 Task: Organize plant care information on Trello by creating cards for each plant, including descriptions, images, and care checklists.
Action: Mouse moved to (124, 358)
Screenshot: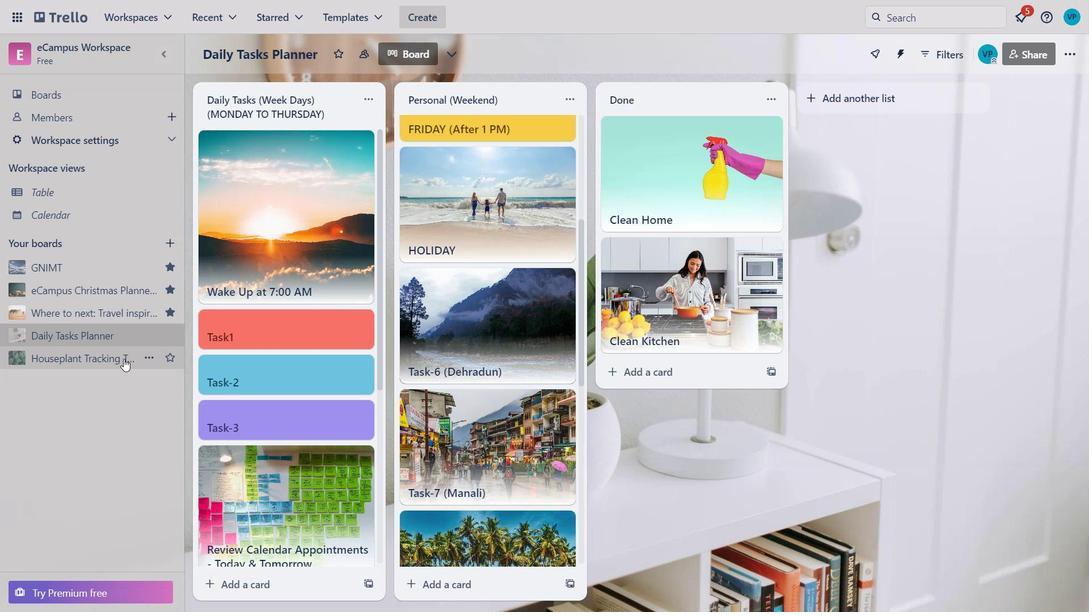 
Action: Mouse pressed left at (124, 358)
Screenshot: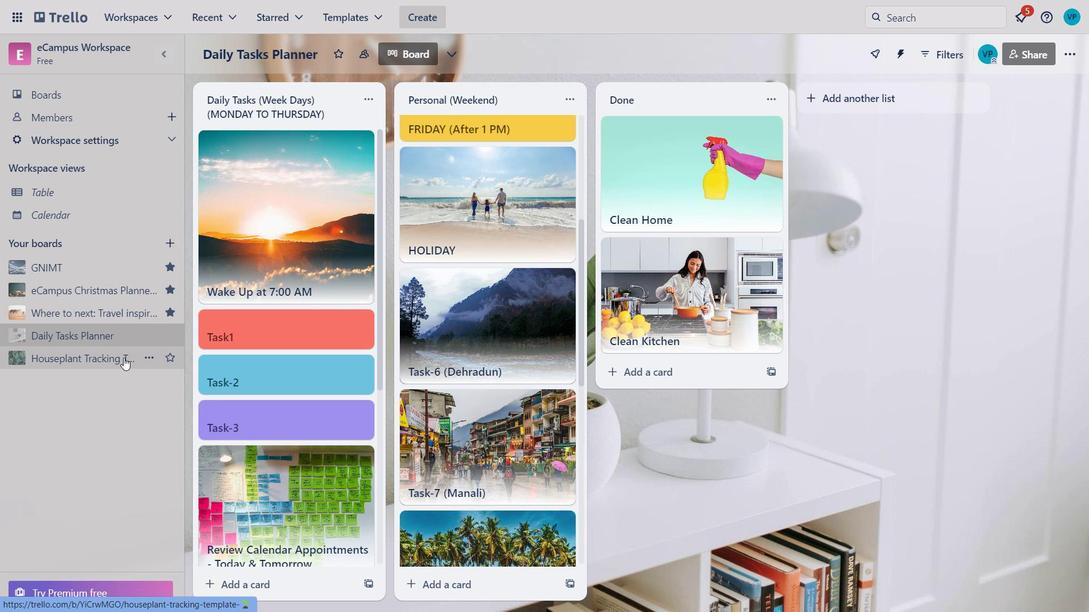 
Action: Mouse moved to (284, 603)
Screenshot: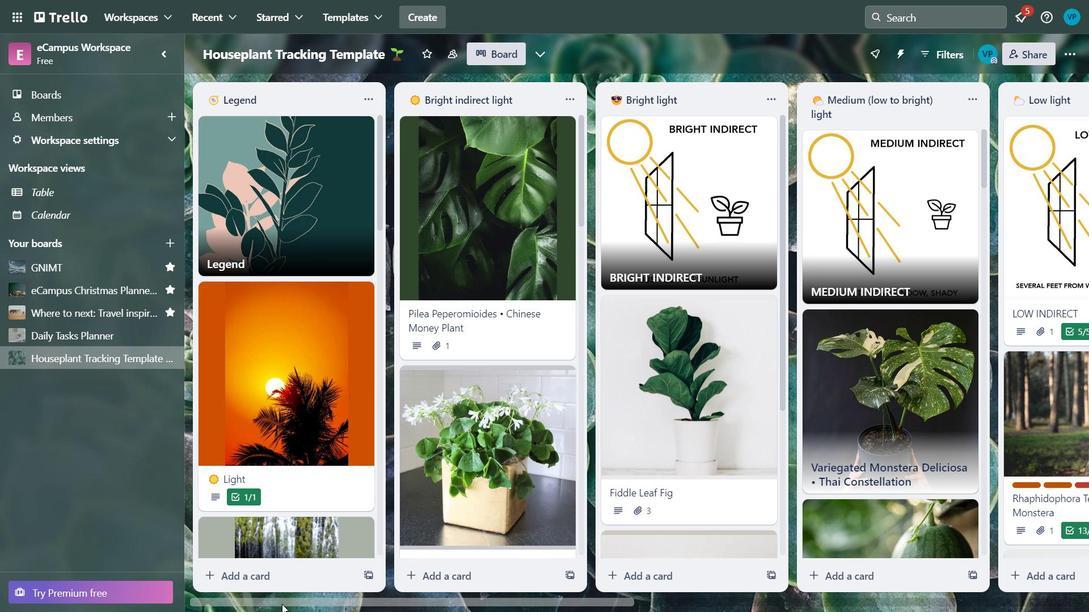 
Action: Mouse pressed left at (284, 603)
Screenshot: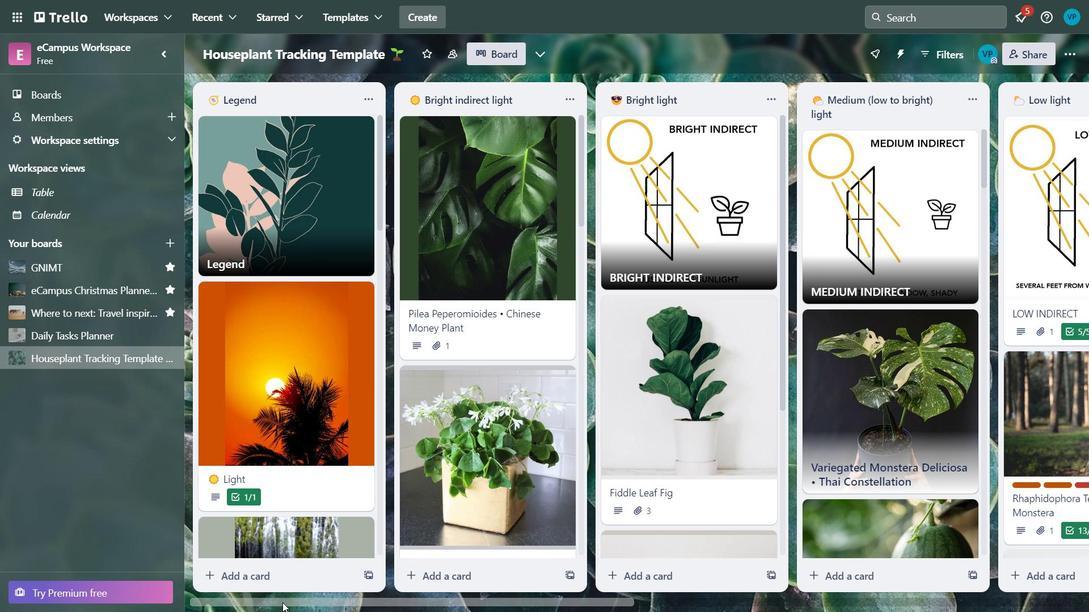
Action: Mouse moved to (682, 332)
Screenshot: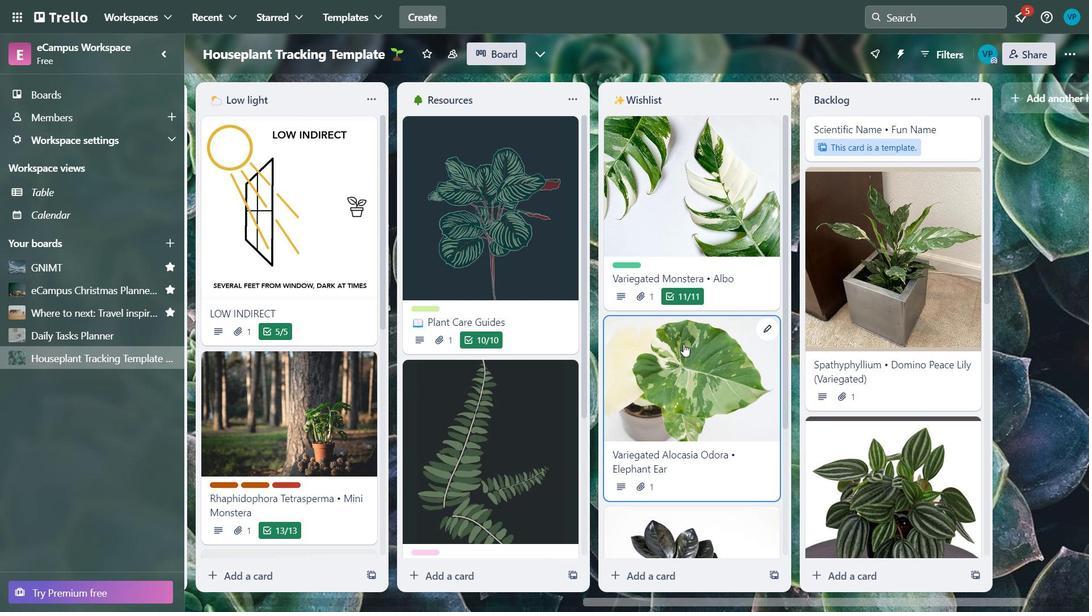 
Action: Mouse scrolled (682, 332) with delta (0, 0)
Screenshot: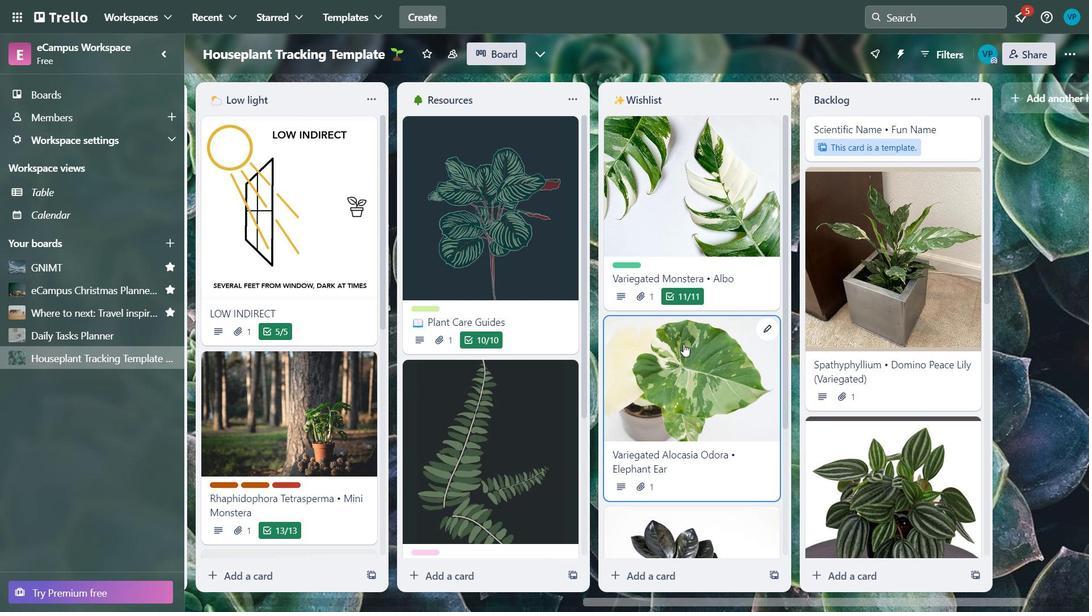 
Action: Mouse moved to (682, 326)
Screenshot: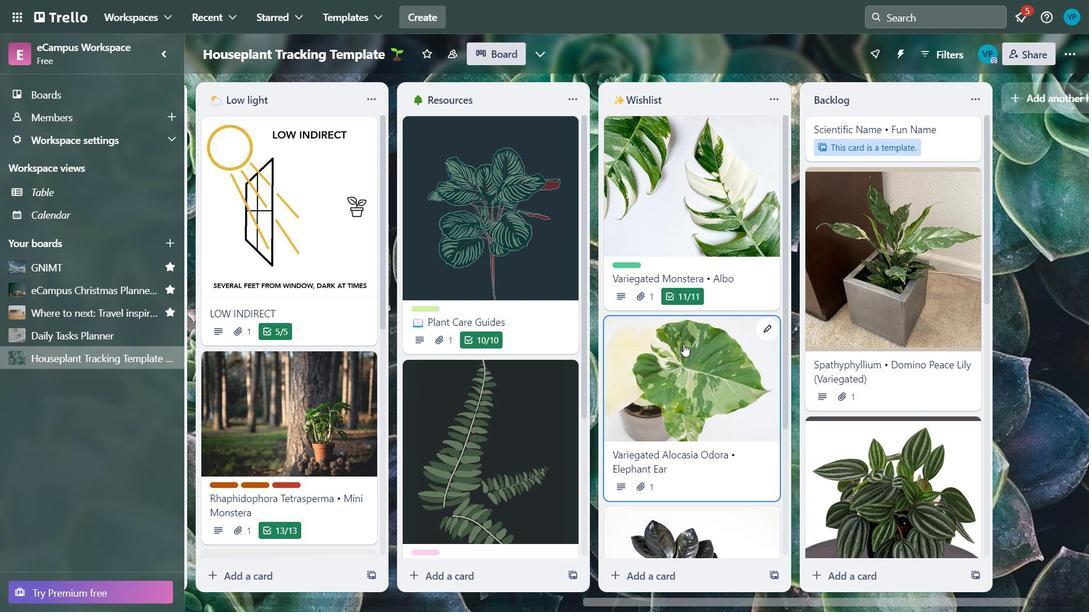 
Action: Mouse scrolled (682, 327) with delta (0, 0)
Screenshot: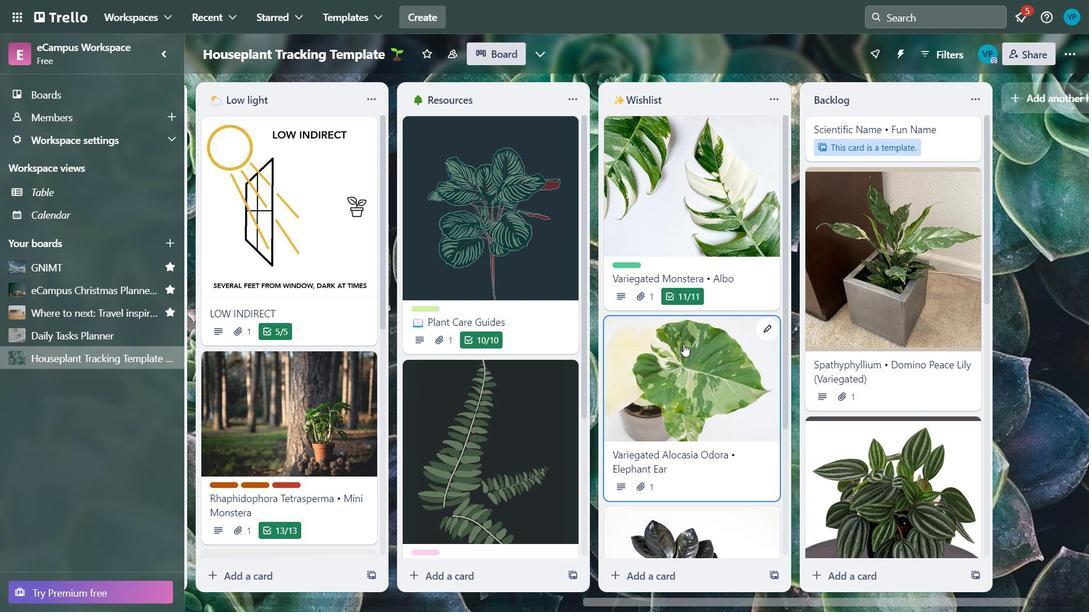 
Action: Mouse moved to (682, 320)
Screenshot: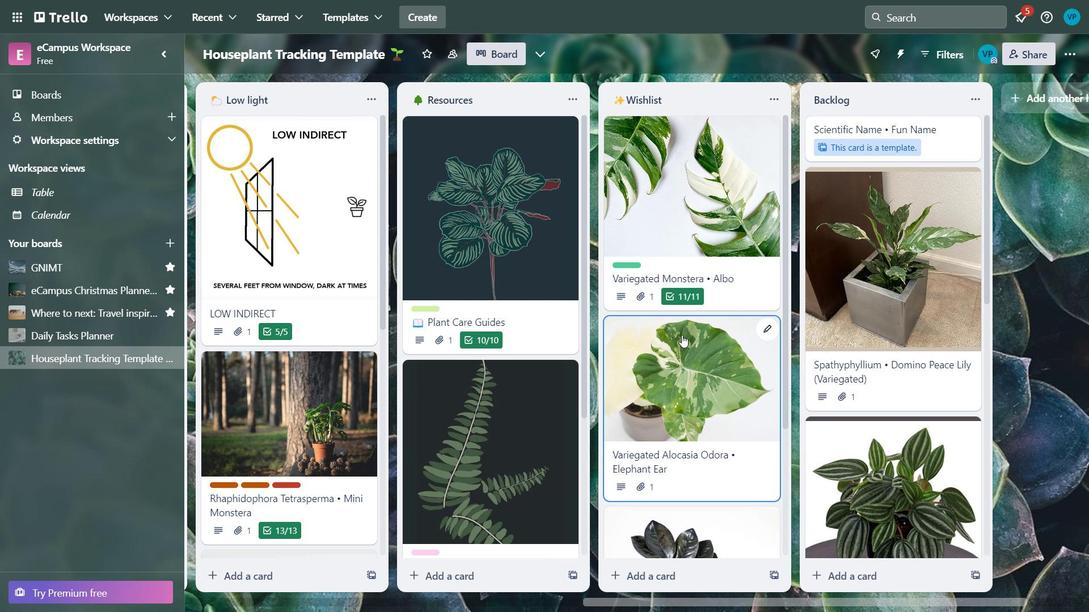 
Action: Mouse scrolled (682, 320) with delta (0, 0)
Screenshot: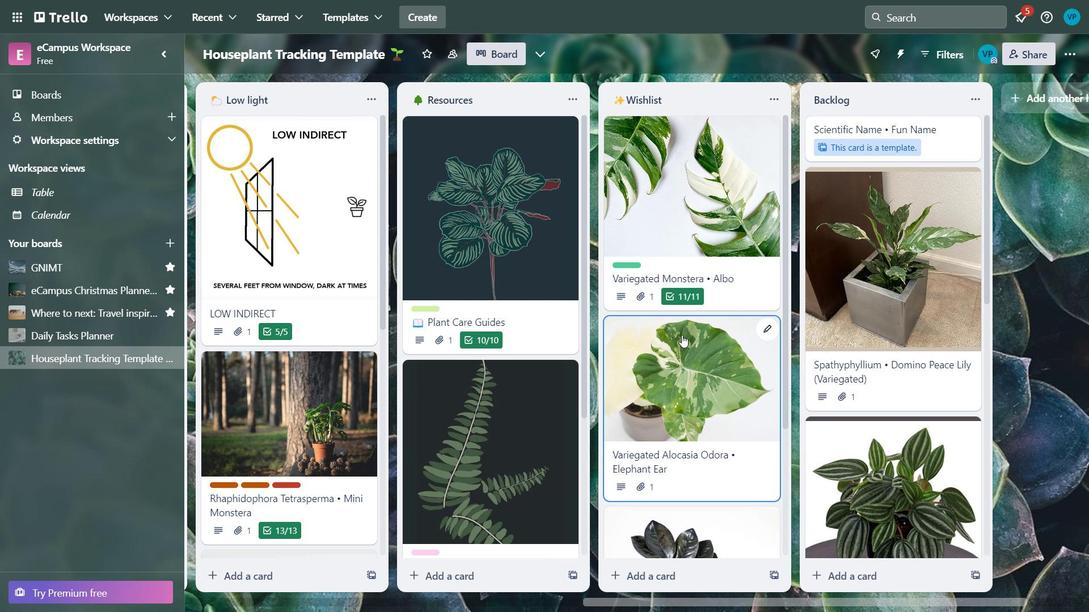 
Action: Mouse moved to (691, 185)
Screenshot: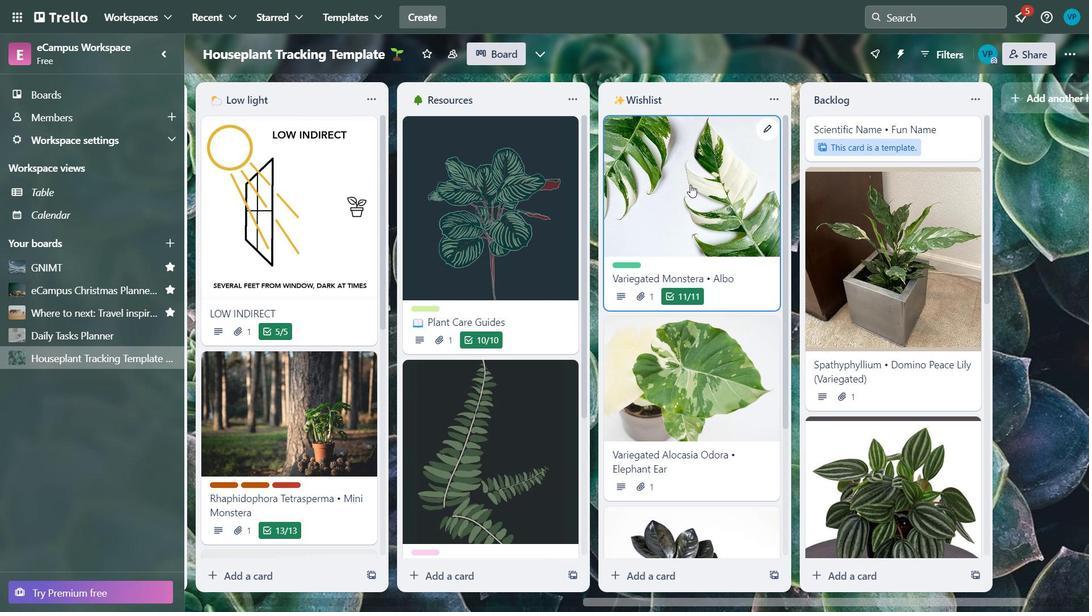 
Action: Mouse pressed left at (691, 185)
Screenshot: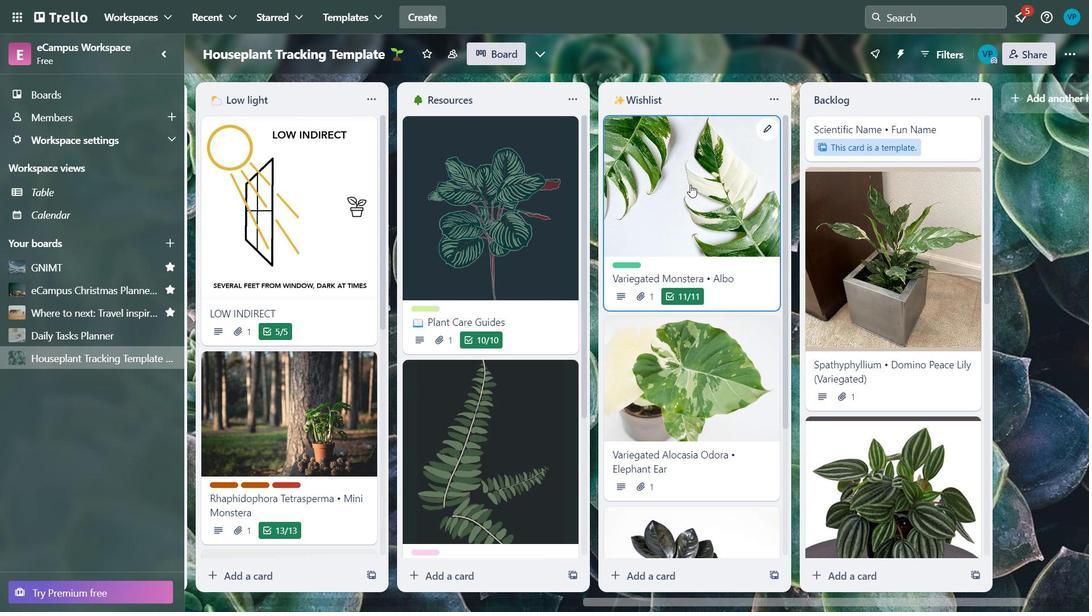 
Action: Mouse pressed left at (691, 185)
Screenshot: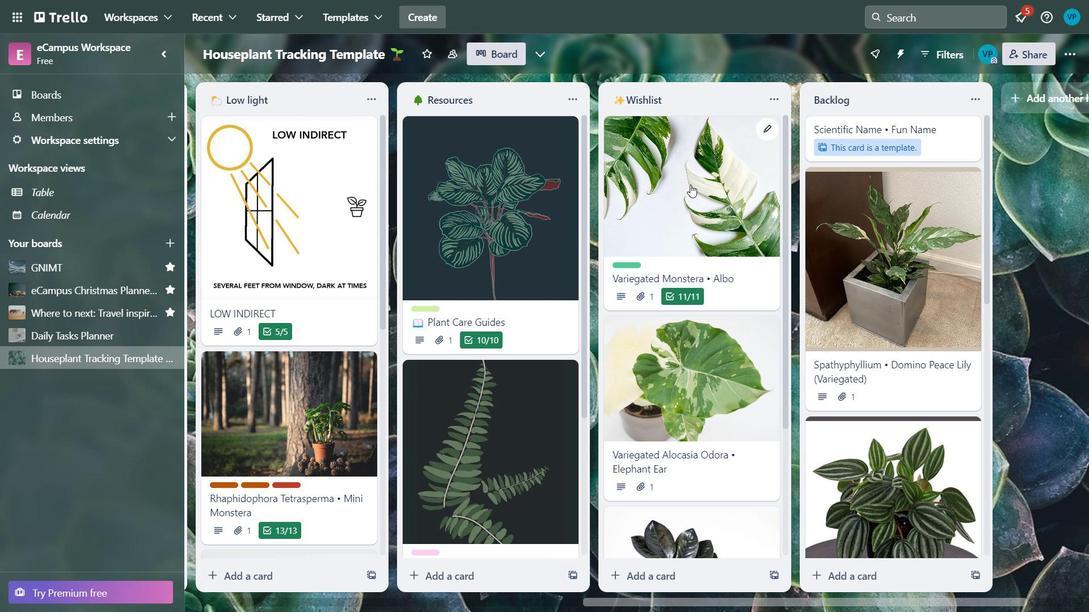 
Action: Mouse moved to (587, 244)
Screenshot: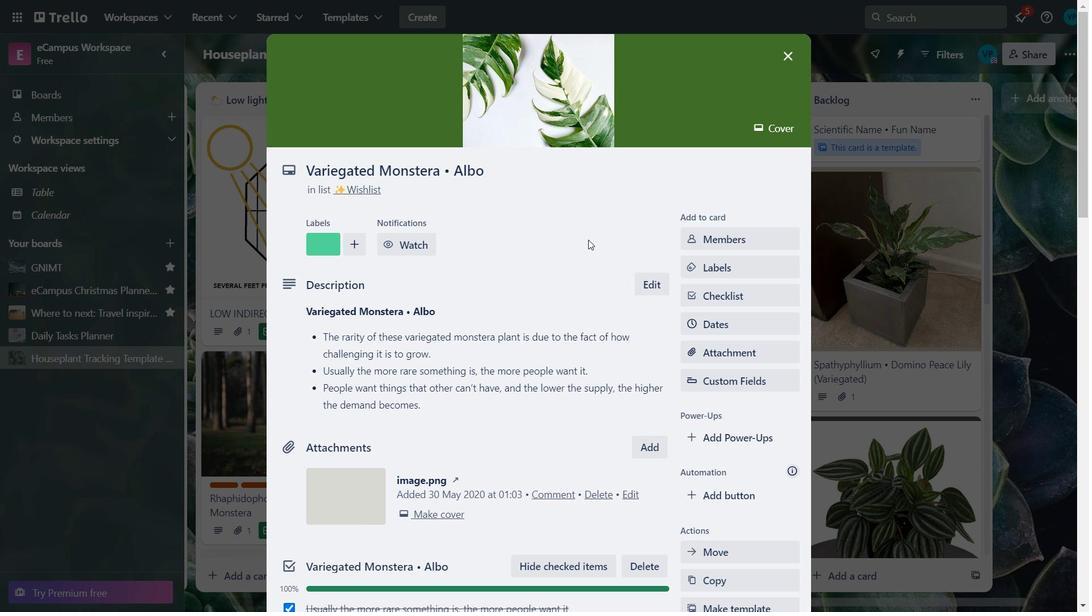 
Action: Mouse scrolled (587, 244) with delta (0, 0)
Screenshot: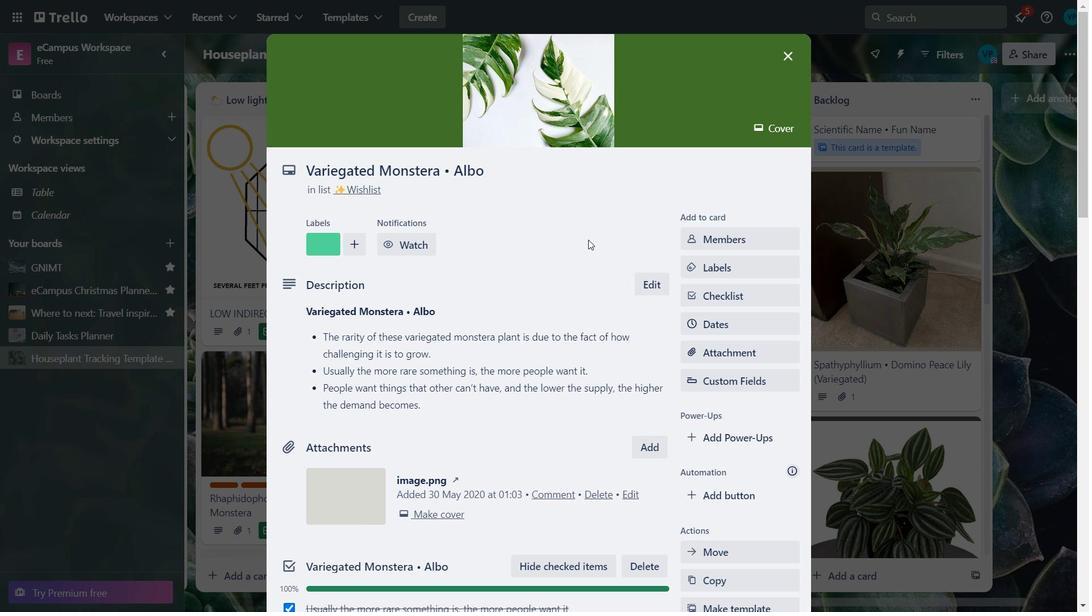 
Action: Mouse moved to (587, 261)
Screenshot: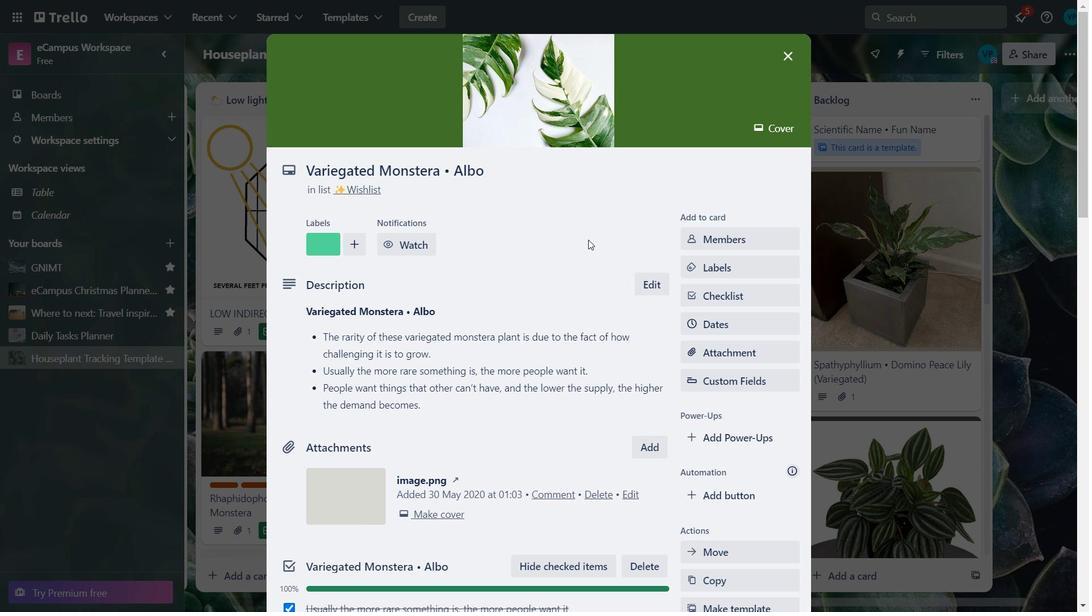 
Action: Mouse scrolled (587, 261) with delta (0, 0)
Screenshot: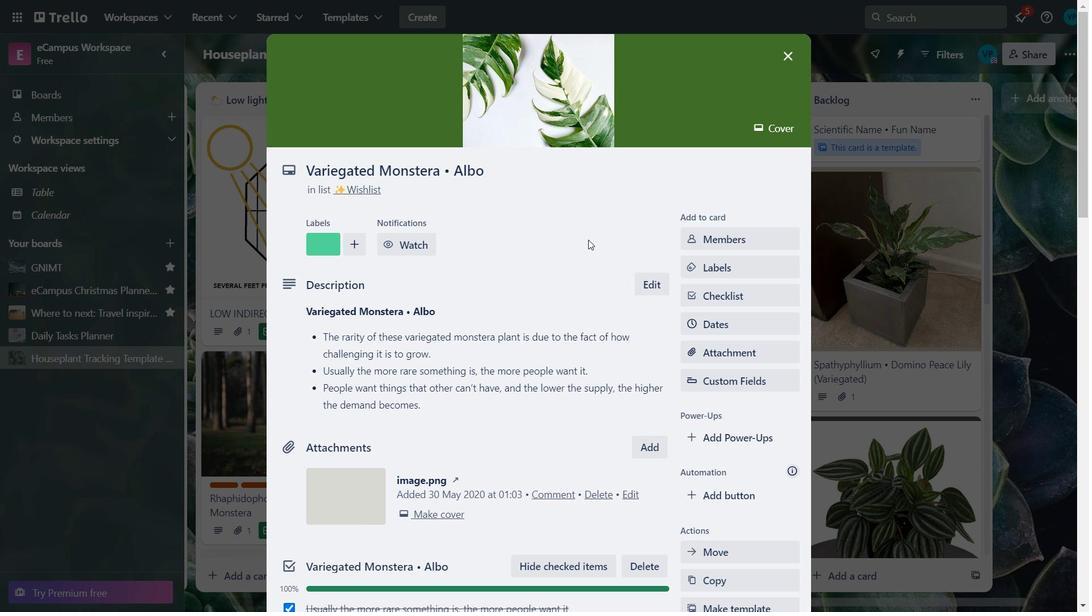 
Action: Mouse moved to (590, 267)
Screenshot: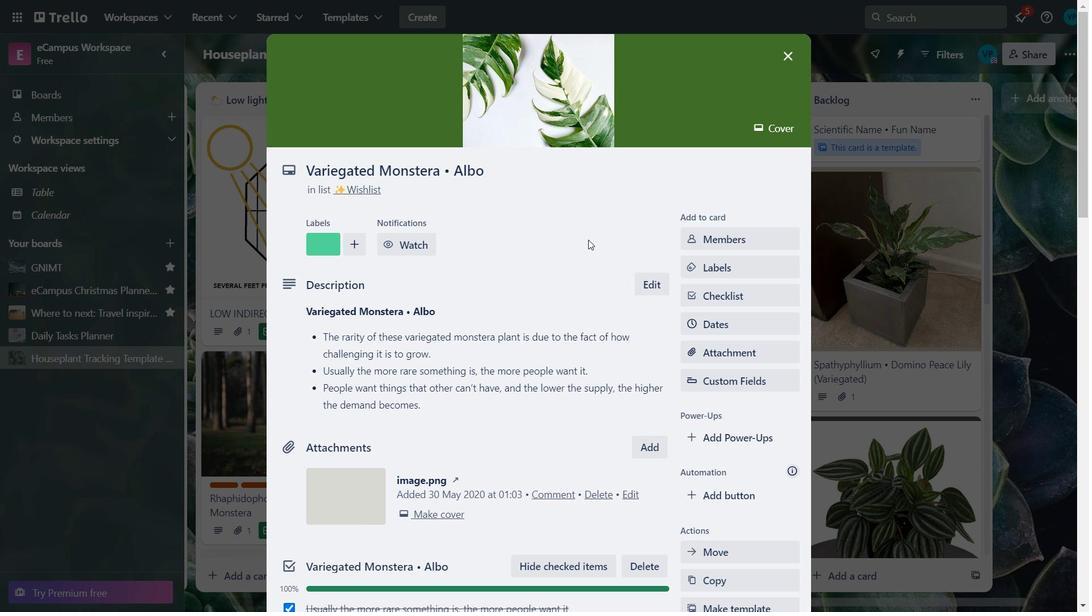 
Action: Mouse scrolled (590, 267) with delta (0, 0)
Screenshot: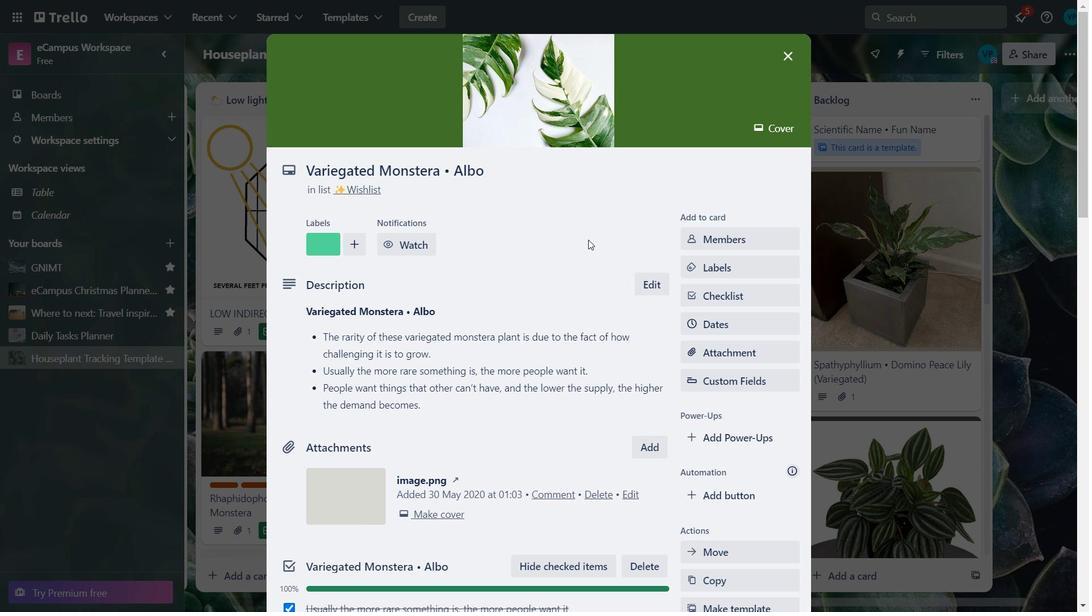 
Action: Mouse moved to (591, 276)
Screenshot: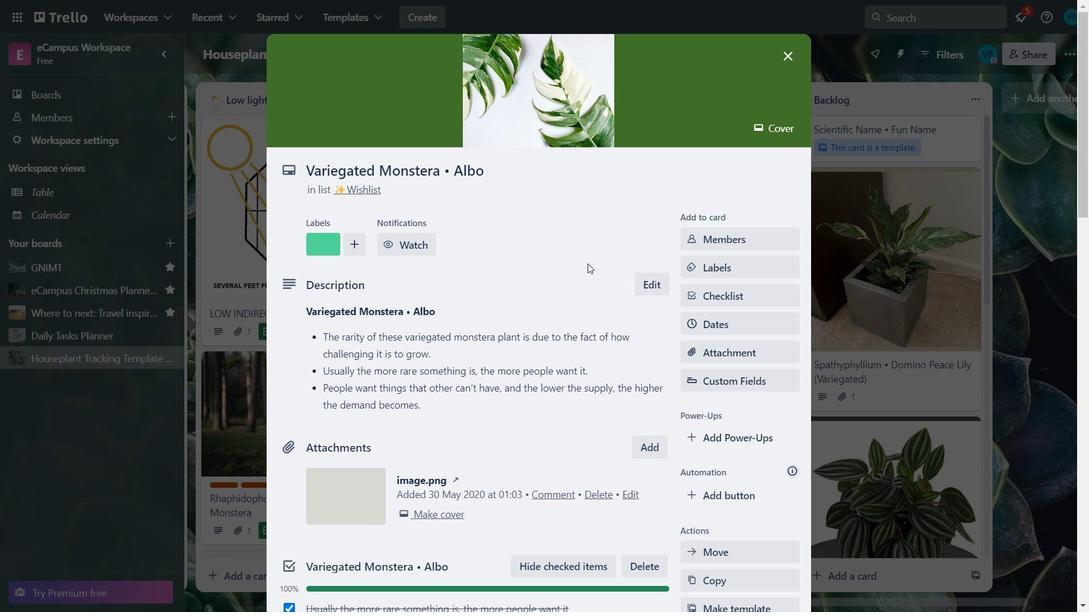 
Action: Mouse scrolled (591, 275) with delta (0, 0)
Screenshot: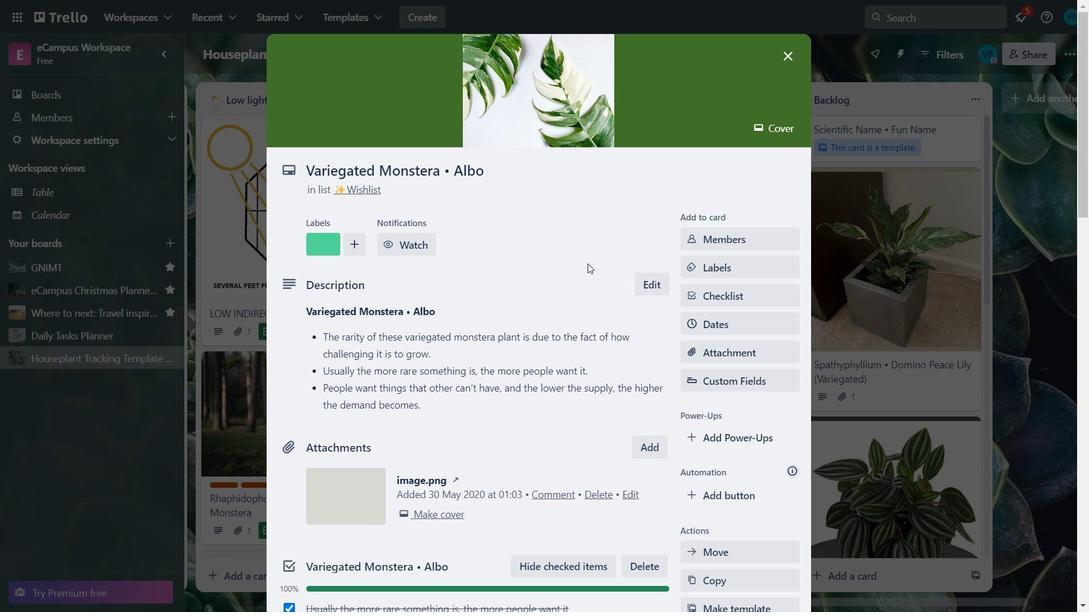 
Action: Mouse moved to (584, 325)
Screenshot: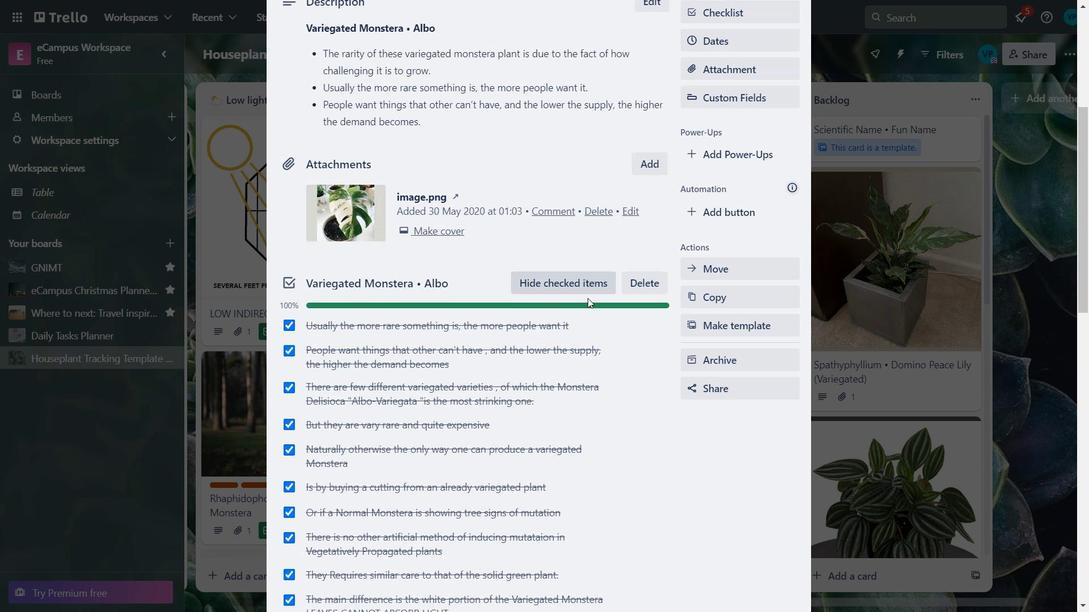 
Action: Mouse scrolled (584, 321) with delta (0, 0)
Screenshot: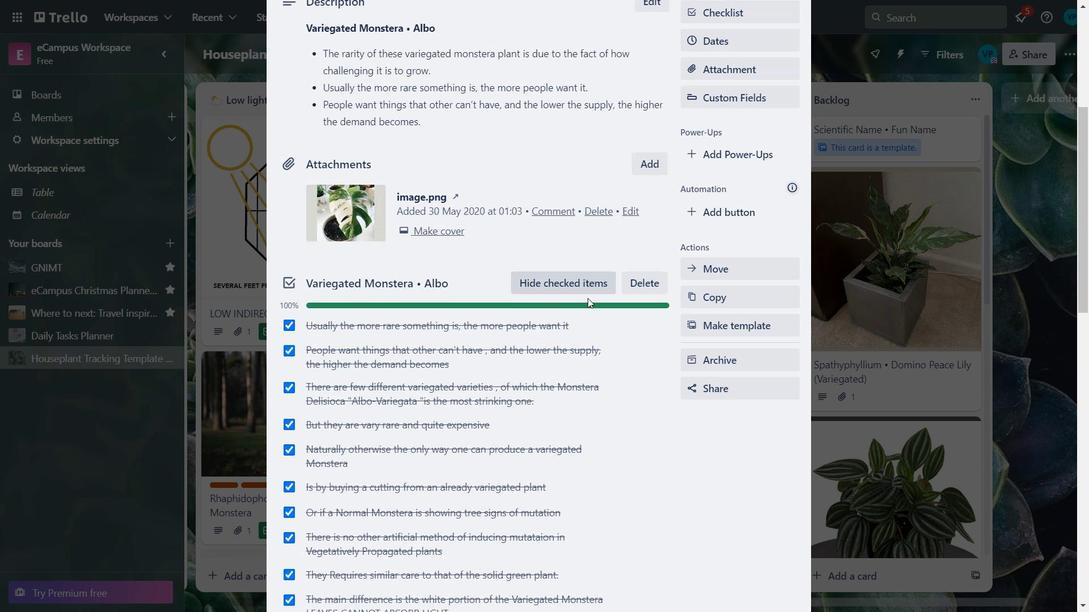 
Action: Mouse moved to (584, 329)
Screenshot: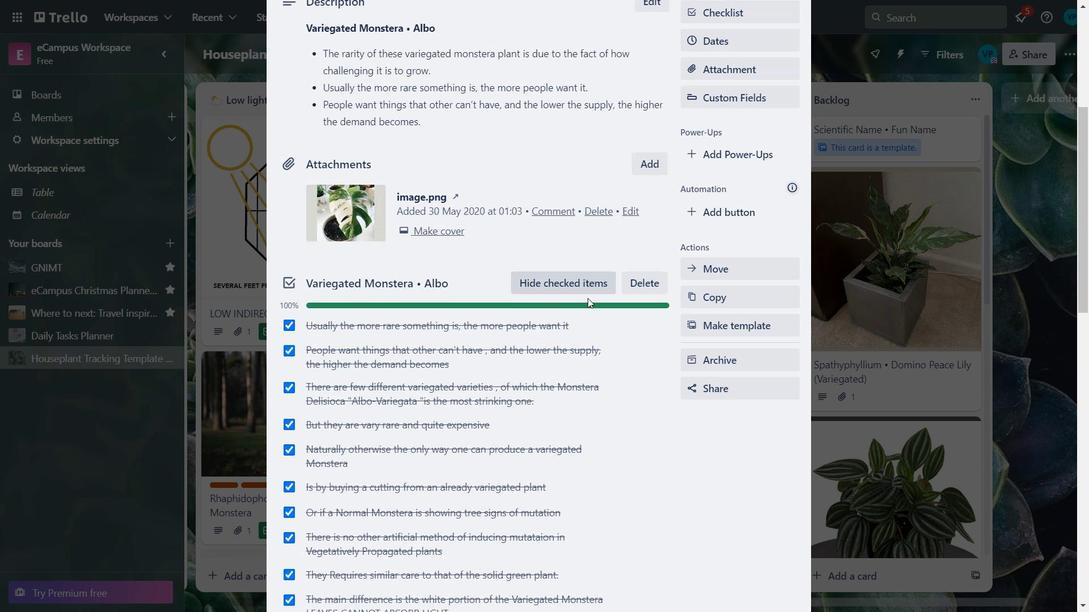 
Action: Mouse scrolled (584, 330) with delta (0, 0)
Screenshot: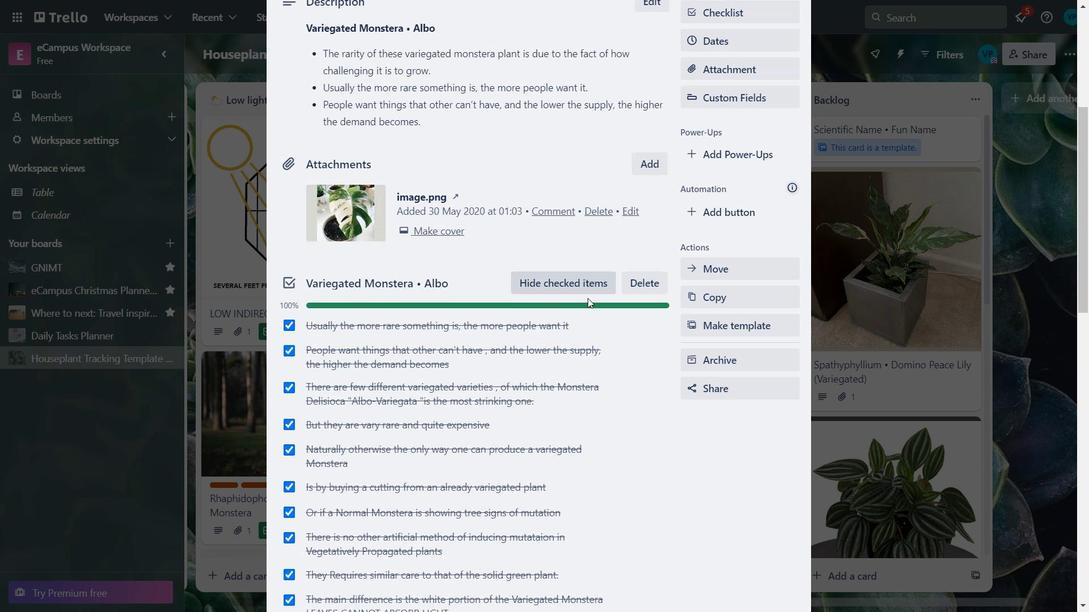 
Action: Mouse moved to (584, 337)
Screenshot: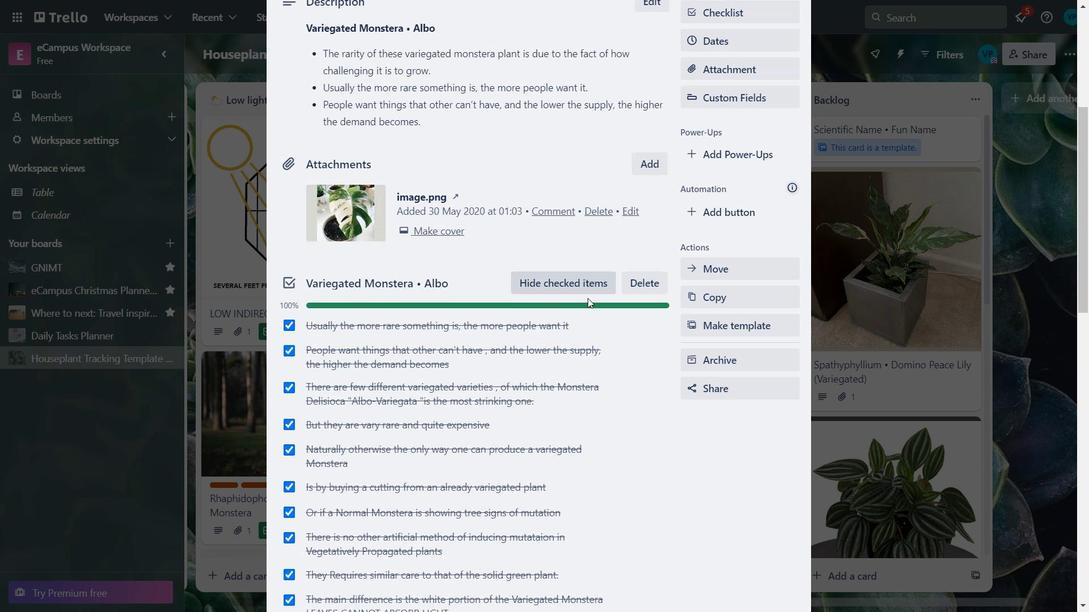 
Action: Mouse scrolled (584, 337) with delta (0, 0)
Screenshot: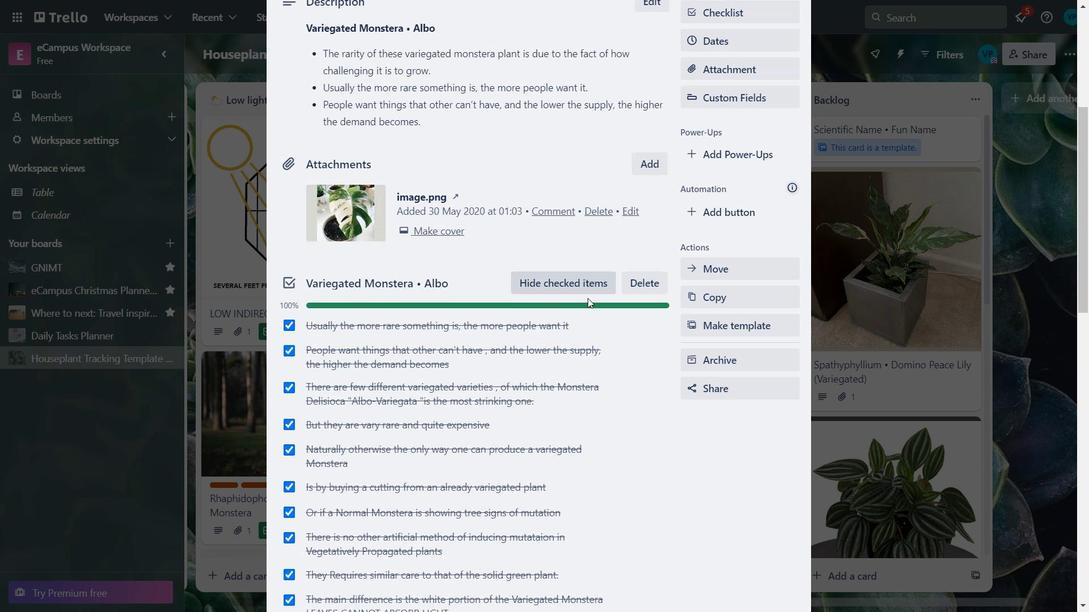 
Action: Mouse moved to (584, 342)
Screenshot: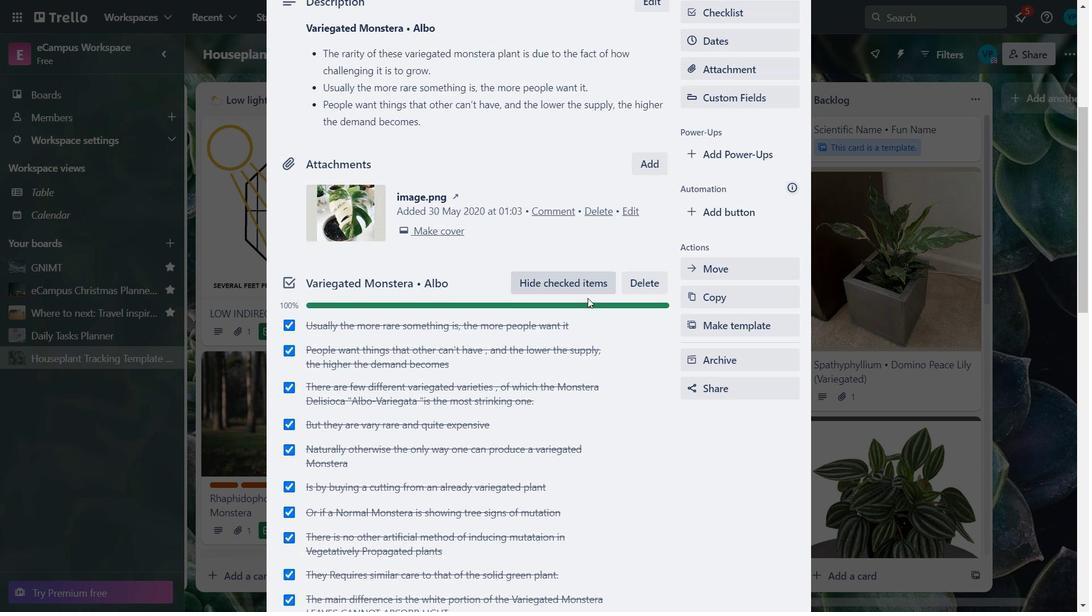 
Action: Mouse scrolled (584, 342) with delta (0, 0)
Screenshot: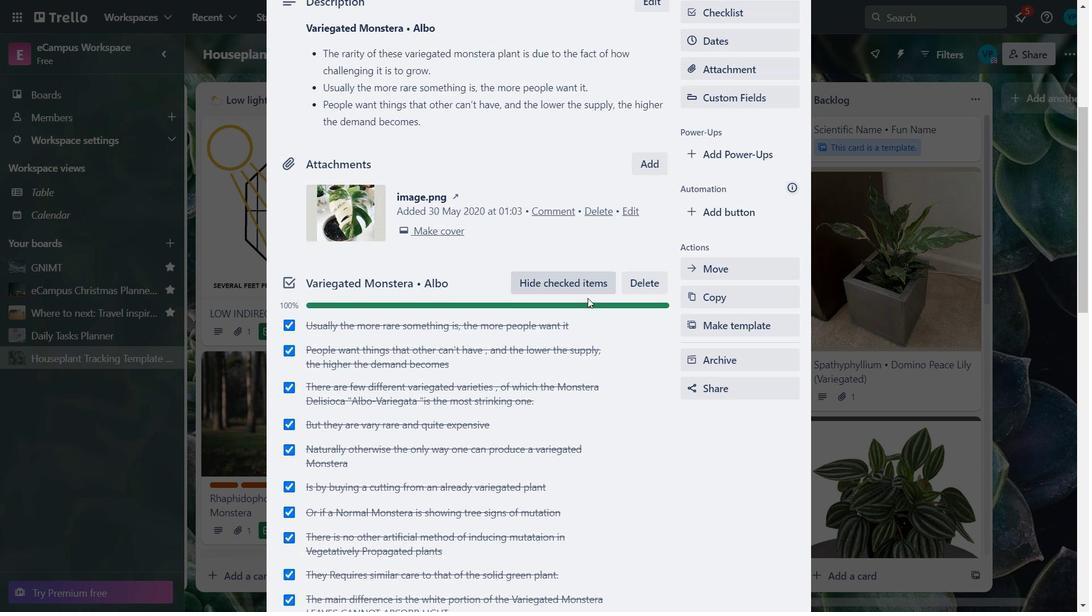 
Action: Mouse moved to (584, 353)
Screenshot: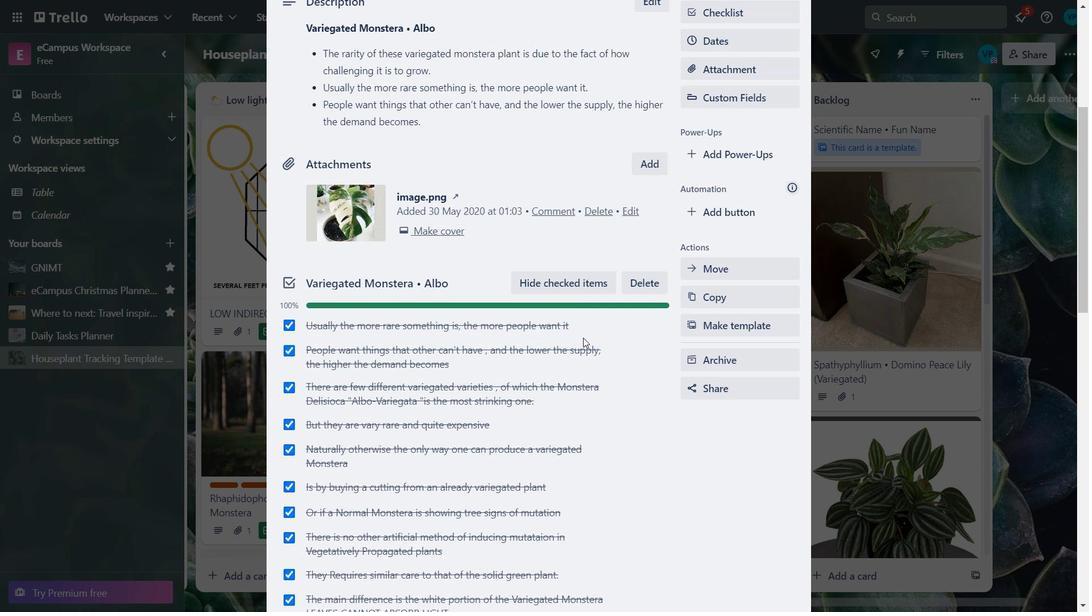 
Action: Mouse scrolled (584, 352) with delta (0, 0)
Screenshot: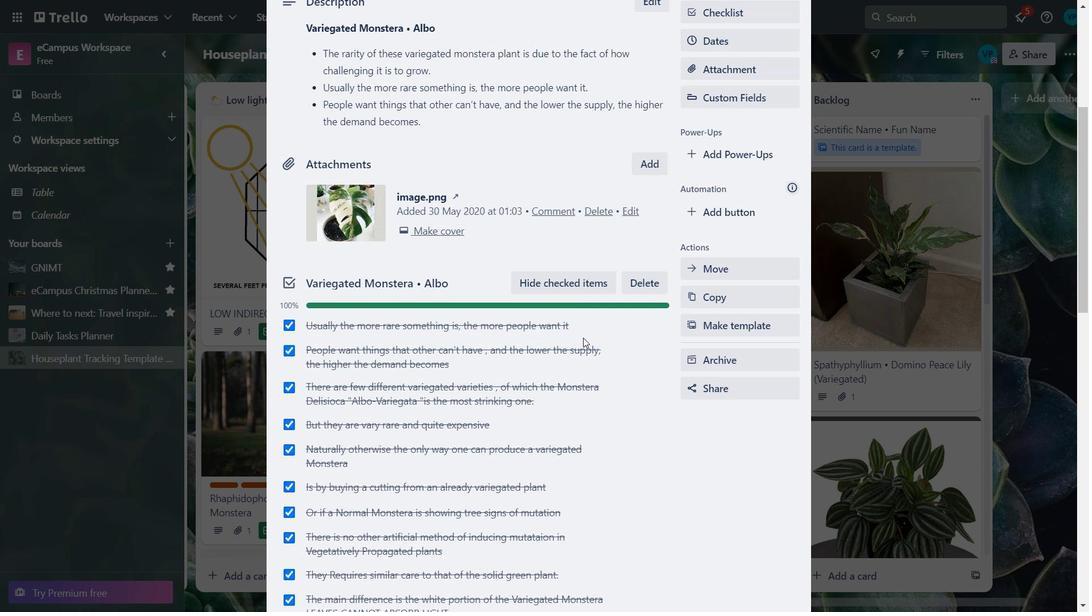 
Action: Mouse moved to (584, 354)
Screenshot: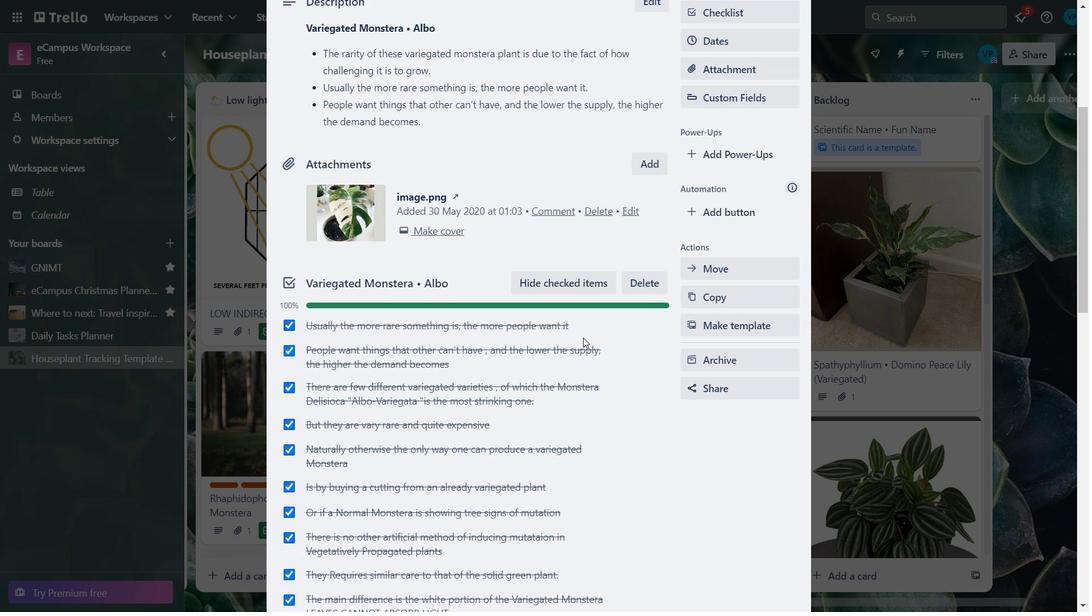 
Action: Mouse scrolled (584, 355) with delta (0, 0)
Screenshot: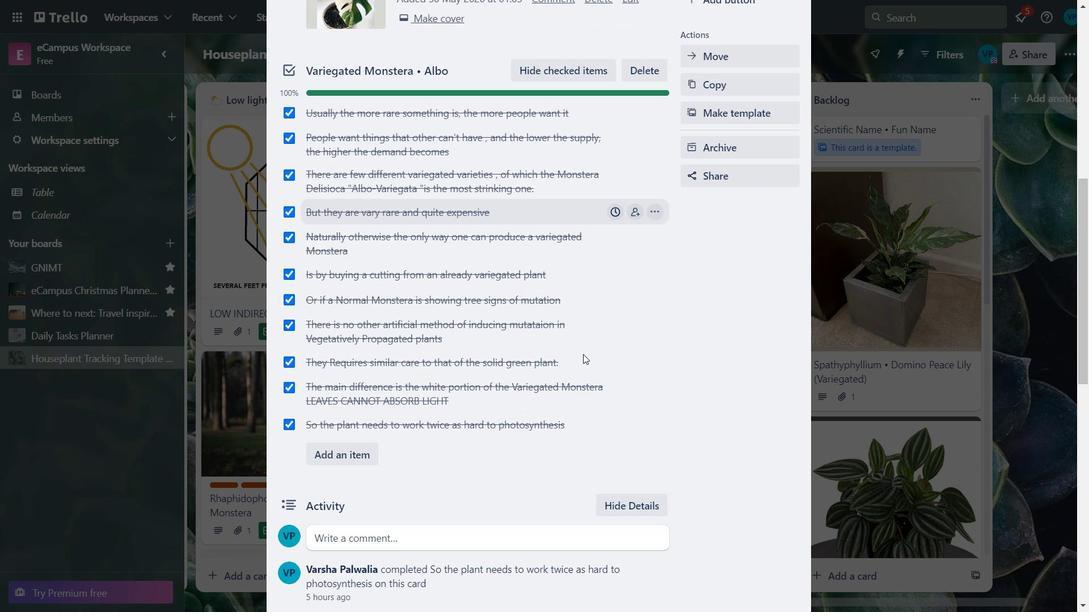 
Action: Mouse scrolled (584, 355) with delta (0, 0)
Screenshot: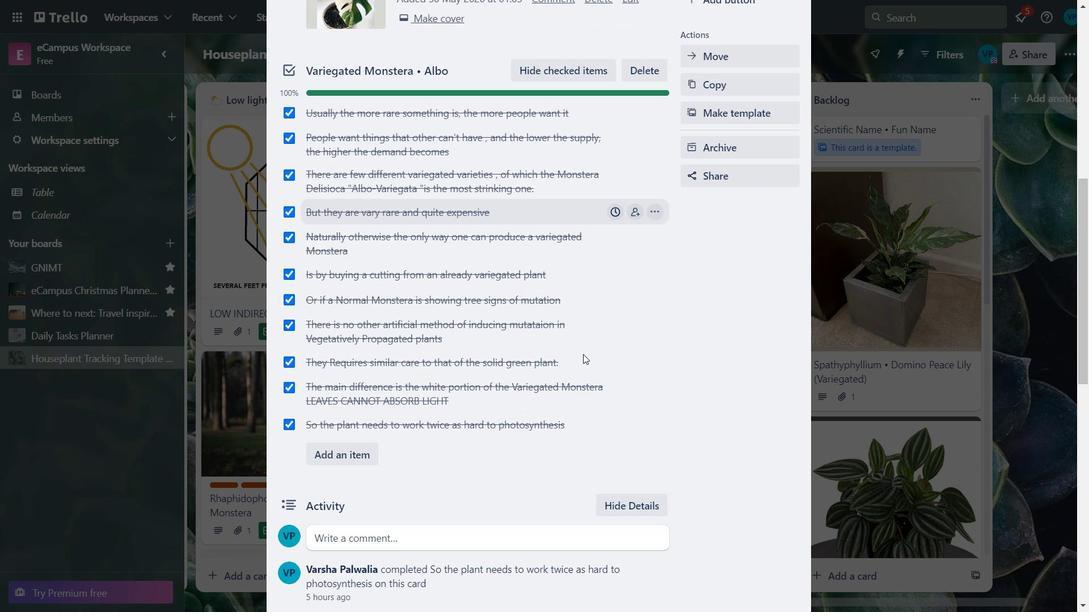 
Action: Mouse scrolled (584, 355) with delta (0, 0)
Screenshot: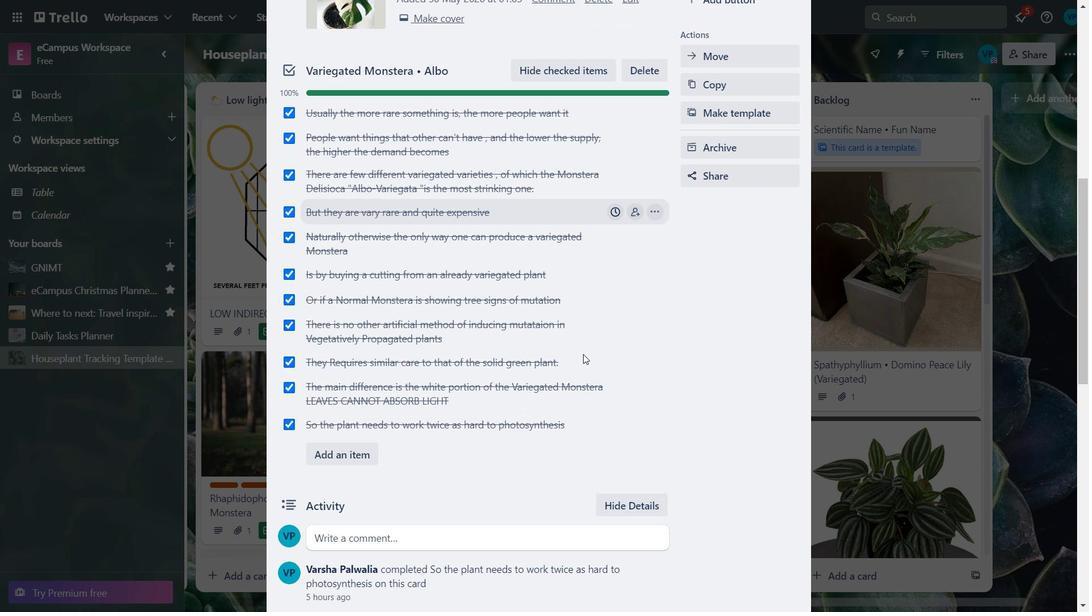 
Action: Mouse scrolled (584, 355) with delta (0, 0)
Screenshot: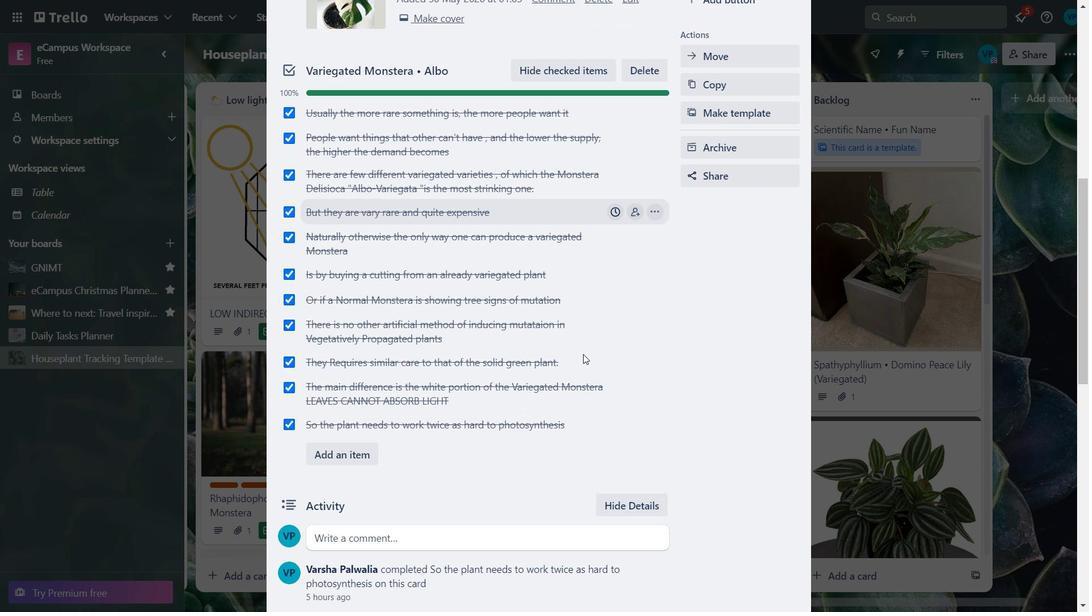 
Action: Mouse moved to (597, 323)
Screenshot: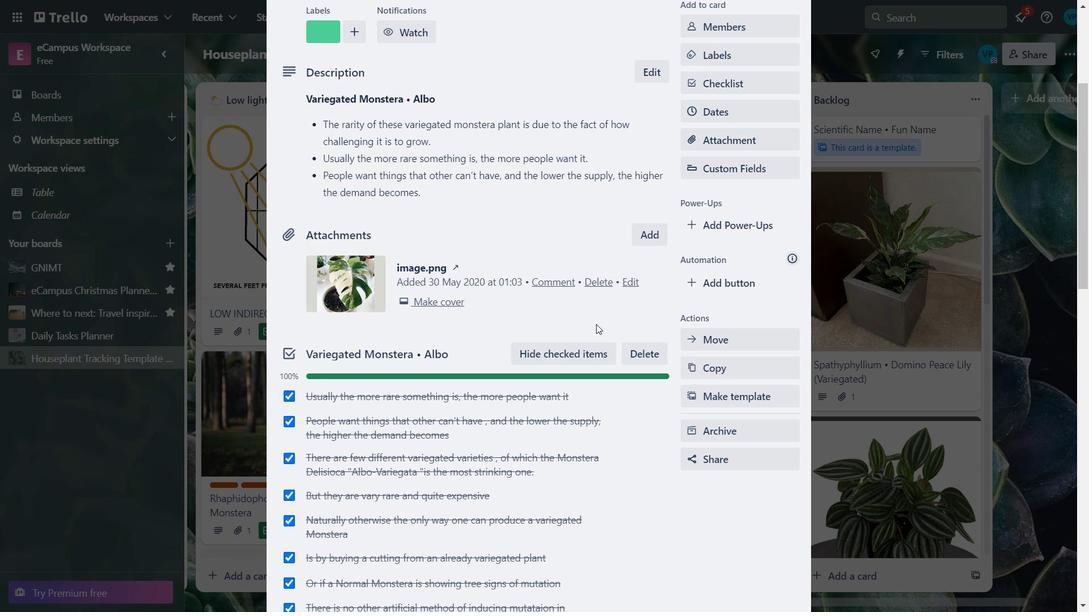 
Action: Mouse scrolled (597, 324) with delta (0, 0)
Screenshot: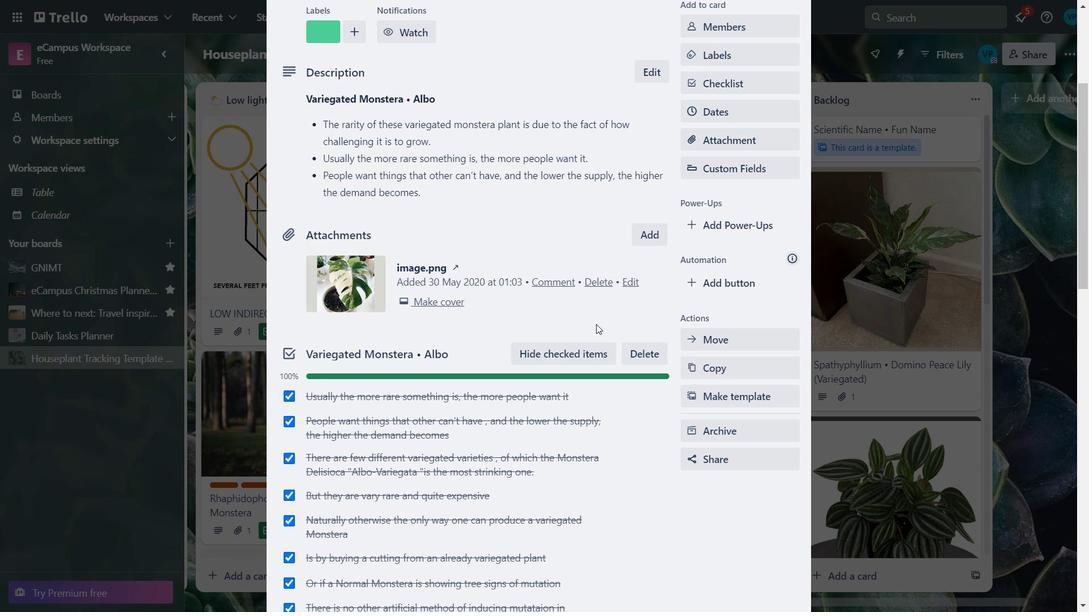 
Action: Mouse moved to (597, 322)
Screenshot: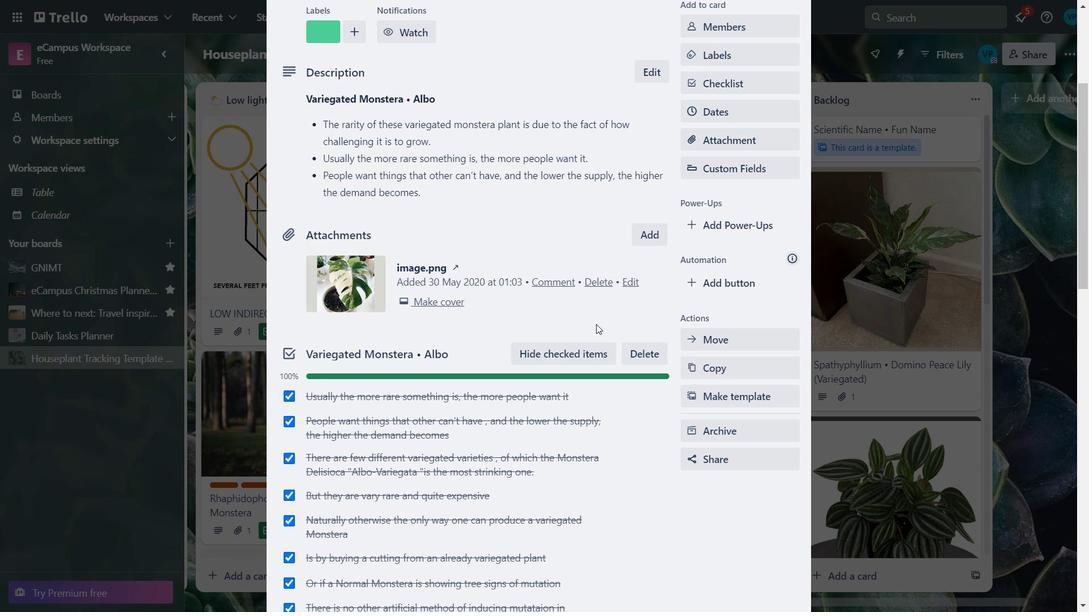 
Action: Mouse scrolled (597, 322) with delta (0, 0)
Screenshot: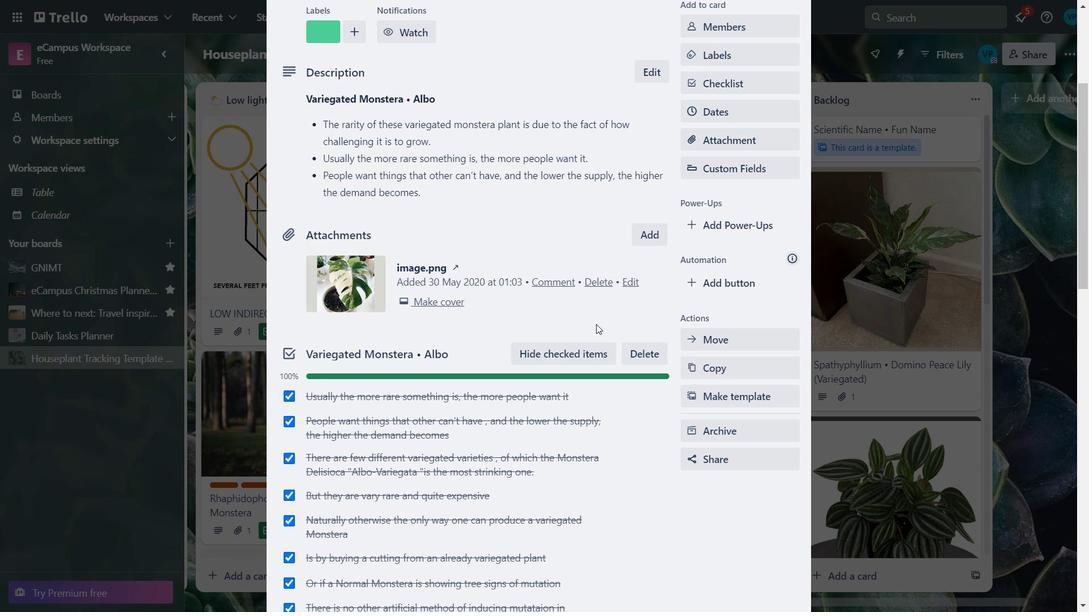 
Action: Mouse moved to (597, 321)
Screenshot: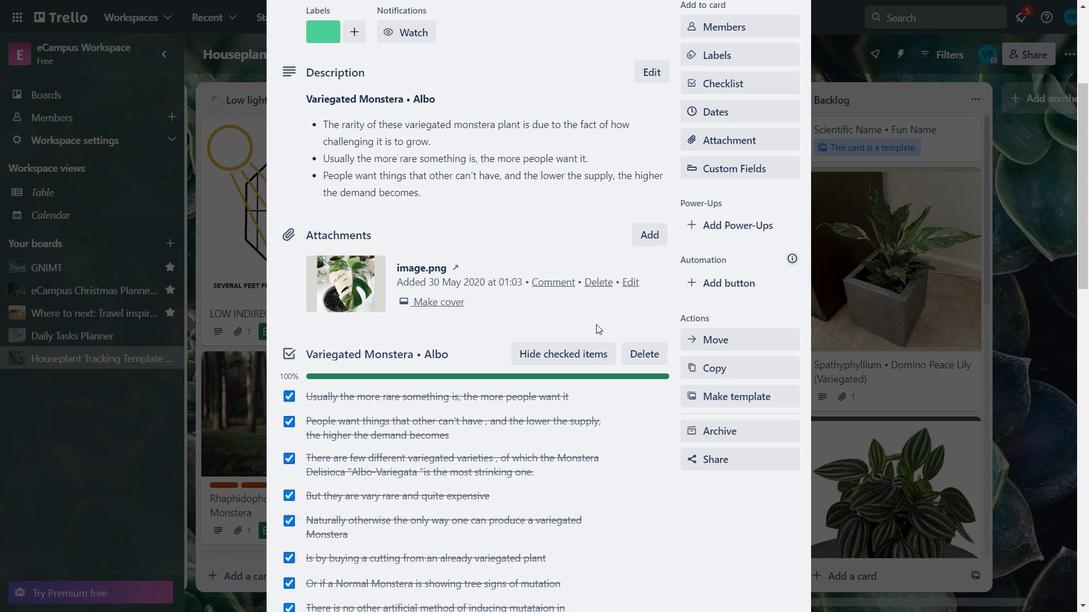 
Action: Mouse scrolled (597, 322) with delta (0, 0)
Screenshot: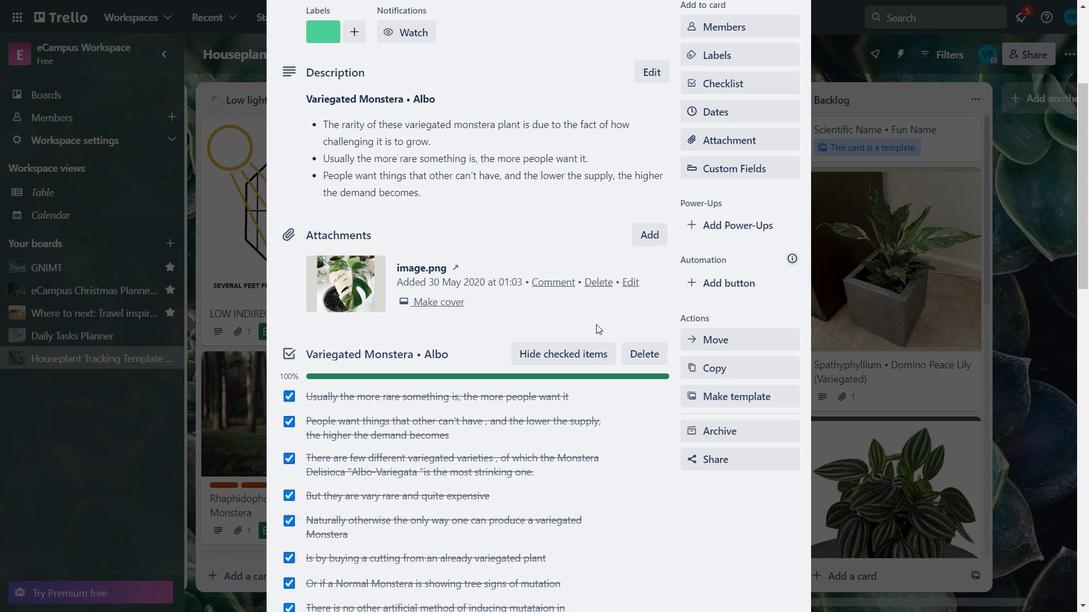 
Action: Mouse moved to (845, 60)
Screenshot: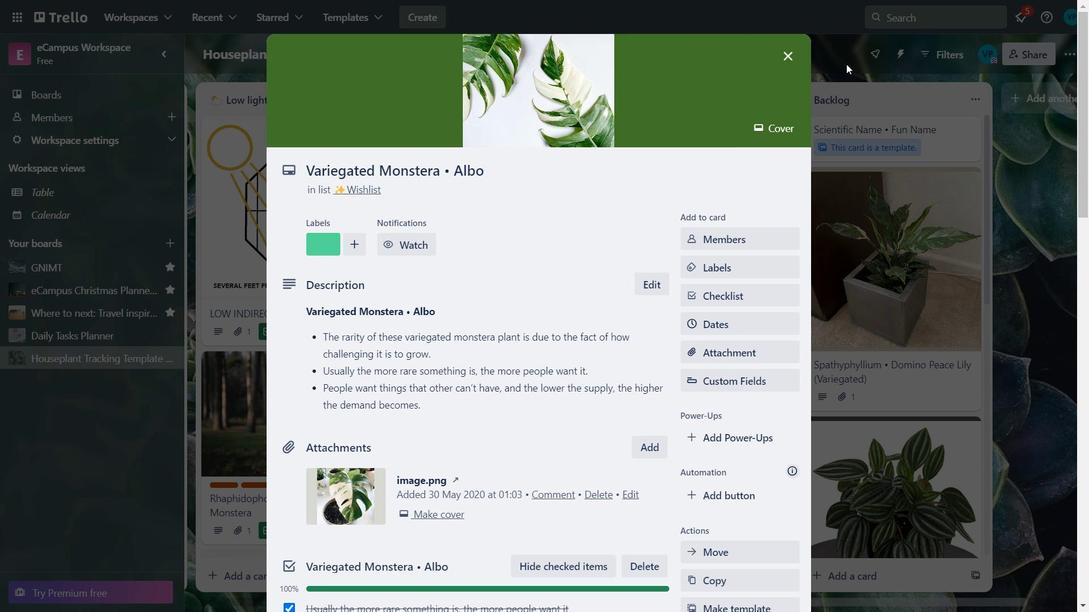 
Action: Mouse pressed left at (845, 60)
Screenshot: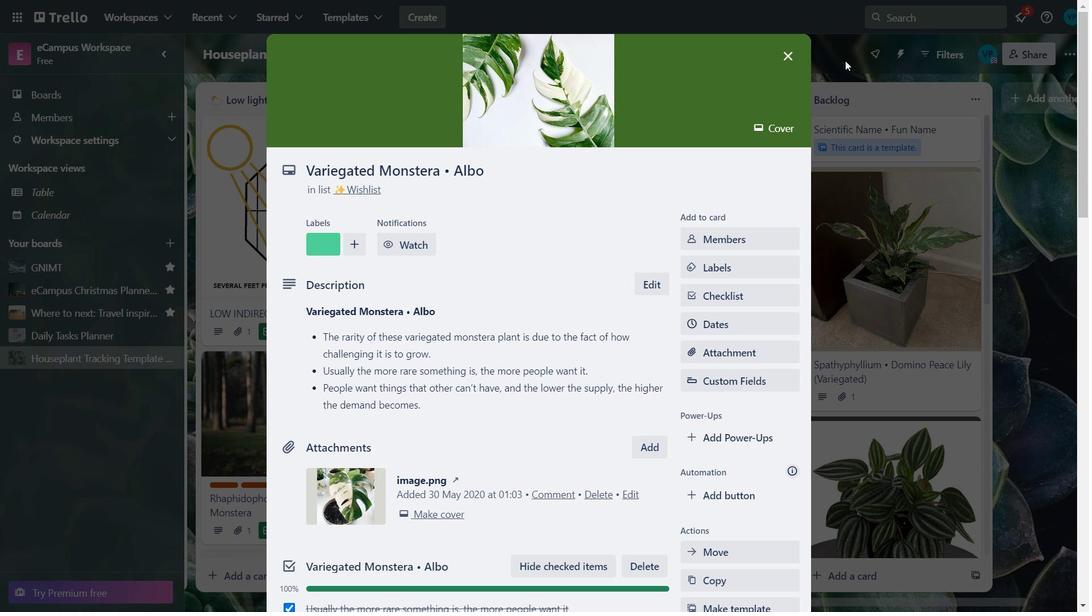 
Action: Mouse moved to (693, 224)
Screenshot: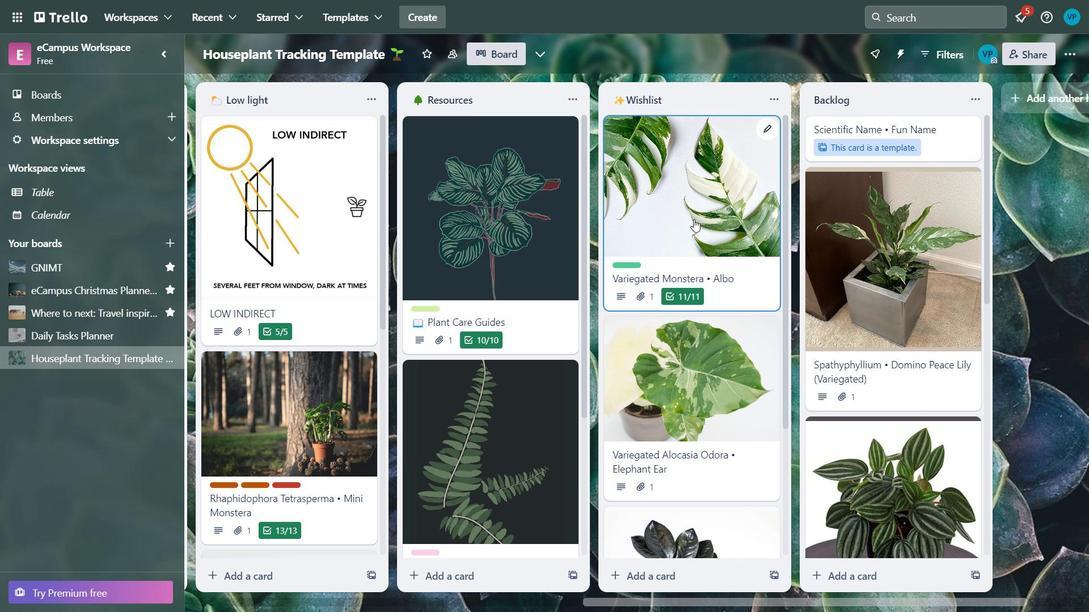 
Action: Mouse scrolled (693, 224) with delta (0, 0)
Screenshot: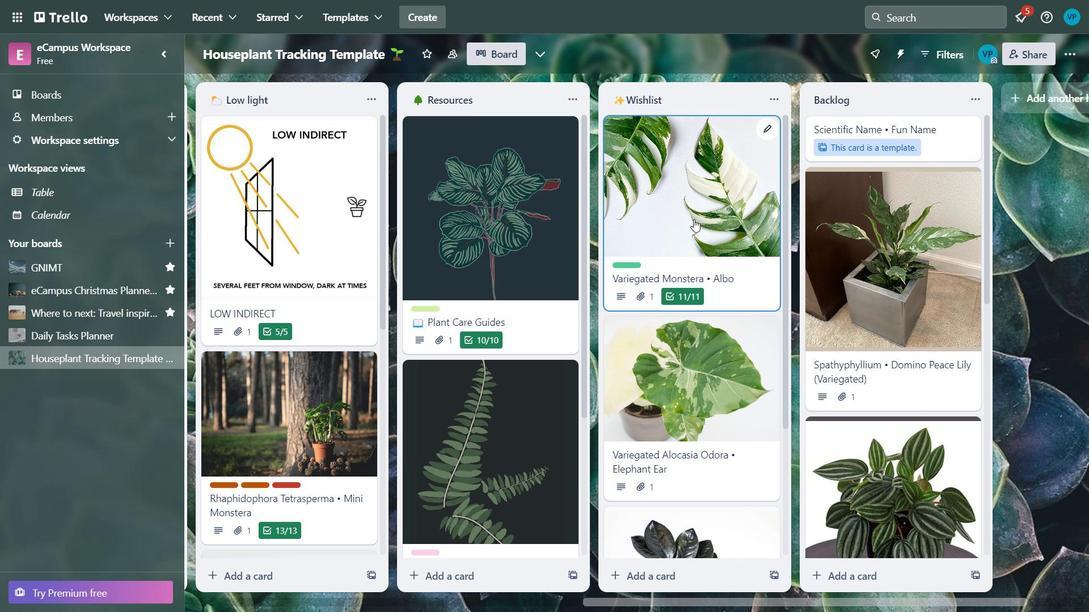 
Action: Mouse moved to (693, 225)
Screenshot: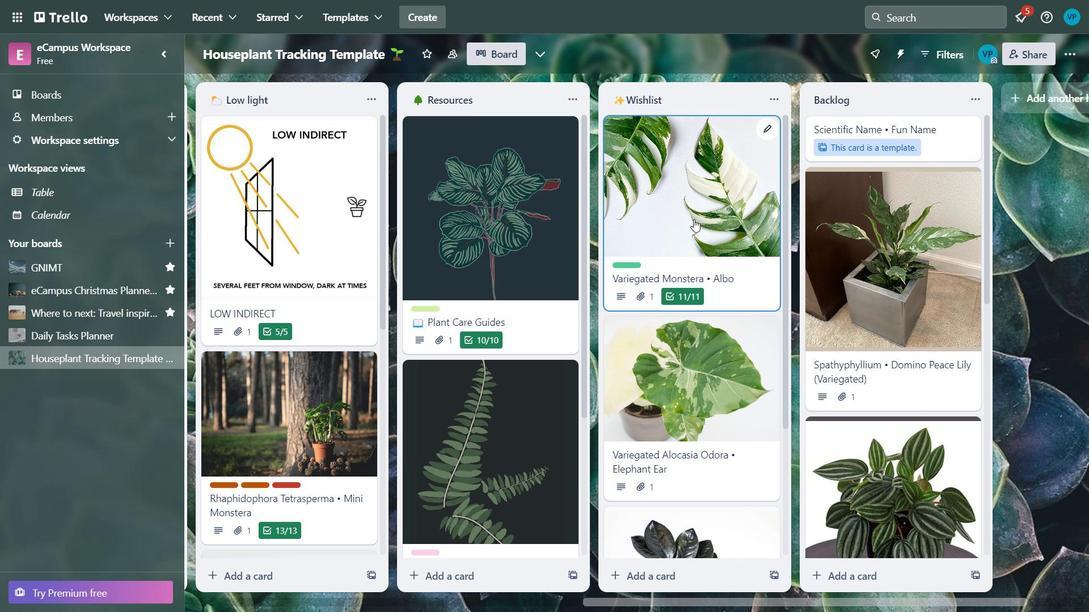 
Action: Mouse scrolled (693, 225) with delta (0, 0)
Screenshot: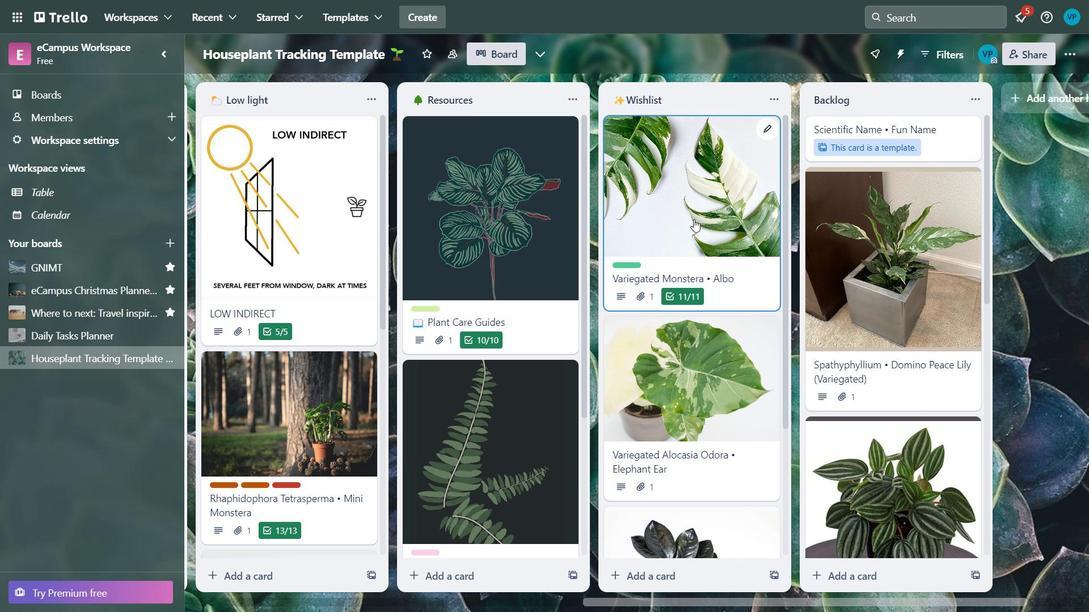 
Action: Mouse moved to (693, 227)
Screenshot: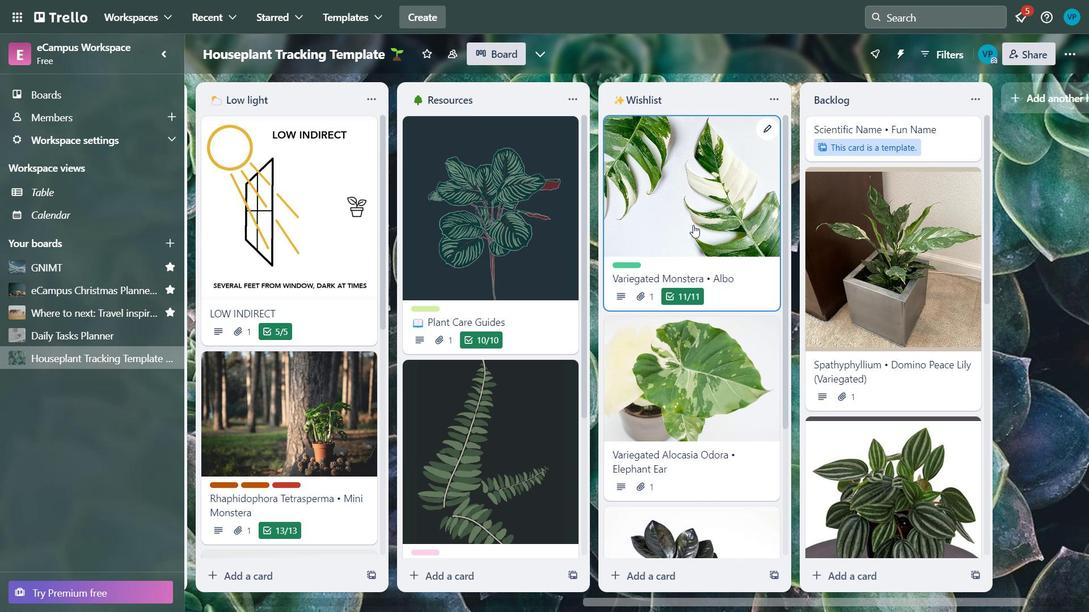 
Action: Mouse scrolled (693, 227) with delta (0, 0)
Screenshot: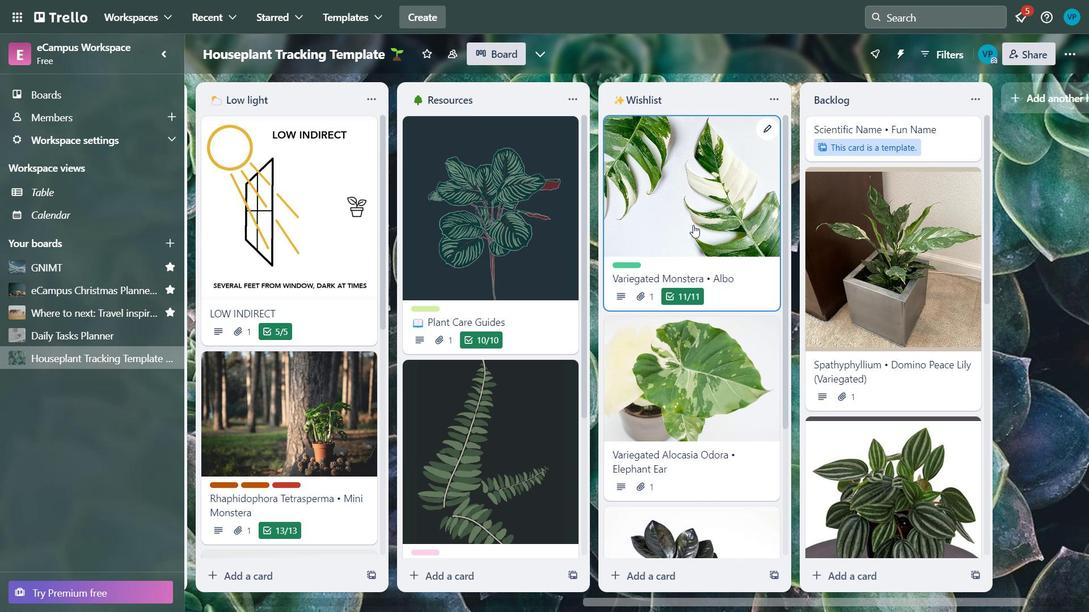 
Action: Mouse moved to (691, 203)
Screenshot: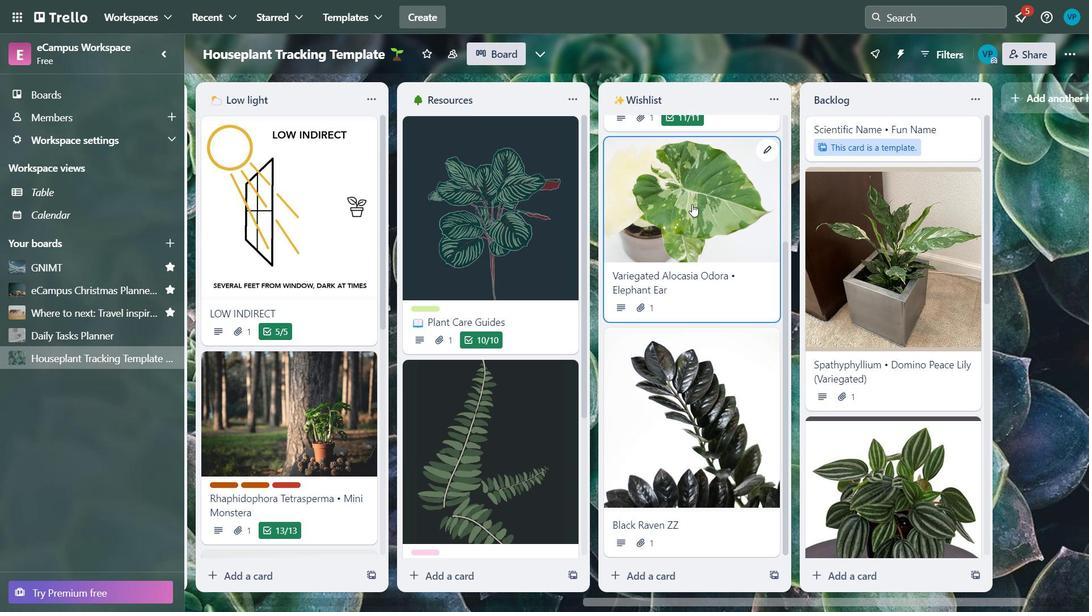 
Action: Mouse pressed left at (691, 203)
Screenshot: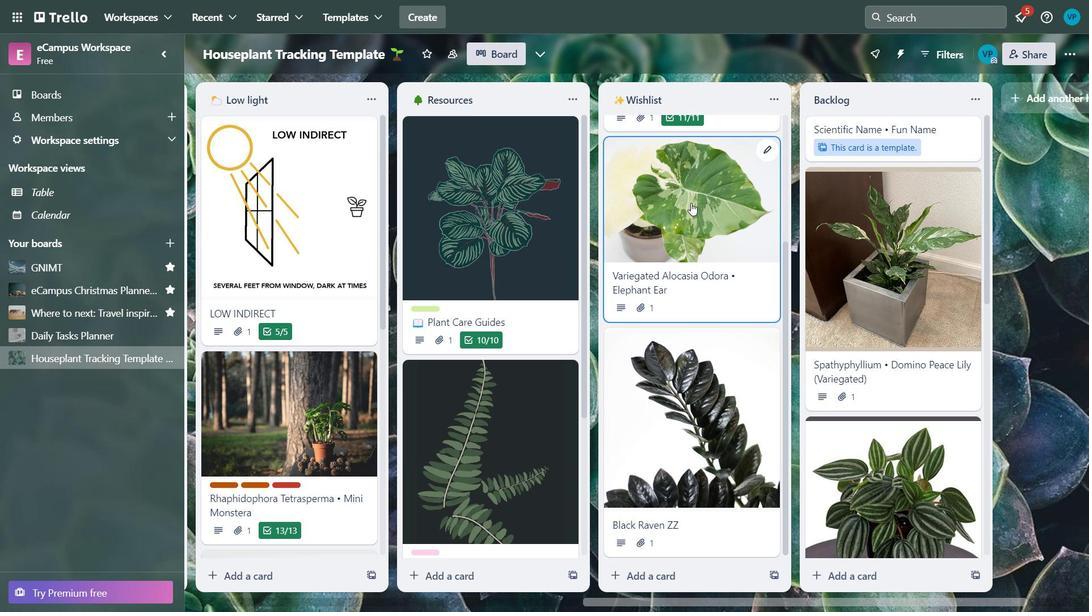 
Action: Mouse moved to (509, 338)
Screenshot: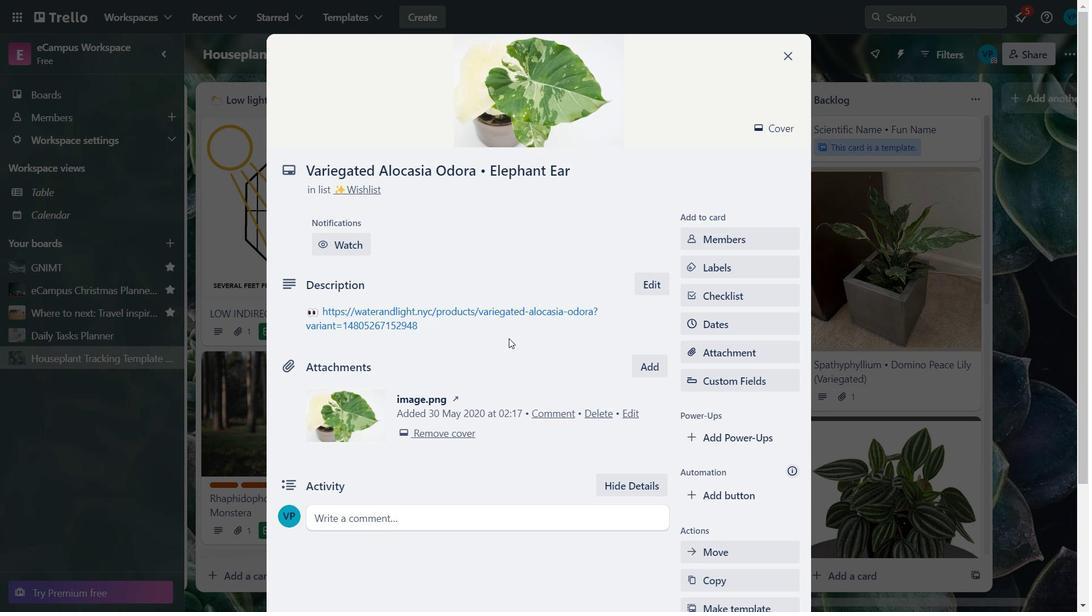 
Action: Mouse pressed left at (509, 338)
Screenshot: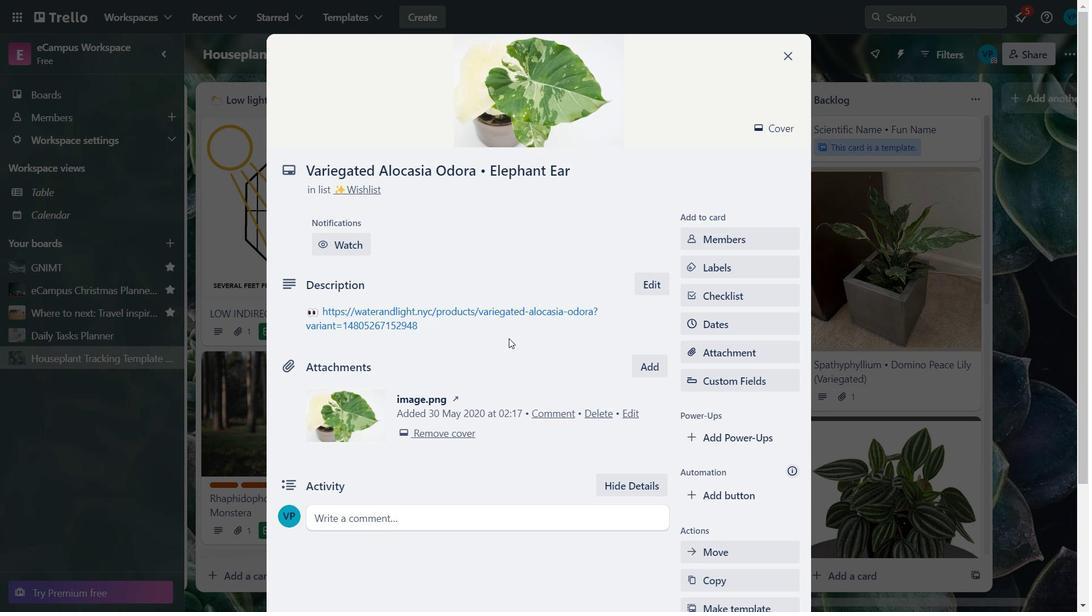 
Action: Mouse moved to (460, 336)
Screenshot: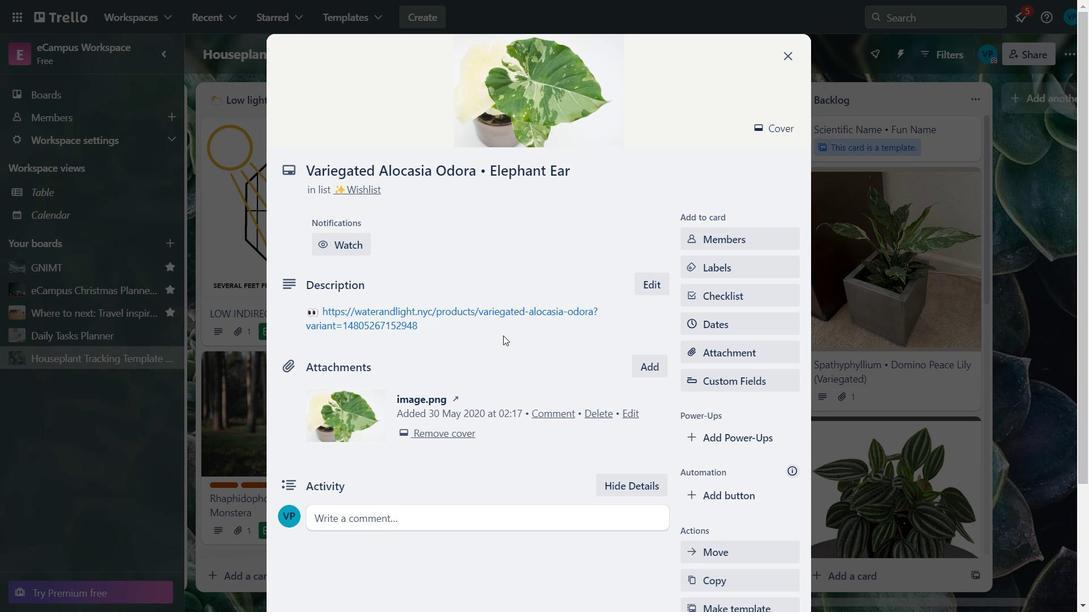 
Action: Mouse pressed left at (460, 336)
Screenshot: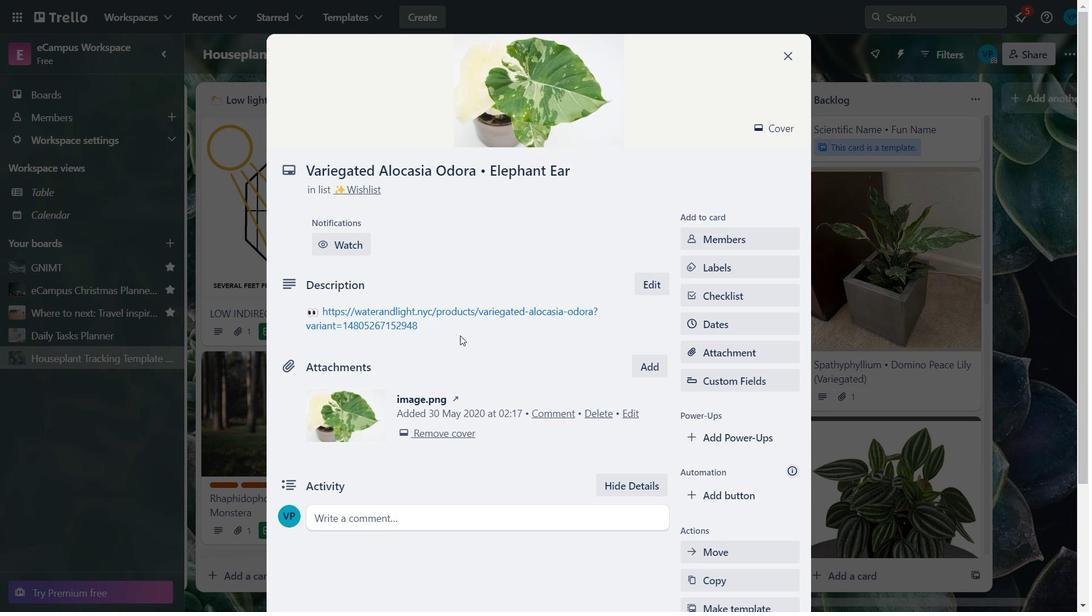 
Action: Mouse moved to (549, 253)
Screenshot: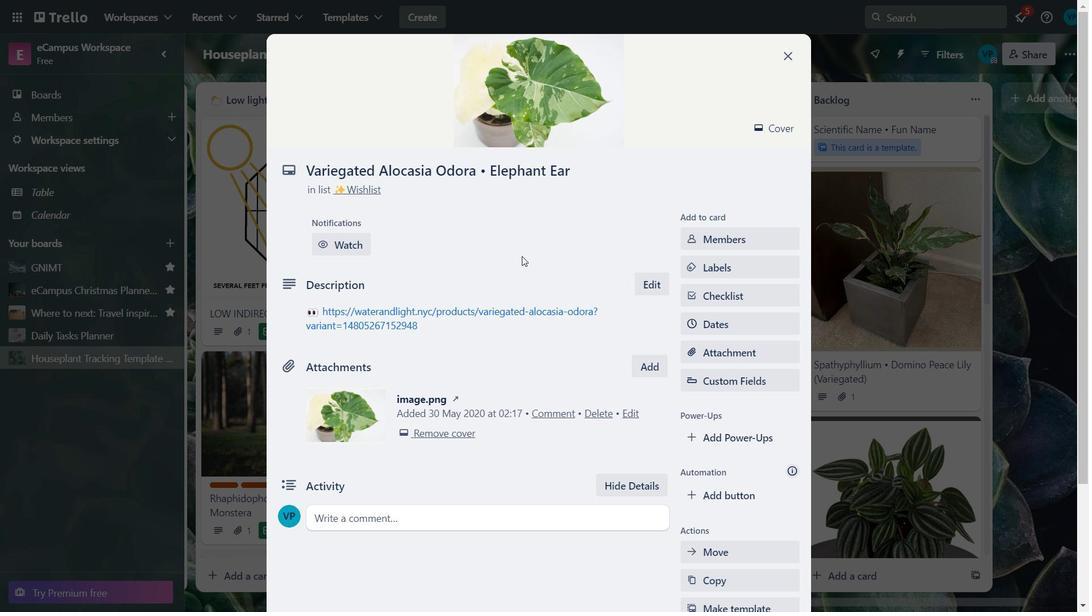 
Action: Mouse scrolled (549, 253) with delta (0, 0)
Screenshot: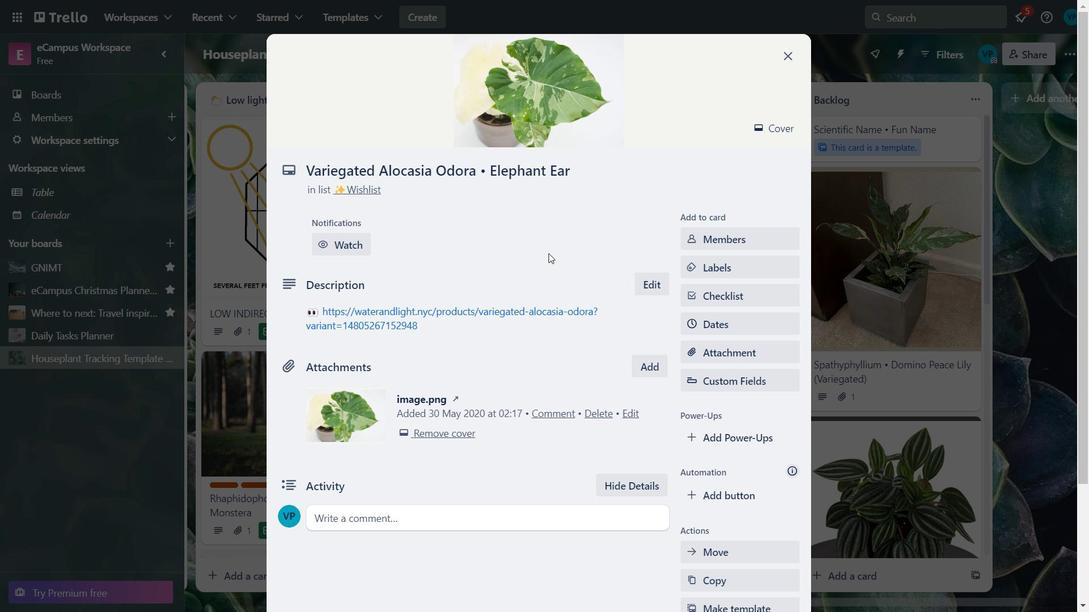 
Action: Mouse moved to (425, 256)
Screenshot: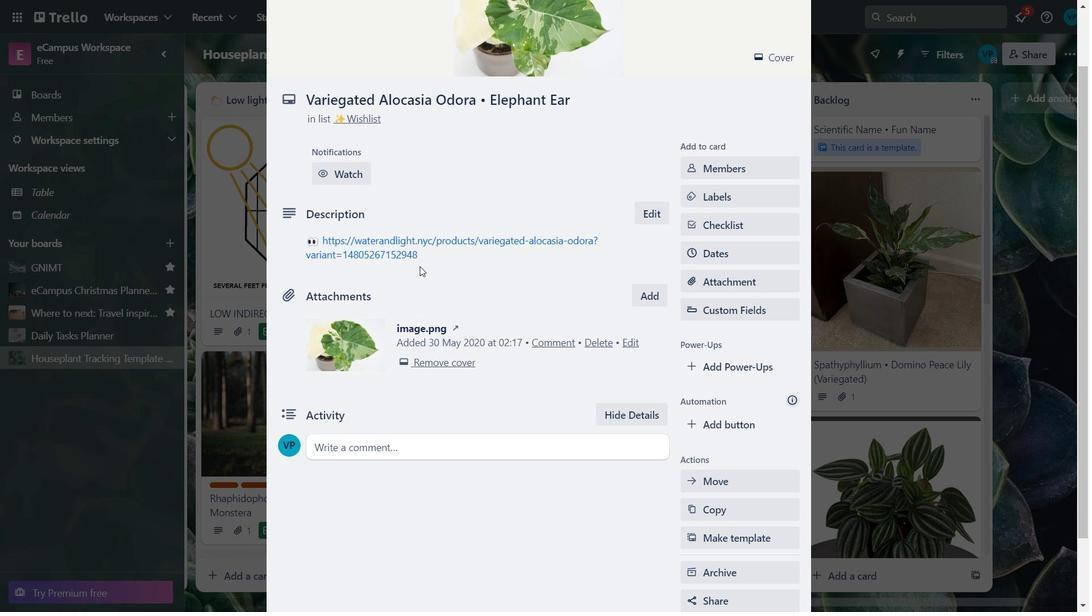 
Action: Mouse pressed left at (425, 256)
Screenshot: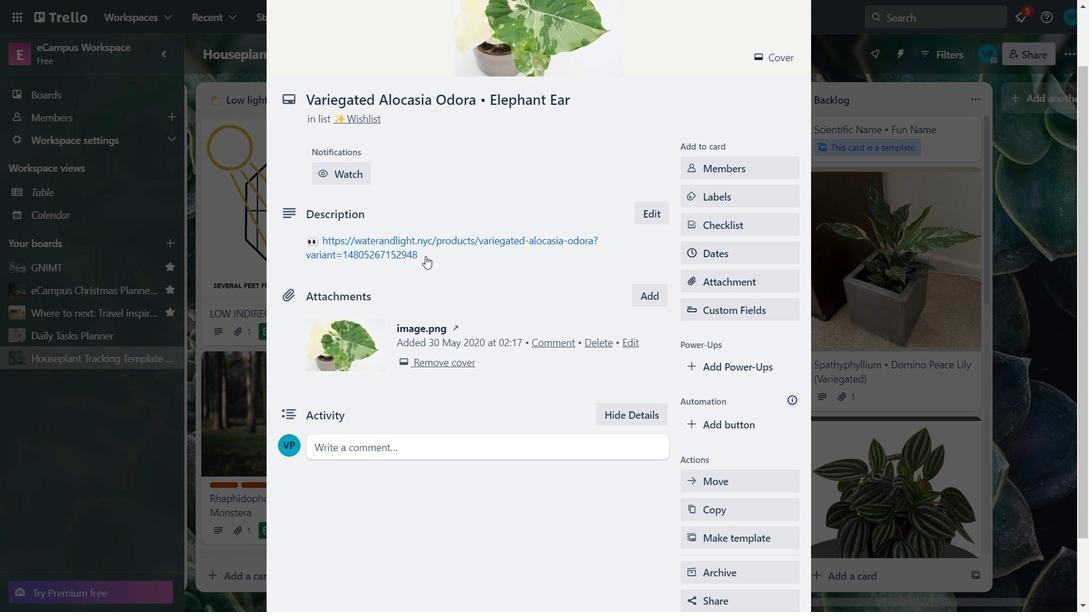 
Action: Mouse moved to (480, 318)
Screenshot: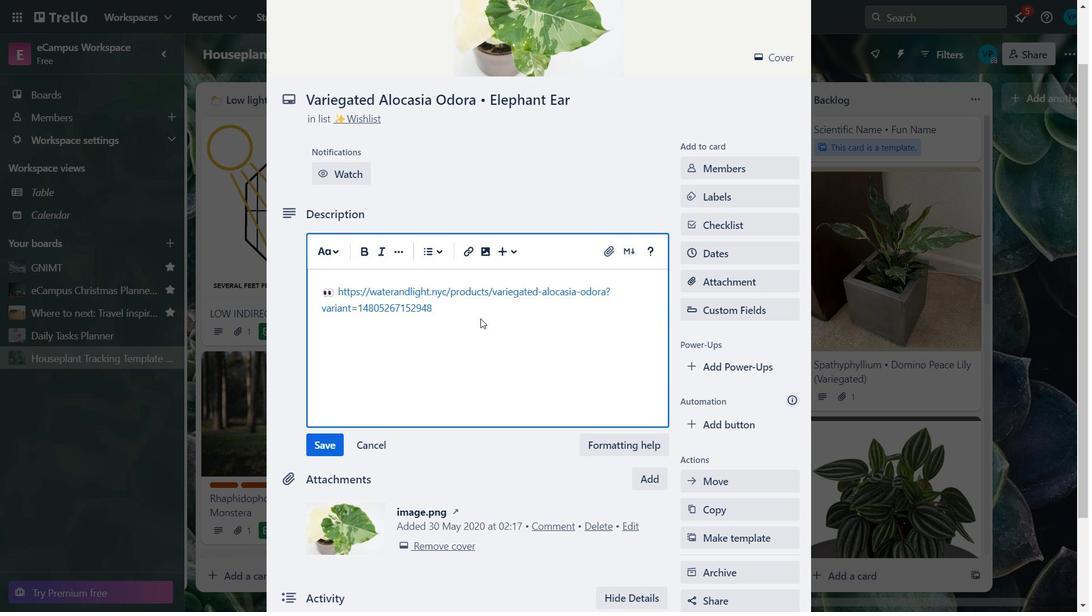 
Action: Key pressed <Key.enter><Key.enter>
Screenshot: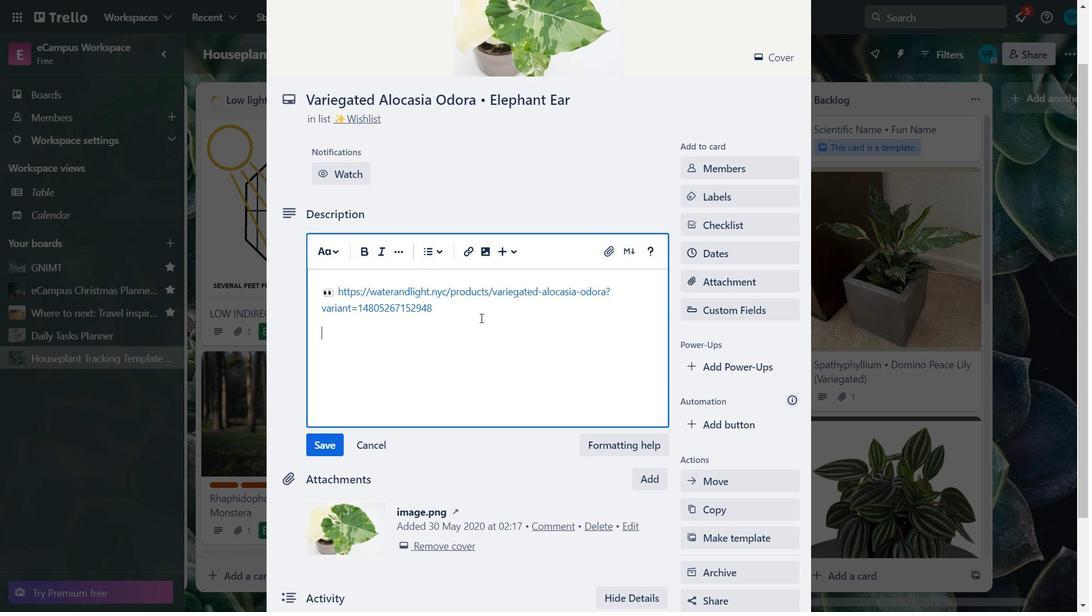 
Action: Mouse moved to (305, 94)
Screenshot: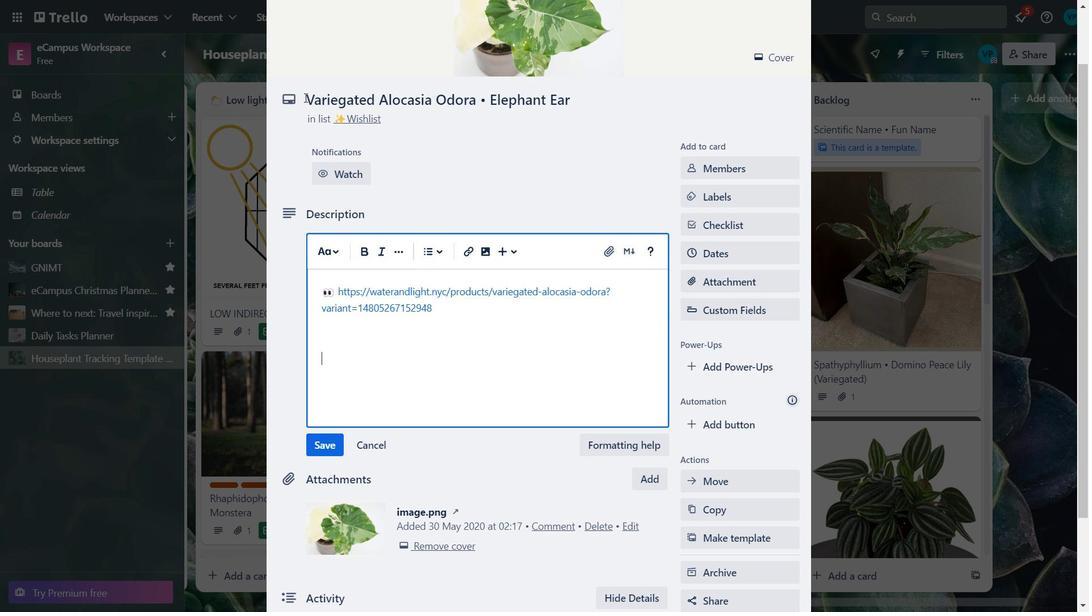 
Action: Mouse pressed left at (305, 94)
Screenshot: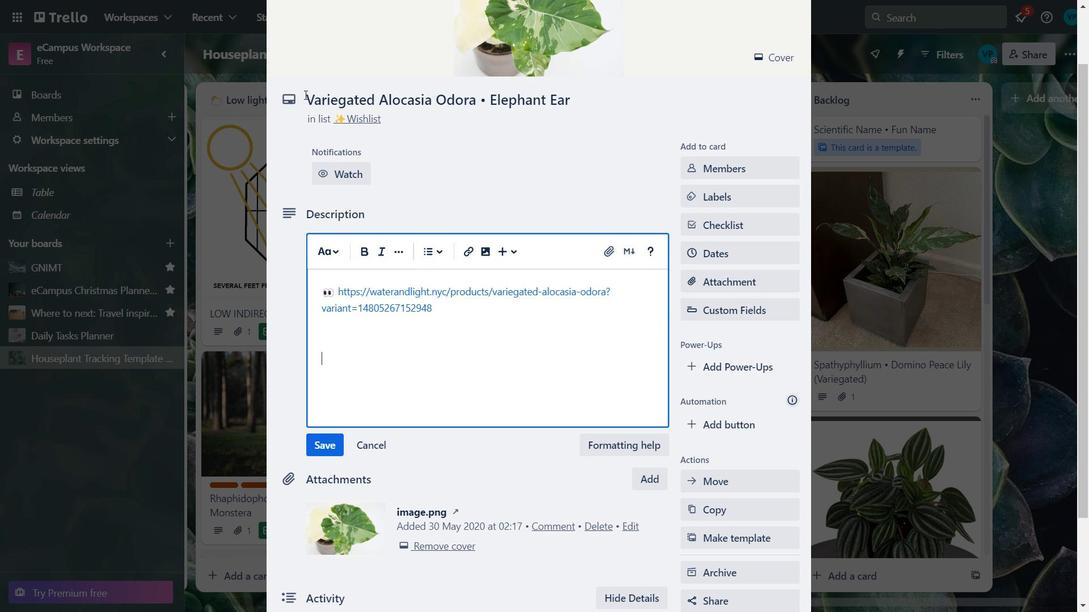 
Action: Mouse moved to (635, 93)
Screenshot: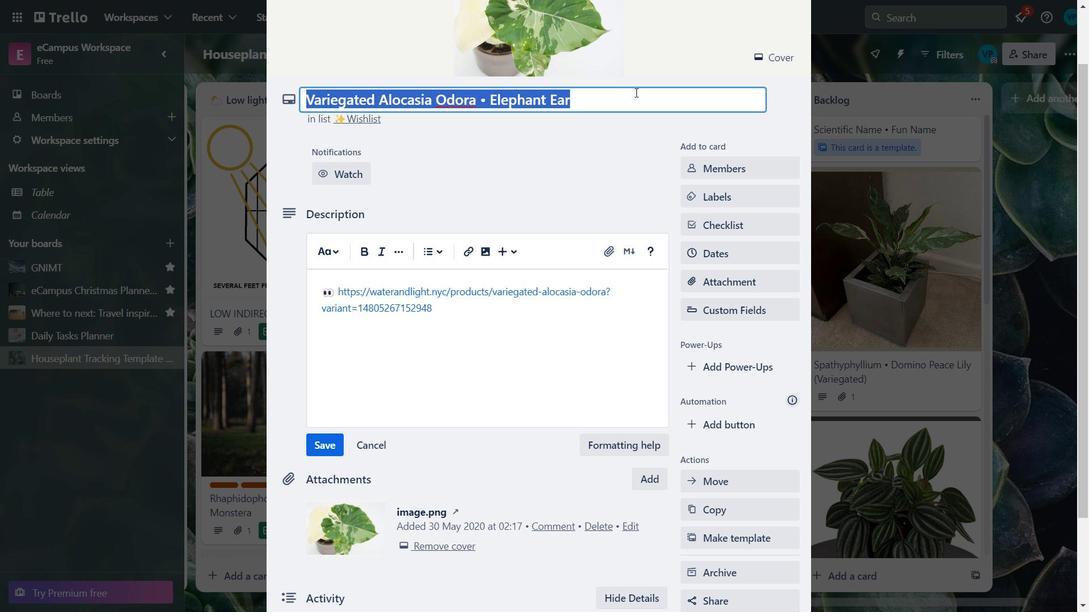 
Action: Key pressed ctrl+C
Screenshot: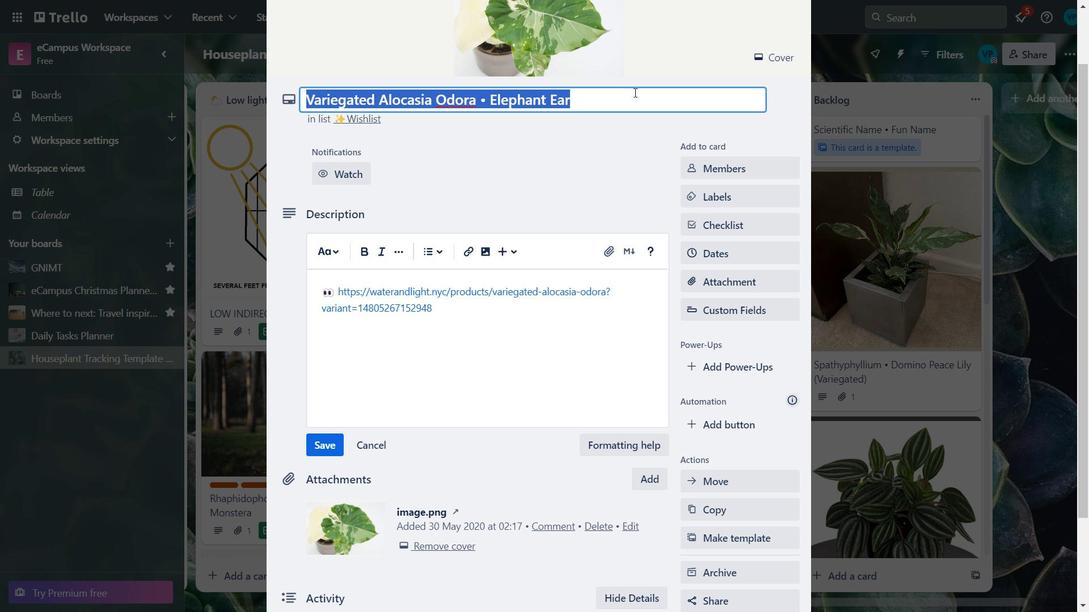 
Action: Mouse moved to (368, 356)
Screenshot: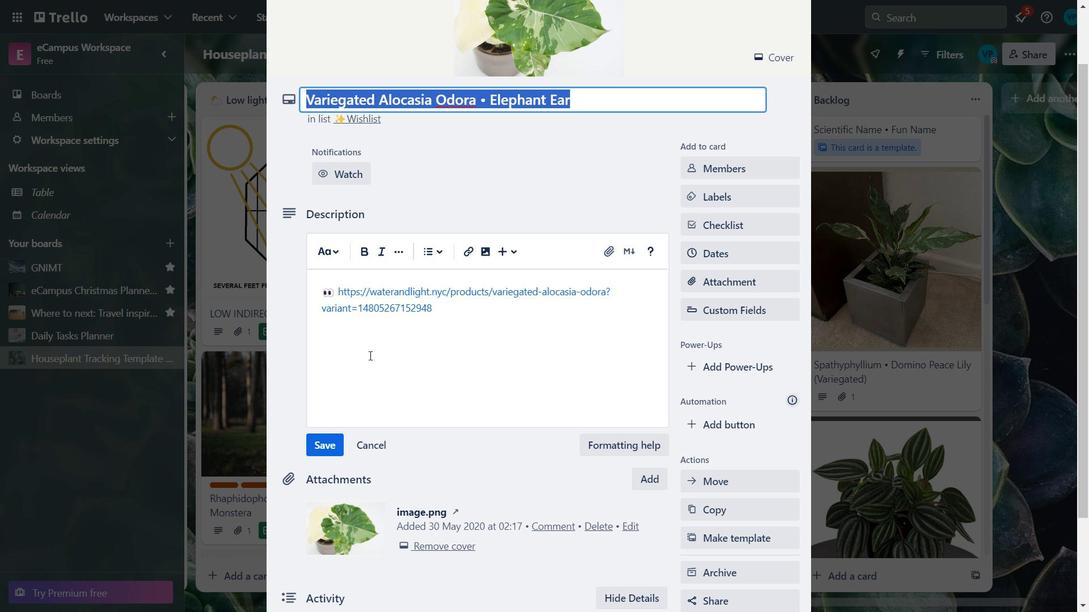 
Action: Mouse pressed left at (368, 356)
Screenshot: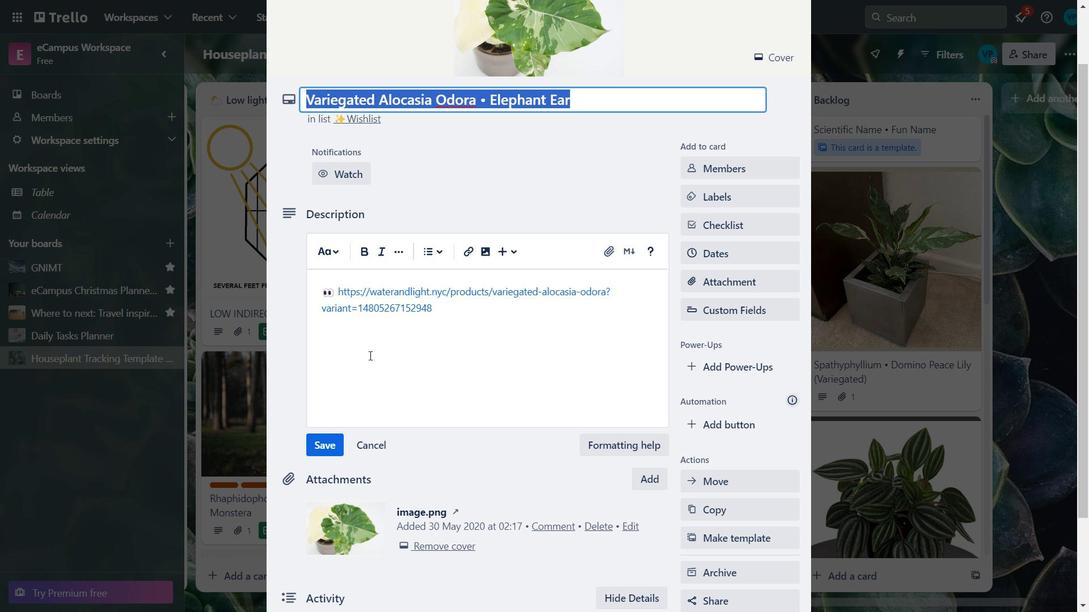 
Action: Mouse moved to (368, 342)
Screenshot: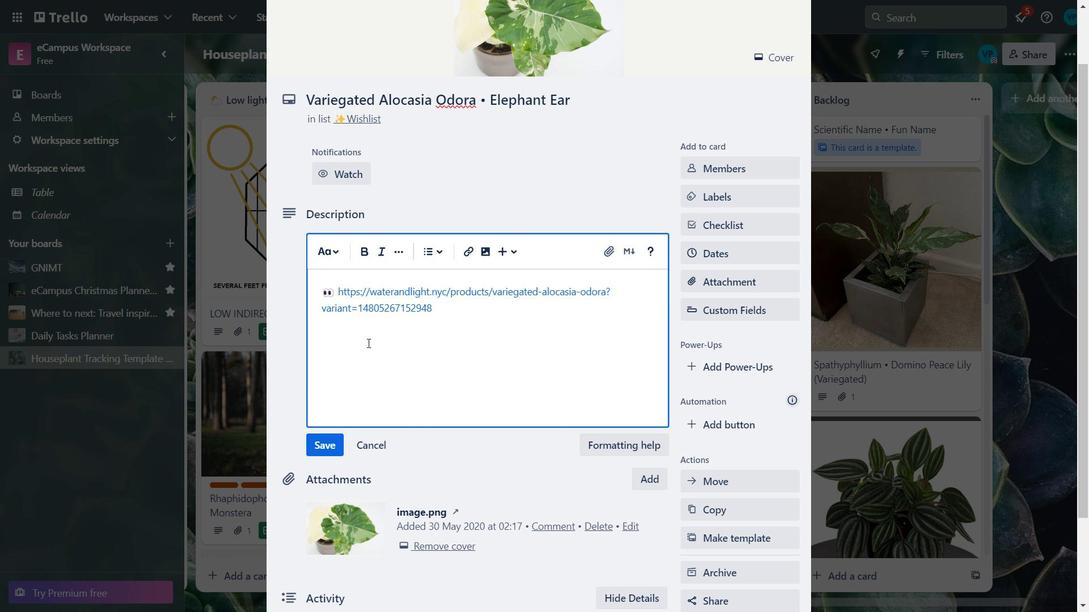 
Action: Key pressed ctrl+V
Screenshot: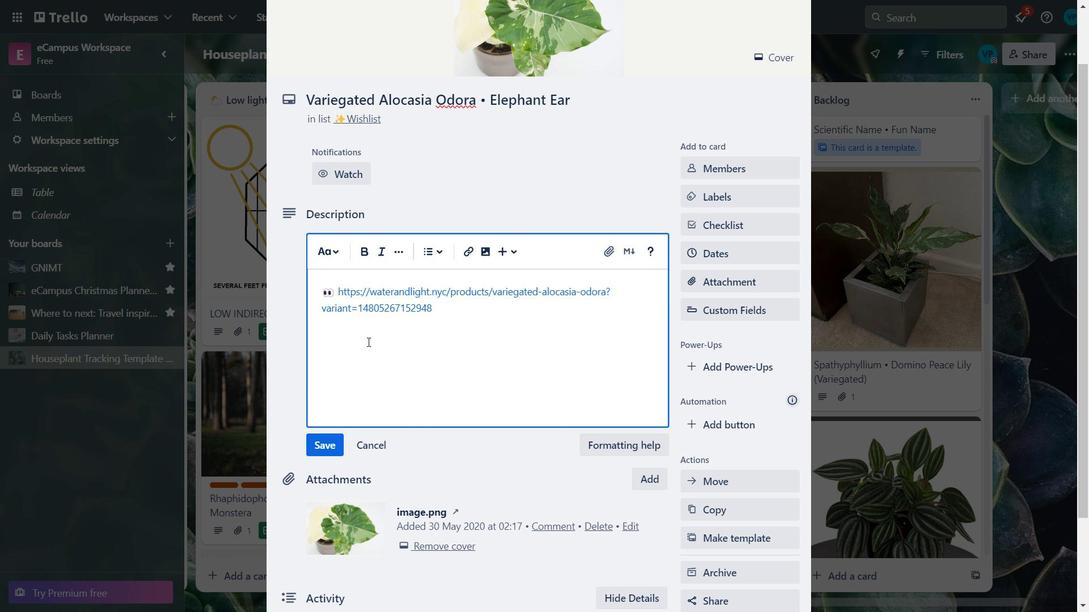 
Action: Mouse moved to (316, 353)
Screenshot: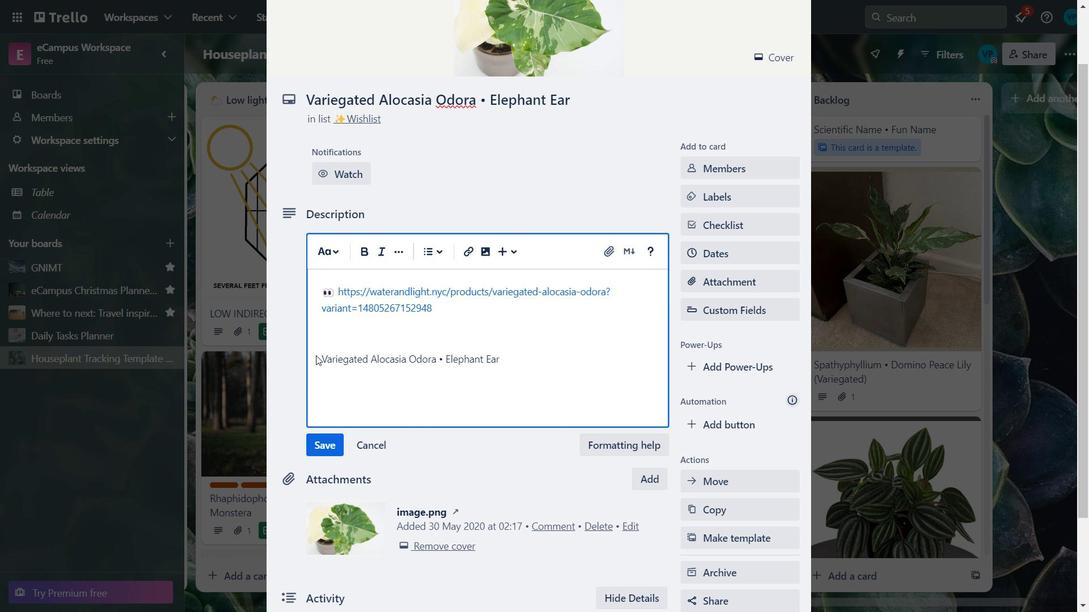 
Action: Mouse pressed left at (316, 353)
Screenshot: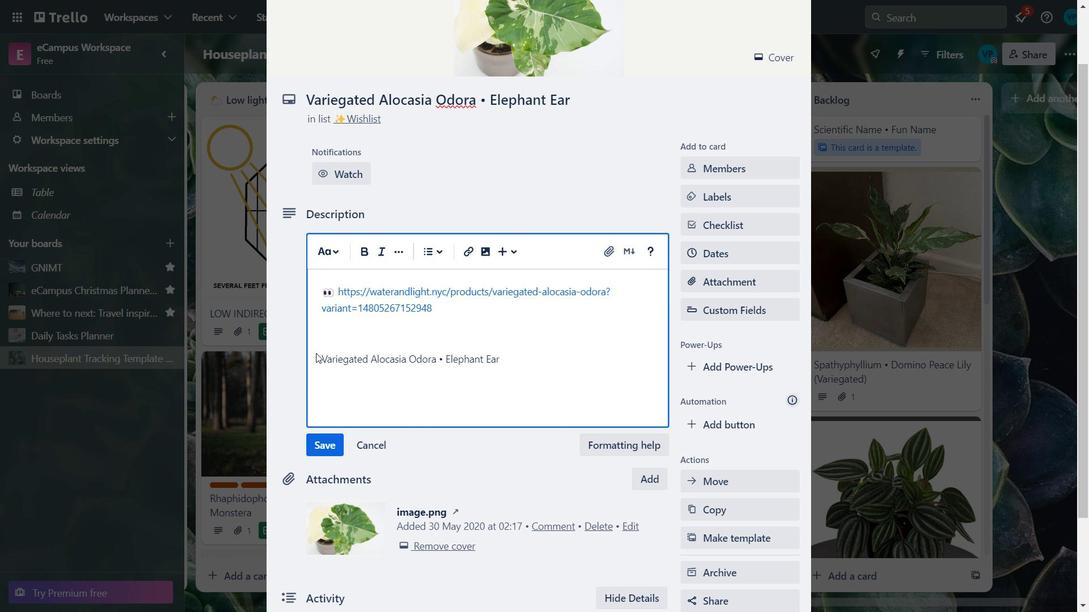 
Action: Mouse moved to (322, 354)
Screenshot: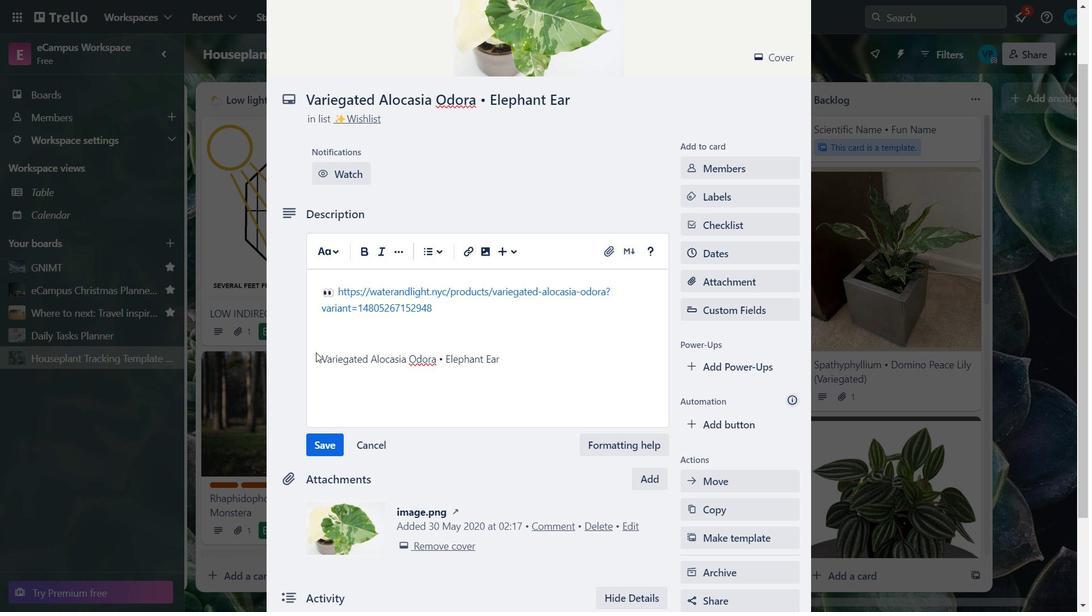 
Action: Mouse pressed left at (322, 354)
Screenshot: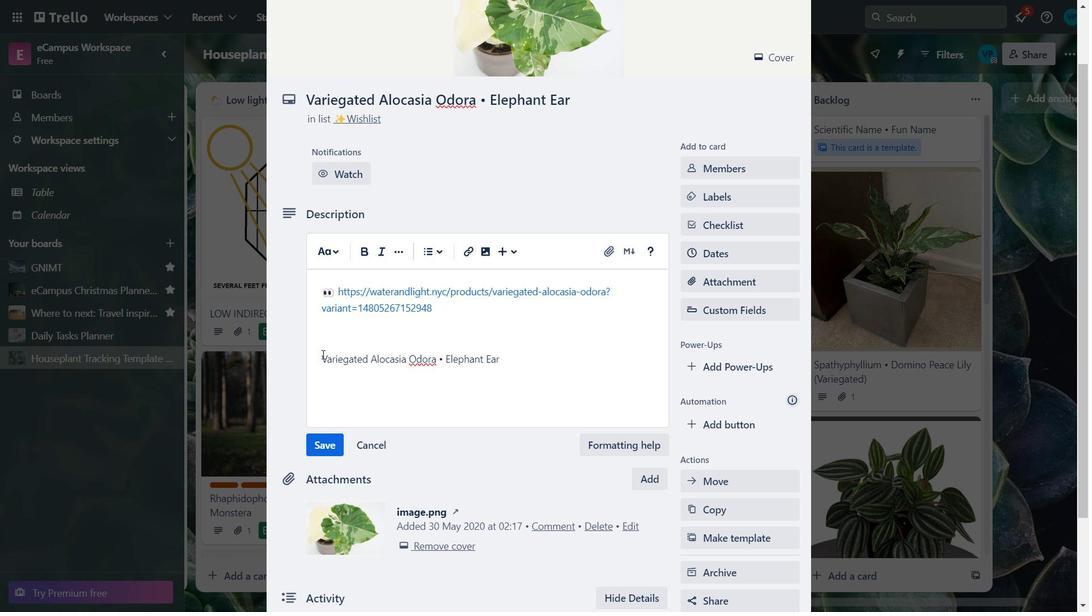
Action: Mouse moved to (418, 347)
Screenshot: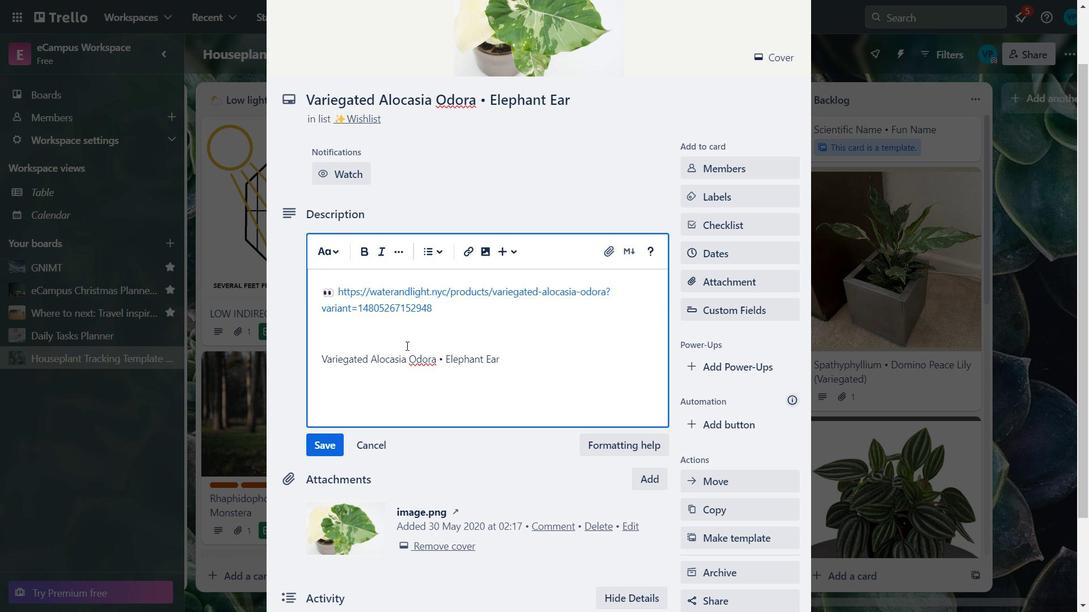 
Action: Key pressed <Key.backspace>
Screenshot: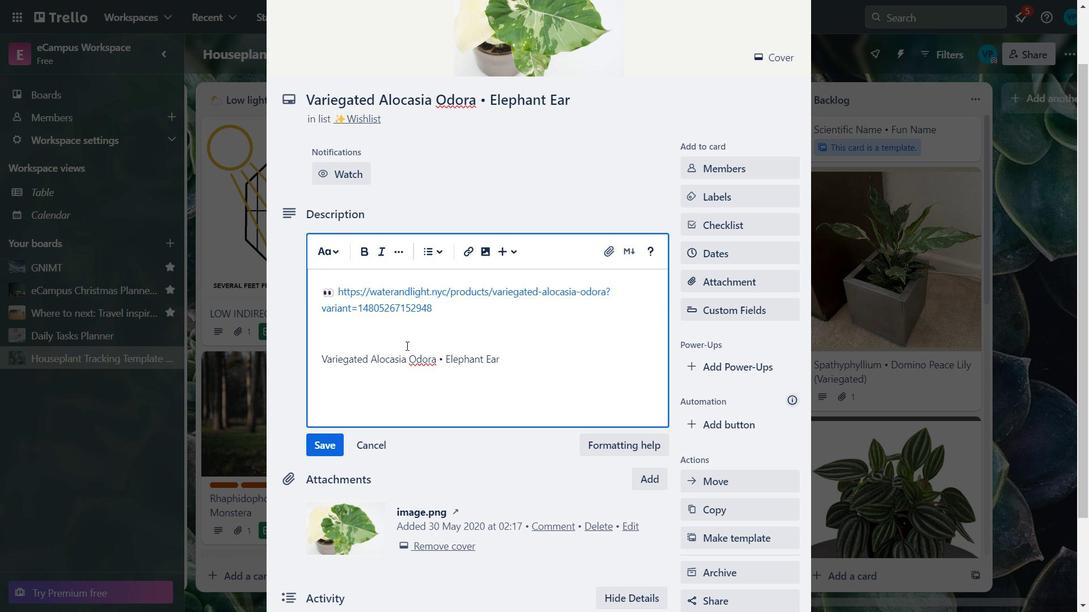 
Action: Mouse moved to (535, 339)
Screenshot: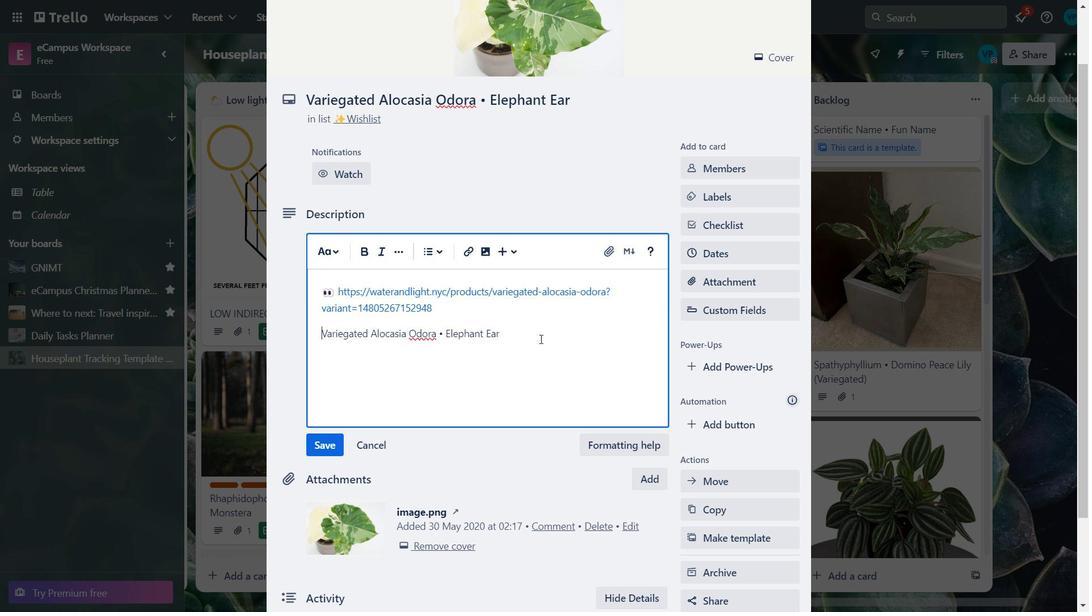 
Action: Mouse pressed left at (535, 339)
Screenshot: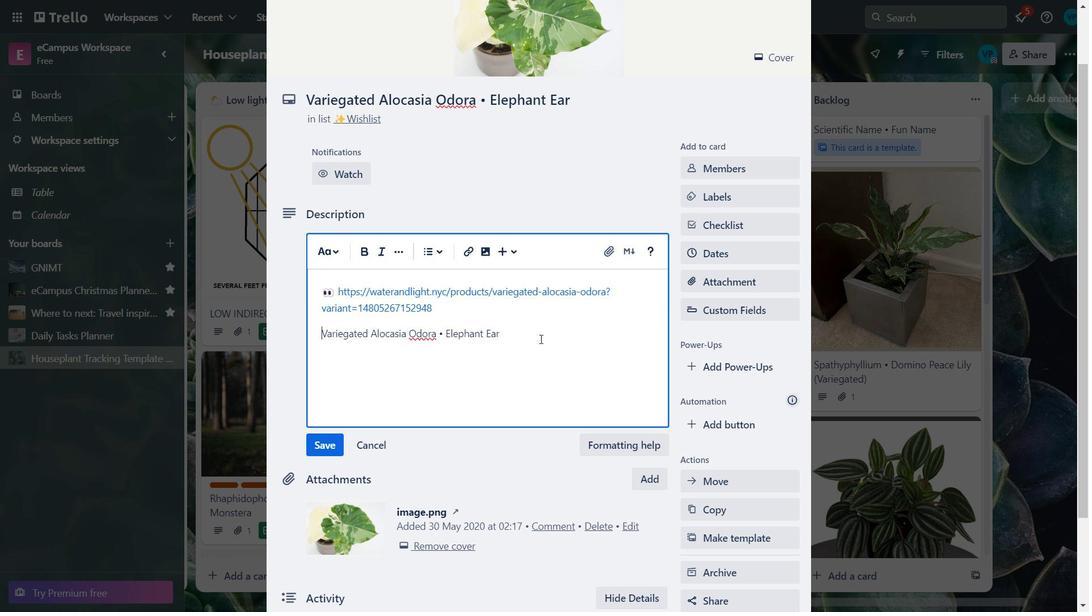 
Action: Mouse moved to (359, 257)
Screenshot: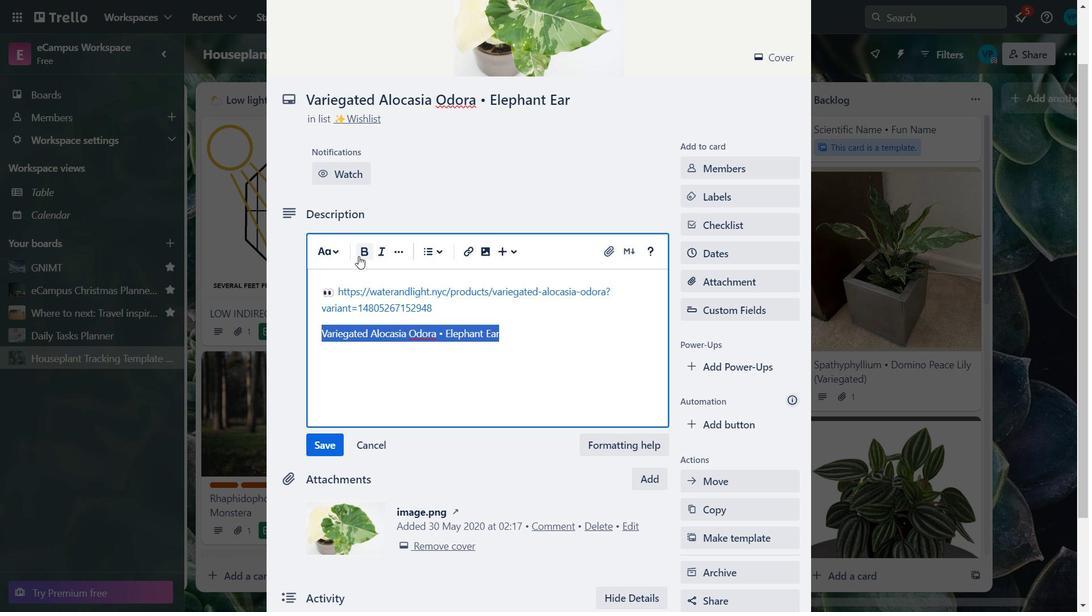 
Action: Mouse pressed left at (359, 257)
Screenshot: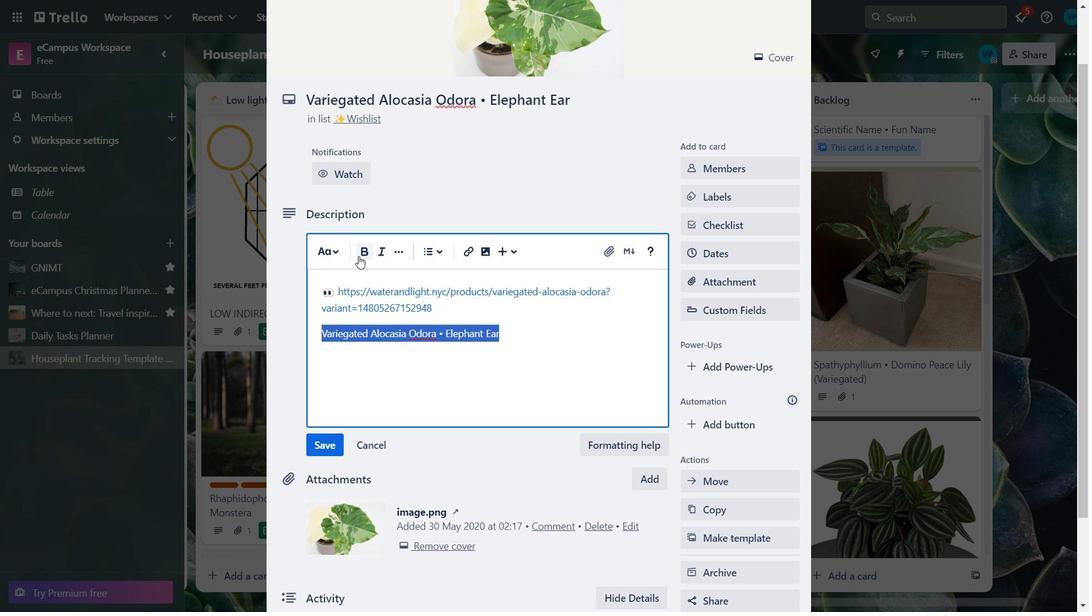 
Action: Mouse moved to (535, 326)
Screenshot: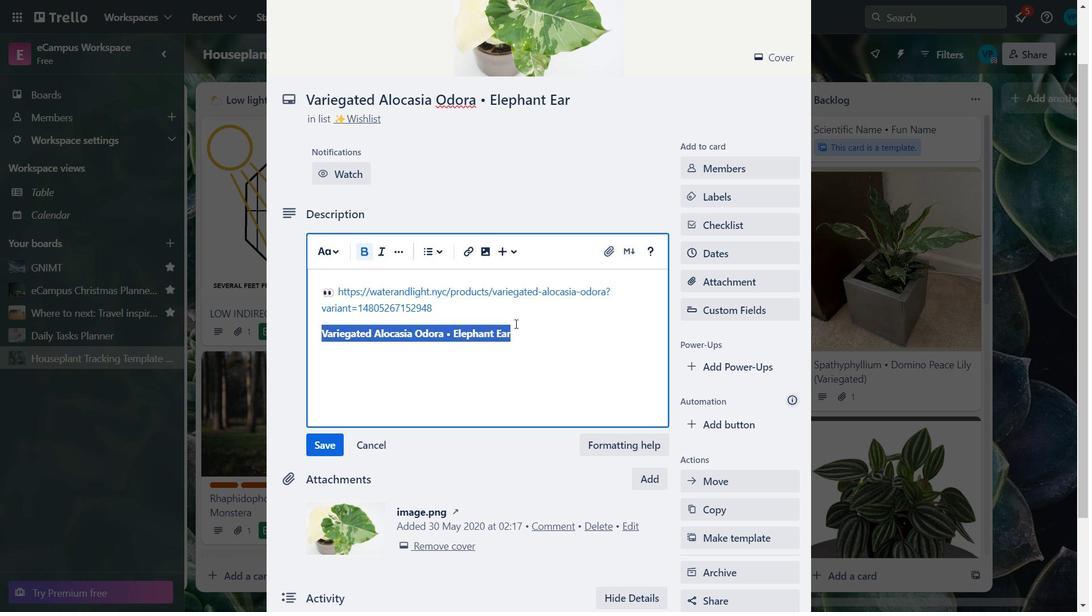 
Action: Mouse pressed left at (535, 326)
Screenshot: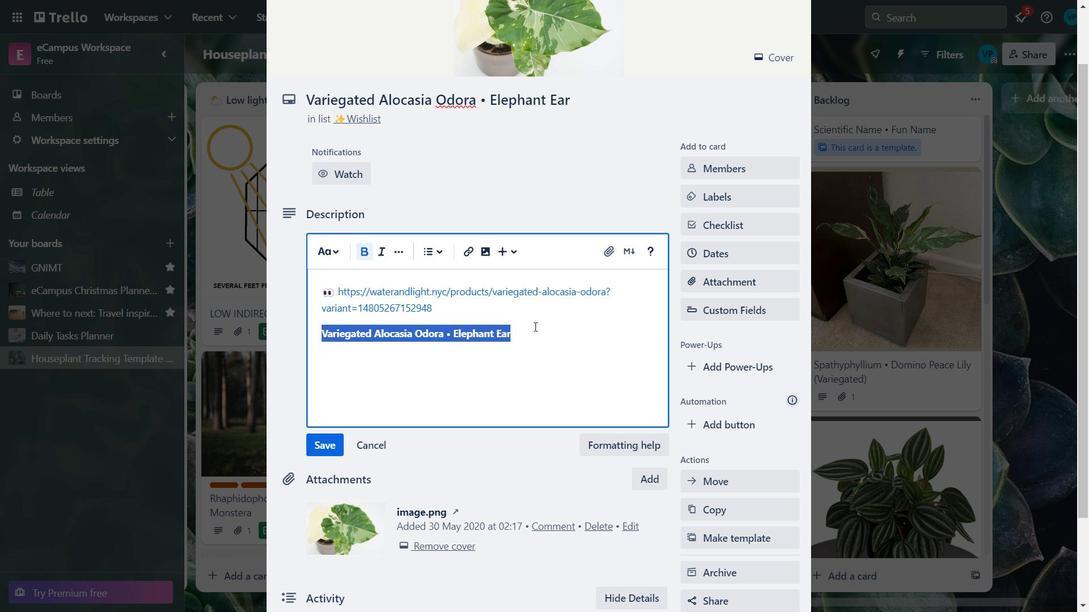 
Action: Mouse moved to (534, 316)
Screenshot: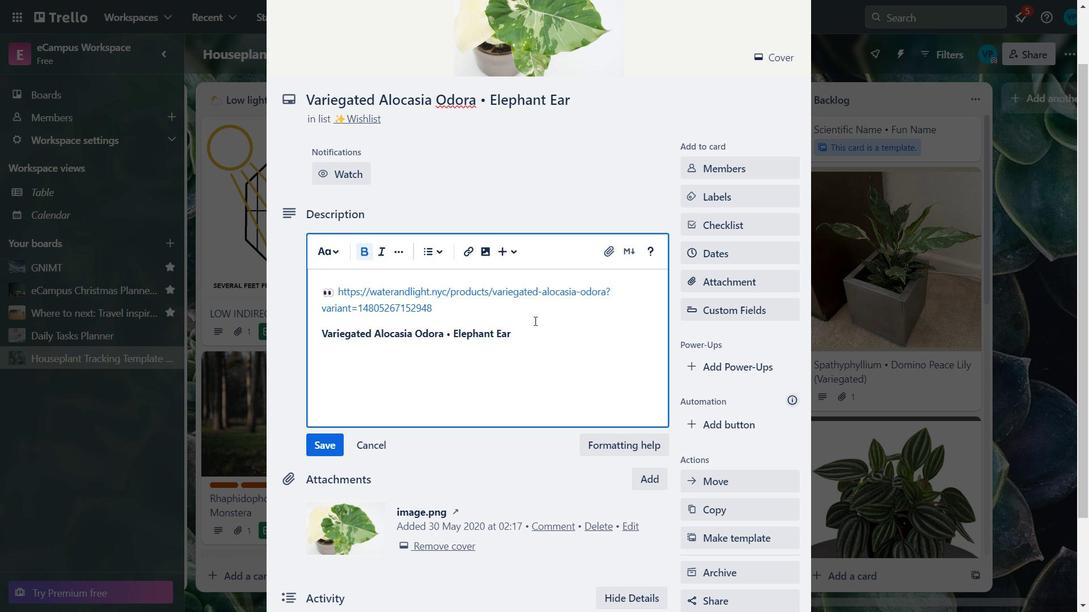 
Action: Key pressed <Key.enter>
Screenshot: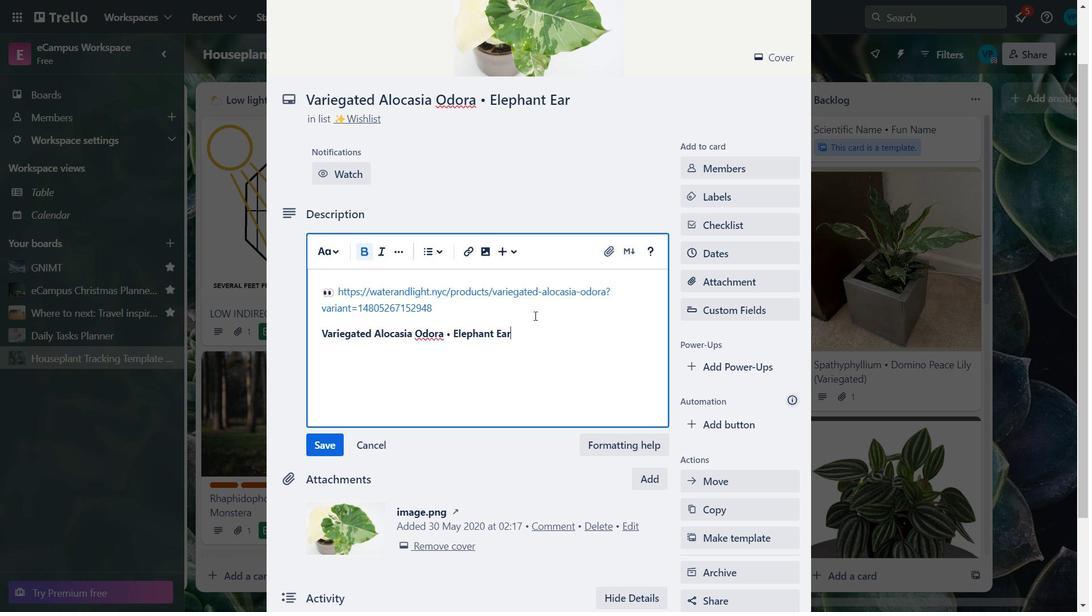 
Action: Mouse moved to (431, 257)
Screenshot: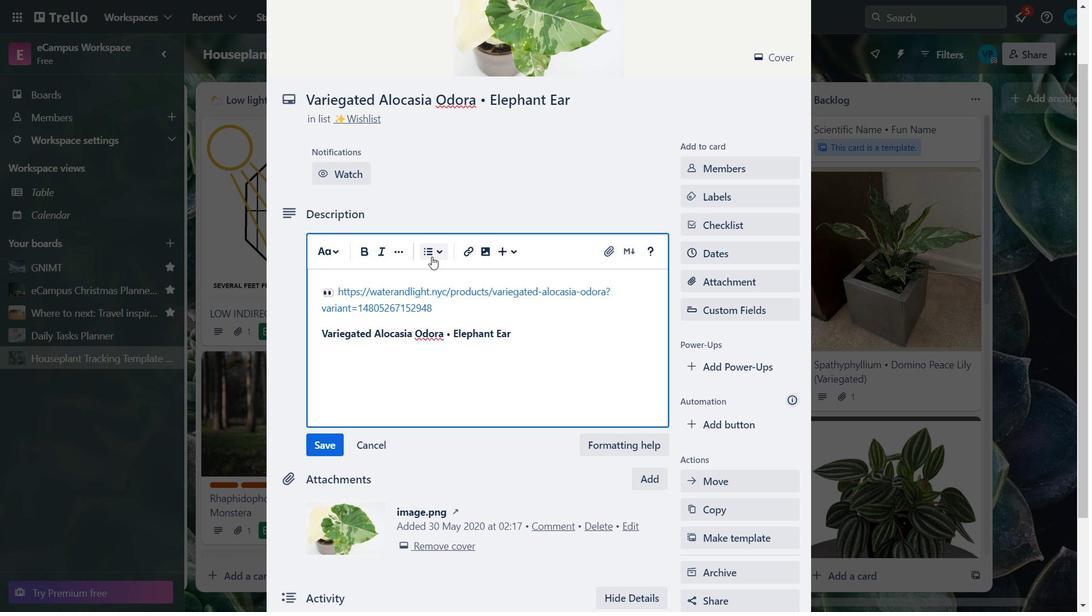 
Action: Mouse pressed left at (431, 257)
Screenshot: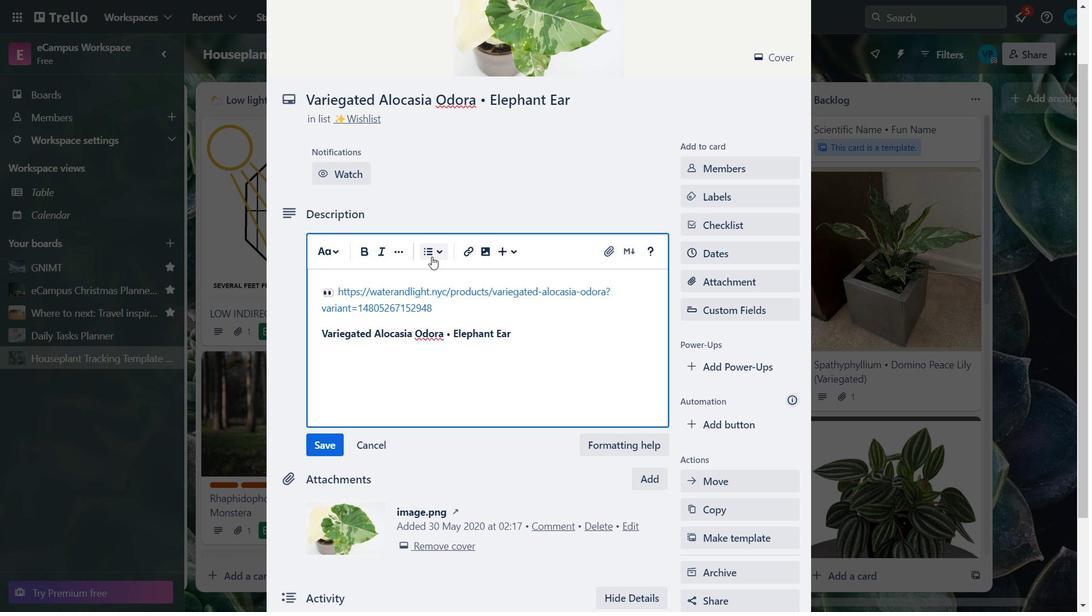 
Action: Mouse moved to (450, 290)
Screenshot: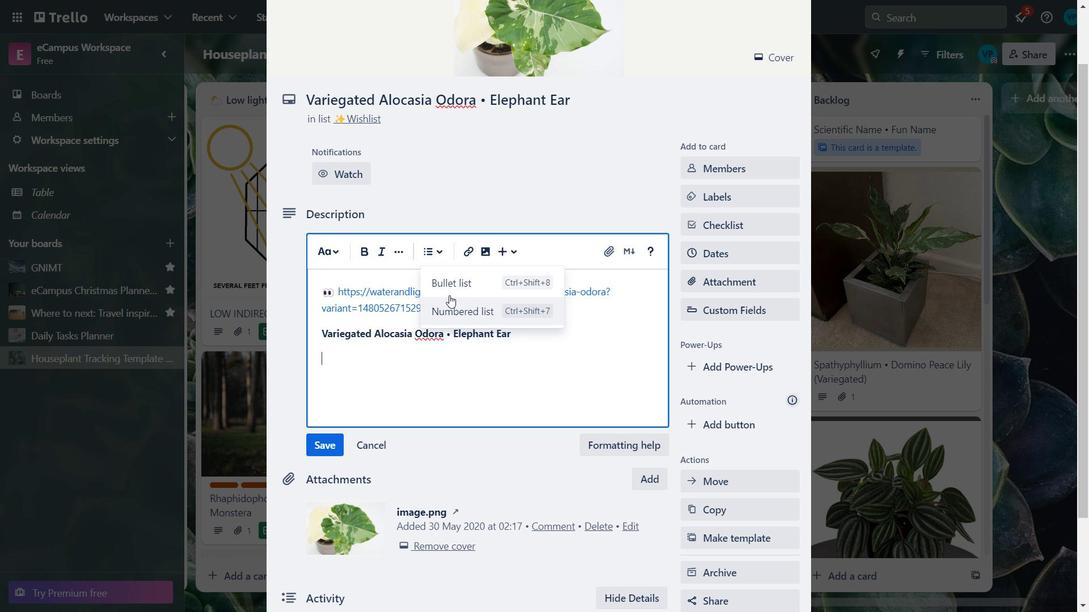 
Action: Mouse pressed left at (450, 290)
Screenshot: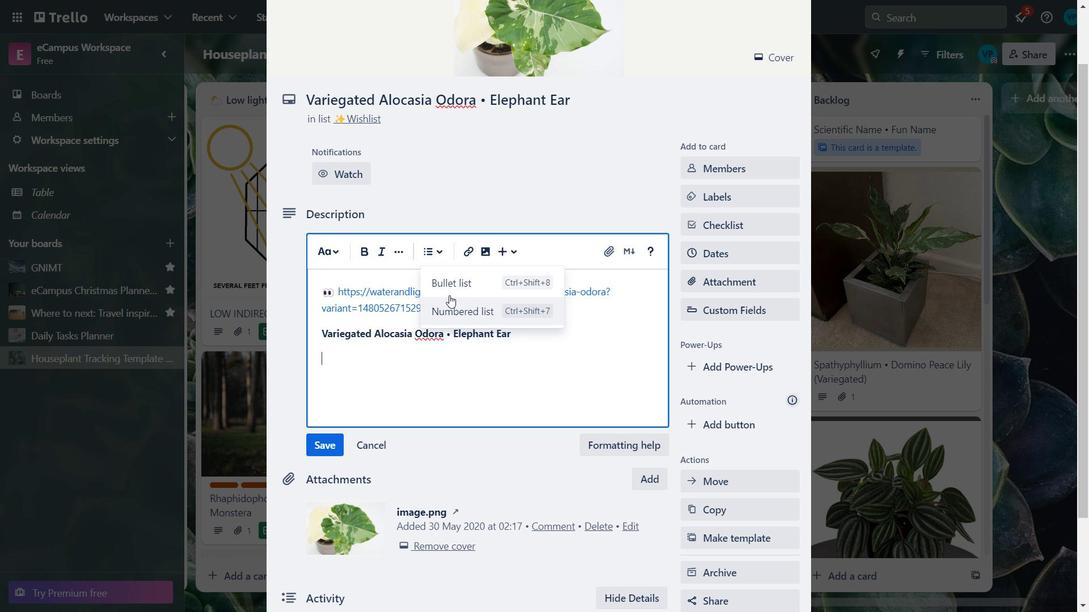 
Action: Mouse moved to (566, 342)
Screenshot: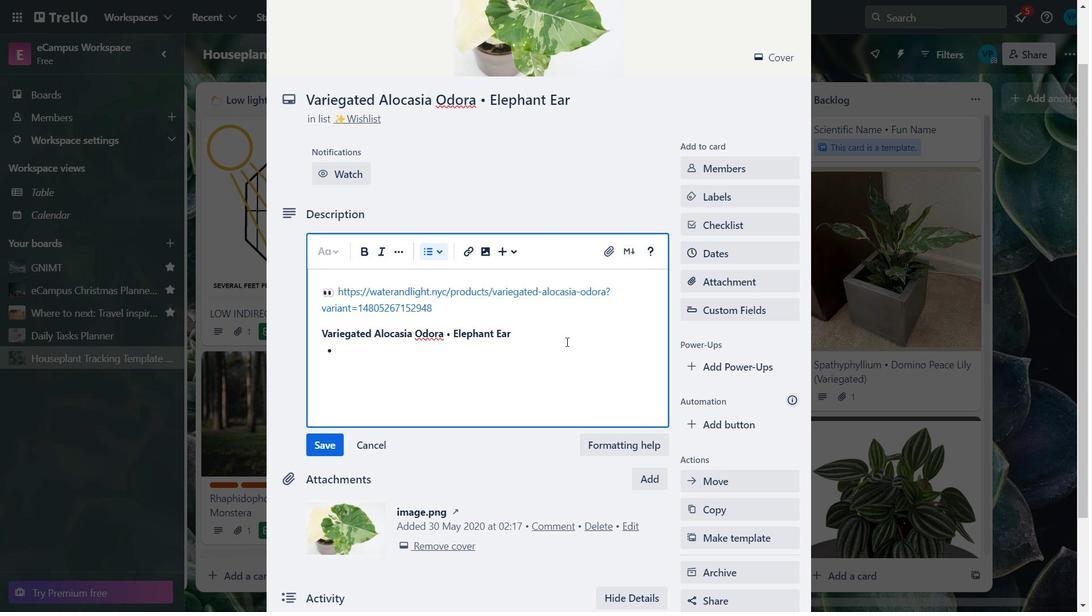 
Action: Key pressed <Key.shift><Key.caps_lock>ctrl+T<Key.caps_lock>he<Key.space>plants<Key.space>enjoys<Key.space>extended<Key.space>periods<Key.space>of<Key.space>bright<Key.space>but<Key.space>indirect<Key.space>sunlight.<Key.enter><Key.caps_lock>I<Key.caps_lock>t<Key.space>is<Key.space>particularly<Key.space>essential<Key.space>for<Key.space>their<Key.space>growth<Key.space>as<Key.space>photosyntg<Key.backspace>hesis<Key.space>soely<Key.space>relies<Key.space>on<Key.space>the<Key.space>green<Key.space>
Screenshot: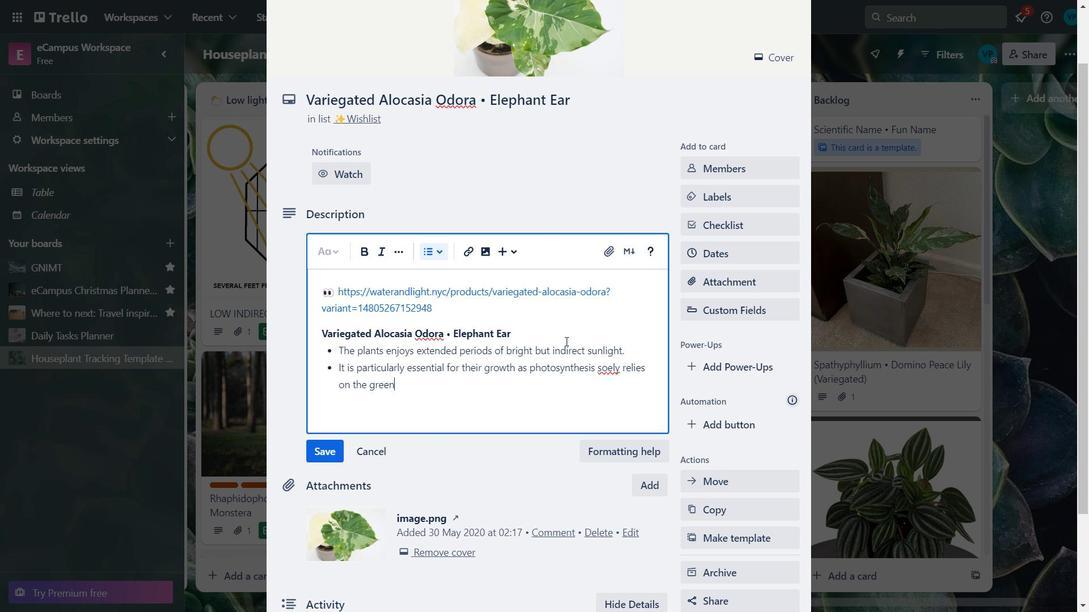 
Action: Mouse moved to (544, 343)
Screenshot: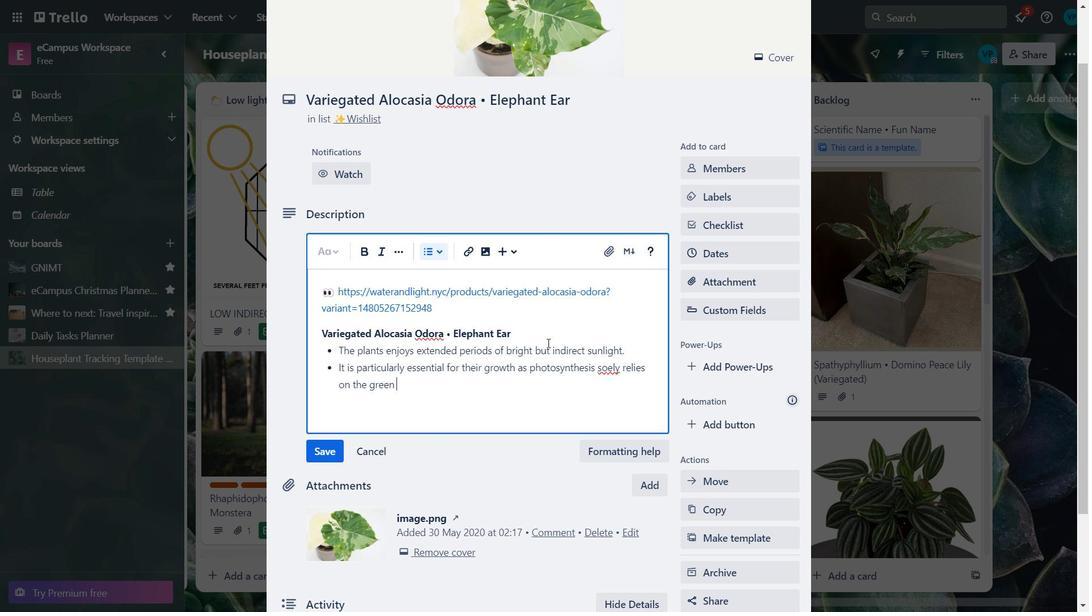 
Action: Key pressed sections<Key.space>of<Key.space>the<Key.space>leaves<Key.enter>
Screenshot: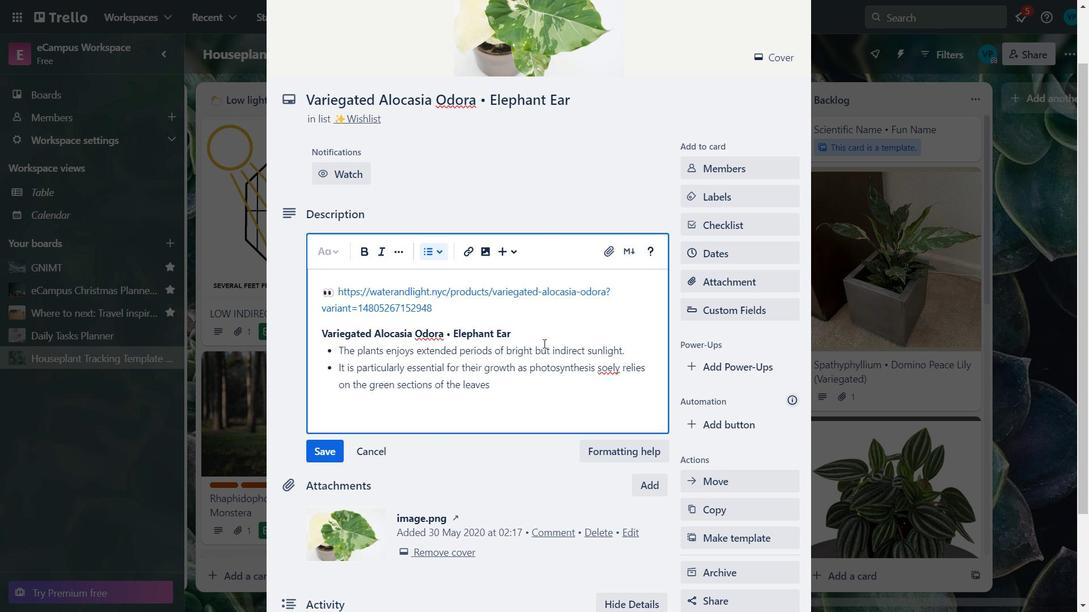 
Action: Mouse moved to (593, 332)
Screenshot: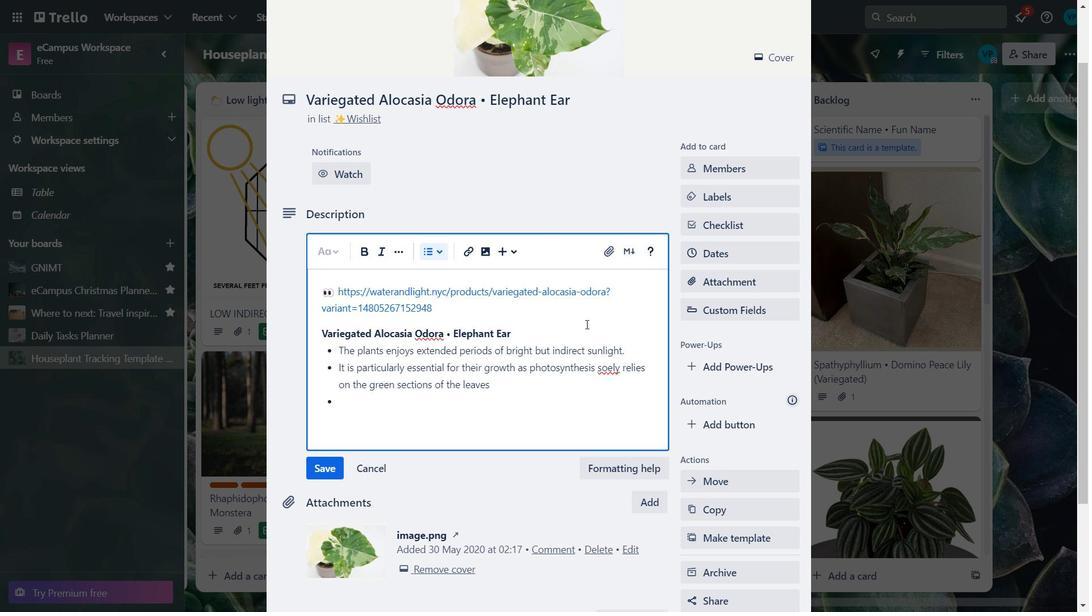 
Action: Mouse scrolled (593, 331) with delta (0, 0)
Screenshot: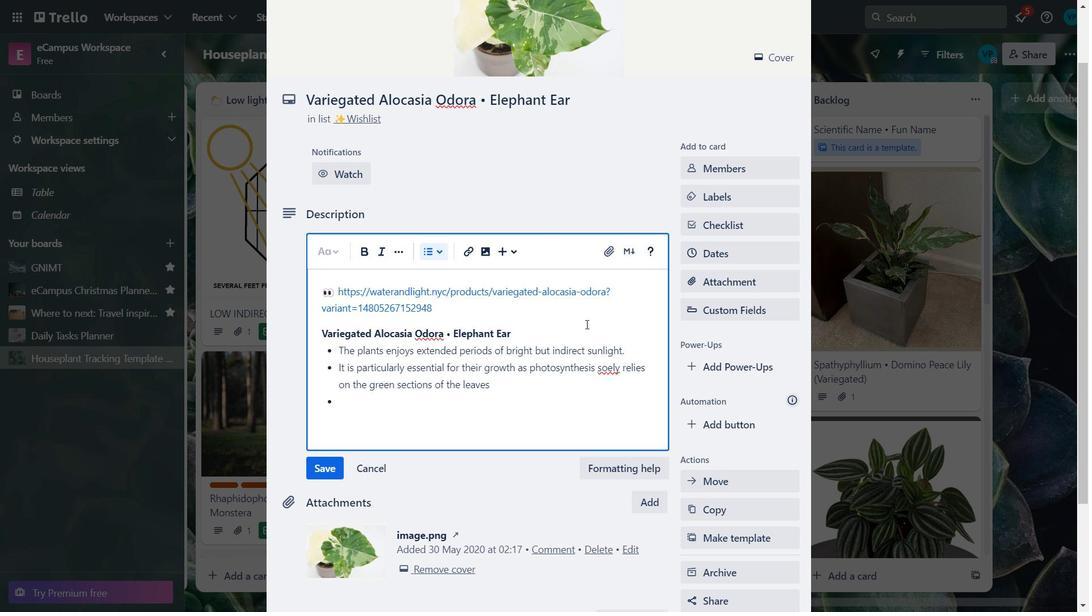 
Action: Mouse scrolled (593, 331) with delta (0, 0)
Screenshot: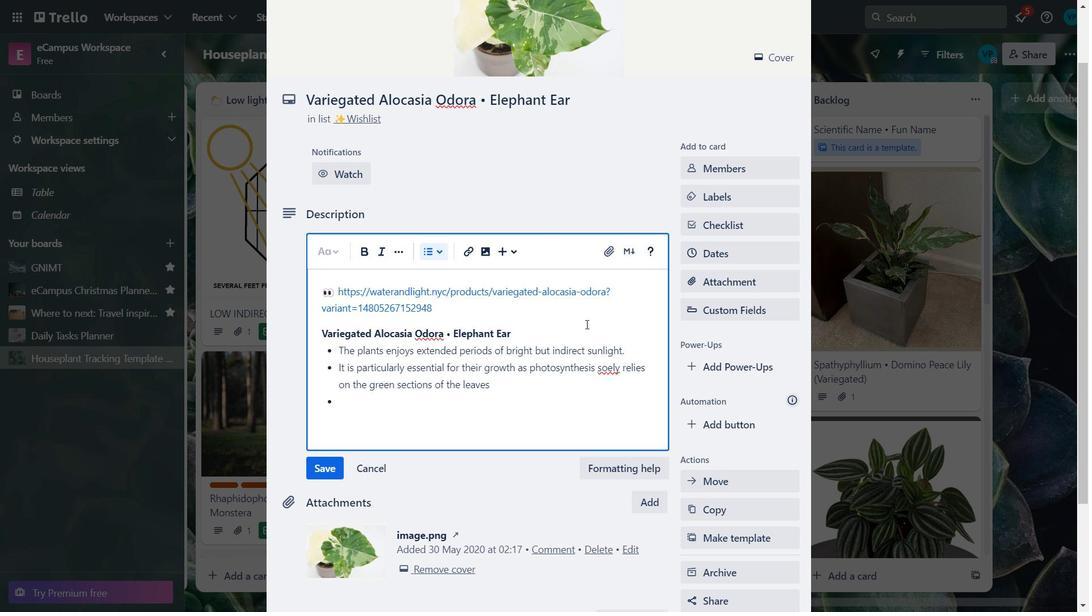 
Action: Mouse scrolled (593, 331) with delta (0, 0)
Screenshot: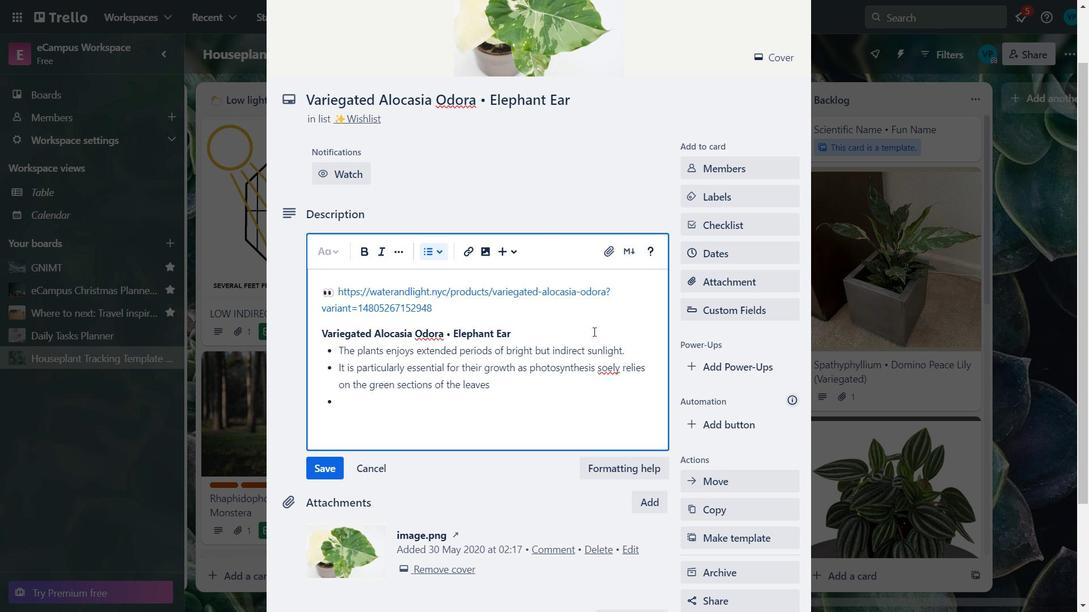 
Action: Mouse moved to (611, 333)
Screenshot: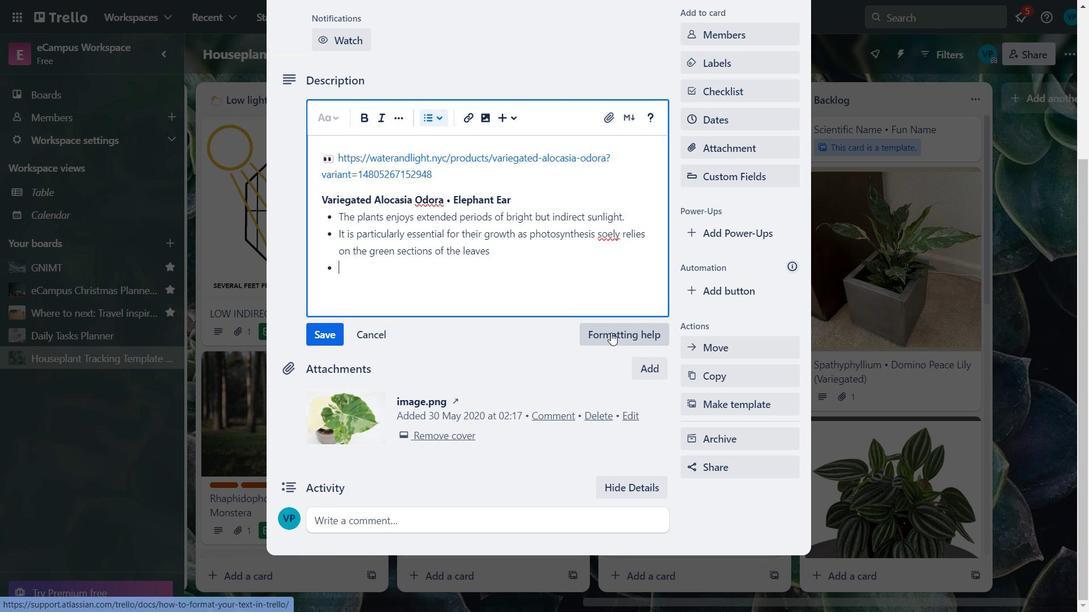 
Action: Key pressed <Key.caps_lock>T<Key.caps_lock>he<Key.space>white<Key.space>
Screenshot: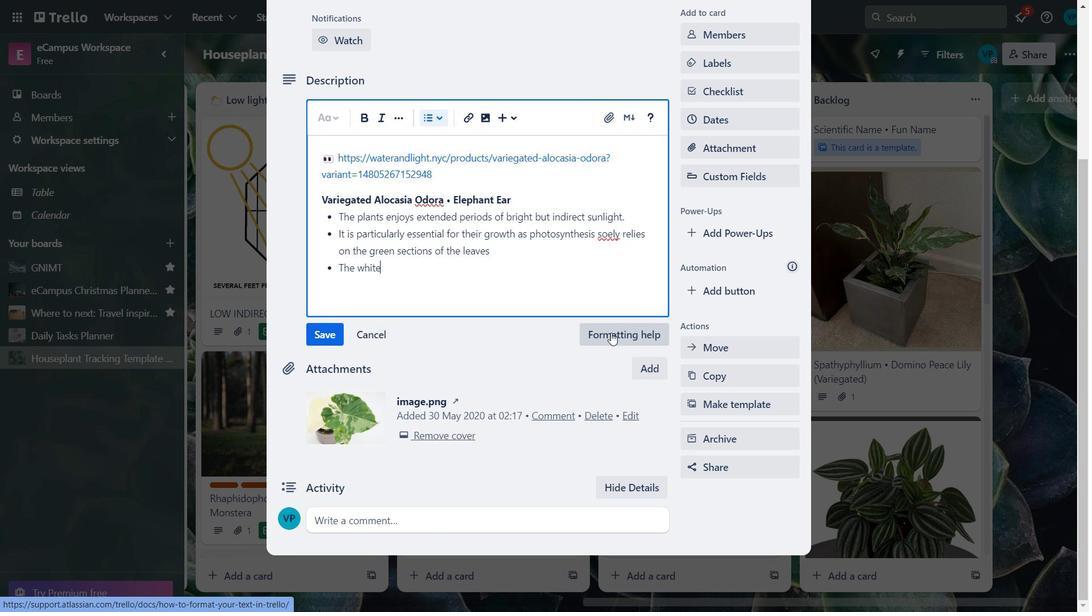 
Action: Mouse moved to (611, 333)
Screenshot: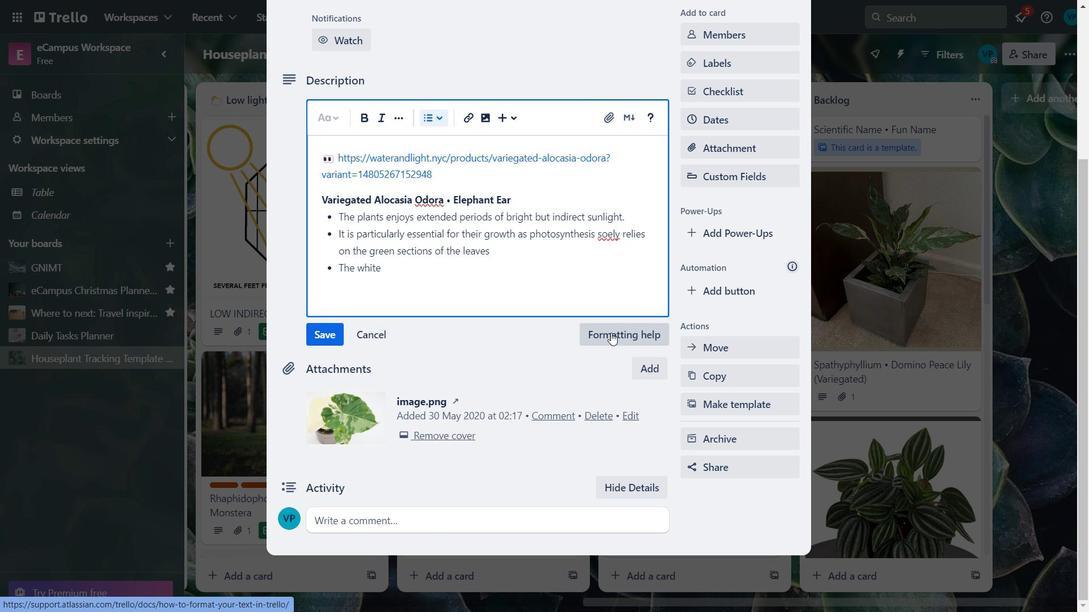
Action: Key pressed areas<Key.space>lack<Key.space>chlorophyll<Key.space>to<Key.space>carry<Key.space>out<Key.space>this<Key.space>process<Key.enter><Key.caps_lock>K<Key.caps_lock>eep<Key.space><Key.caps_lock>S<Key.caps_lock>oil<Key.space><Key.left><Key.left><Key.left><Key.left><Key.left>the<Key.space>
Screenshot: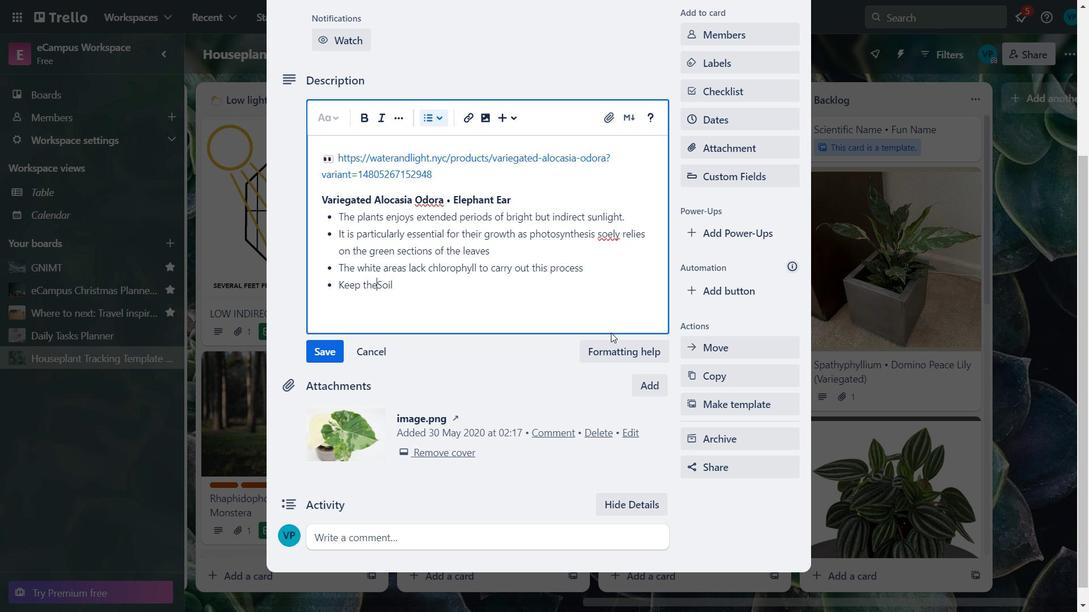 
Action: Mouse moved to (383, 282)
Screenshot: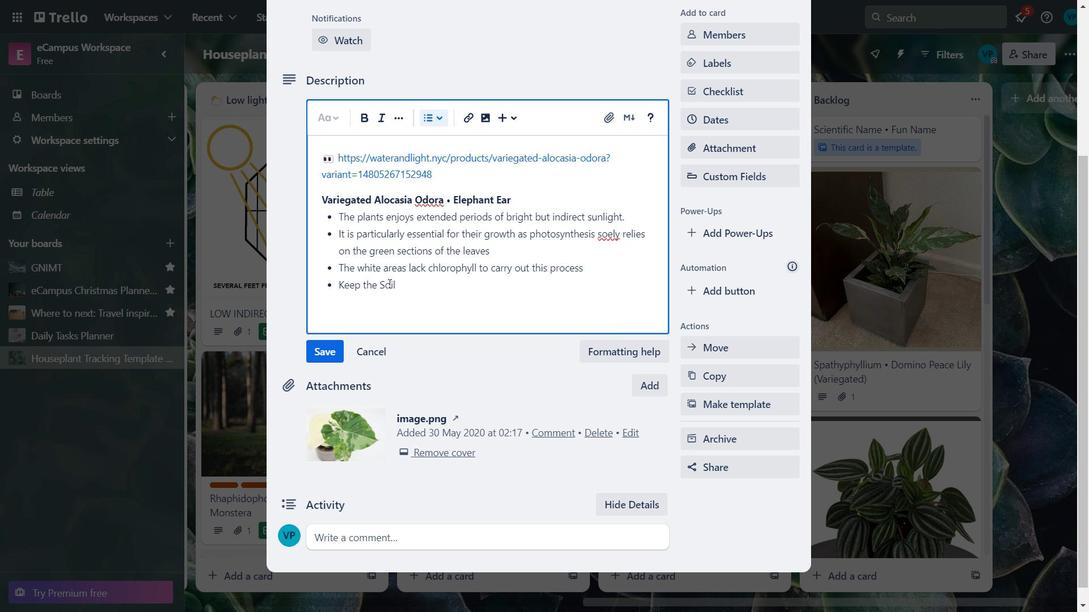 
Action: Mouse pressed left at (383, 282)
Screenshot: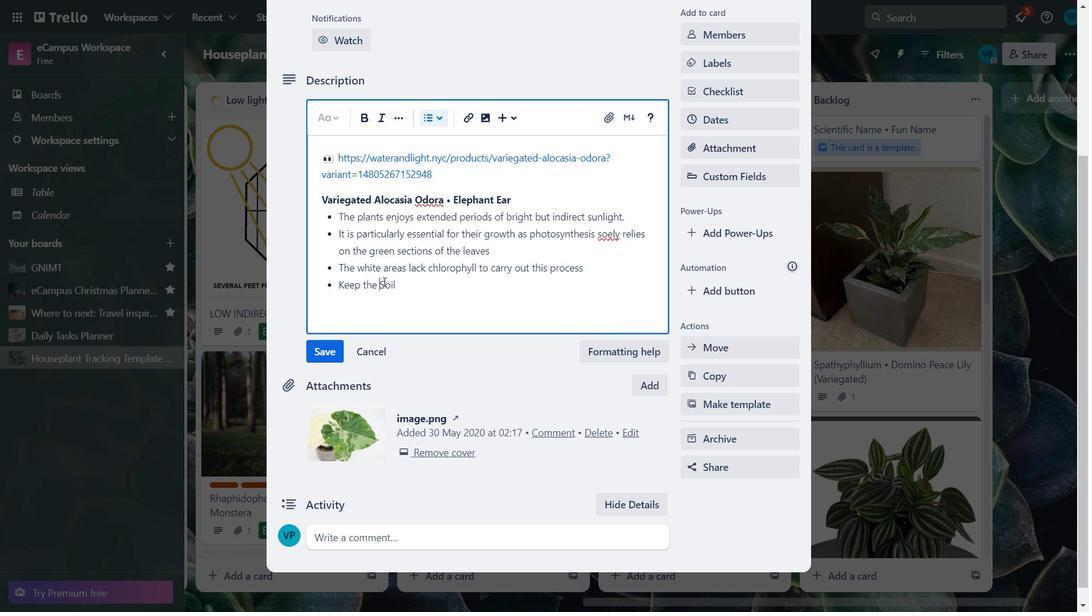 
Action: Key pressed <Key.backspace><Key.caps_lock><Key.caps_lock>s
Screenshot: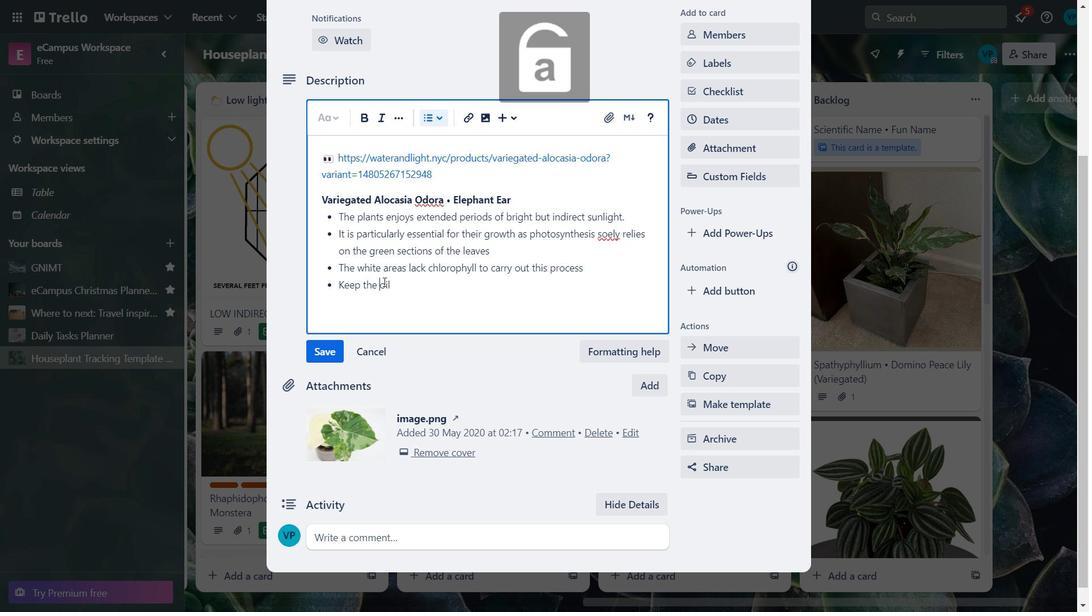
Action: Mouse moved to (410, 286)
Screenshot: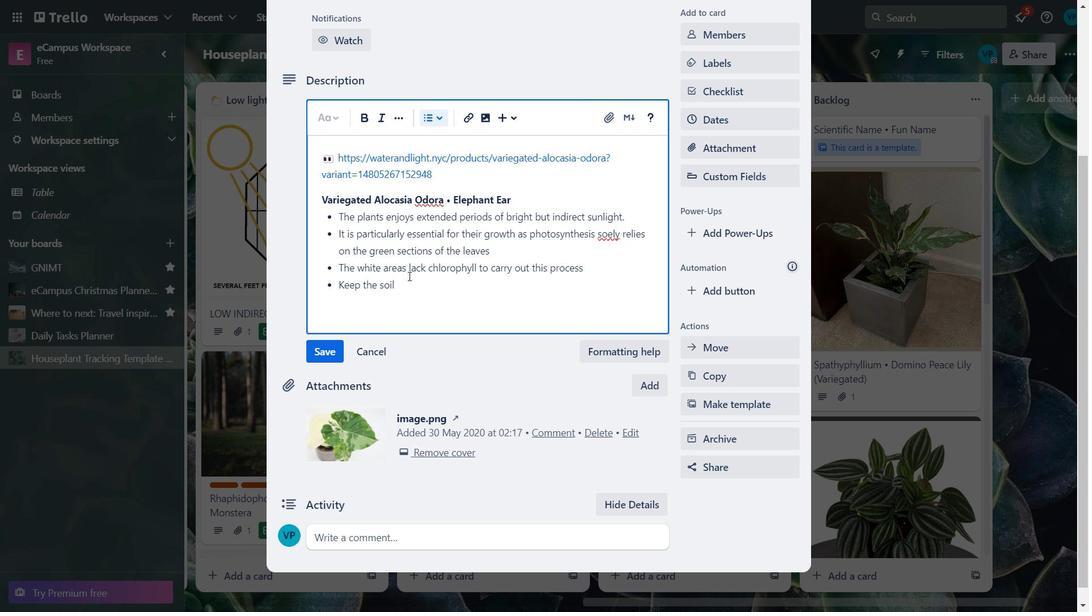 
Action: Mouse pressed left at (410, 286)
Screenshot: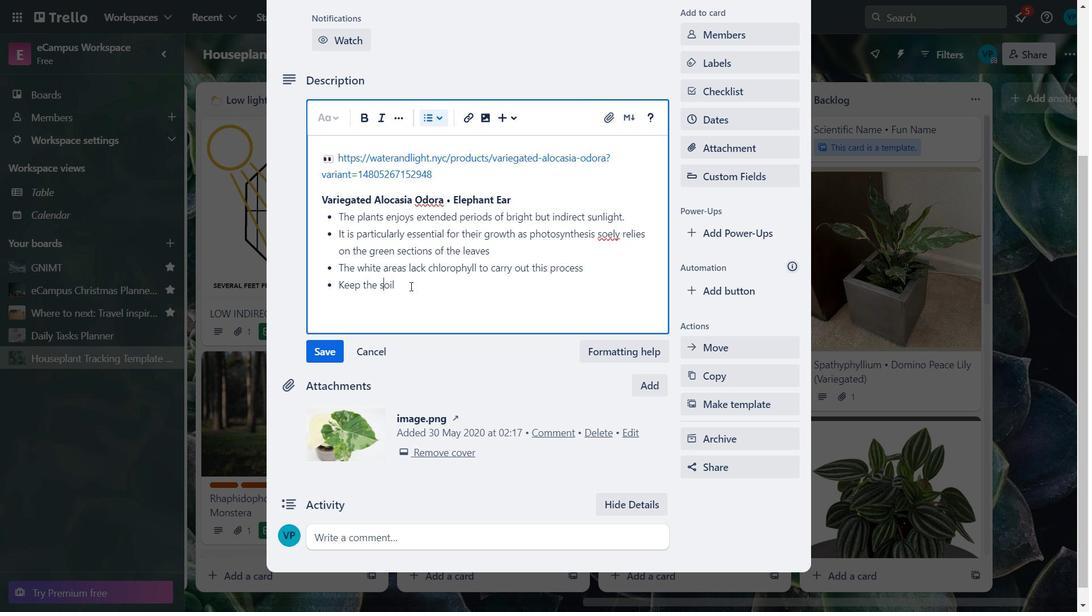 
Action: Key pressed of<Key.space>the<Key.space>plant<Key.space>moist<Key.space>but<Key.space>not<Key.space>soggy
Screenshot: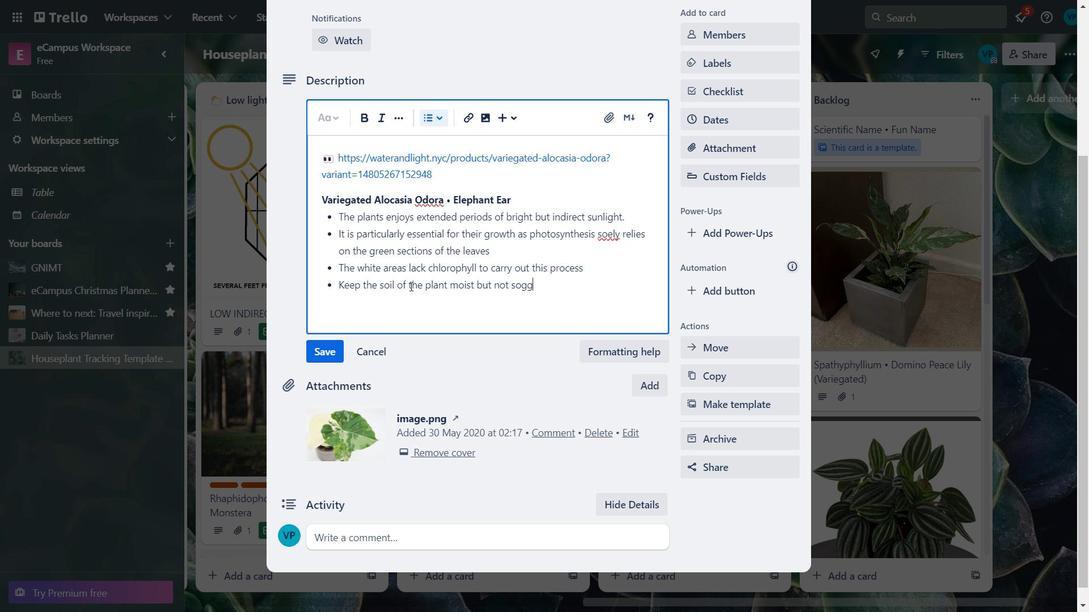 
Action: Mouse moved to (325, 346)
Screenshot: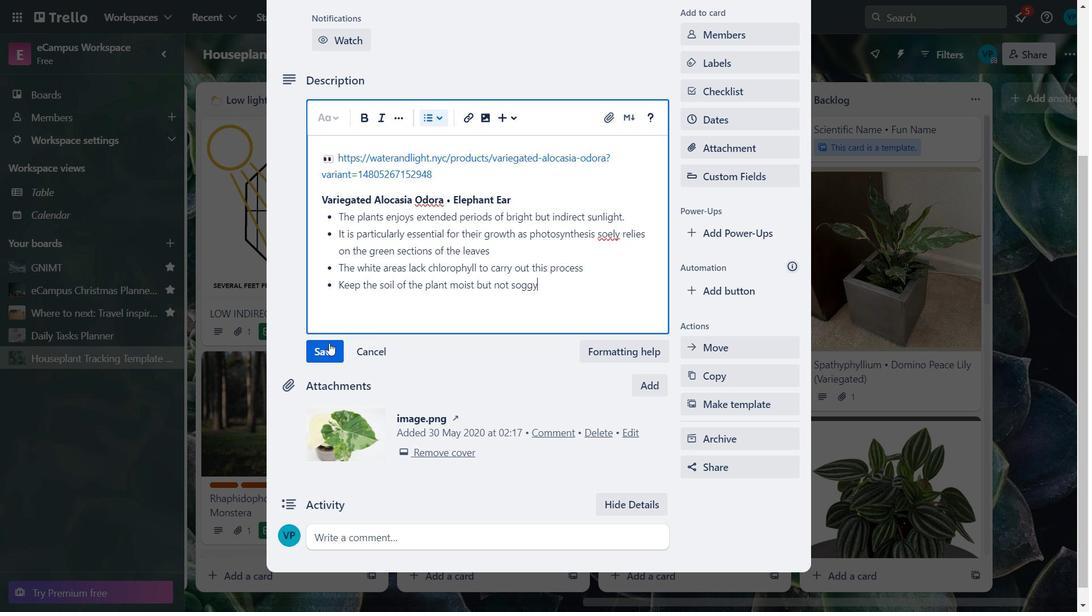 
Action: Mouse pressed left at (325, 346)
Screenshot: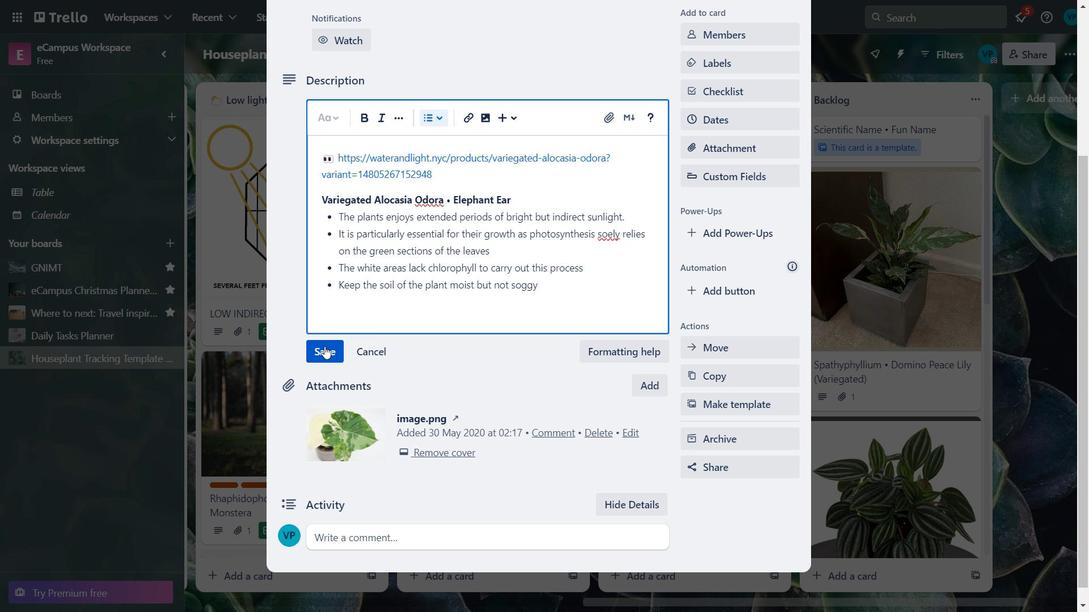 
Action: Mouse moved to (731, 148)
Screenshot: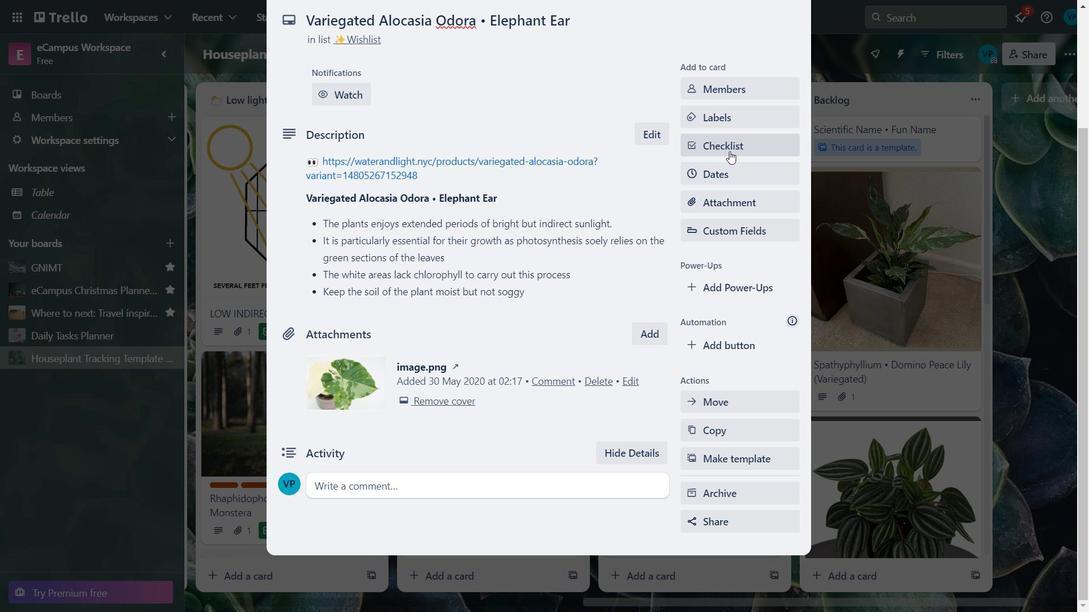 
Action: Mouse pressed left at (731, 148)
Screenshot: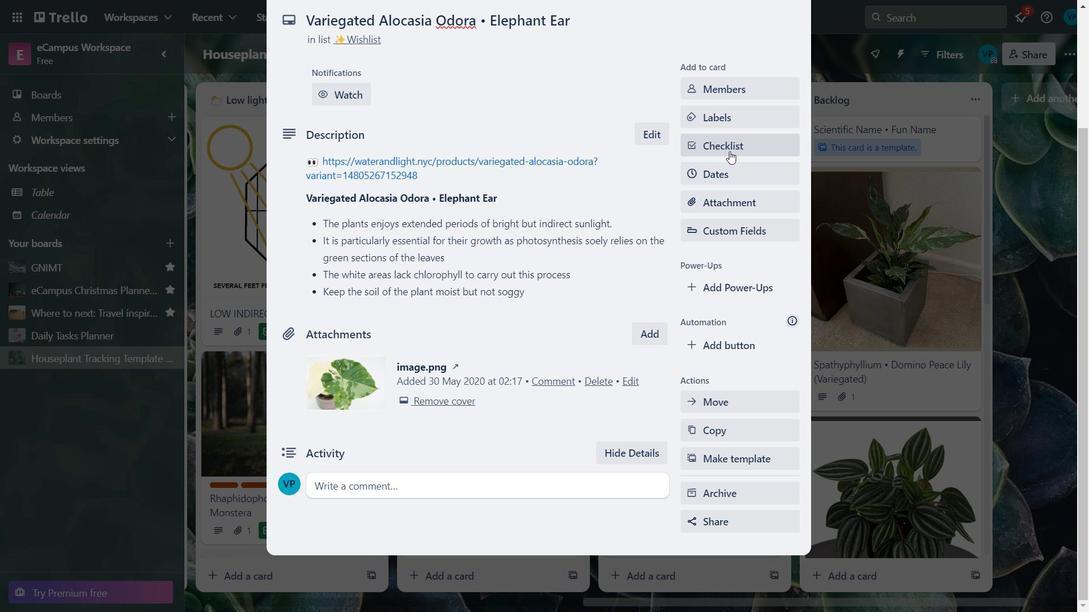 
Action: Mouse moved to (817, 236)
Screenshot: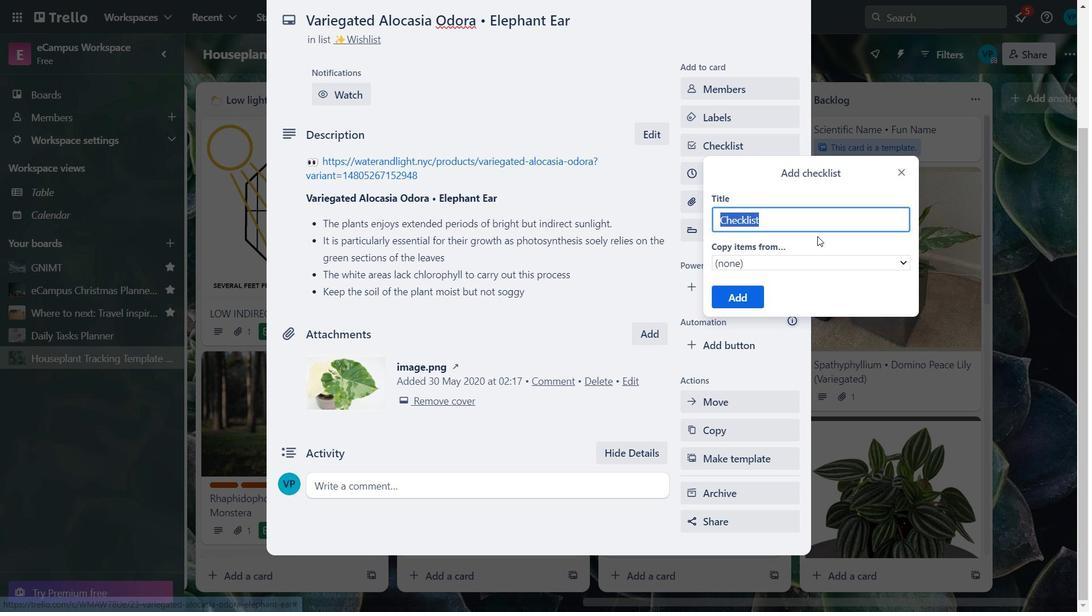 
Action: Key pressed <Key.backspace>ctrl+V<Key.enter>
Screenshot: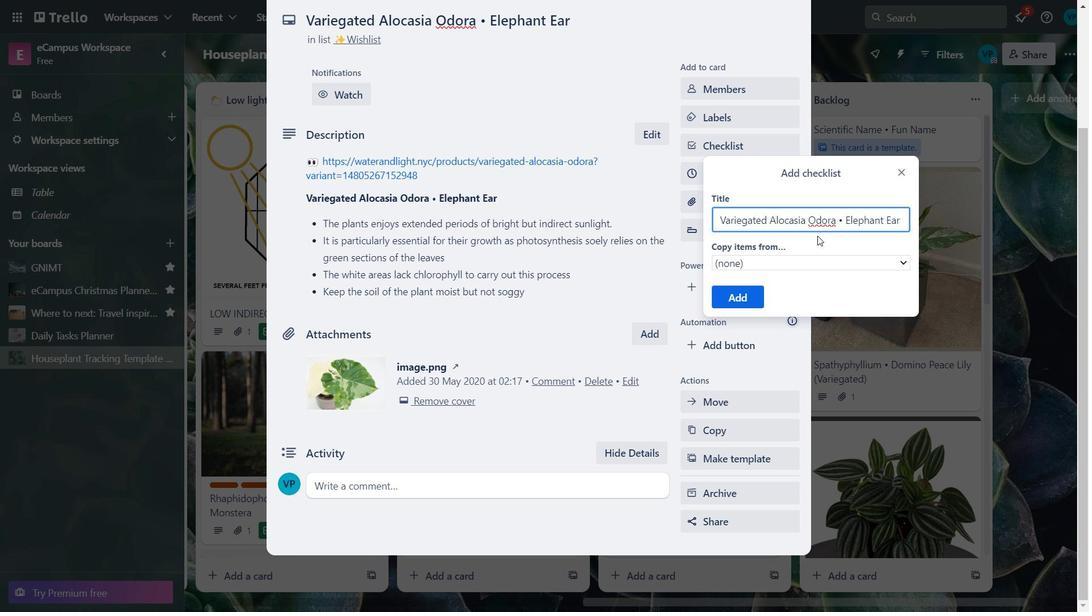 
Action: Mouse moved to (717, 449)
Screenshot: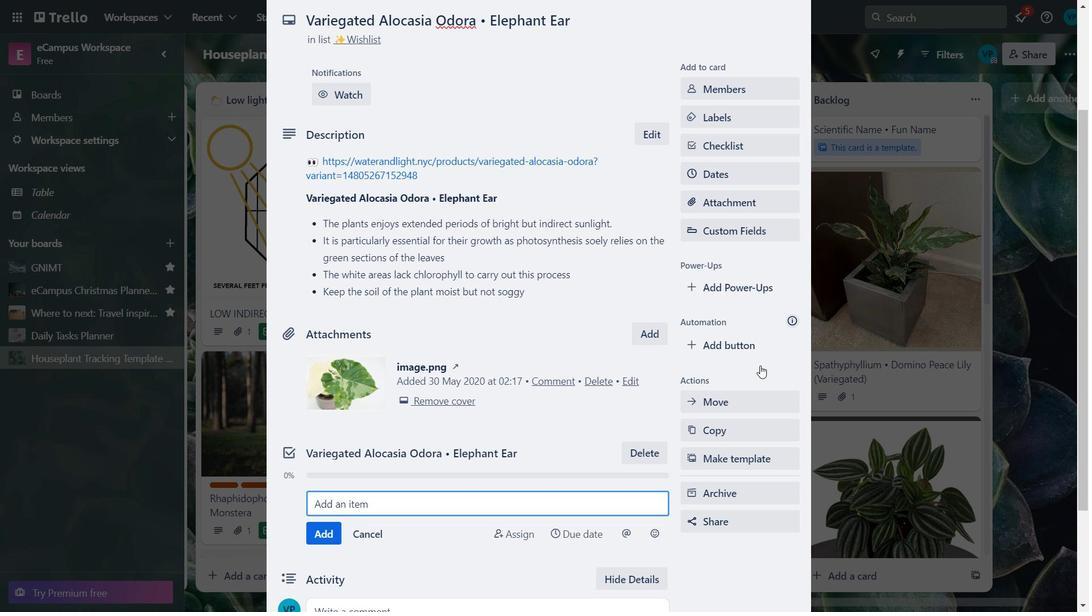 
Action: Mouse scrolled (717, 448) with delta (0, 0)
Screenshot: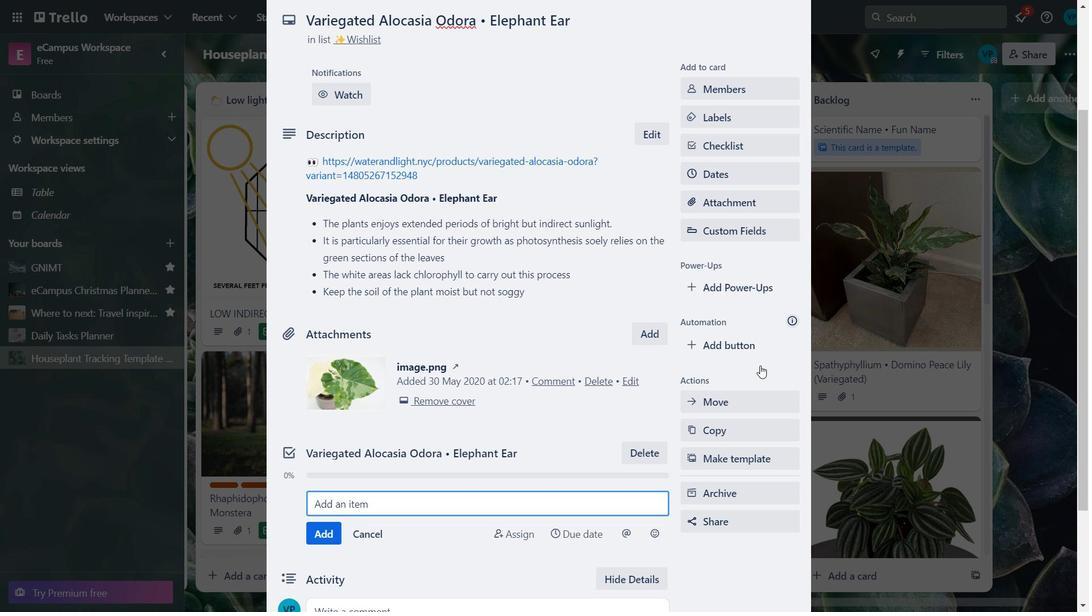 
Action: Mouse moved to (717, 449)
Screenshot: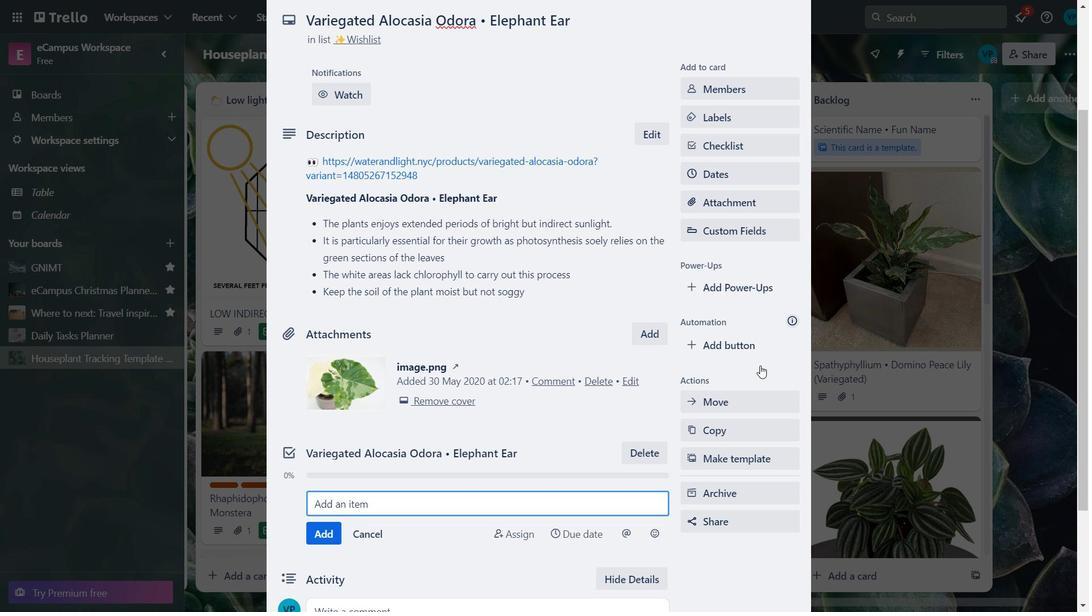 
Action: Mouse scrolled (717, 448) with delta (0, 0)
Screenshot: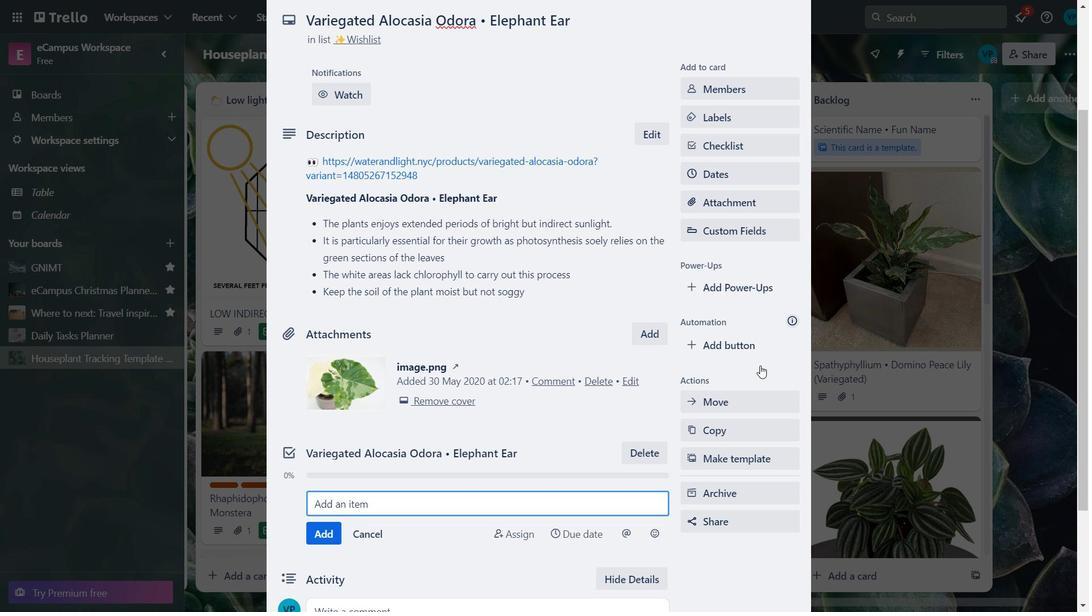 
Action: Mouse moved to (716, 450)
Screenshot: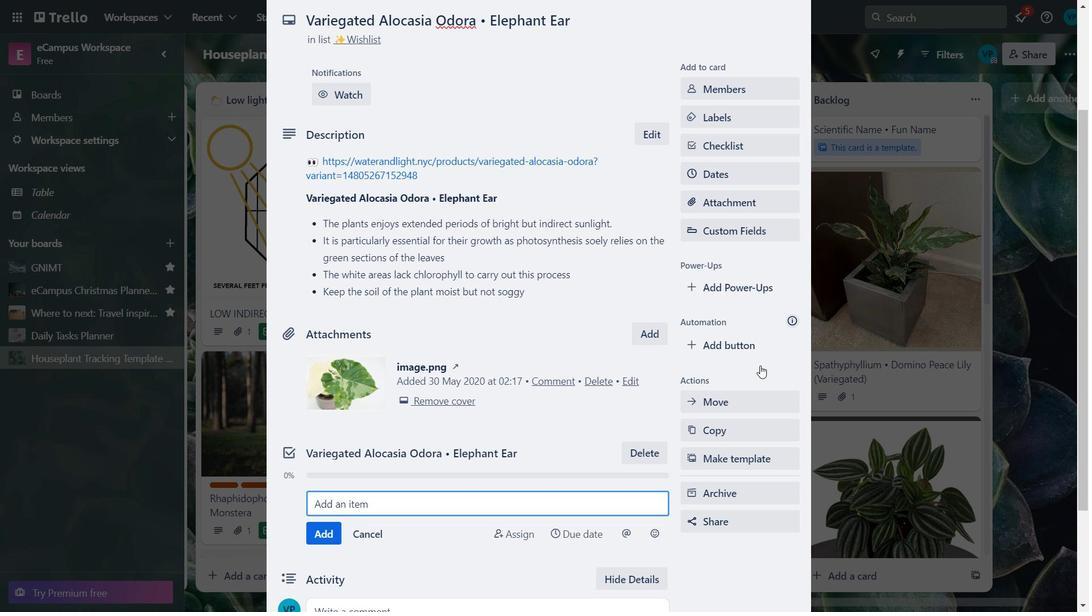 
Action: Mouse scrolled (716, 450) with delta (0, 0)
Screenshot: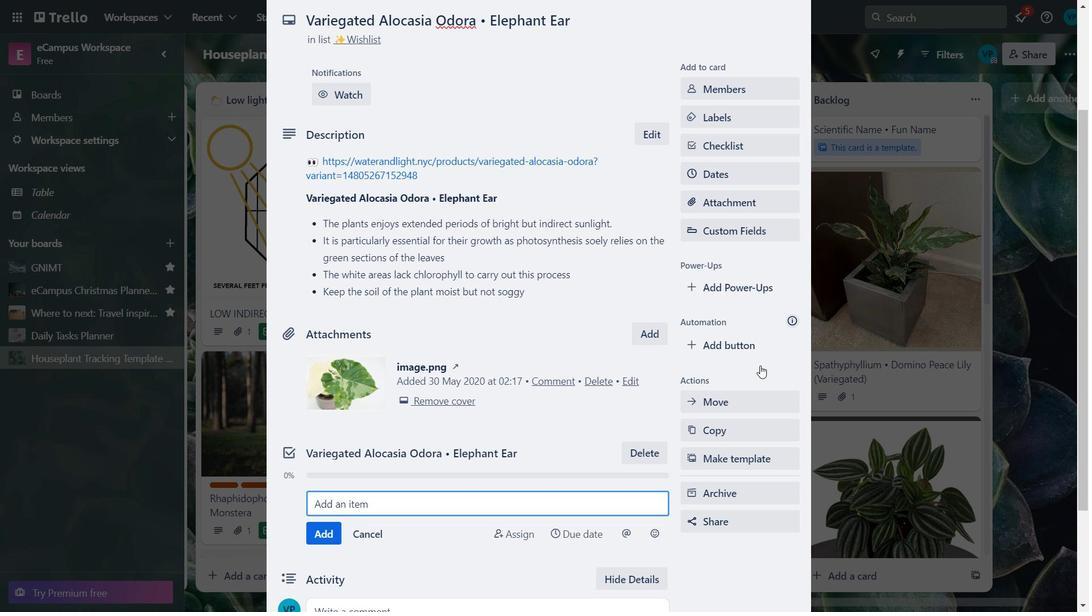 
Action: Mouse moved to (712, 404)
Screenshot: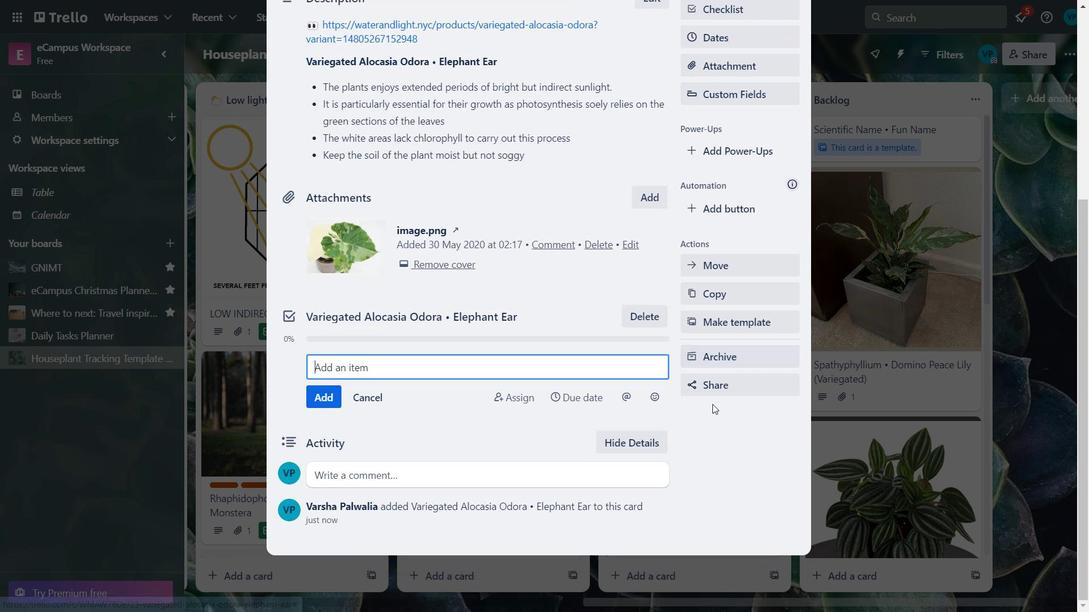 
Action: Mouse scrolled (712, 404) with delta (0, 0)
Screenshot: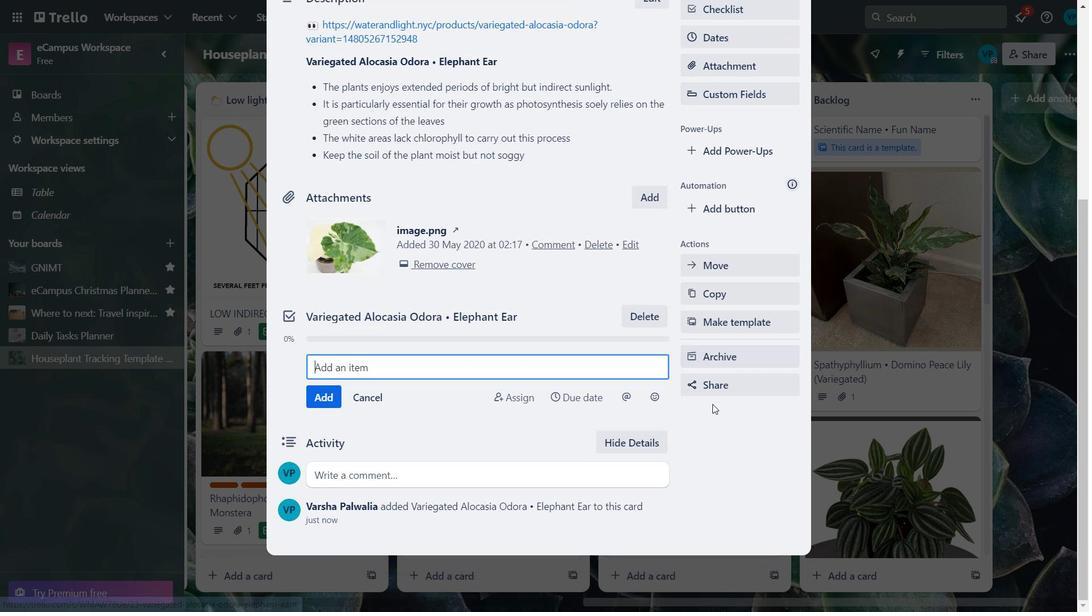 
Action: Mouse moved to (711, 405)
Screenshot: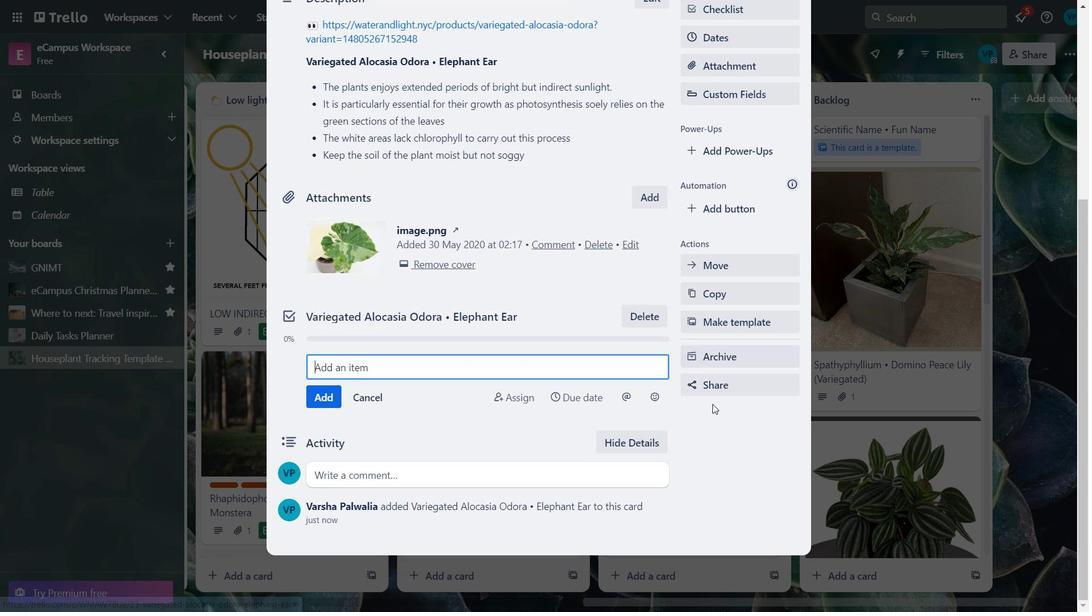 
Action: Mouse scrolled (711, 404) with delta (0, 0)
Screenshot: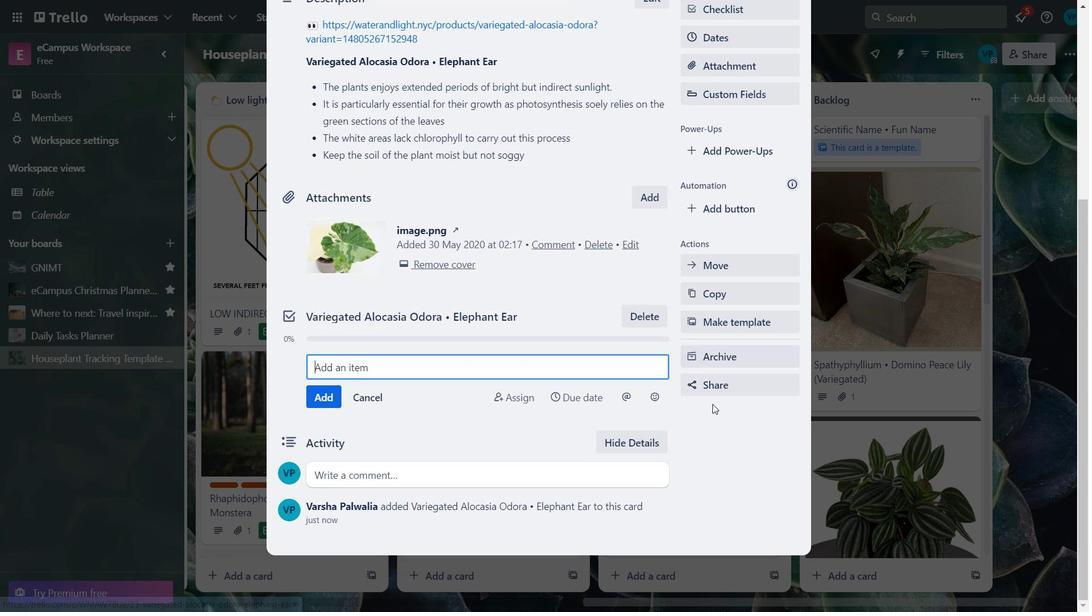 
Action: Mouse scrolled (711, 404) with delta (0, 0)
Screenshot: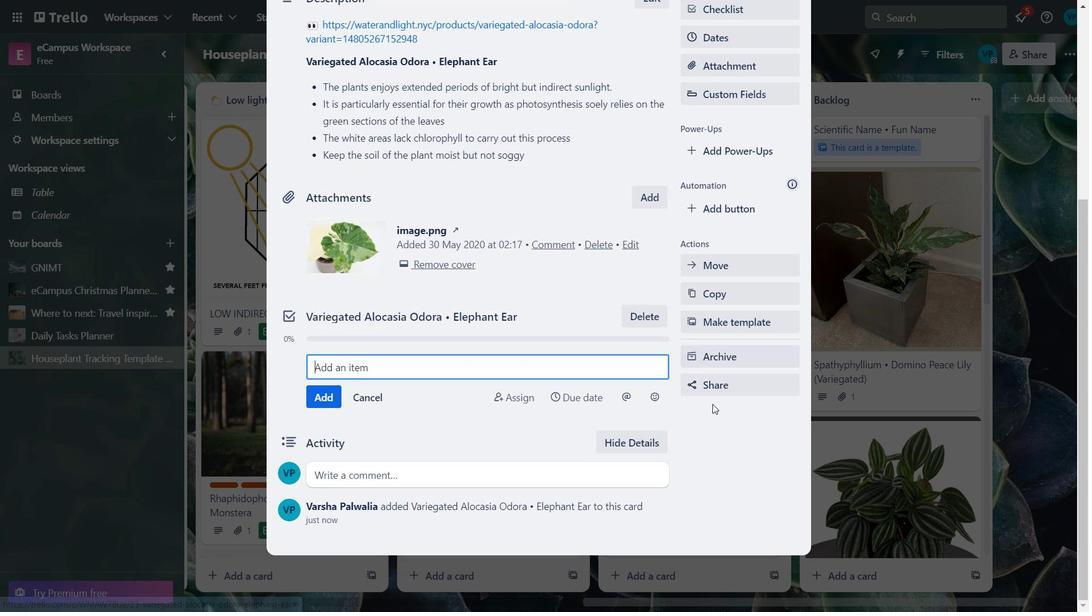 
Action: Mouse scrolled (711, 404) with delta (0, 0)
Screenshot: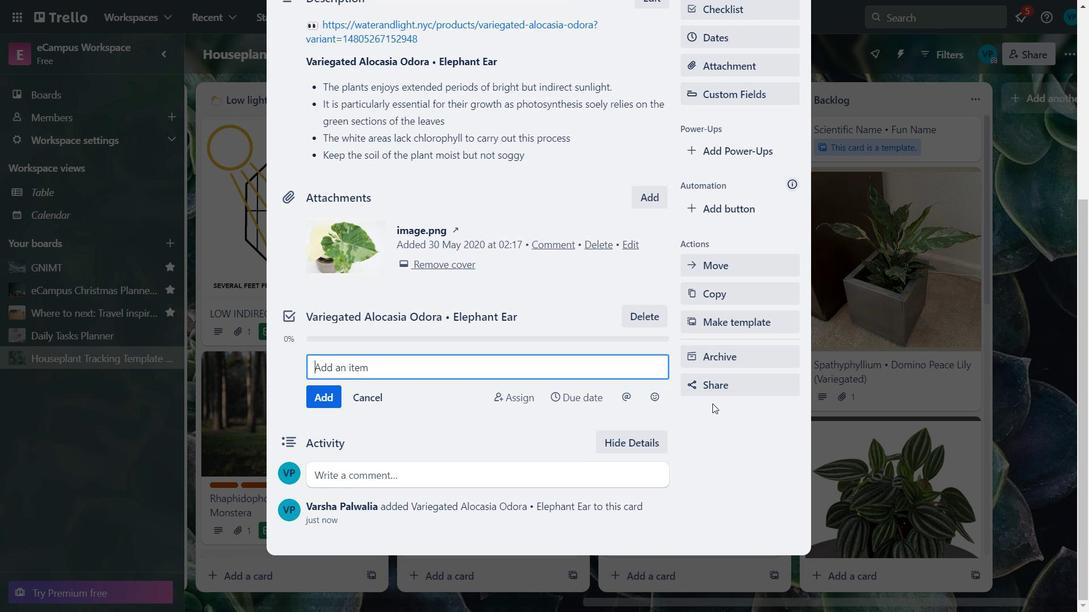 
Action: Mouse scrolled (711, 404) with delta (0, 0)
Screenshot: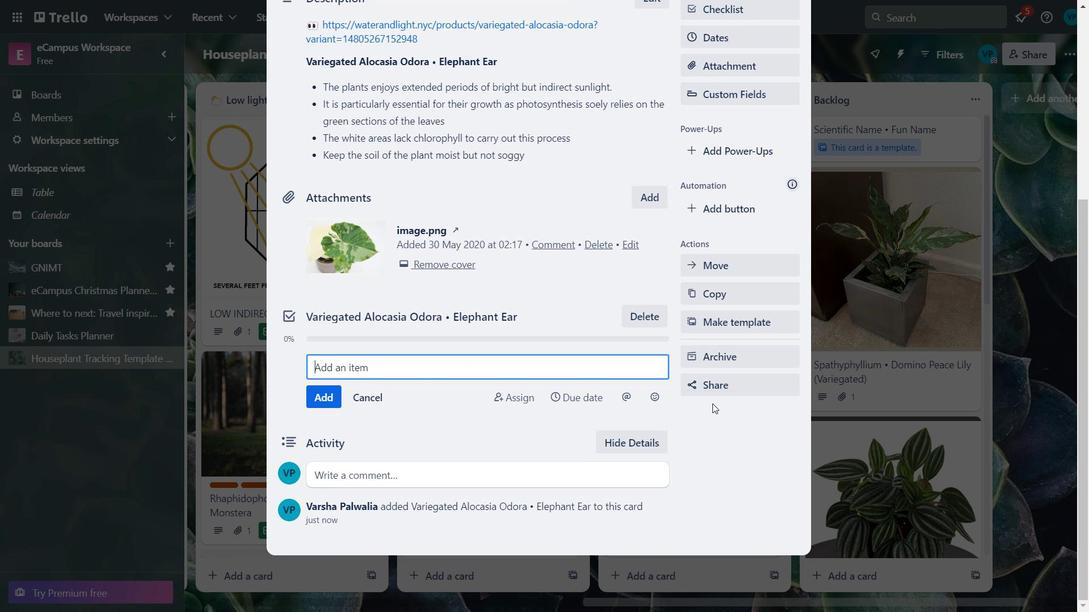 
Action: Mouse moved to (707, 405)
Screenshot: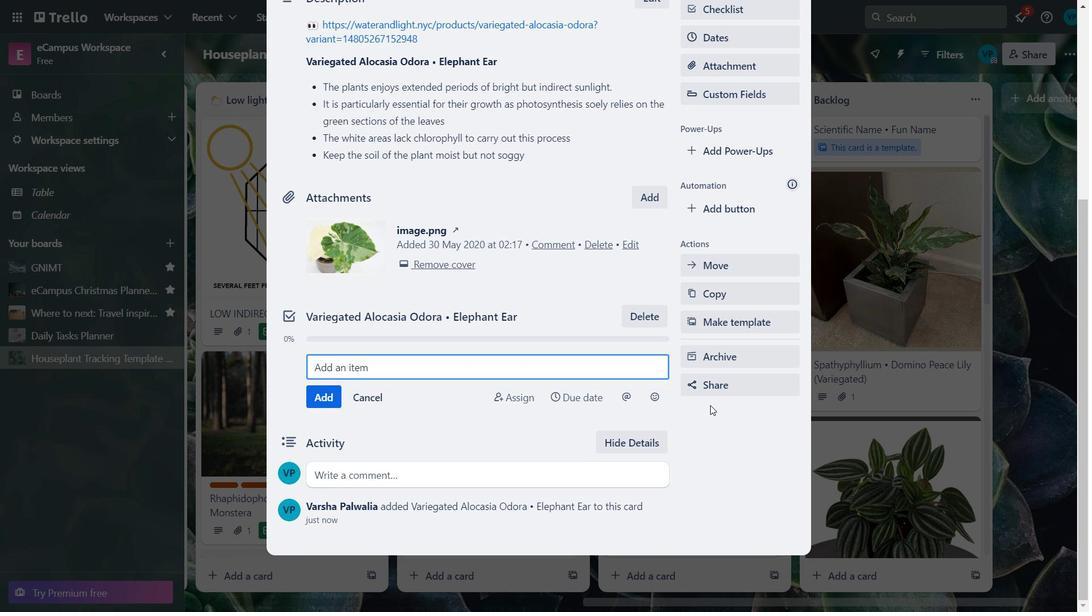
Action: Mouse scrolled (707, 405) with delta (0, 0)
Screenshot: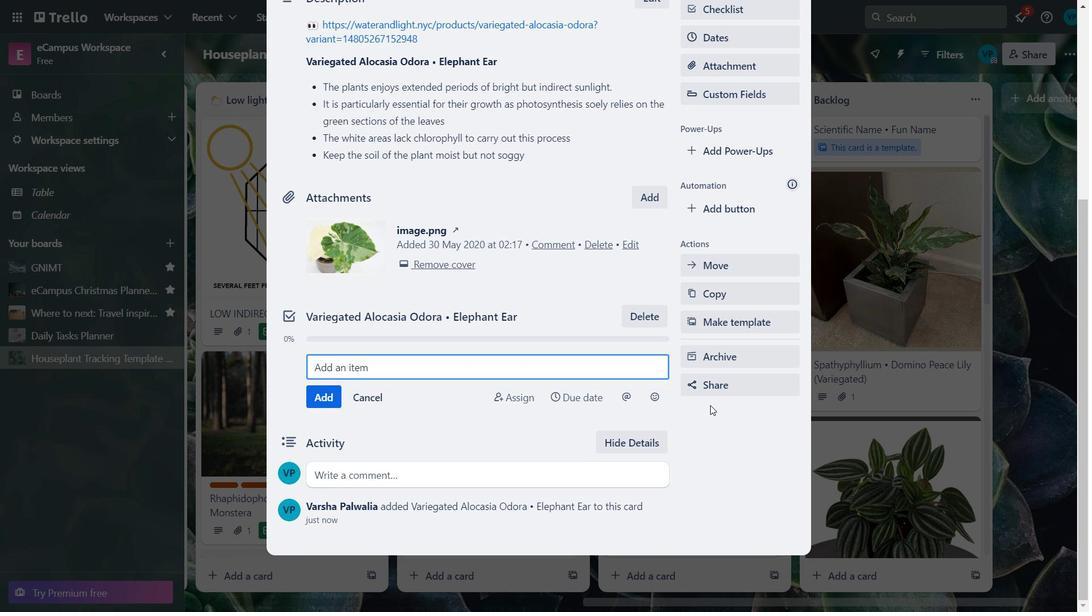 
Action: Mouse scrolled (707, 405) with delta (0, 0)
Screenshot: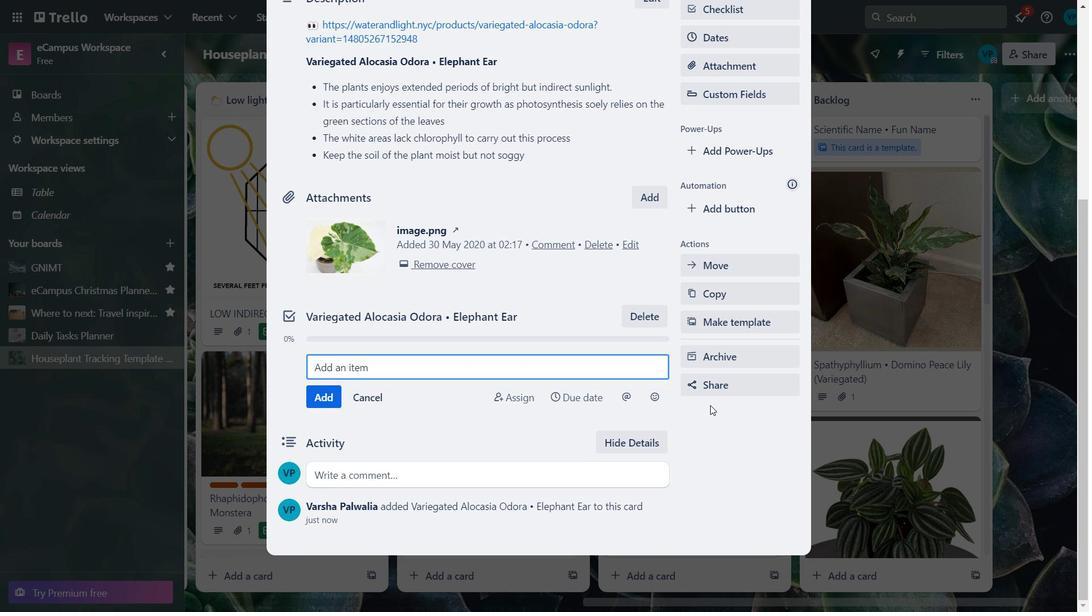 
Action: Mouse moved to (704, 405)
Screenshot: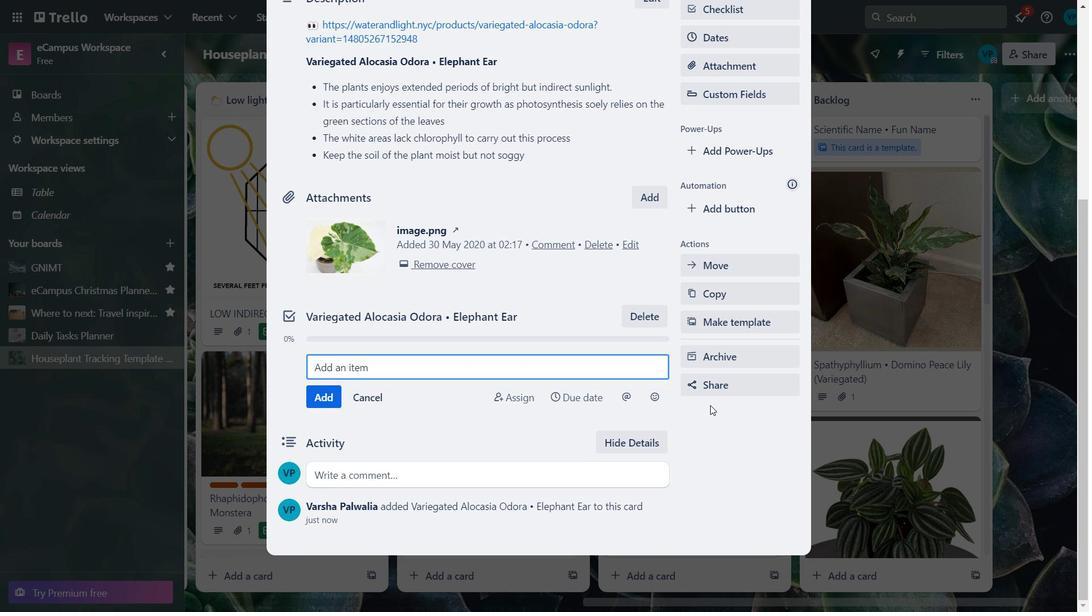 
Action: Mouse scrolled (704, 405) with delta (0, 0)
Screenshot: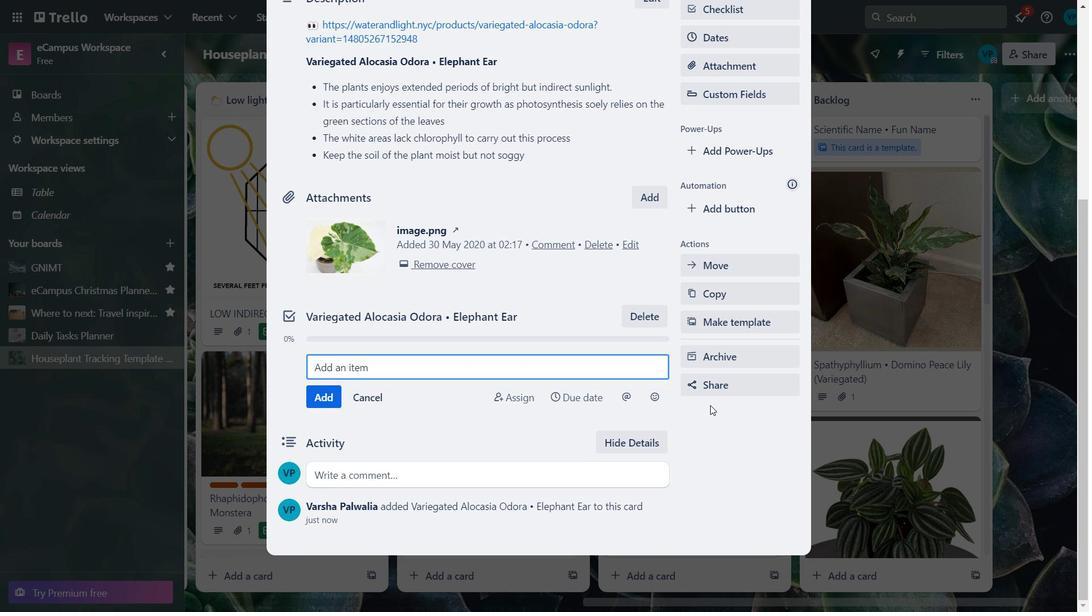 
Action: Mouse scrolled (704, 405) with delta (0, 0)
Screenshot: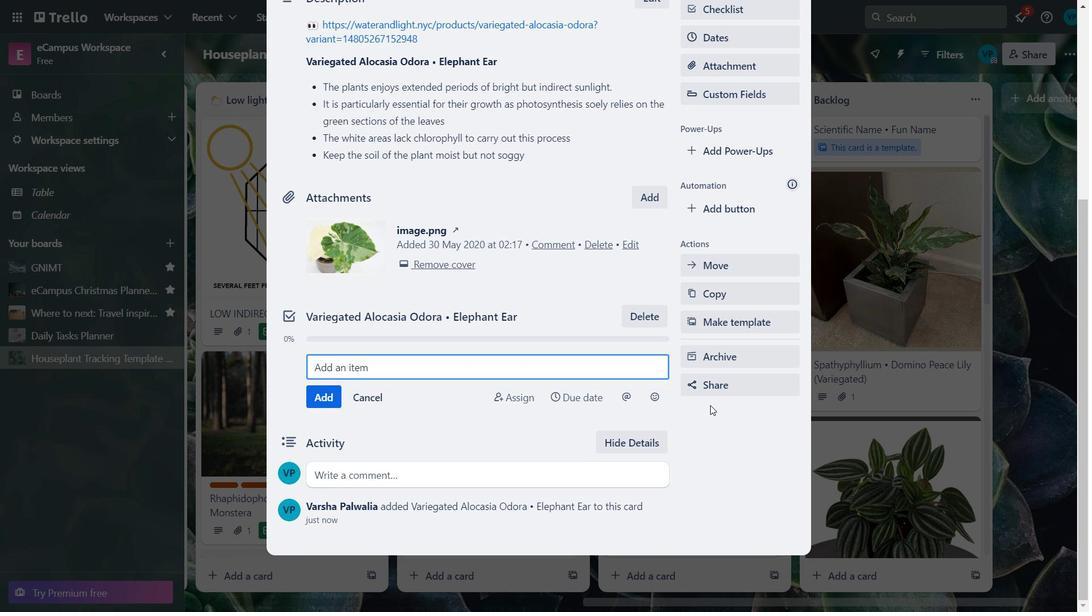 
Action: Mouse moved to (619, 380)
Screenshot: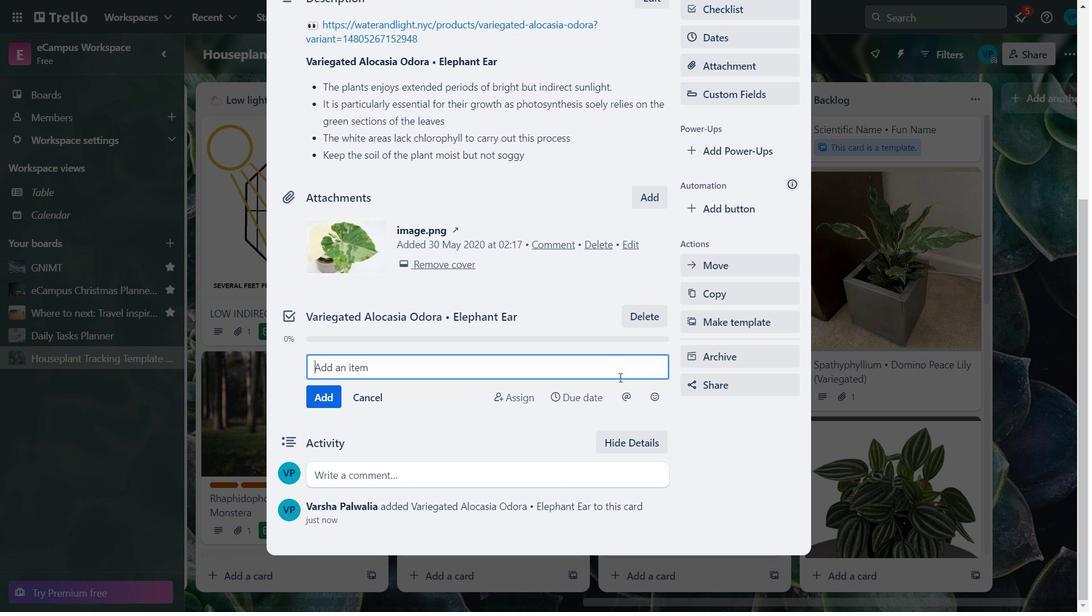 
Action: Key pressed ctrl+V
Screenshot: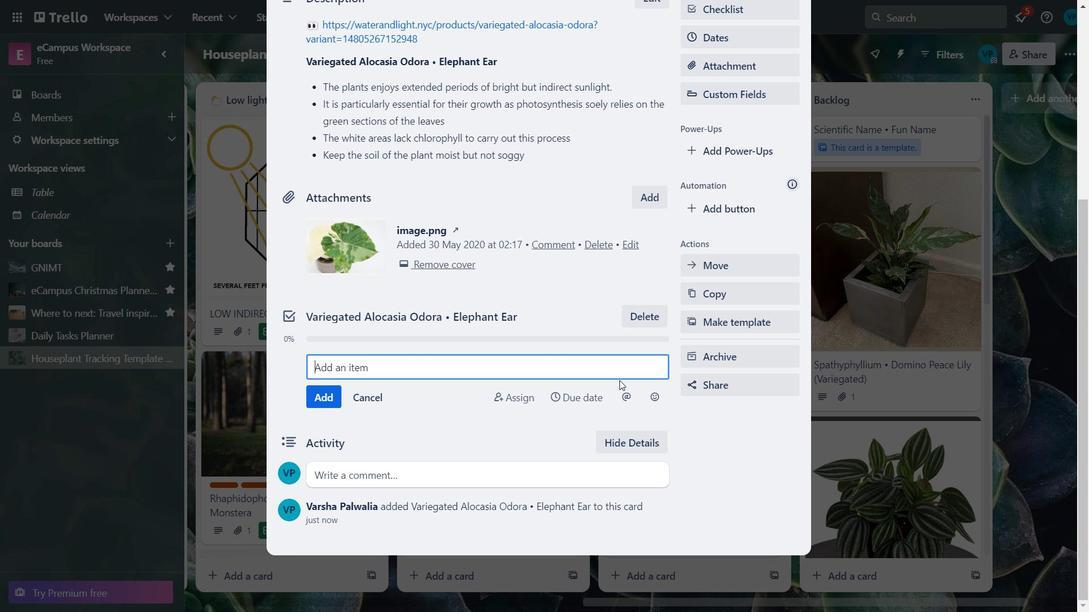 
Action: Mouse moved to (437, 368)
Screenshot: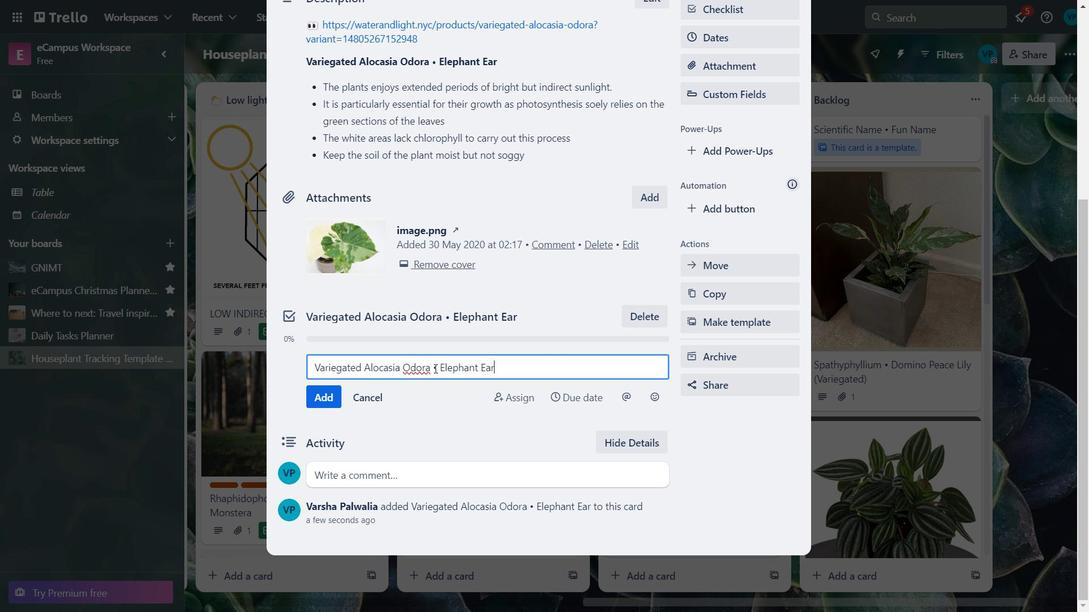 
Action: Mouse pressed left at (437, 368)
Screenshot: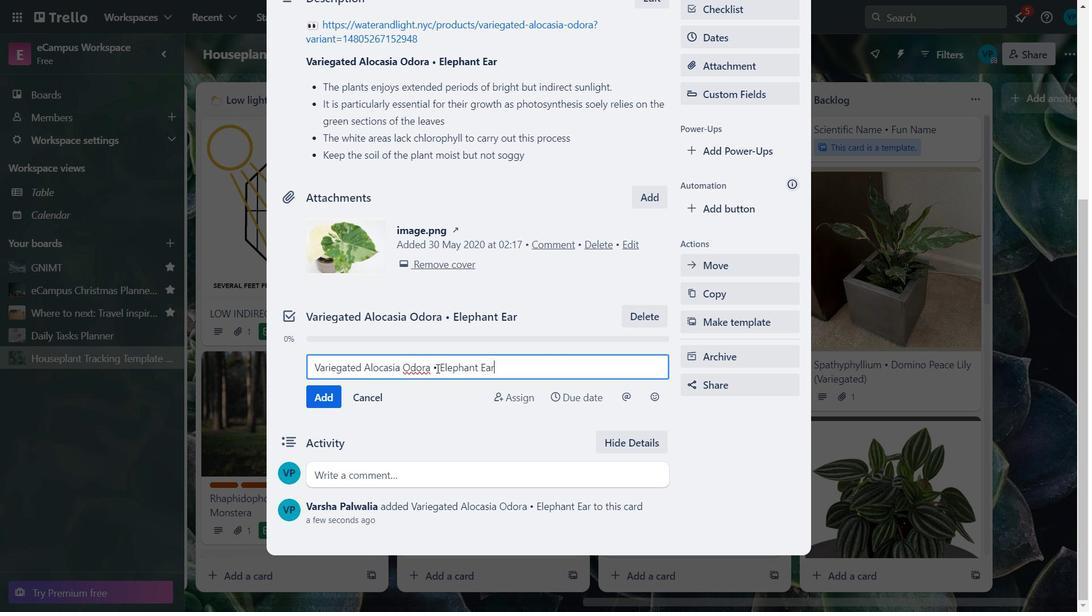 
Action: Mouse moved to (553, 367)
Screenshot: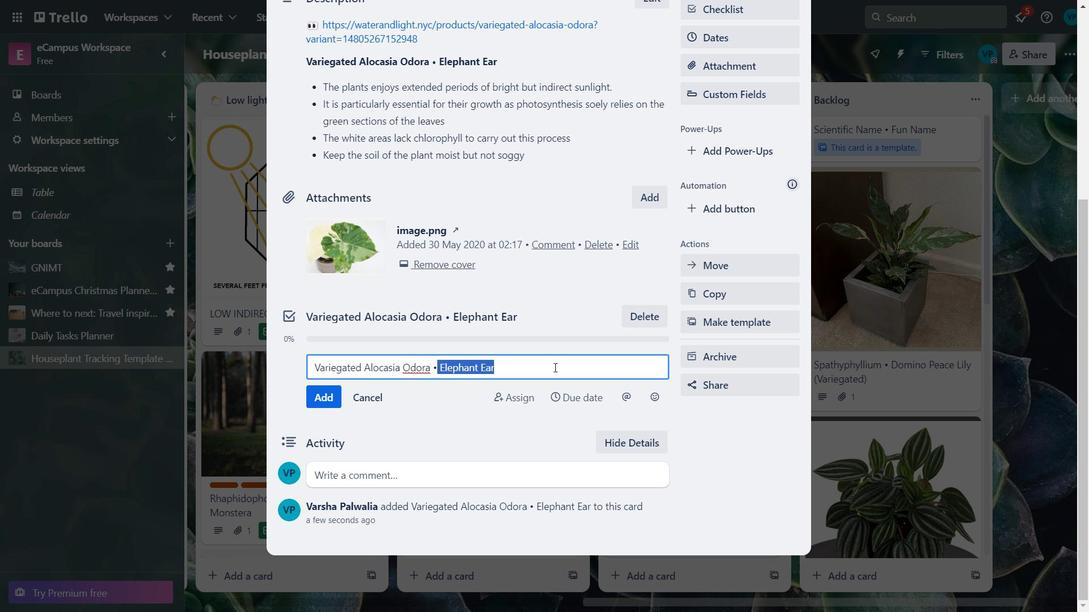 
Action: Key pressed <Key.backspace>
Screenshot: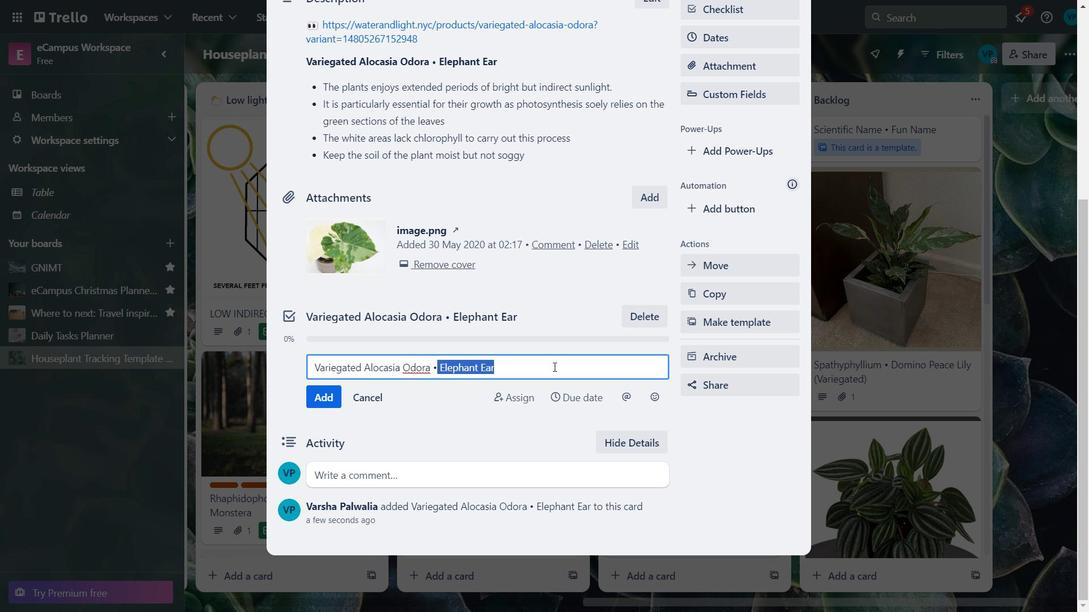 
Action: Mouse moved to (550, 367)
Screenshot: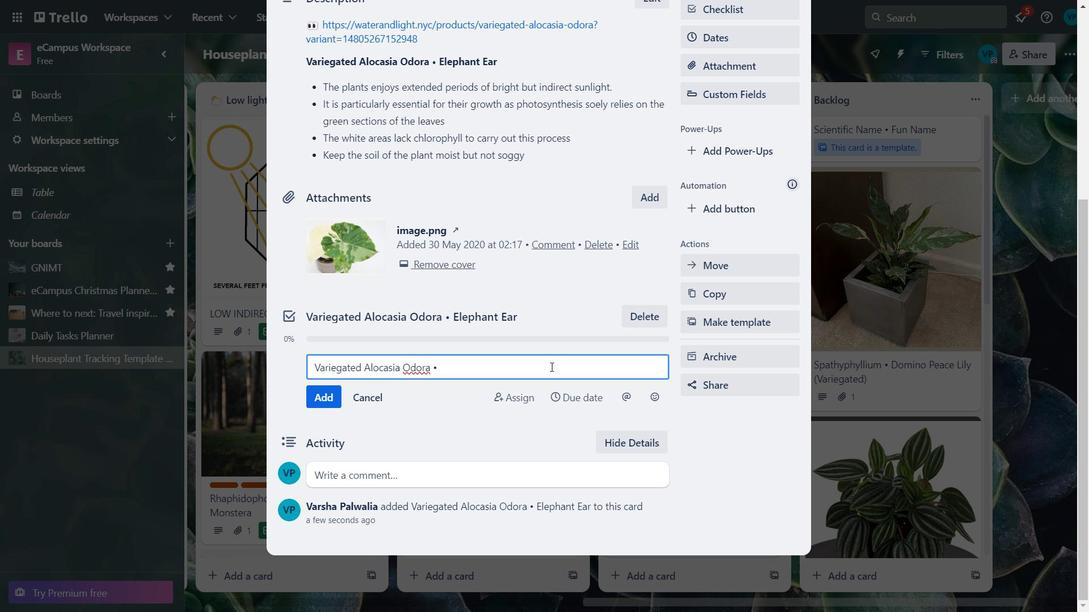
Action: Key pressed <Key.space>ctrl+Also<Key.space>known<Key.space>as<Key.space>ctrl+V
Screenshot: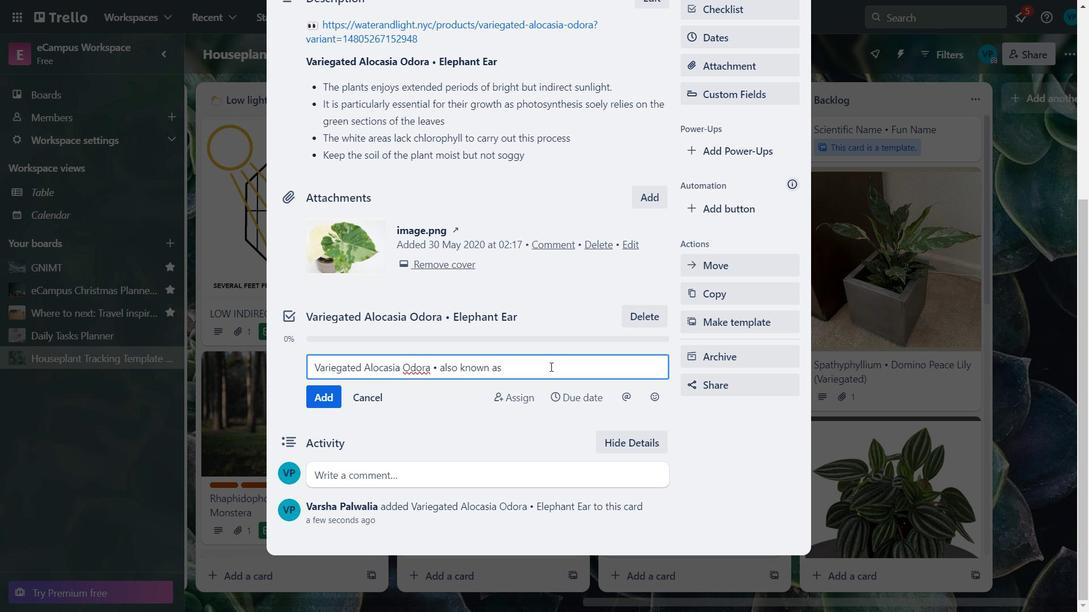 
Action: Mouse moved to (361, 364)
Screenshot: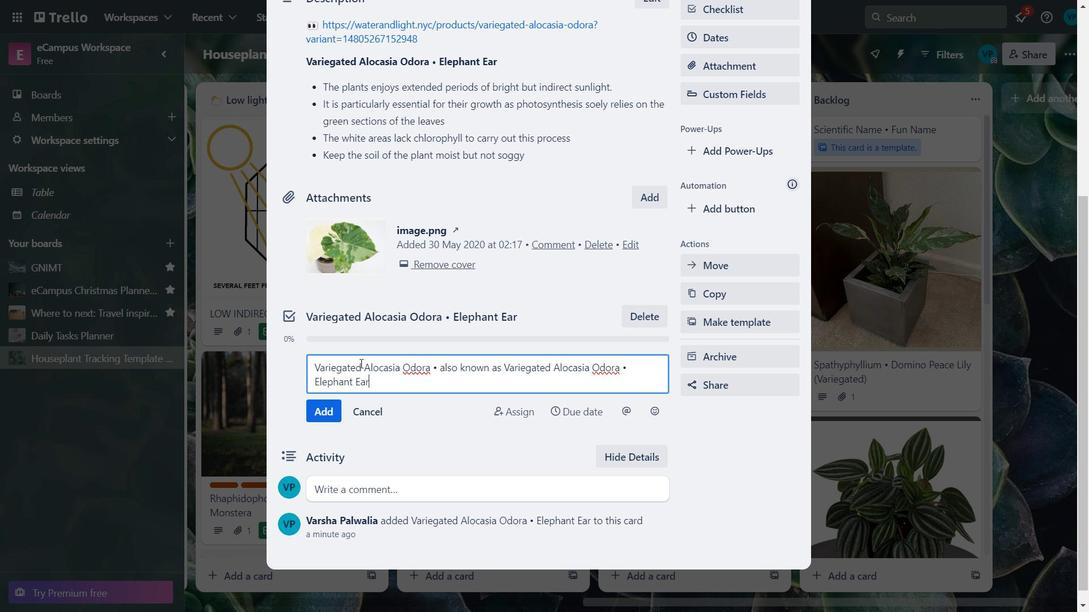 
Action: Mouse pressed left at (361, 364)
Screenshot: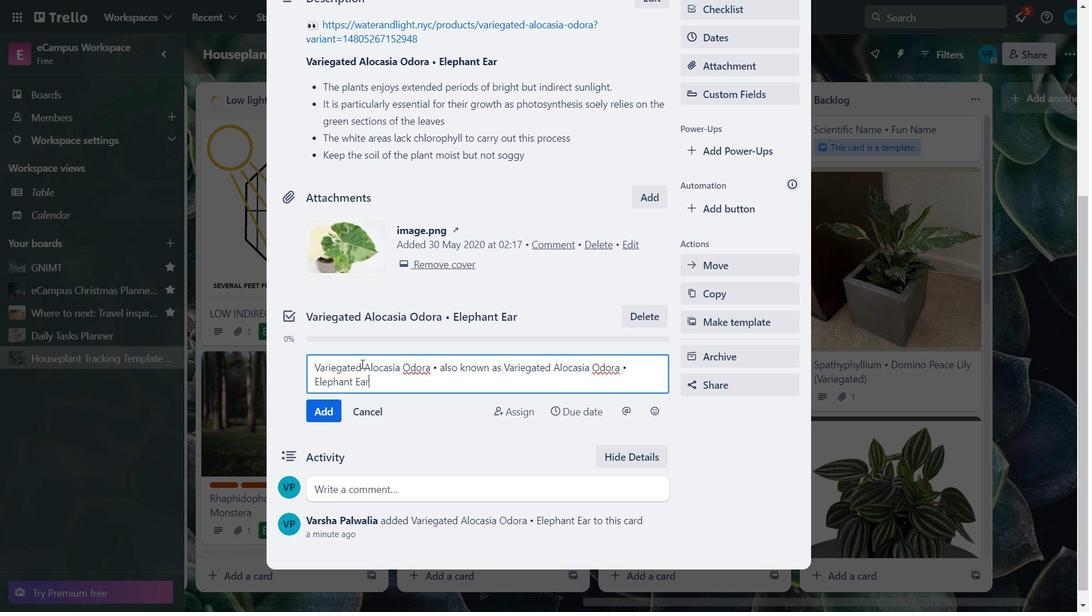 
Action: Mouse moved to (477, 376)
Screenshot: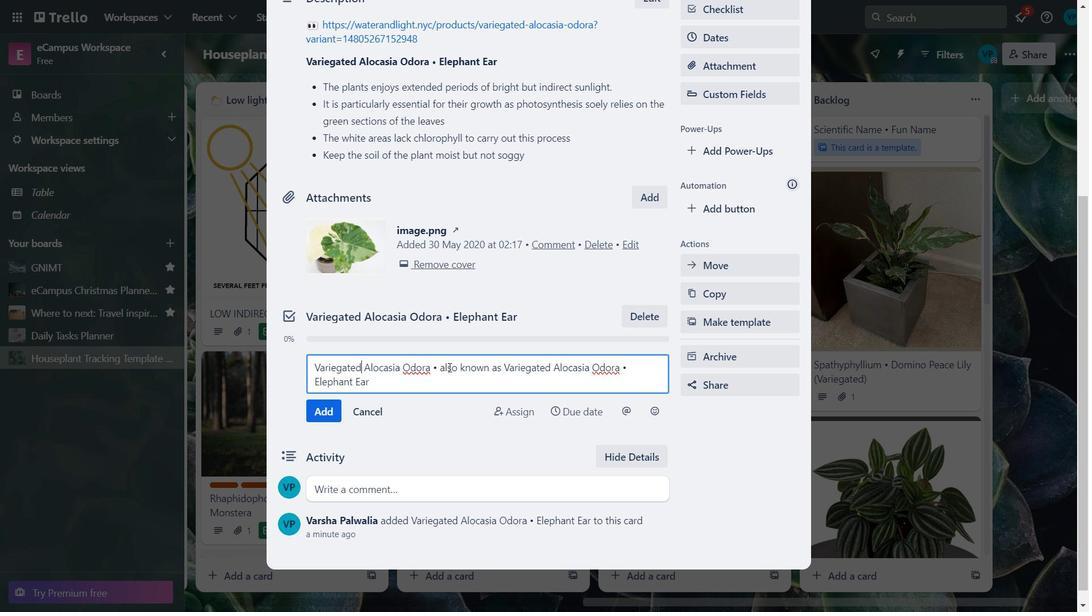 
Action: Key pressed <Key.backspace><Key.backspace>ctrl+A
Screenshot: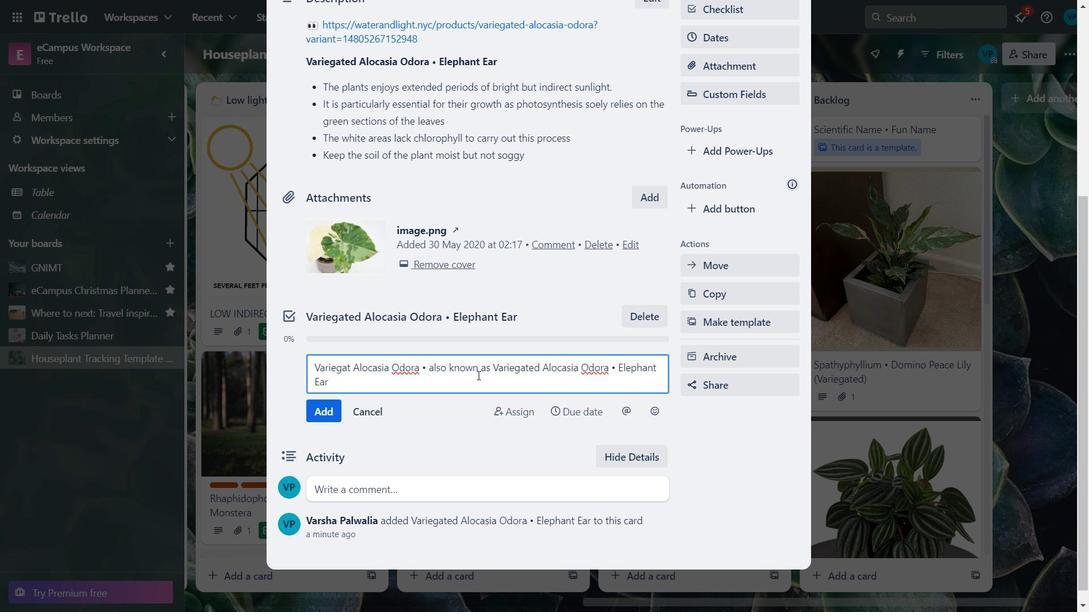 
Action: Mouse moved to (378, 384)
Screenshot: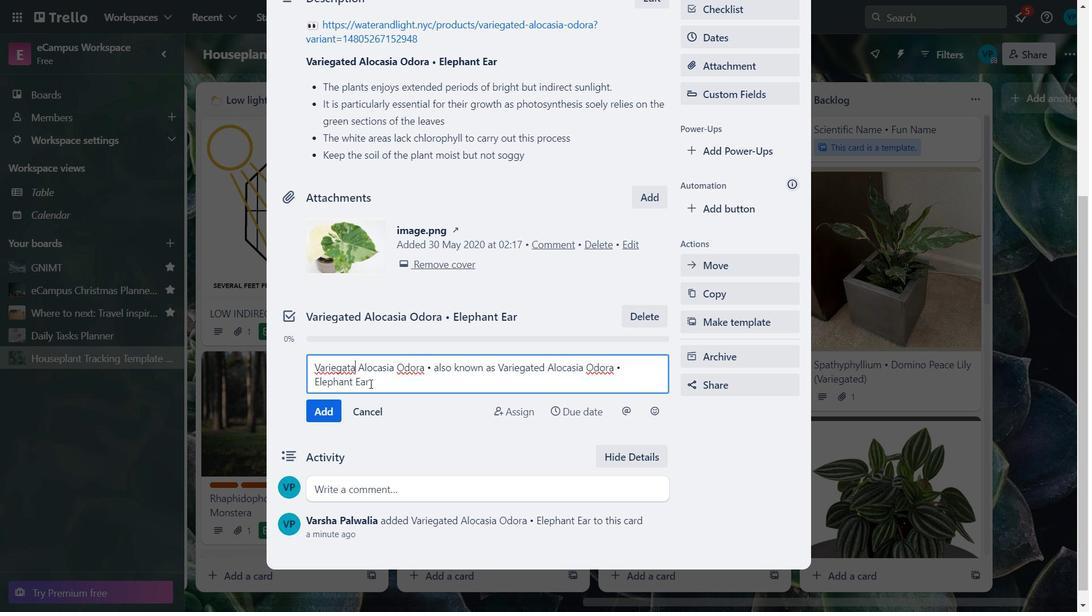 
Action: Mouse pressed left at (378, 384)
Screenshot: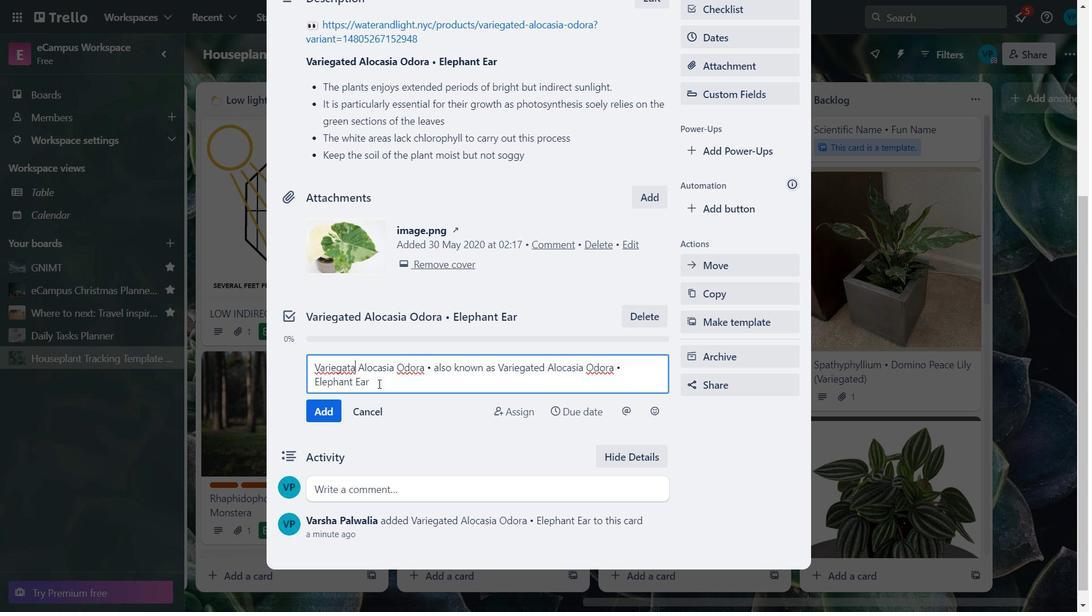 
Action: Key pressed <Key.backspace><Key.backspace><Key.backspace><Key.backspace><Key.backspace><Key.backspace><Key.backspace><Key.backspace><Key.backspace><Key.backspace><Key.backspace><Key.backspace><Key.backspace><Key.backspace>
Screenshot: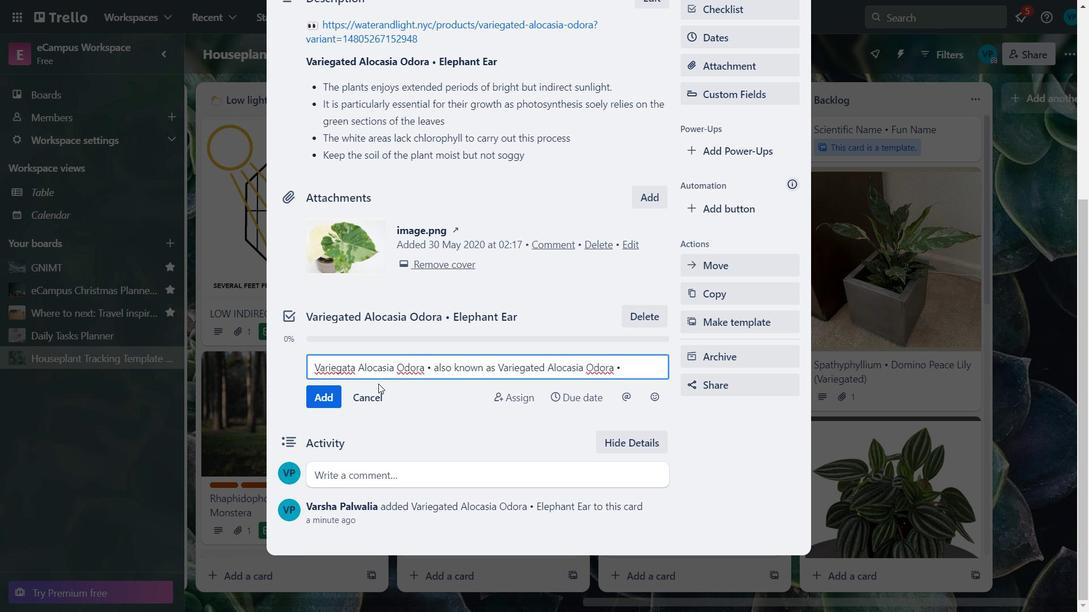 
Action: Mouse moved to (379, 381)
Screenshot: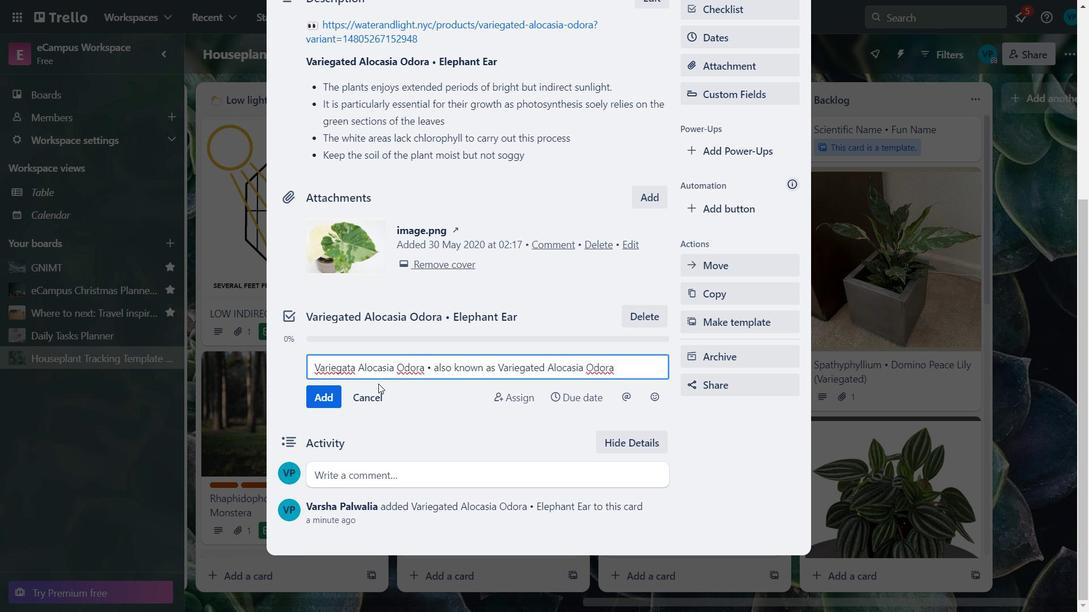 
Action: Key pressed ,<Key.space>is<Key.space>very<Key.space>rare<Key.space>and<Key.space>exotic<Key.space>ctrl+V
Screenshot: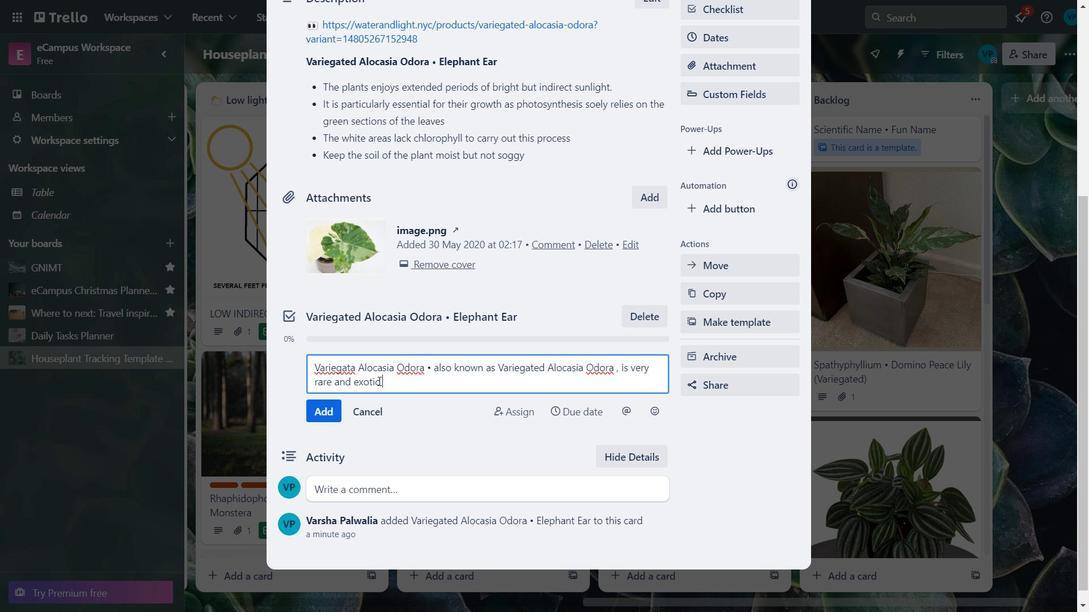 
Action: Mouse moved to (428, 380)
Screenshot: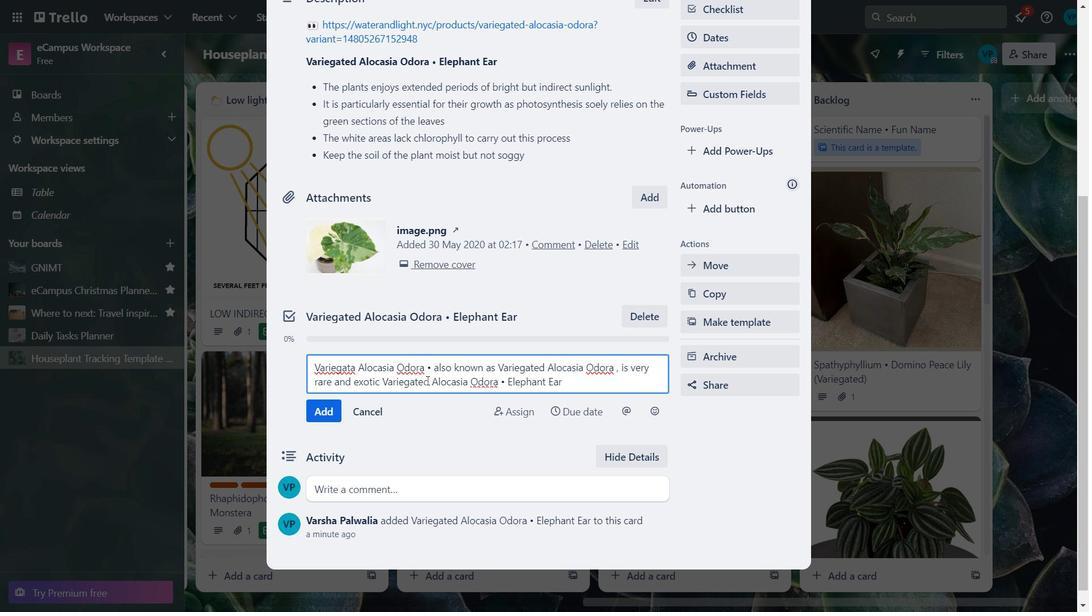 
Action: Mouse pressed left at (428, 380)
Screenshot: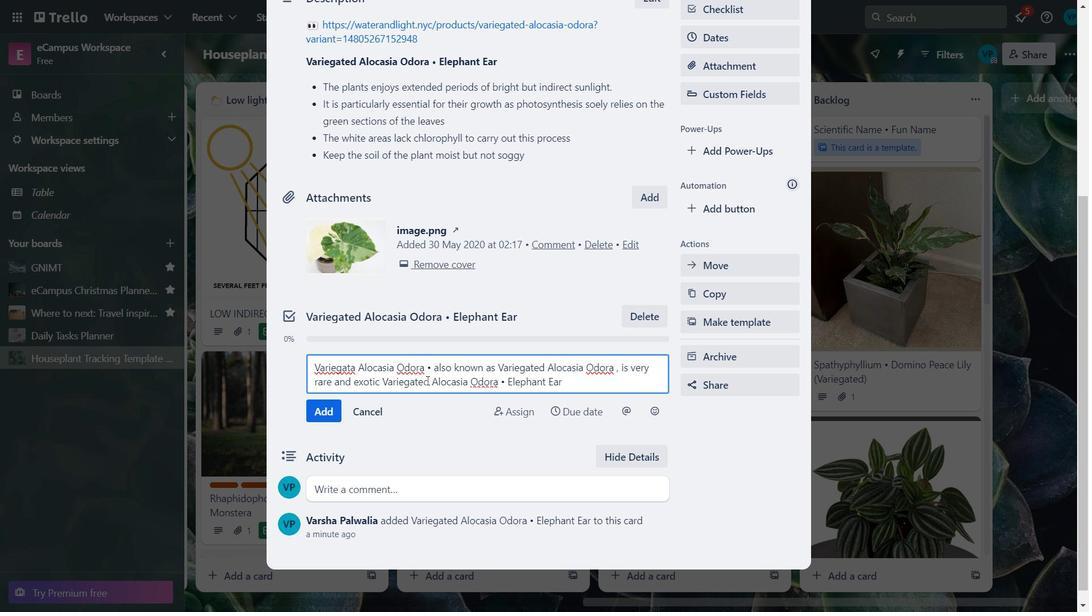 
Action: Mouse moved to (410, 387)
Screenshot: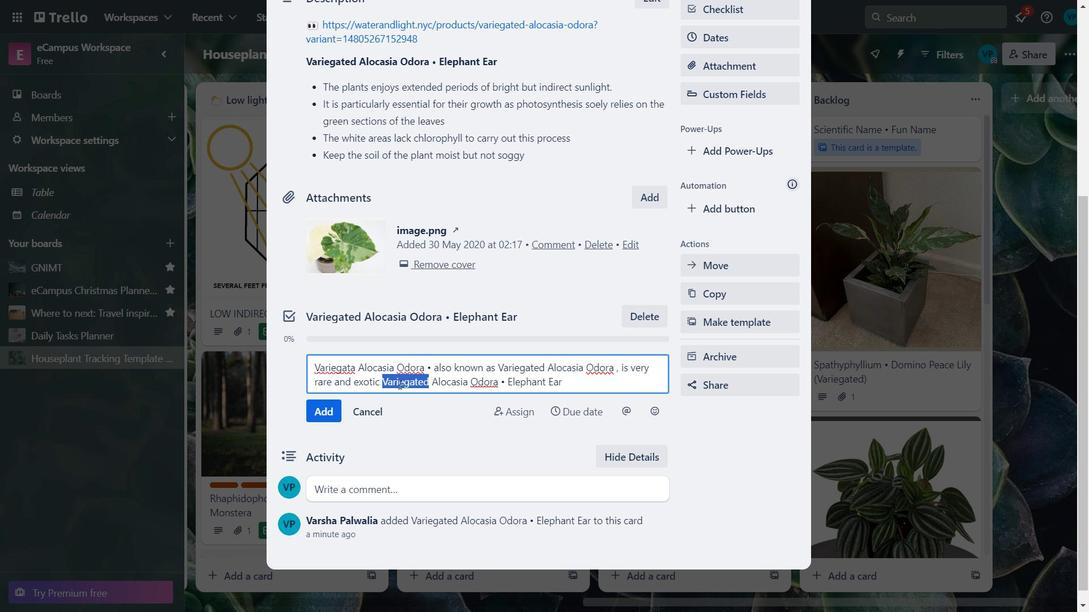 
Action: Key pressed <Key.delete>
Screenshot: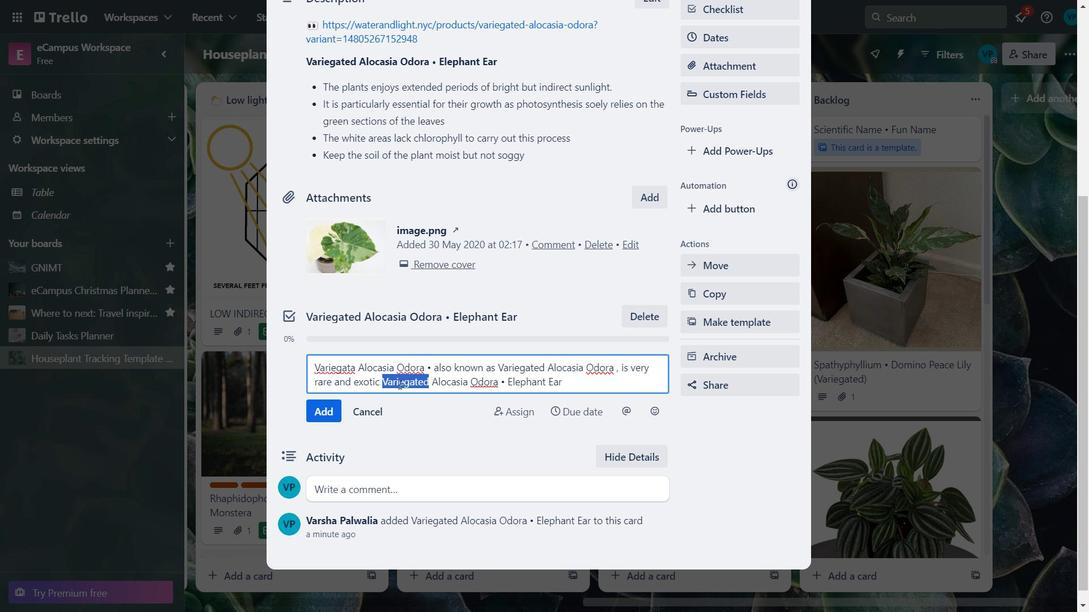 
Action: Mouse moved to (422, 383)
Screenshot: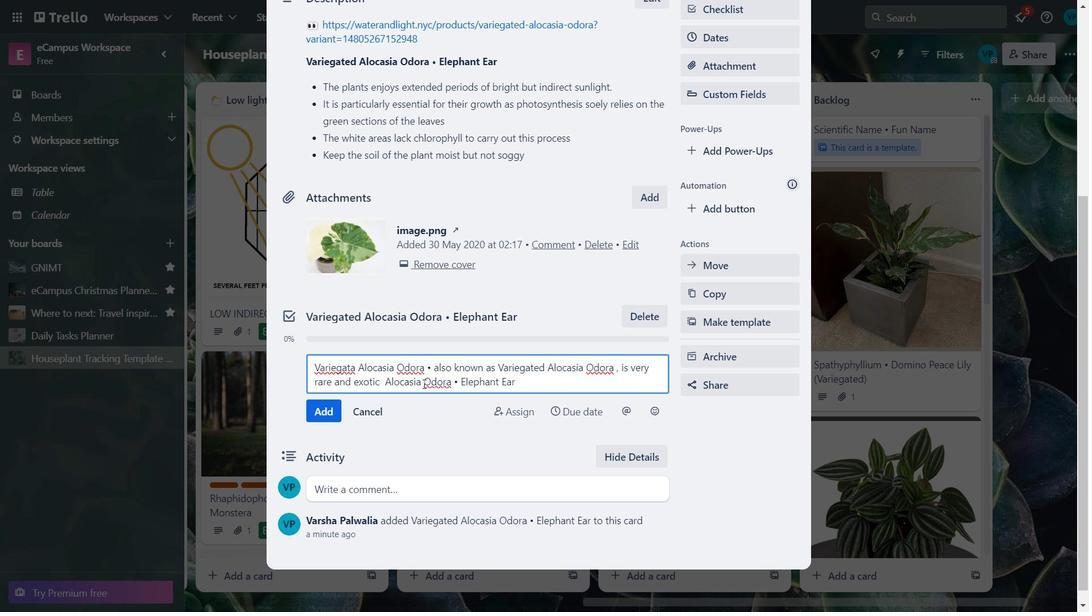 
Action: Mouse pressed left at (422, 383)
Screenshot: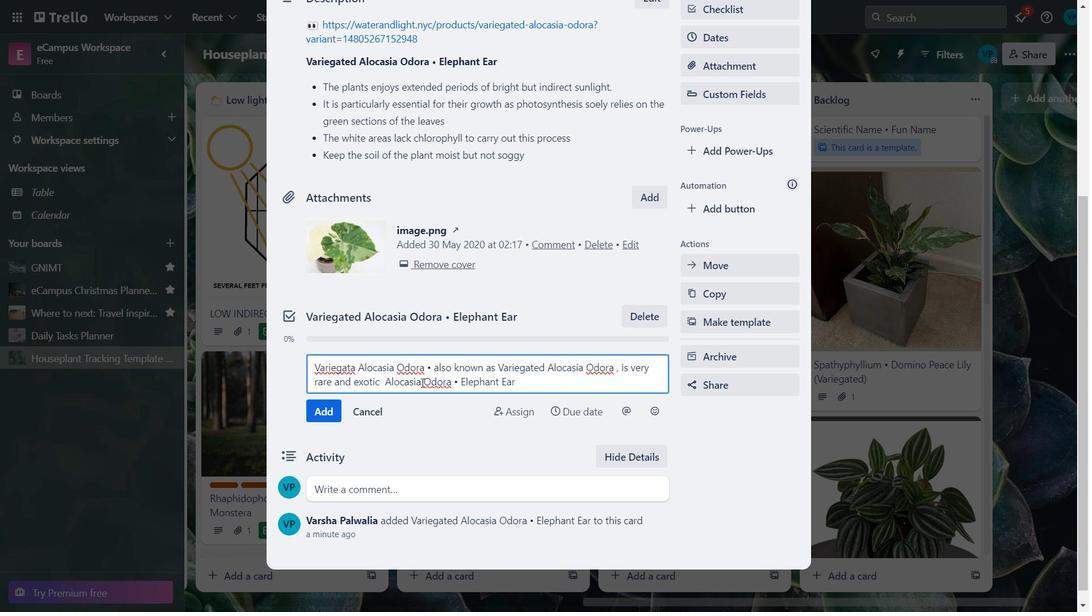 
Action: Mouse moved to (517, 388)
Screenshot: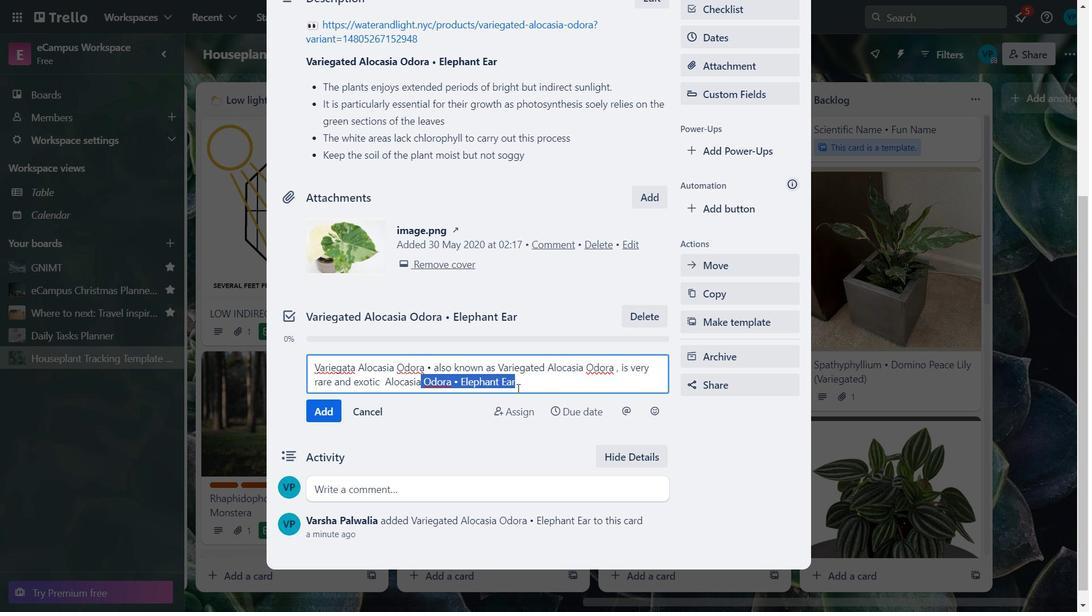 
Action: Key pressed <Key.delete>
Screenshot: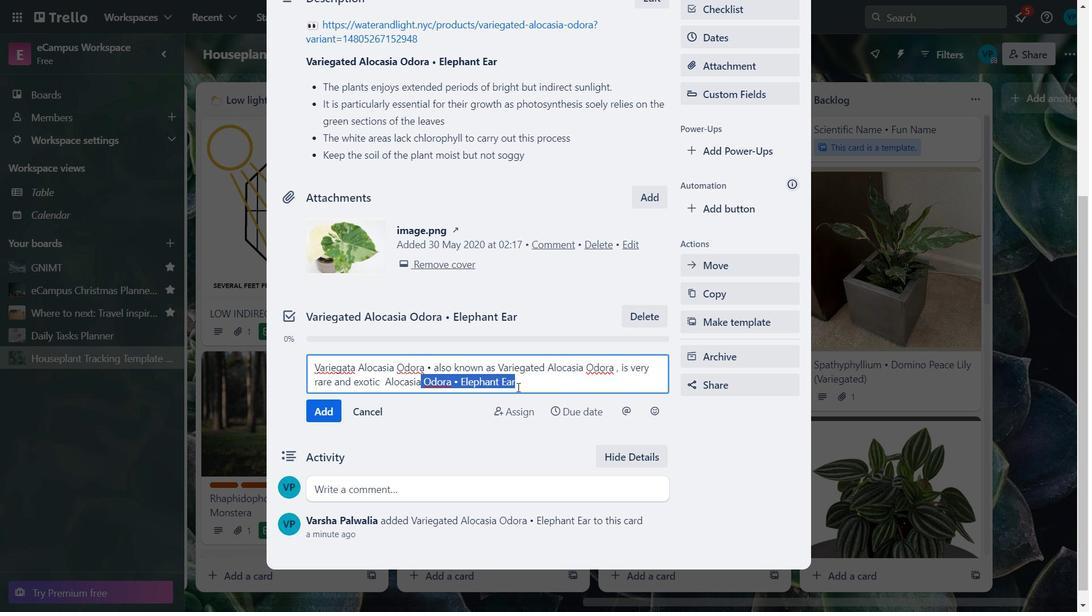 
Action: Mouse moved to (517, 388)
Screenshot: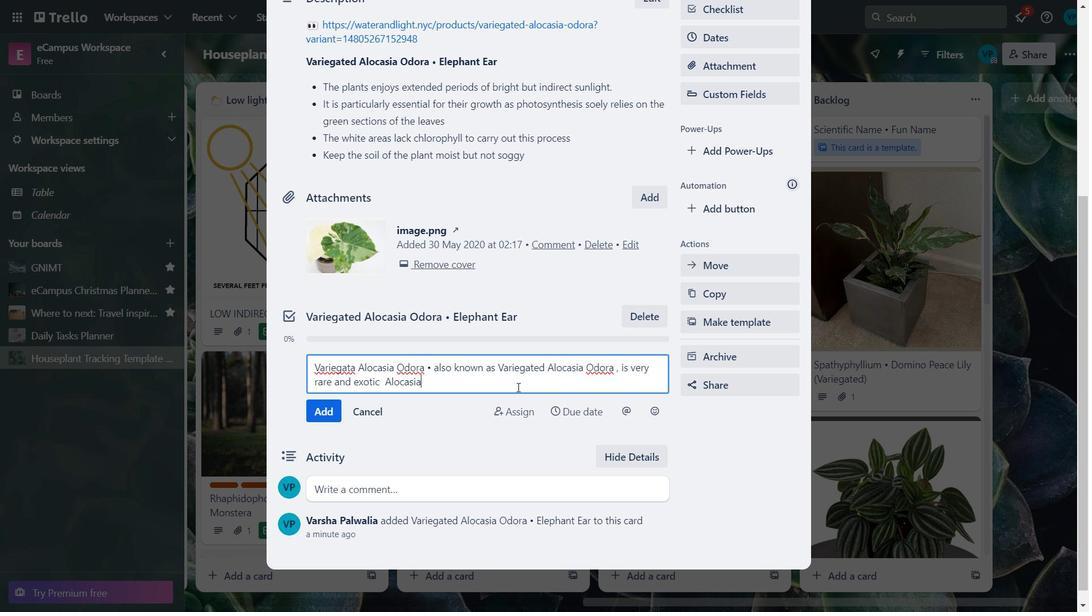 
Action: Key pressed <Key.space>ctrl+Plant<Key.space>prized<Key.space><Key.backspace>.<Key.enter><Key.caps_lock>F<Key.caps_lock>or<Key.space>its<Key.space>beautiful<Key.space>cream<Key.space>green<Key.space>leaf<Key.space><Key.caps_lock>V<Key.caps_lock>ariegation
Screenshot: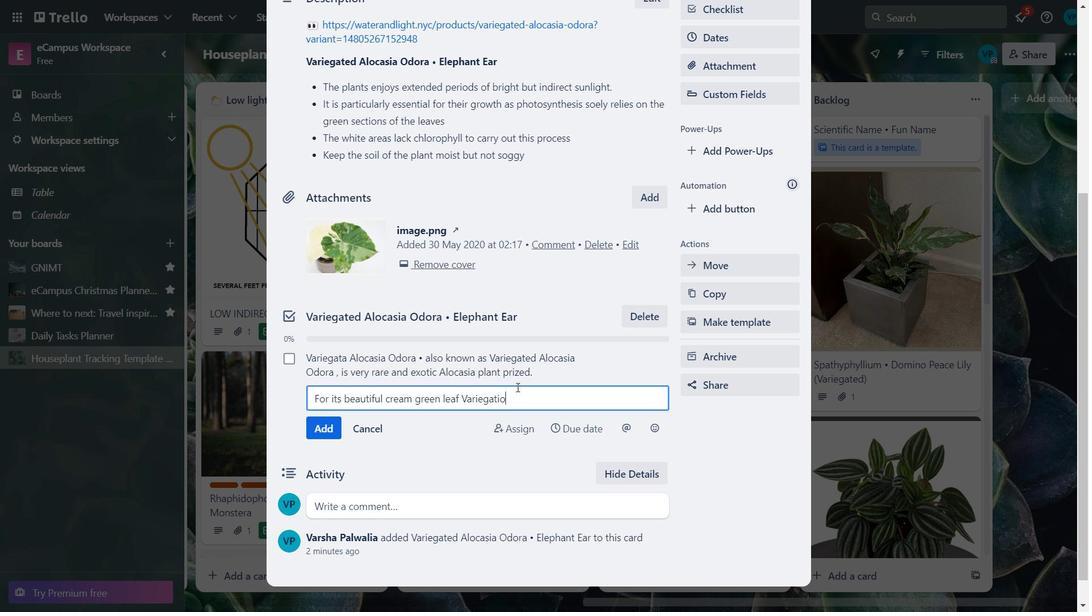 
Action: Mouse moved to (330, 427)
Screenshot: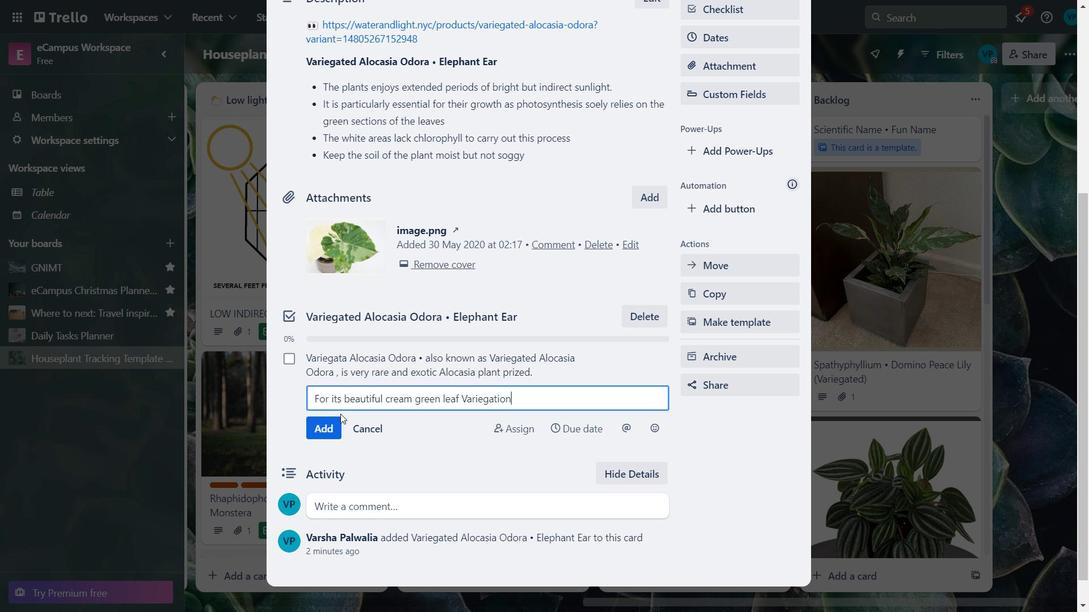 
Action: Mouse pressed left at (330, 427)
Screenshot: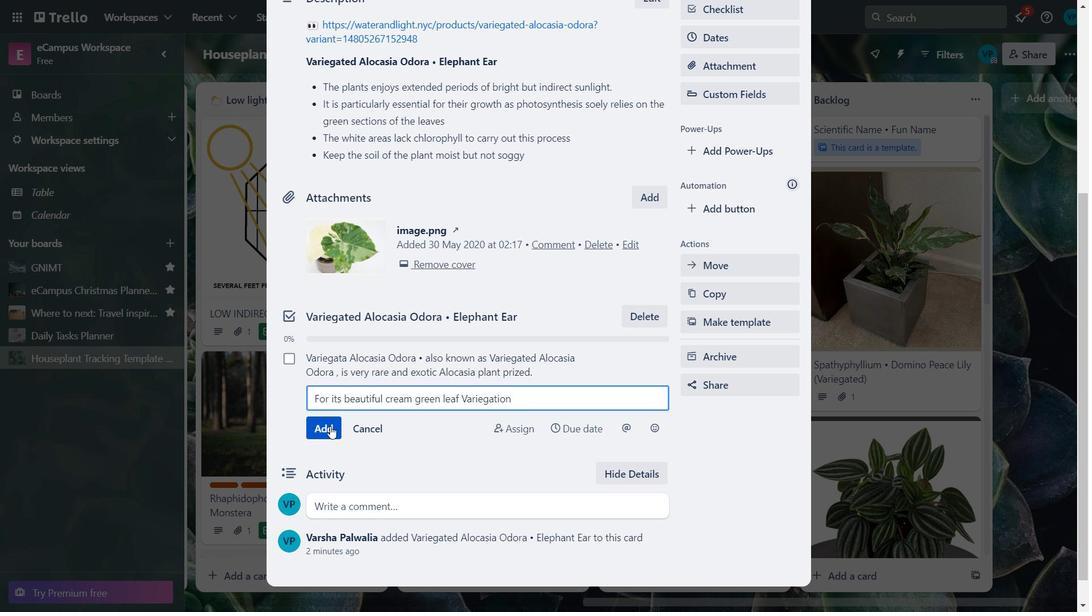 
Action: Key pressed <Key.caps_lock>T<Key.caps_lock>he<Key.space><Key.caps_lock>O<Key.caps_lock>dora<Key.space>is<Key.space>a<Key.space>dwarf<Key.space>variety<Key.space>that<Key.space>will<Key.space>grow<Key.space>to<Key.space>approximately<Key.space>3<Key.space>feet<Key.space>high<Key.enter>
Screenshot: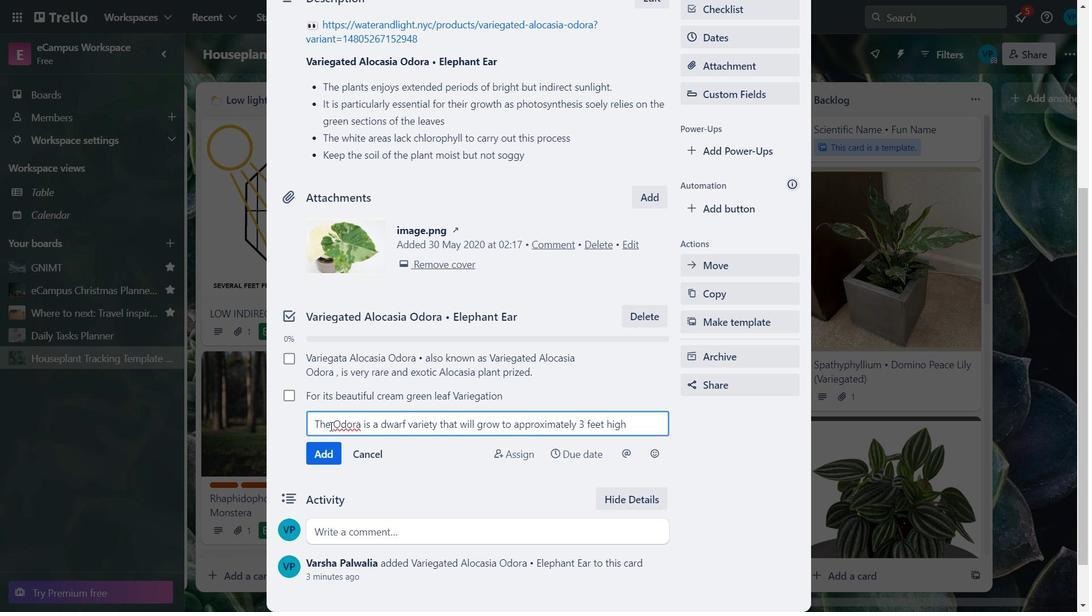 
Action: Mouse moved to (330, 427)
Screenshot: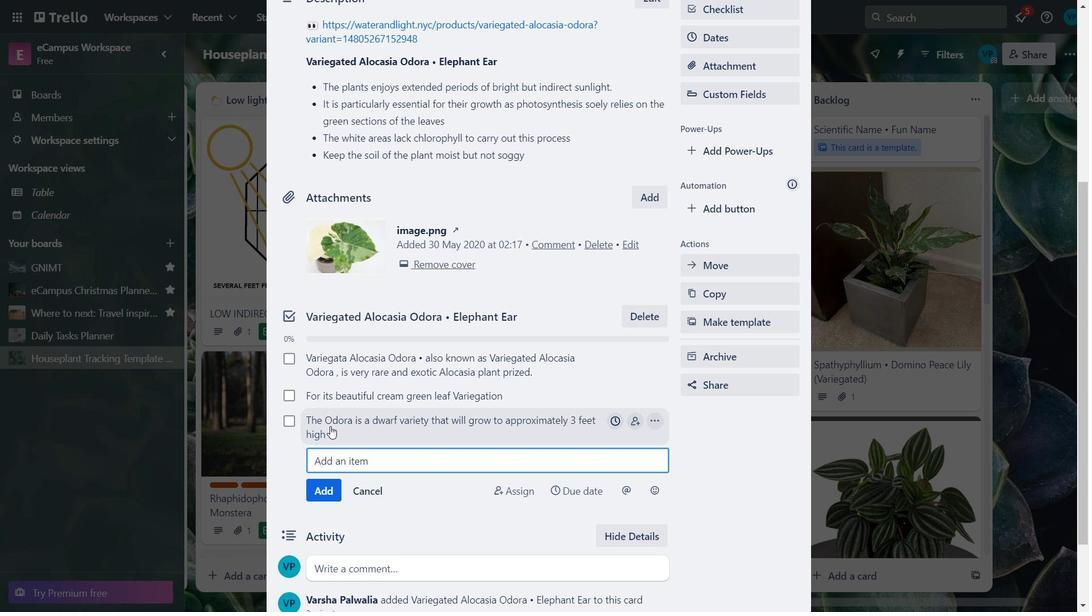 
Action: Mouse scrolled (330, 427) with delta (0, 0)
Screenshot: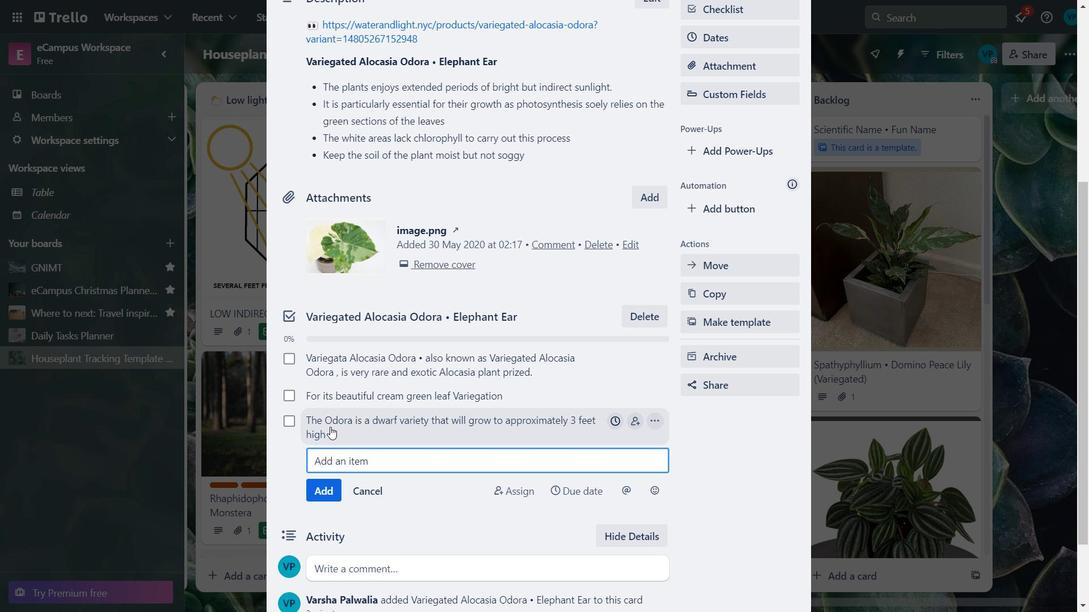
Action: Mouse scrolled (330, 427) with delta (0, 0)
Screenshot: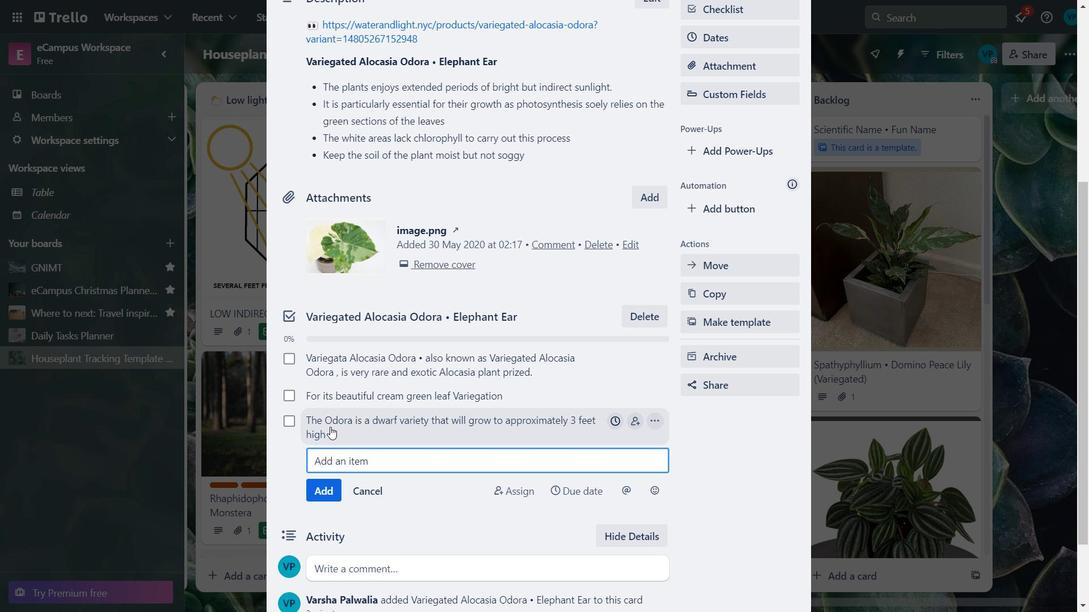 
Action: Mouse moved to (330, 368)
Screenshot: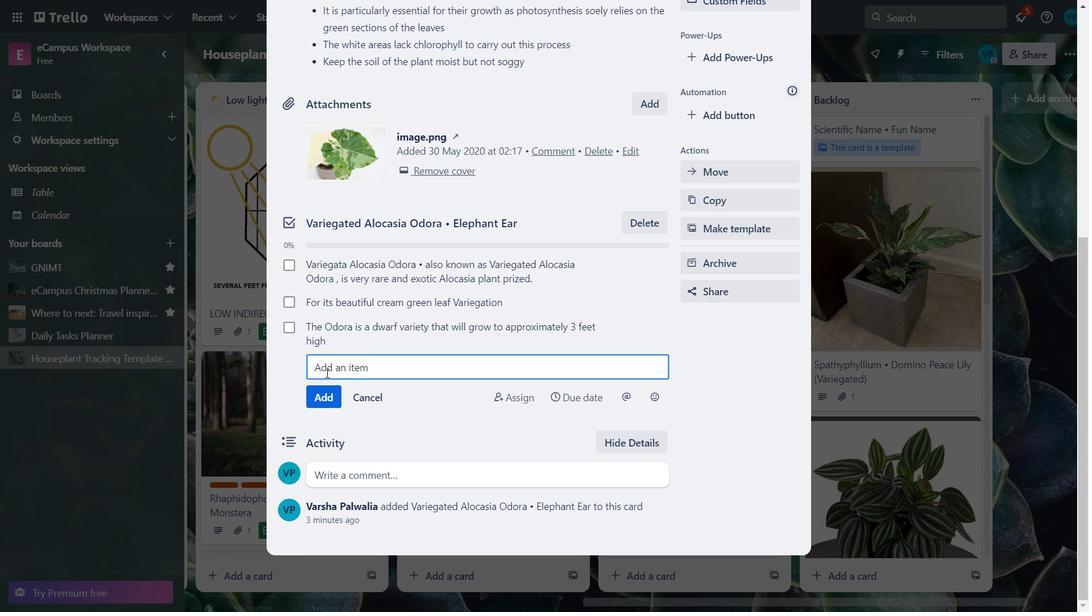 
Action: Key pressed <Key.caps_lock>T<Key.caps_lock>hey<Key.space>can<Key.space>
Screenshot: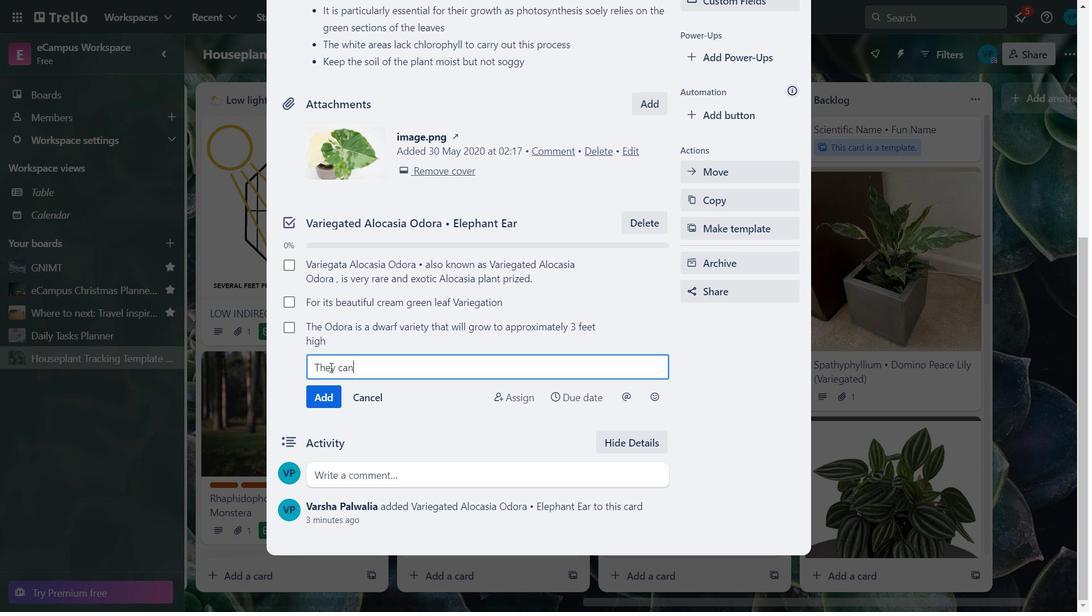 
Action: Mouse moved to (341, 367)
Screenshot: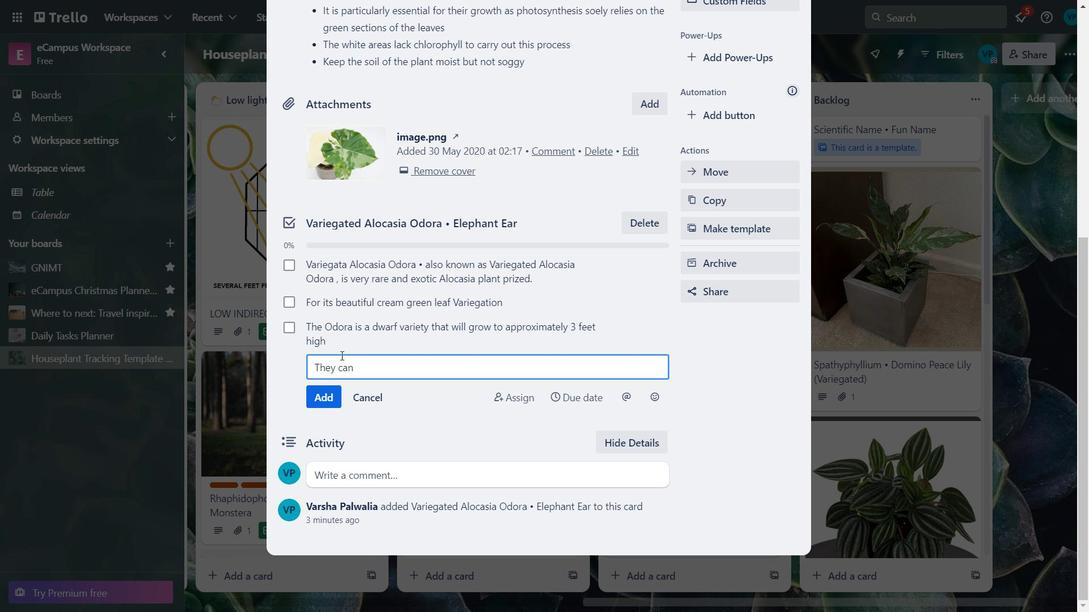 
Action: Key pressed <Key.backspace><Key.caps_lock>C
Screenshot: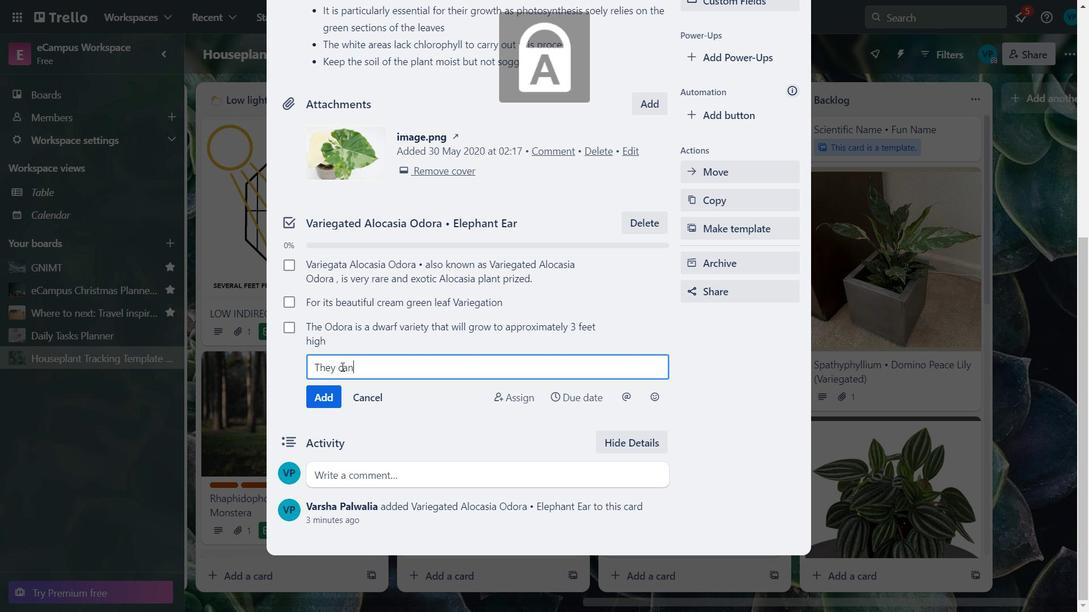 
Action: Mouse moved to (368, 371)
Screenshot: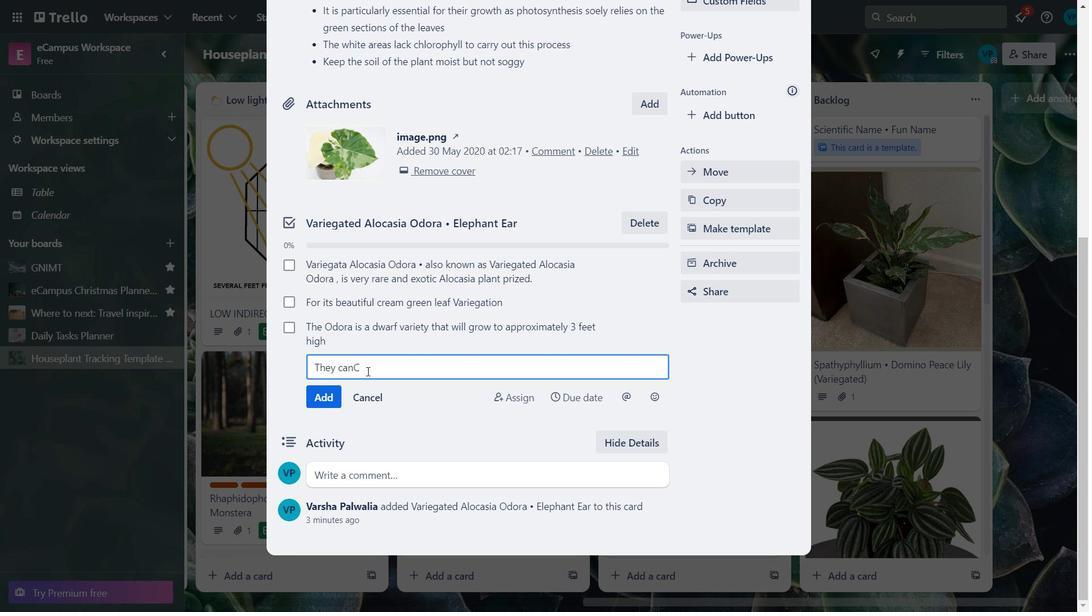 
Action: Key pressed <Key.backspace><Key.backspace><Key.backspace><Key.backspace><Key.caps_lock><Key.caps_lock>C<Key.caps_lock>an<Key.space>thrives<Key.space>u<Key.backspace>in<Key.space>bright<Key.space>light<Key.space>but<Key.space>always<Key.space>under<Key.space>shade<Key.enter><Key.caps_lock>D<Key.caps_lock>irect<Key.space>sunlight<Key.space>will<Key.backspace><Key.backspace><Key.backspace><Key.backspace><Key.backspace><Key.backspace><Key.backspace><Key.backspace><Key.backspace><Key.backspace><Key.backspace><Key.backspace><Key.backspace><Key.backspace><Key.backspace><Key.backspace><Key.backspace><Key.backspace><Key.backspace><Key.backspace><Key.backspace><Key.backspace><Key.caps_lock>I<Key.caps_lock>t<Key.space>takes<Key.space>sun<Key.space>or<Key.space>shaf<Key.backspace>de<Key.space>but<Key.space>seems<Key.space>to<Key.space><Key.space><Key.backspace>do<Key.space>best<Key.space>in<Key.space>part<Key.space>shade<Key.space><Key.enter><Key.caps_lock>W<Key.caps_lock>here<Key.space>it<Key.space>might<Key.space>get<Key.space>early<Key.space>morning<Key.space>or<Key.space>late<Key.space>dau<Key.backspace>y<Key.space>sun<Key.space>,<Key.space>mixes<Key.space>with<Key.space>deepled<Key.space>
Screenshot: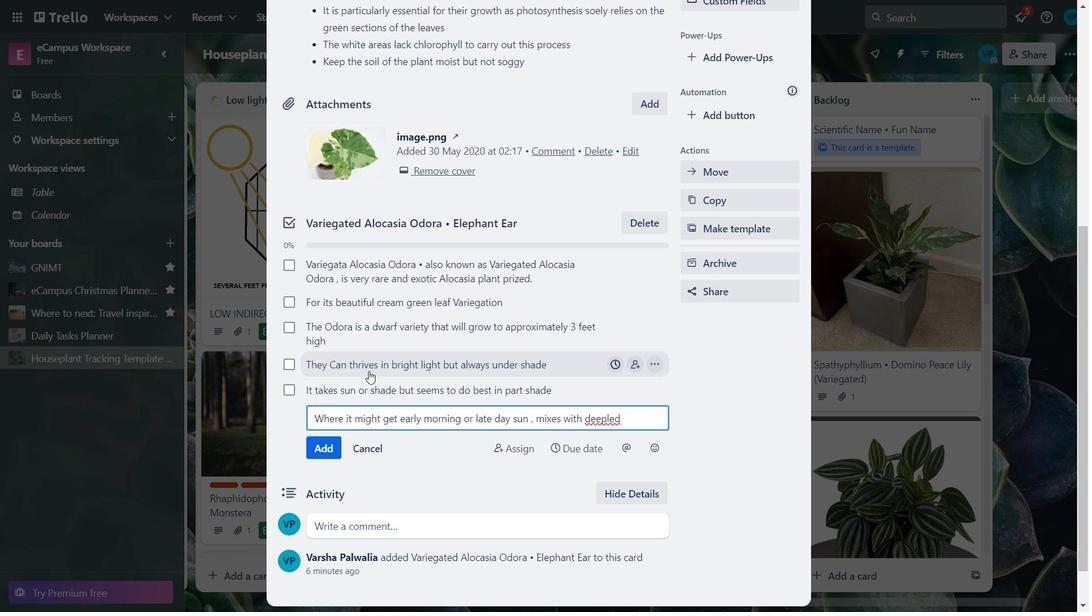
Action: Mouse moved to (602, 420)
Screenshot: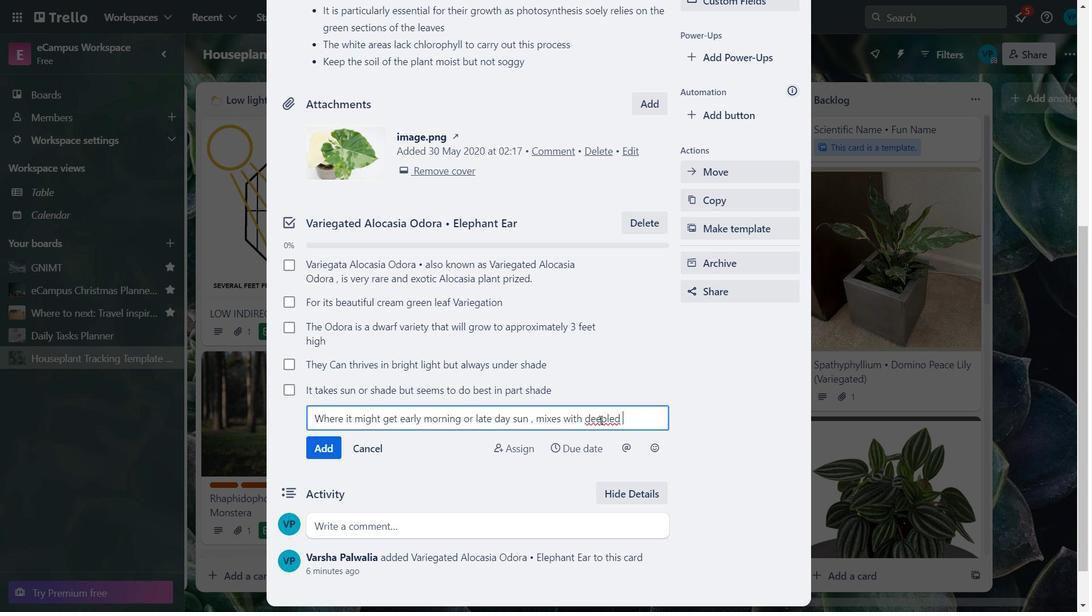 
Action: Mouse pressed left at (602, 420)
Screenshot: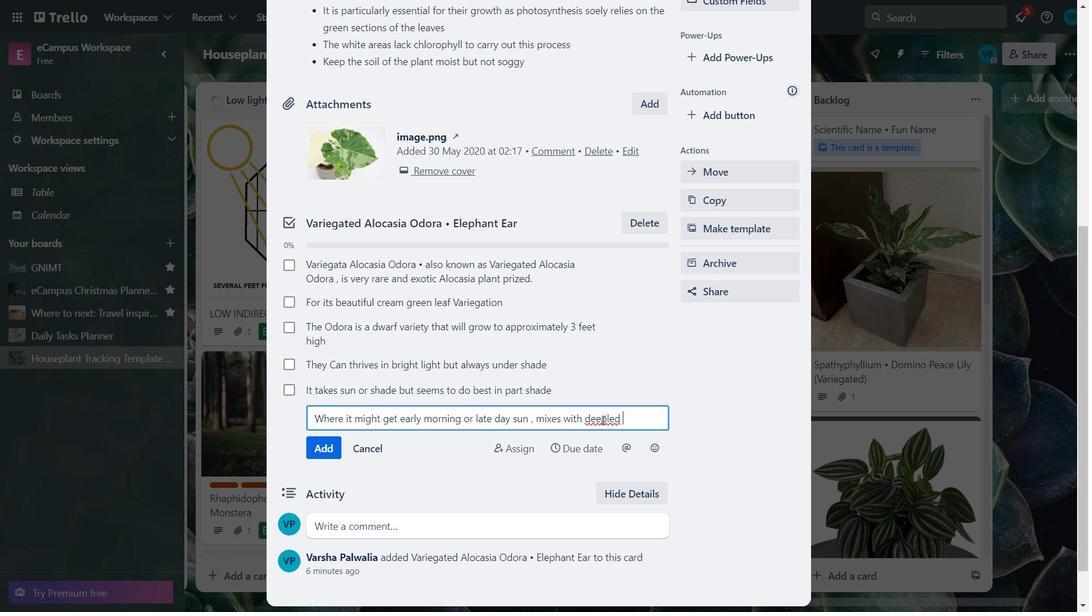
Action: Key pressed <Key.backspace><Key.backspace><Key.backspace>dap
Screenshot: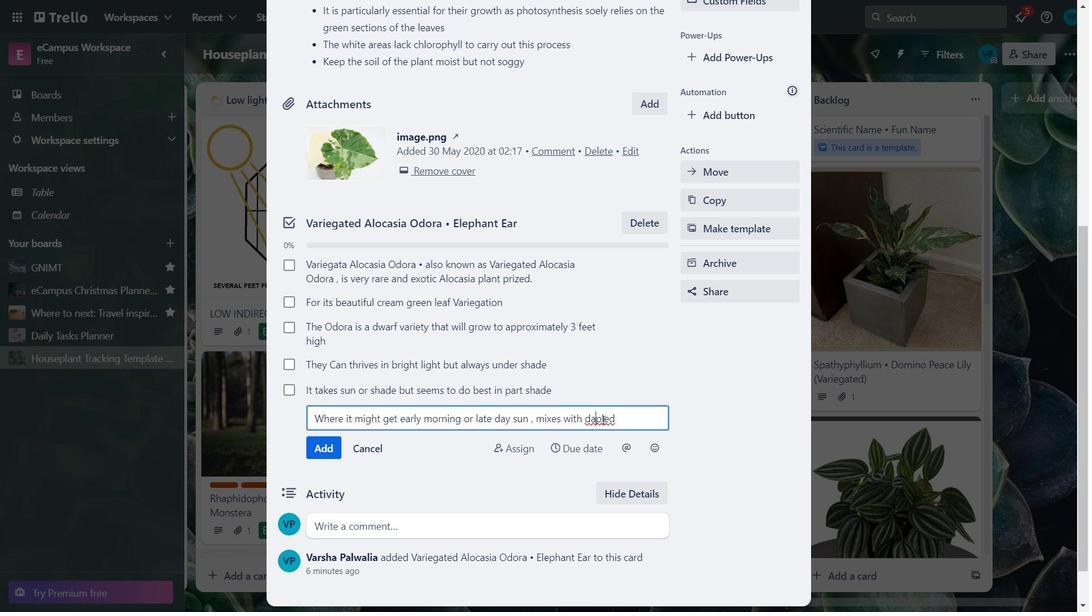 
Action: Mouse moved to (632, 421)
Screenshot: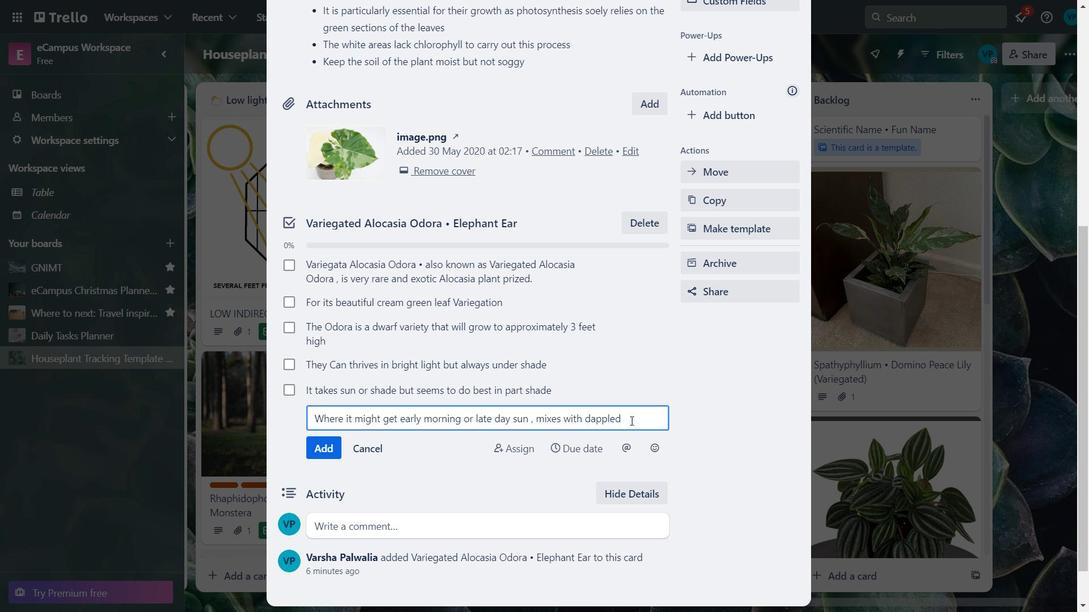 
Action: Mouse pressed left at (632, 421)
Screenshot: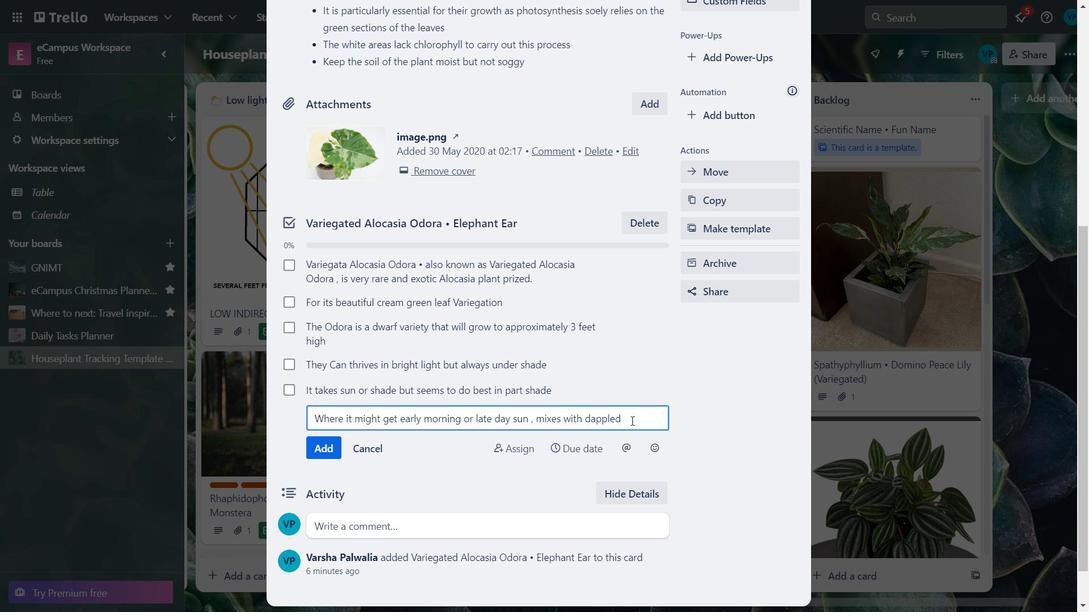 
Action: Key pressed light<Key.space>thri<Key.backspace>ough<Key.space>the<Key.space>afternoon<Key.enter>
Screenshot: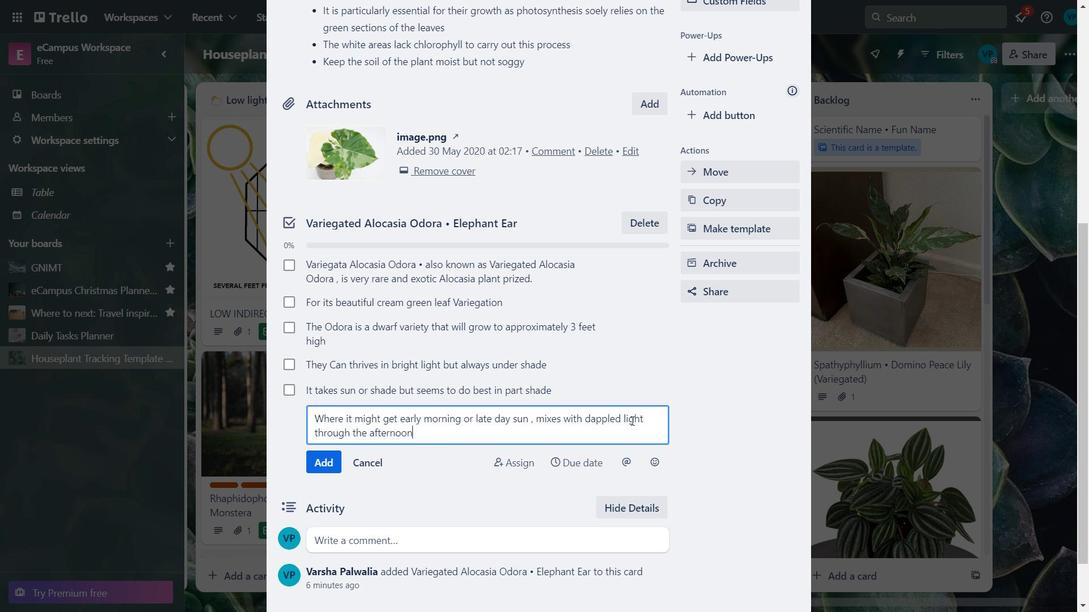 
Action: Mouse moved to (831, 329)
Screenshot: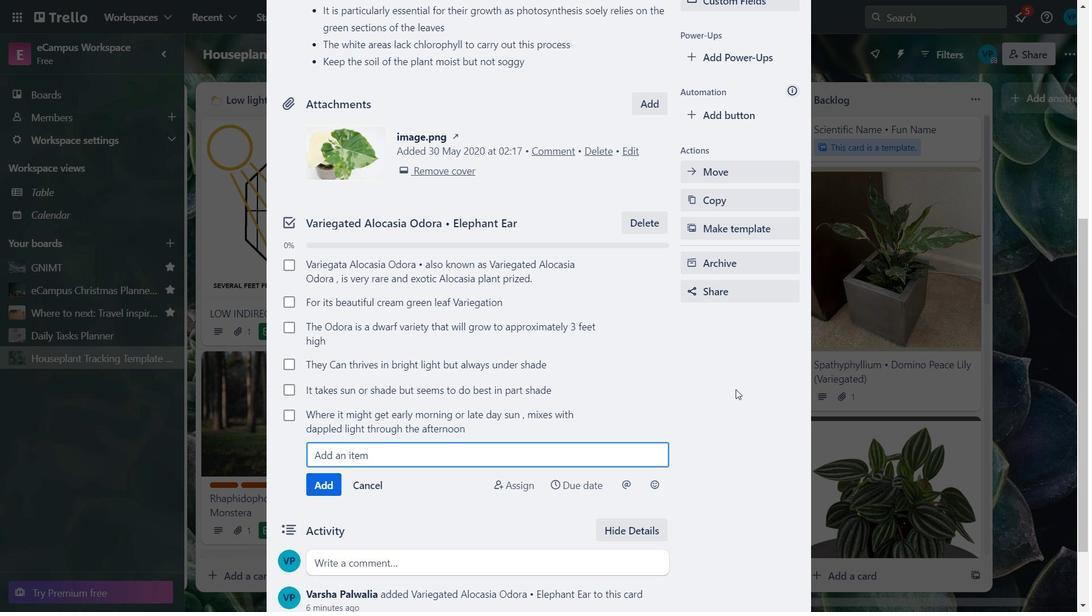 
Action: Mouse scrolled (831, 329) with delta (0, 0)
Screenshot: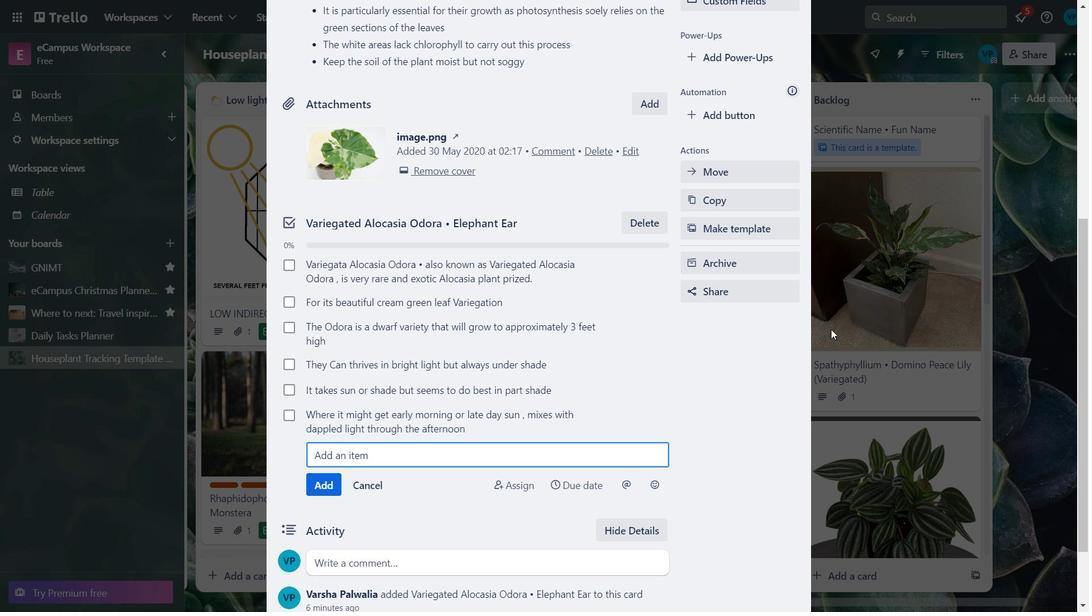 
Action: Mouse moved to (827, 329)
Screenshot: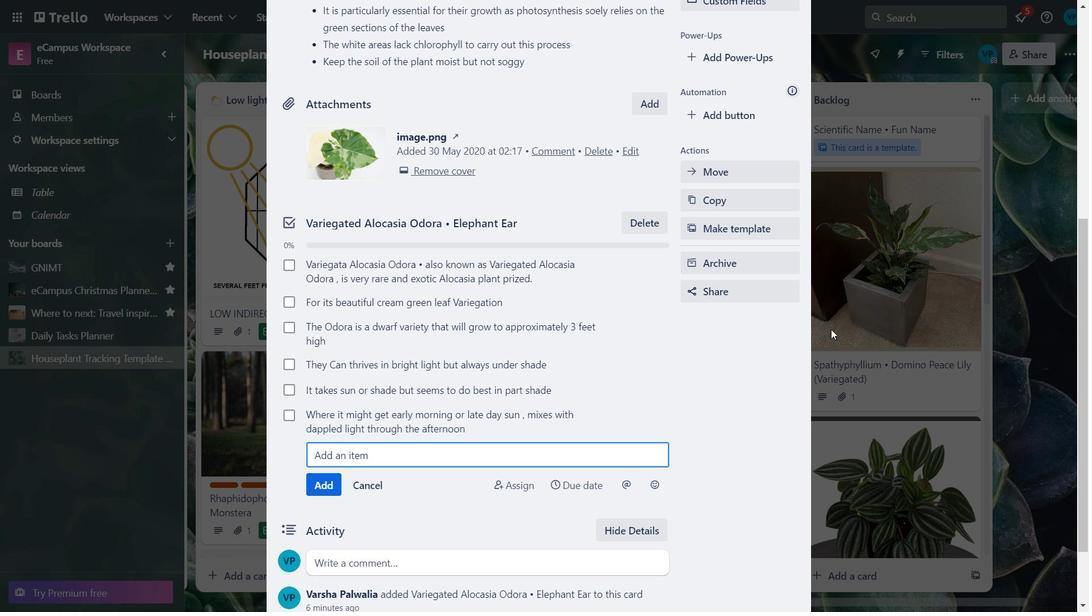 
Action: Mouse scrolled (827, 328) with delta (0, 0)
Screenshot: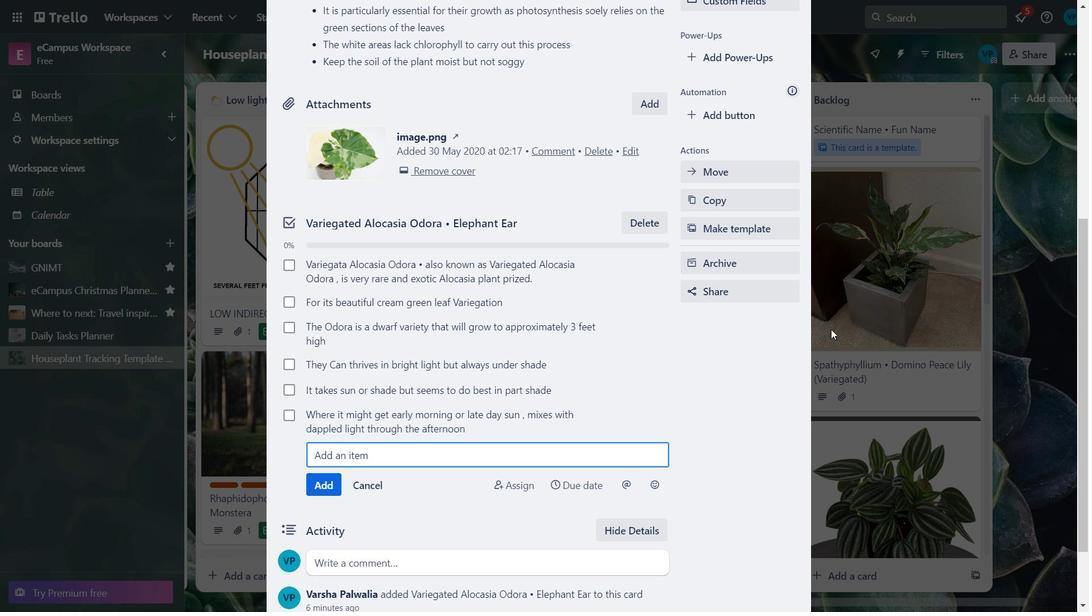 
Action: Mouse moved to (811, 334)
Screenshot: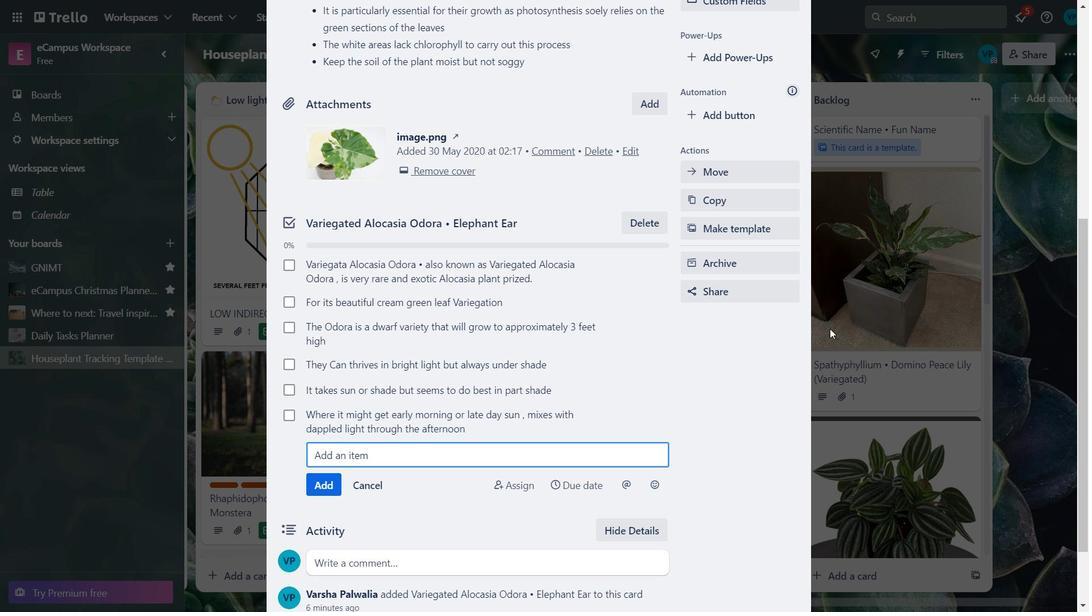 
Action: Mouse scrolled (816, 328) with delta (0, 0)
Screenshot: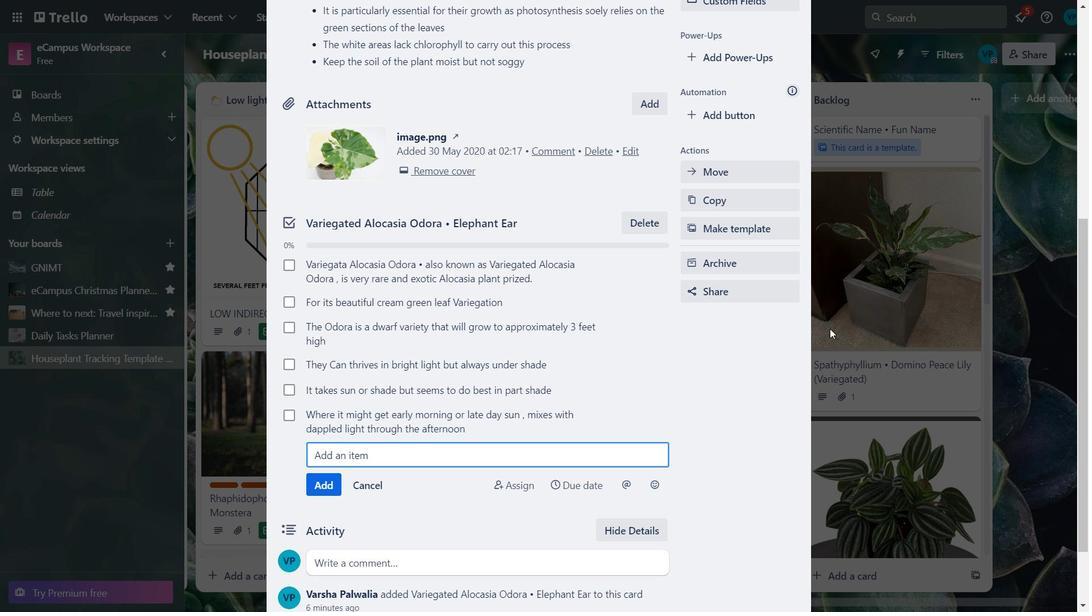 
Action: Mouse moved to (809, 335)
Screenshot: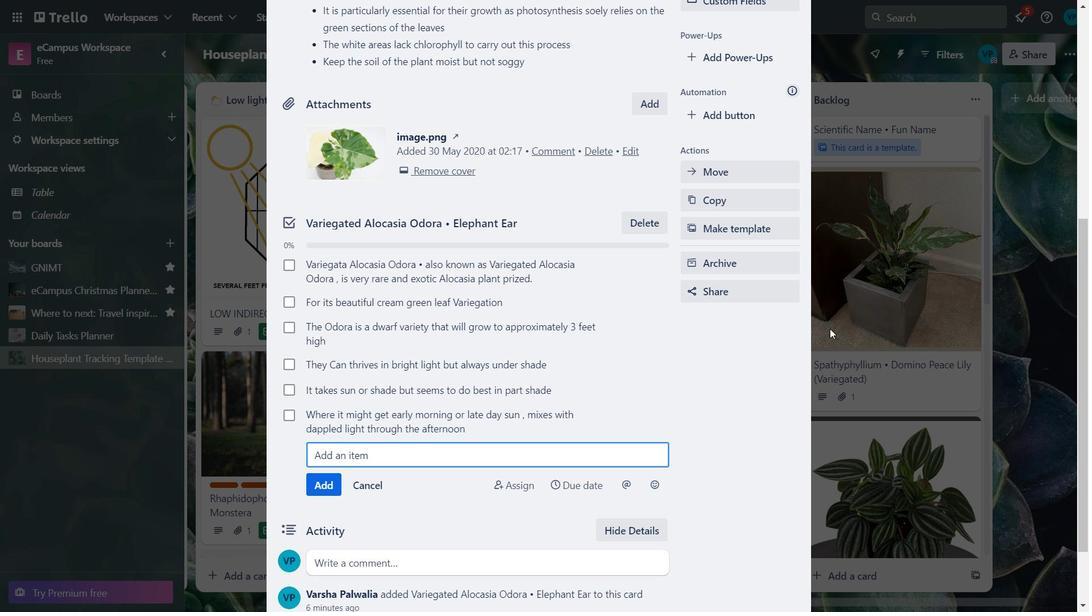 
Action: Mouse scrolled (809, 335) with delta (0, 0)
Screenshot: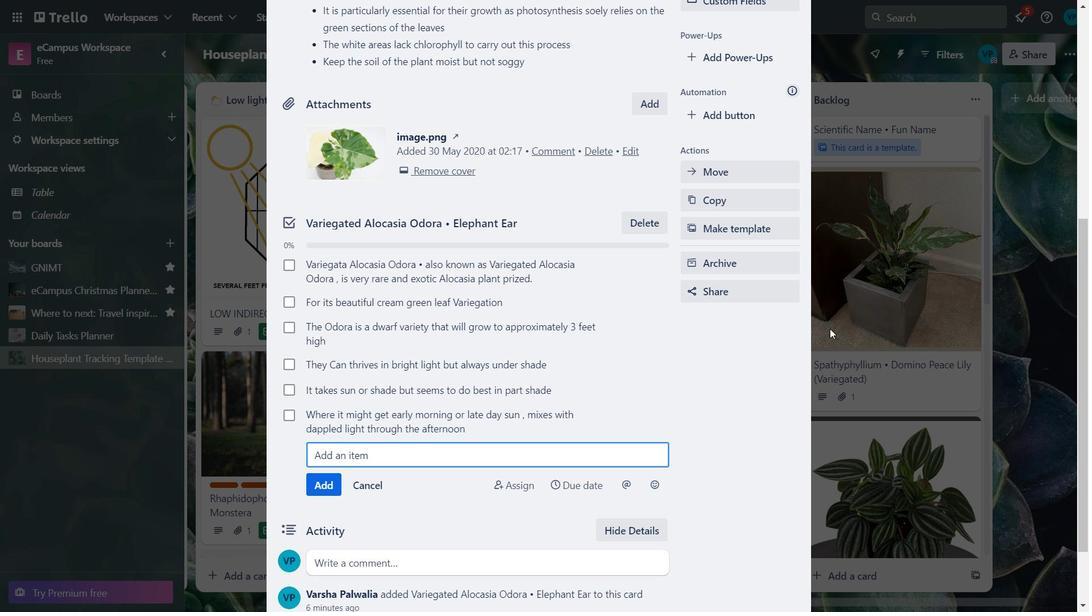 
Action: Mouse moved to (779, 350)
Screenshot: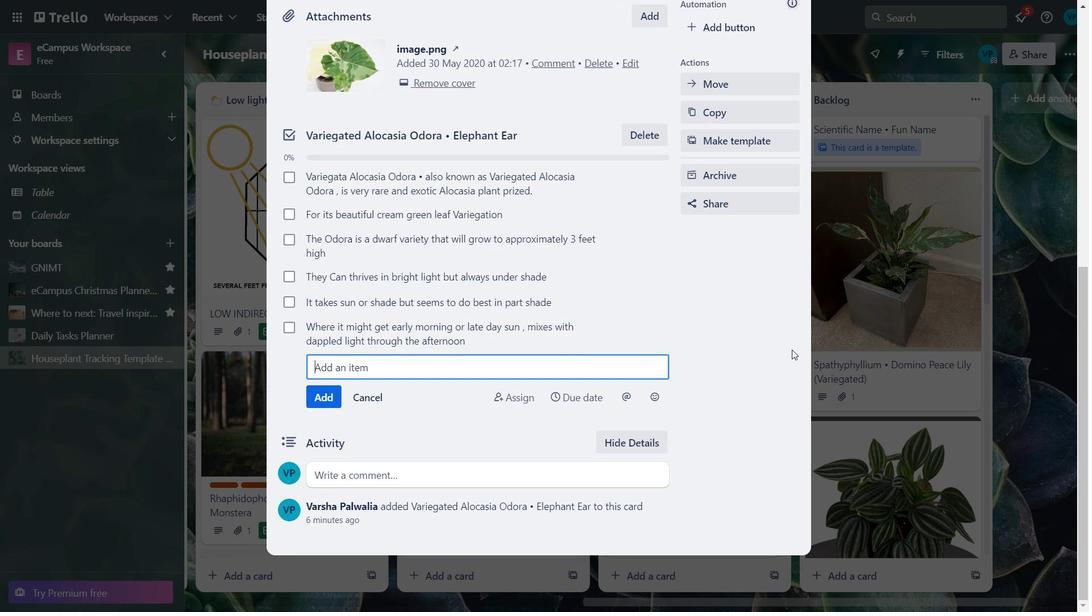 
Action: Mouse scrolled (779, 349) with delta (0, 0)
Screenshot: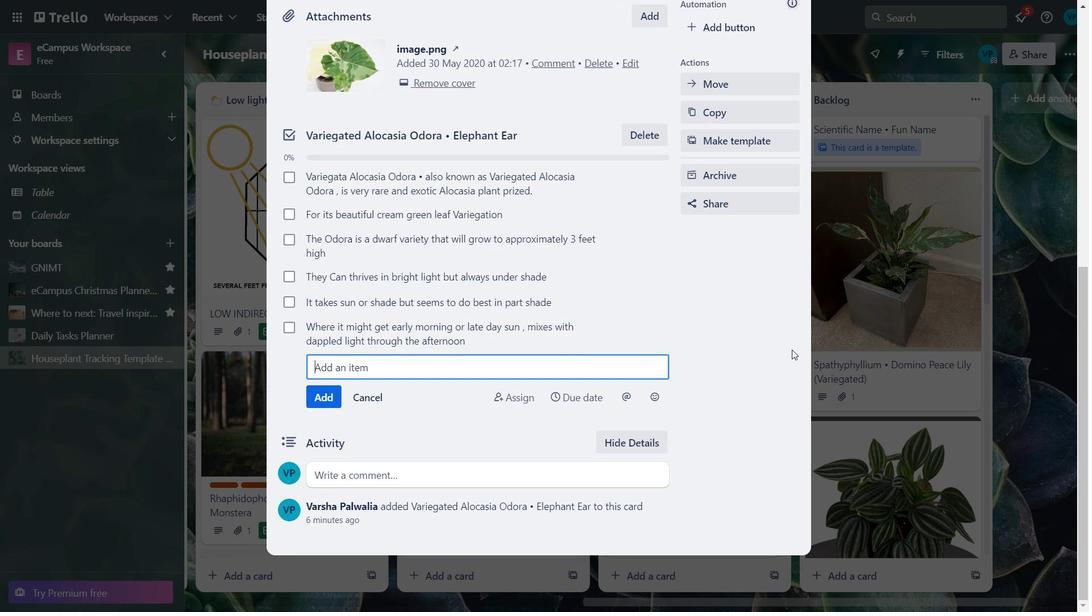 
Action: Mouse moved to (779, 350)
Screenshot: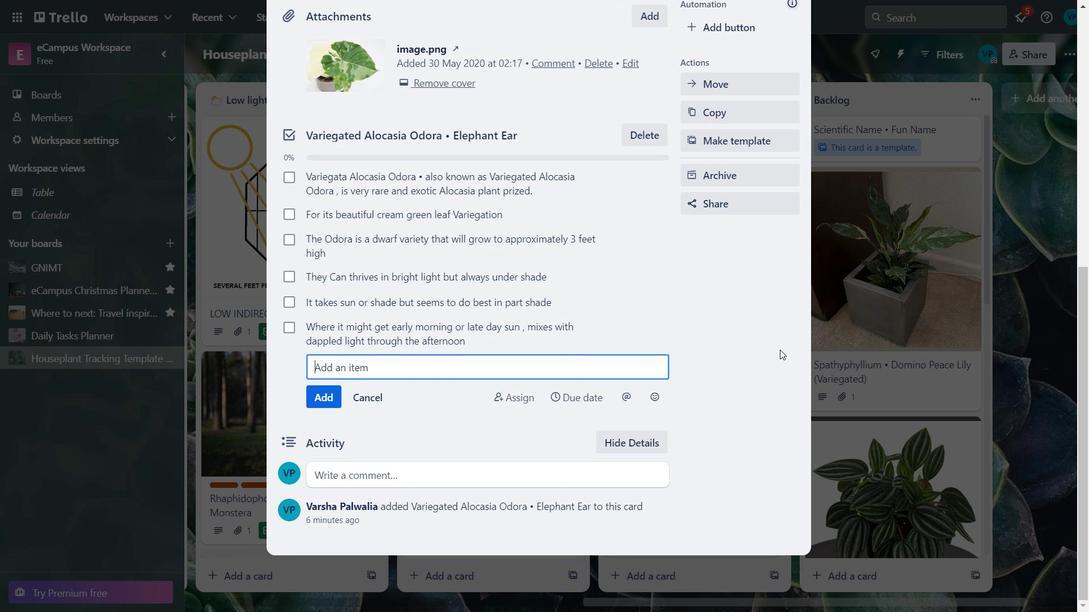 
Action: Mouse scrolled (779, 350) with delta (0, 0)
Screenshot: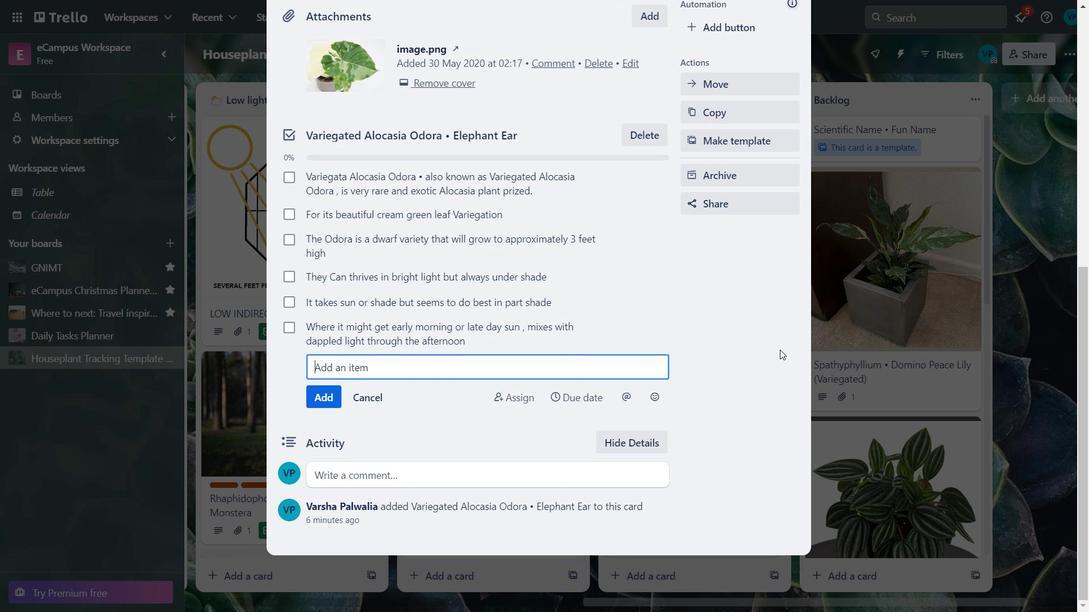 
Action: Mouse scrolled (779, 351) with delta (0, 0)
Screenshot: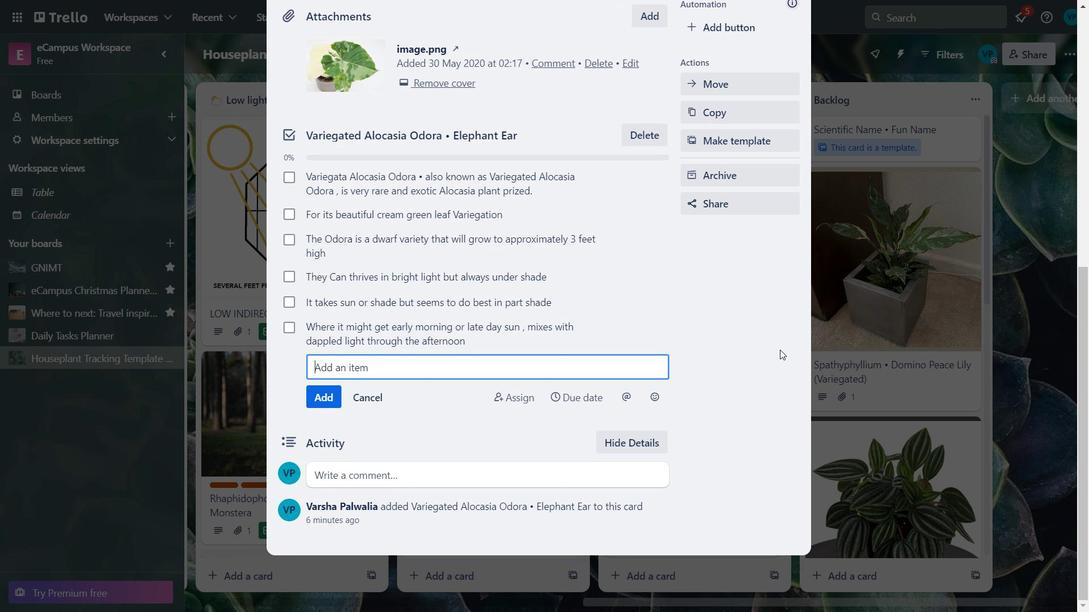 
Action: Mouse scrolled (779, 350) with delta (0, 0)
Screenshot: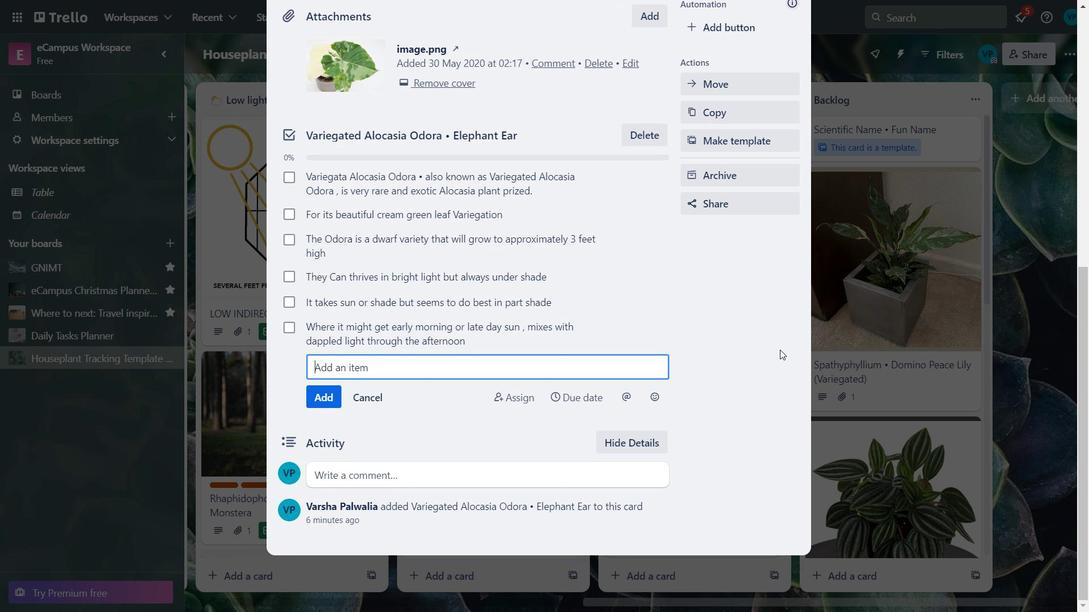 
Action: Mouse moved to (761, 350)
Screenshot: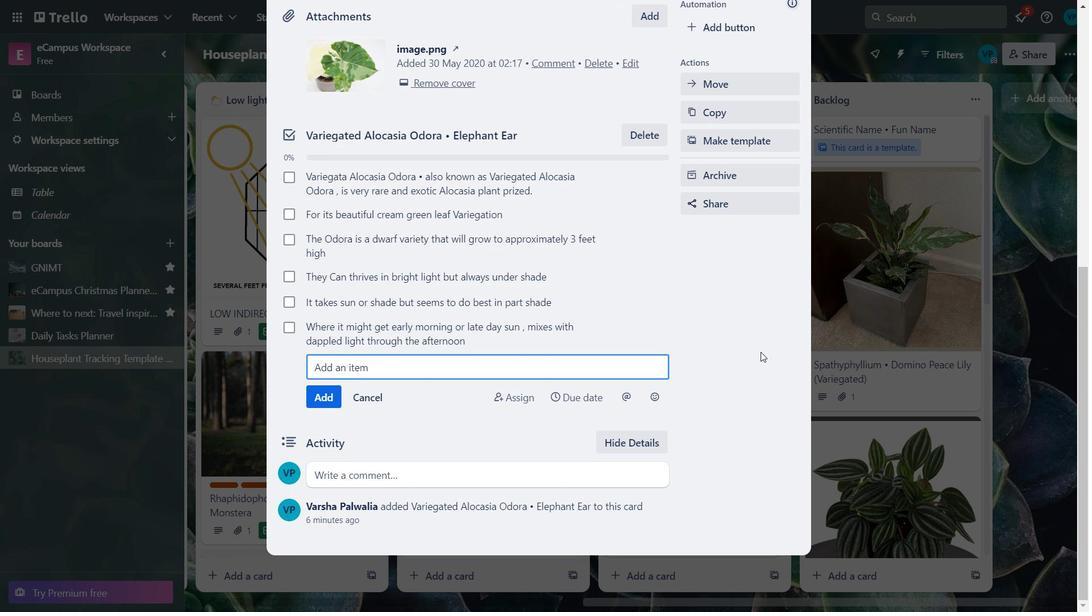 
Action: Key pressed <Key.caps_lock>T<Key.caps_lock>hese<Key.space>plants<Key.space>do<Key.space>spread<Key.space>but<Key.space>not<Key.space>in<Key.space>a<Key.space>way<Key.space>that<Key.space>will<Key.space>get<Key.space>out<Key.space>of<Key.space>hand<Key.enter><Key.caps_lock>A<Key.caps_lock>locasias<Key.space>need<Key.space>bright<Key.space>,<Key.space>but<Key.space>indirect<Key.space>light.<Key.enter><Key.caps_lock>T<Key.caps_lock>his<Key.space>is<Key.space>due<Key.space>to<Key.space>the<Key.space>plant'd<Key.backspace>s<Key.space>na<Key.caps_lock>TU<Key.backspace><Key.backspace><Key.caps_lock>tural<Key.space>habitat.<Key.enter>
Screenshot: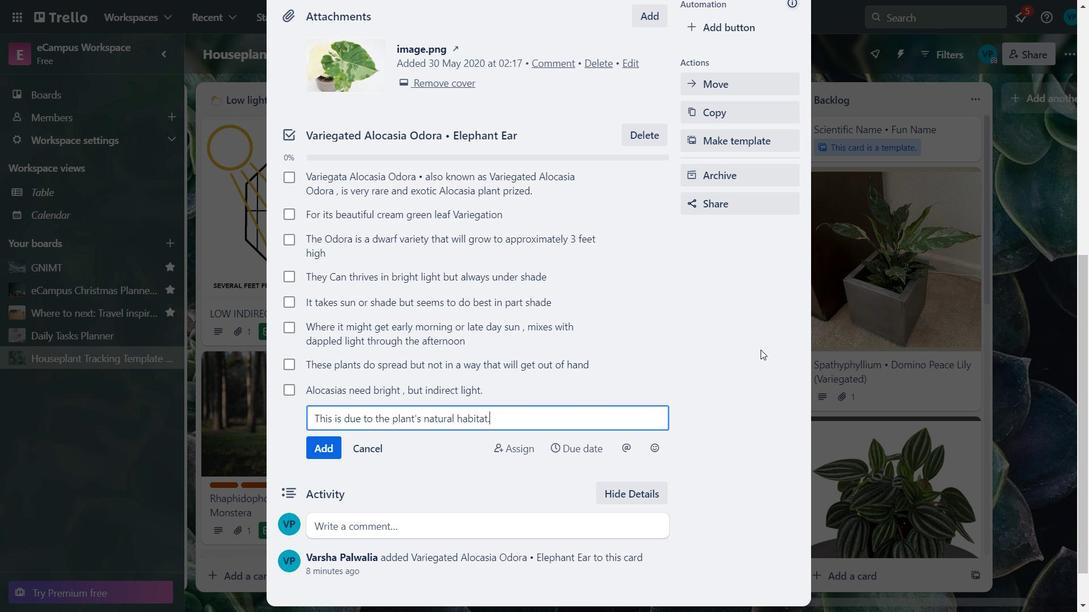 
Action: Mouse moved to (494, 416)
Screenshot: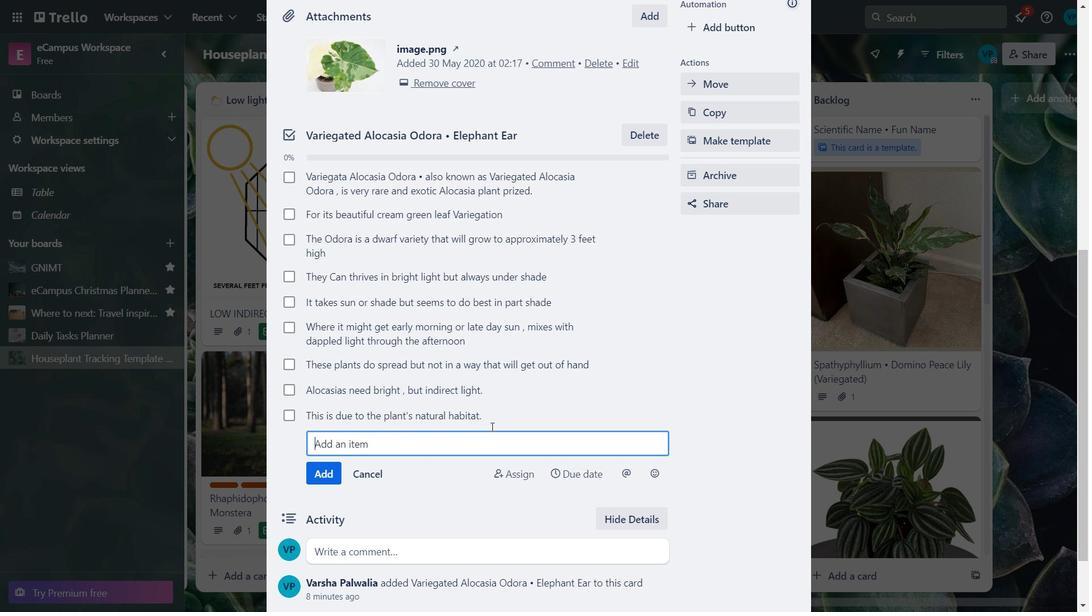 
Action: Mouse pressed left at (494, 416)
Screenshot: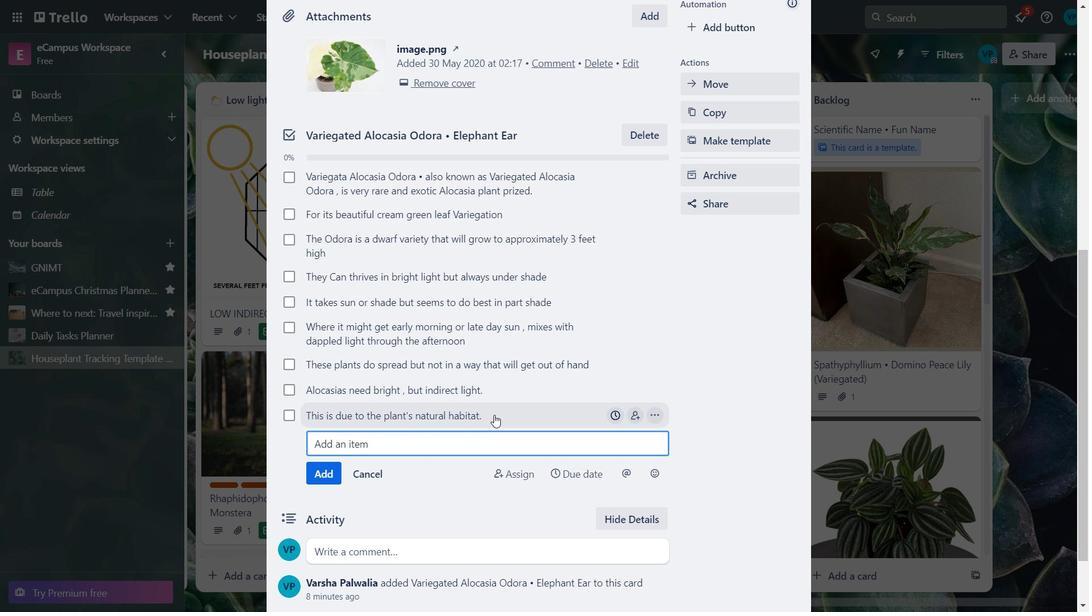 
Action: Mouse moved to (559, 428)
Screenshot: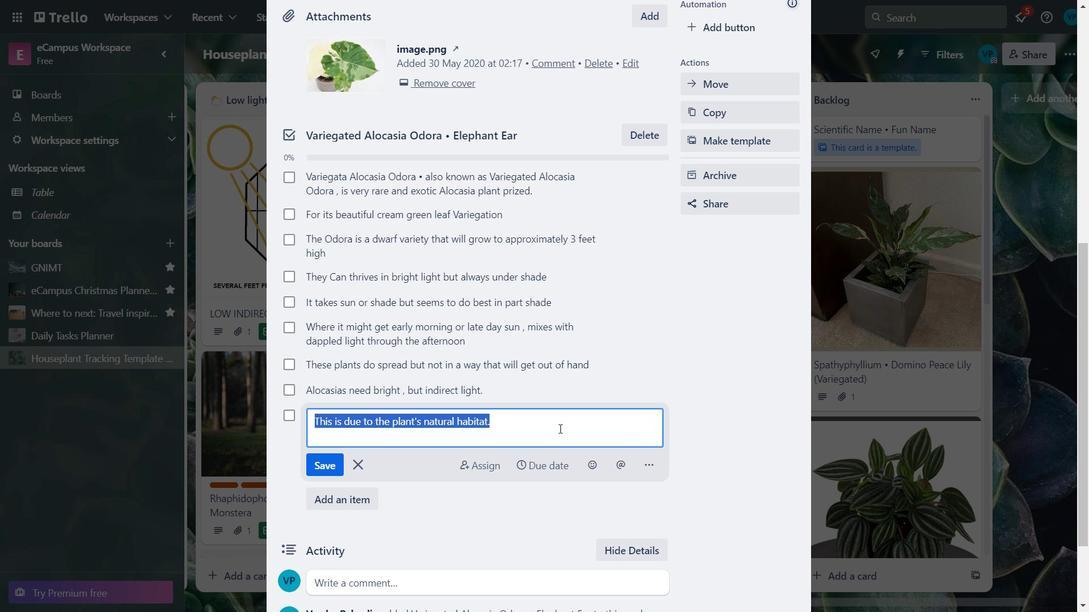 
Action: Key pressed <Key.enter>
Screenshot: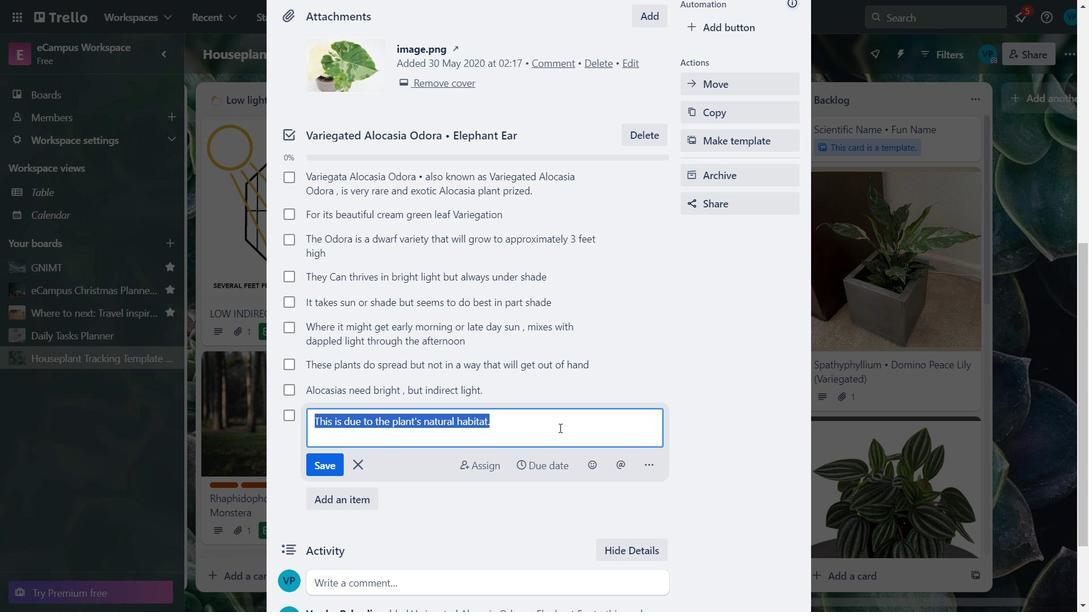 
Action: Mouse moved to (555, 423)
Screenshot: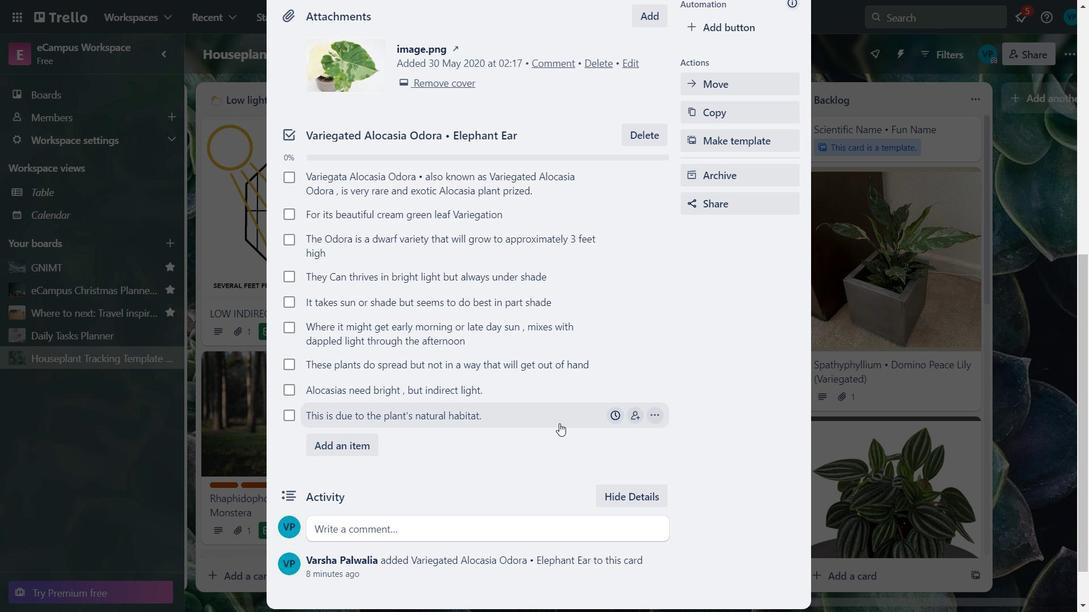
Action: Mouse scrolled (555, 422) with delta (0, 0)
Screenshot: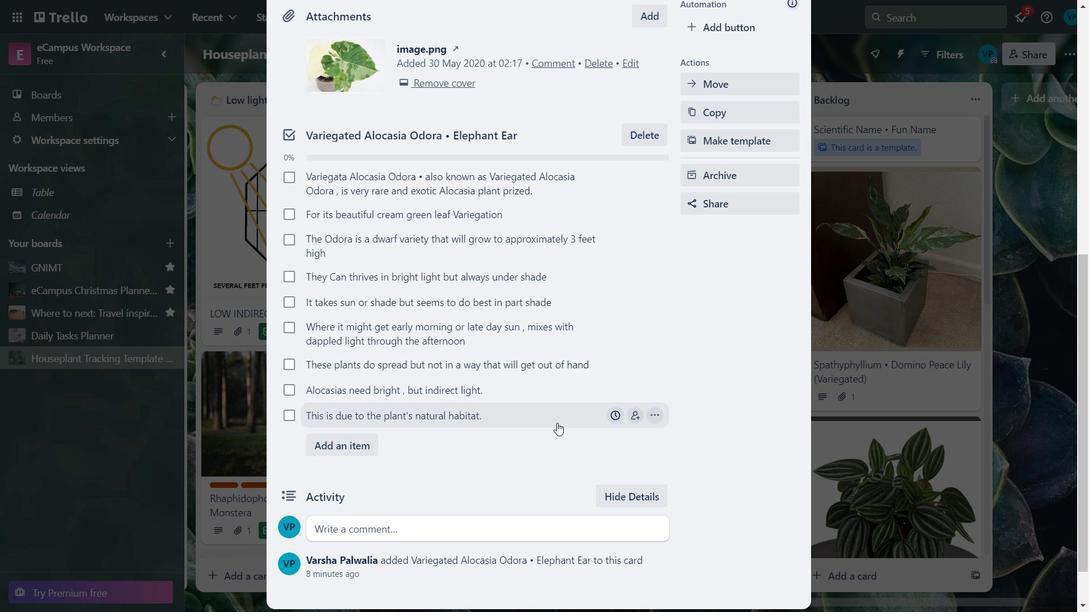 
Action: Mouse scrolled (555, 422) with delta (0, 0)
Screenshot: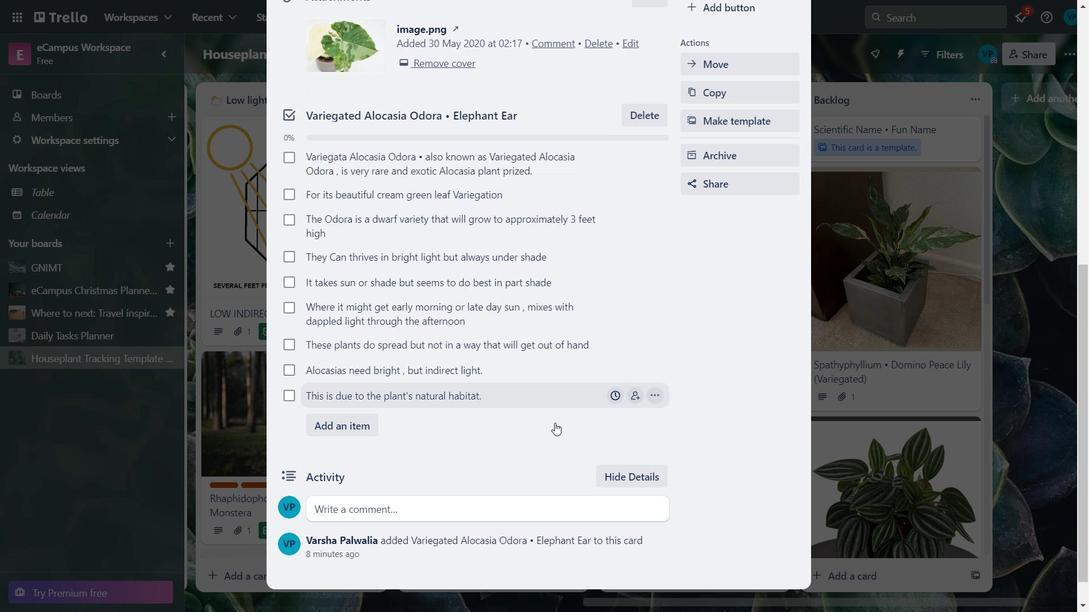 
Action: Mouse moved to (351, 398)
Screenshot: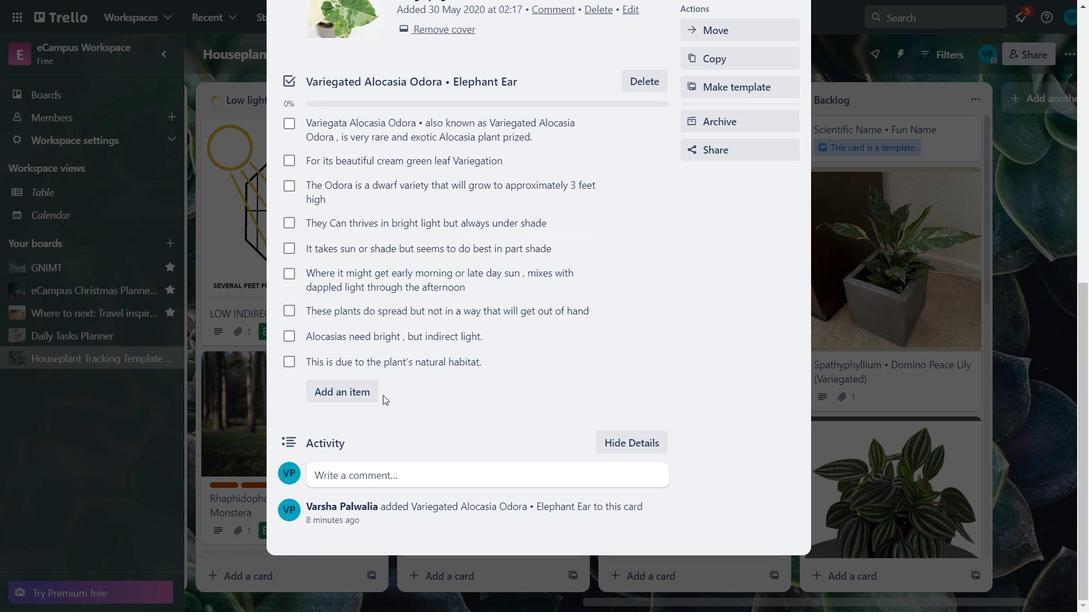 
Action: Mouse pressed left at (351, 398)
Screenshot: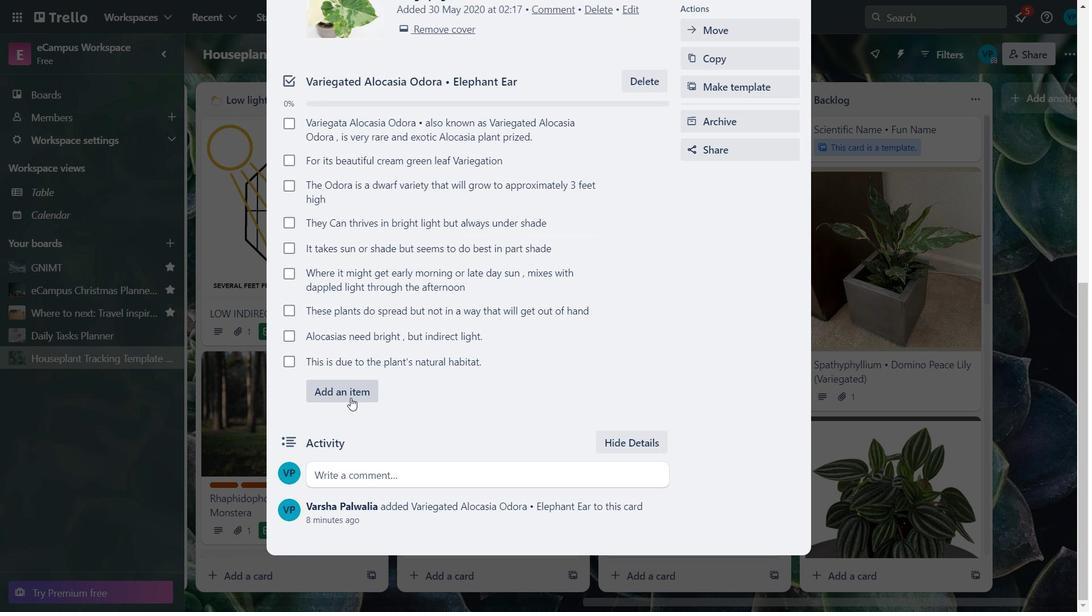 
Action: Mouse moved to (360, 396)
Screenshot: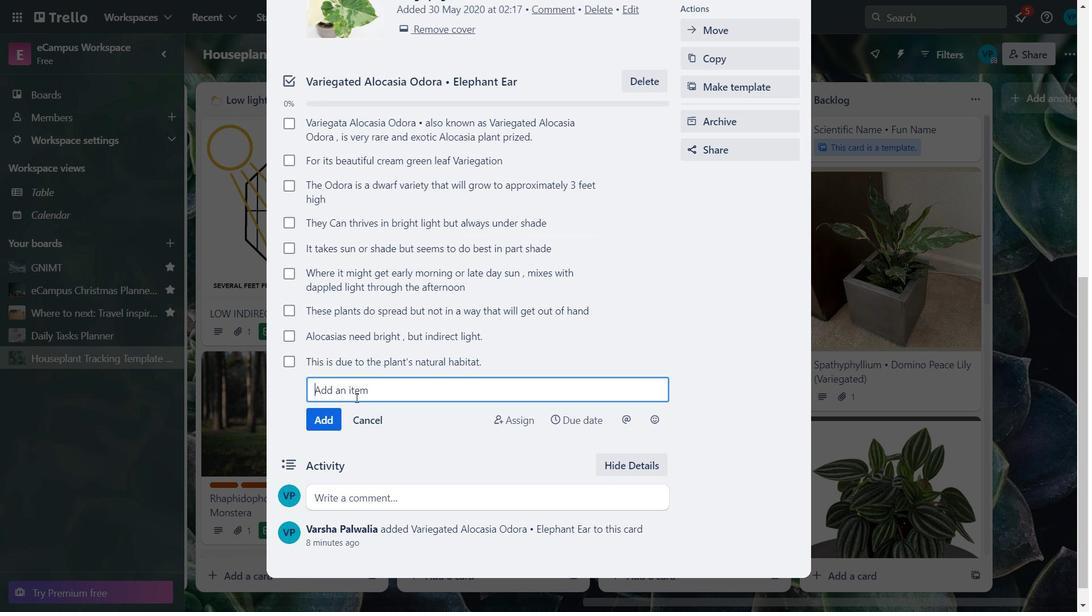 
Action: Key pressed <Key.caps_lock>O<Key.caps_lock>n<Key.space>the<Key.space>forest<Key.space><Key.space>floor<Key.space>beneaththe<Key.space>tree<Key.space>canopy.<Key.enter><Key.caps_lock>D<Key.caps_lock>irect<Key.space>sun<Key.space>will<Key.space>c<Key.caps_lock>USE<Key.backspace><Key.backspace><Key.backspace><Key.caps_lock>ay<Key.backspace>use<Key.space>the<Key.space>leaves<Key.space>to<Key.space>burn<Key.space>,<Key.space>so<Key.space>avoid<Key.space>placing<Key.space>your<Key.space><Key.caps_lock>A<Key.caps_lock>locasia<Key.space>in<Key.space>spot<Key.space>where<Key.space>it<Key.space>will<Key.space>be<Key.space>exposed<Key.space>to<Key.space>direct<Key.space>sun<Key.space>for<Key.space>a<Key.space>pronol==<Key.backspace><Key.backspace><Key.backspace><Key.backspace><Key.backspace>longed<Key.space>period.<Key.enter>
Screenshot: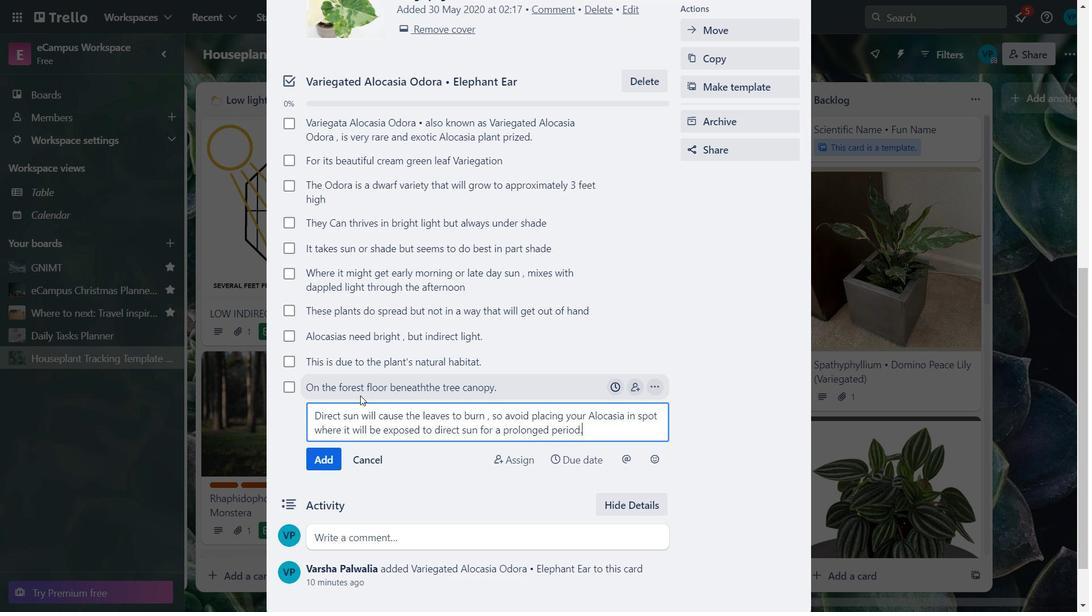
Action: Mouse moved to (332, 385)
Screenshot: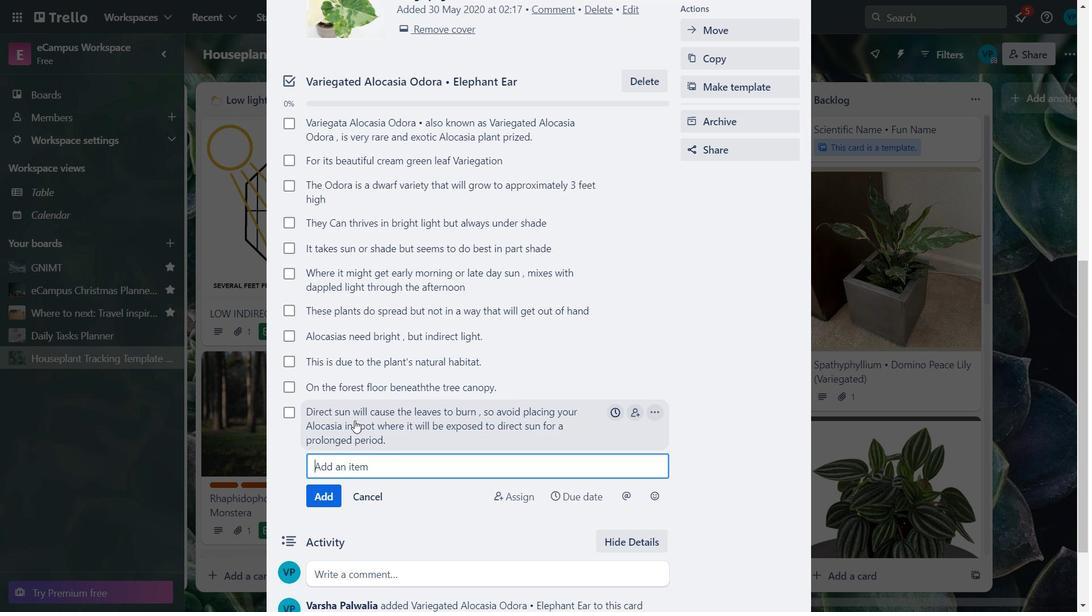 
Action: Mouse scrolled (332, 384) with delta (0, 0)
Screenshot: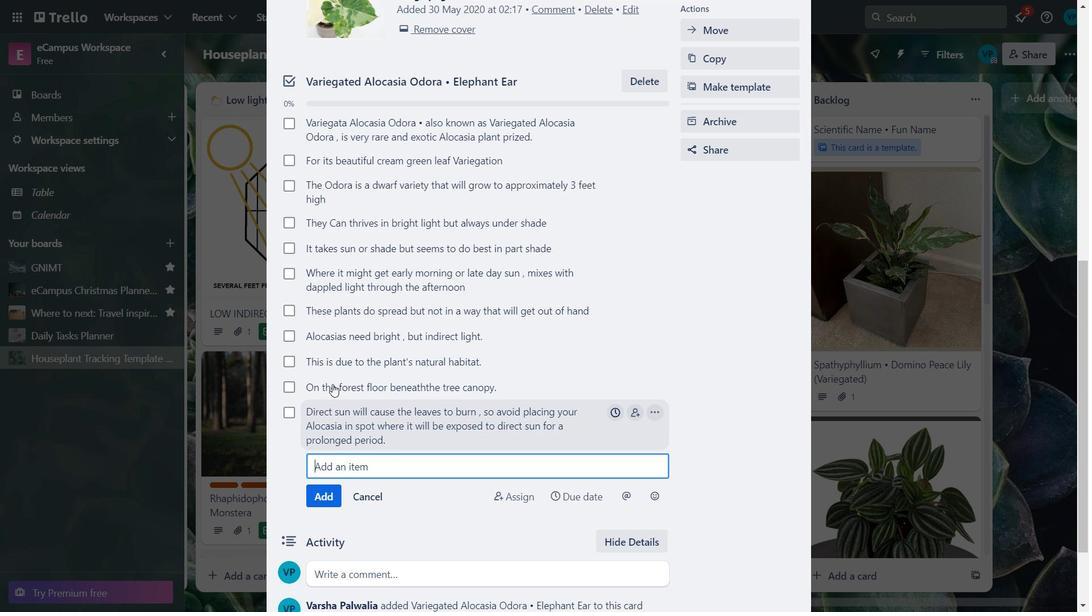 
Action: Mouse moved to (332, 401)
Screenshot: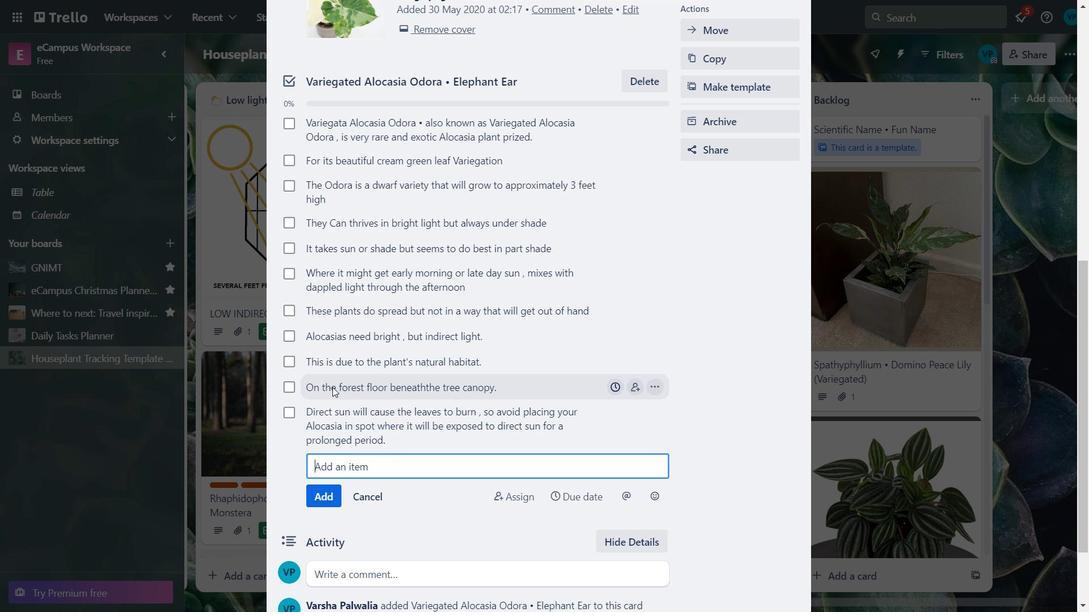 
Action: Mouse scrolled (332, 400) with delta (0, 0)
Screenshot: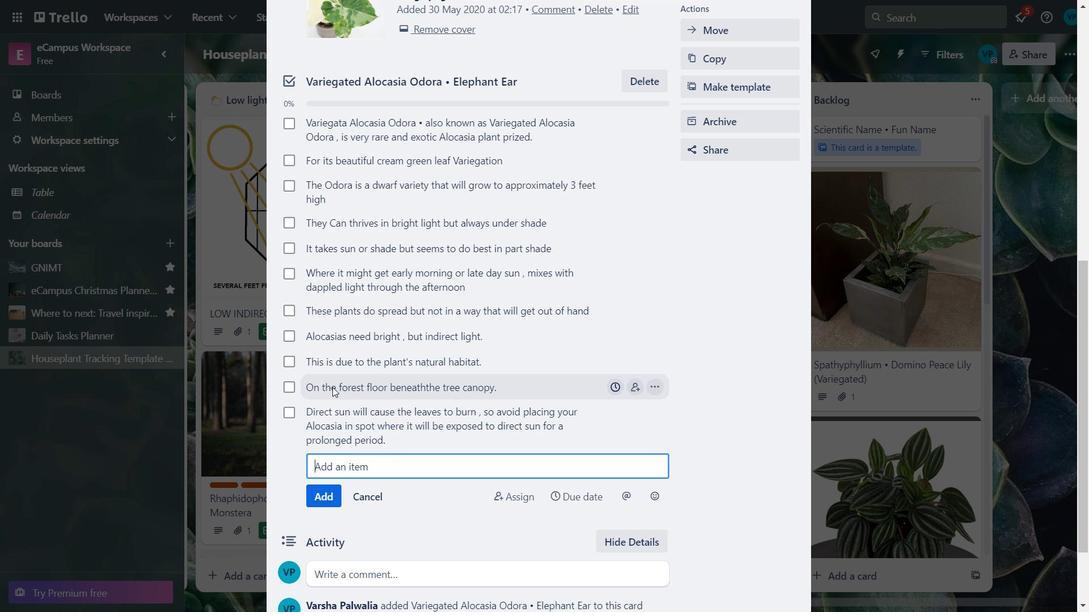
Action: Mouse moved to (334, 412)
Screenshot: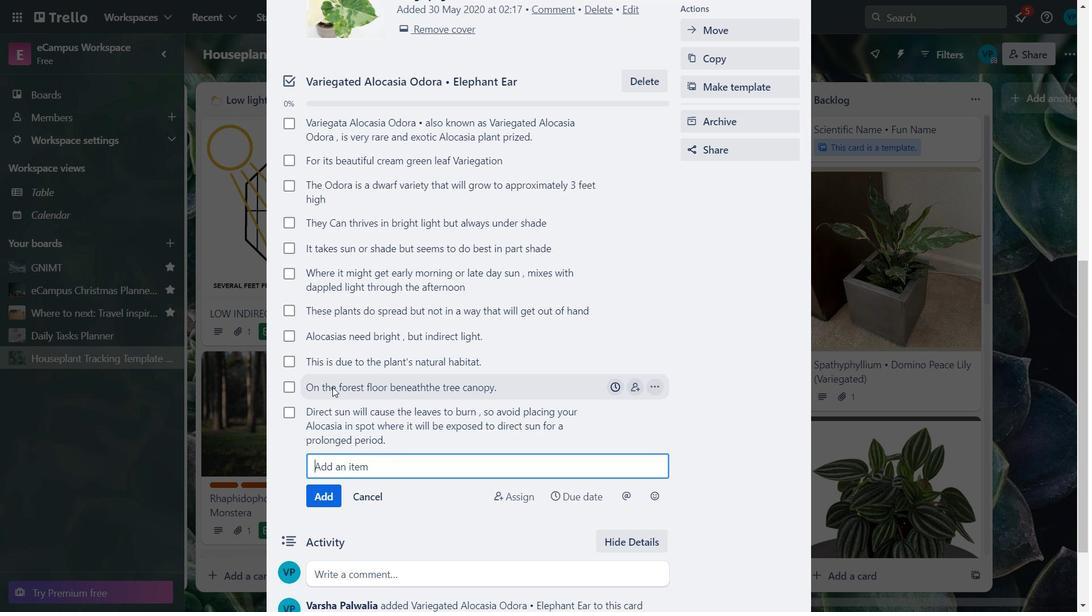 
Action: Mouse scrolled (334, 411) with delta (0, 0)
Screenshot: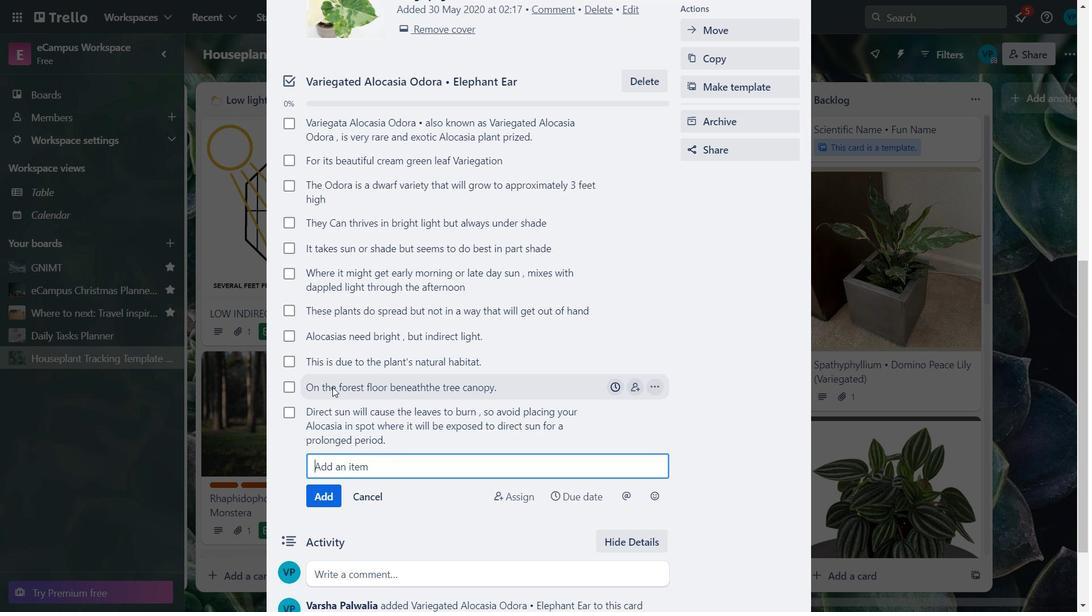 
Action: Mouse moved to (334, 412)
Screenshot: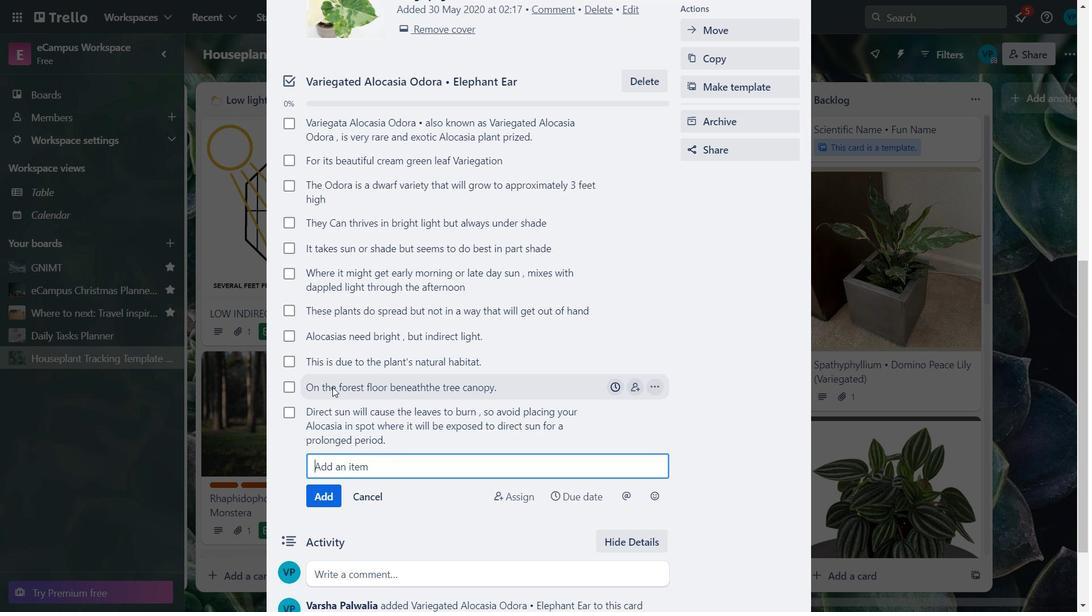 
Action: Mouse scrolled (334, 411) with delta (0, 0)
Screenshot: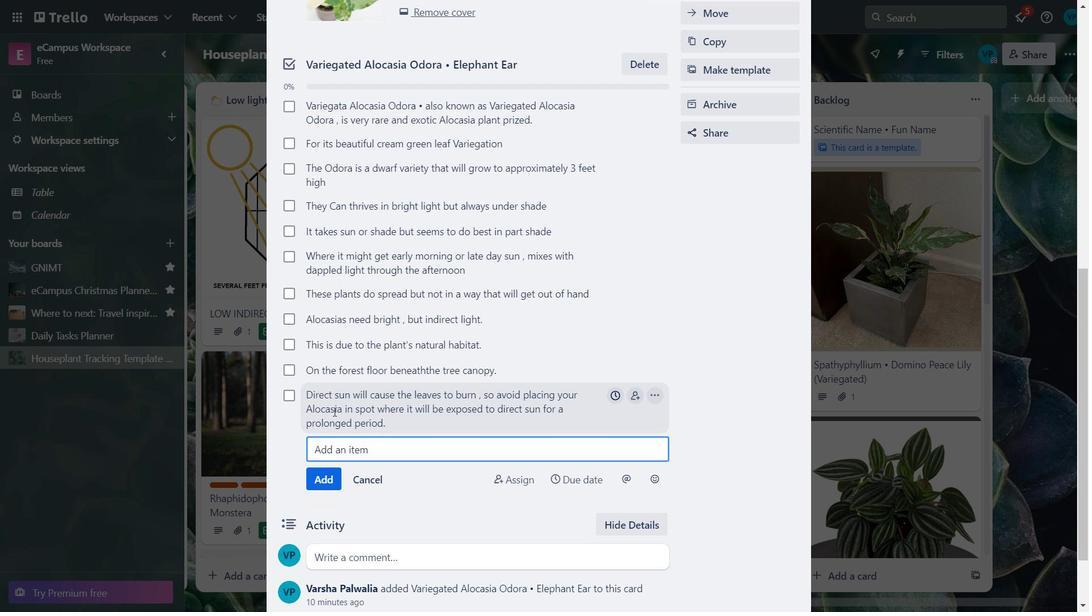 
Action: Mouse moved to (360, 382)
Screenshot: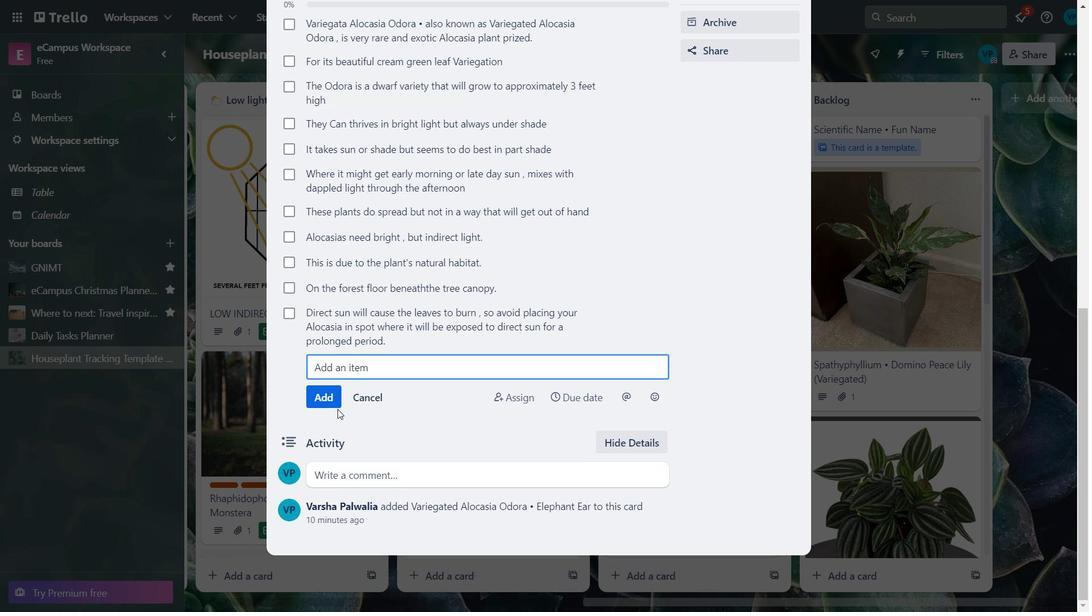 
Action: Mouse scrolled (360, 381) with delta (0, 0)
Screenshot: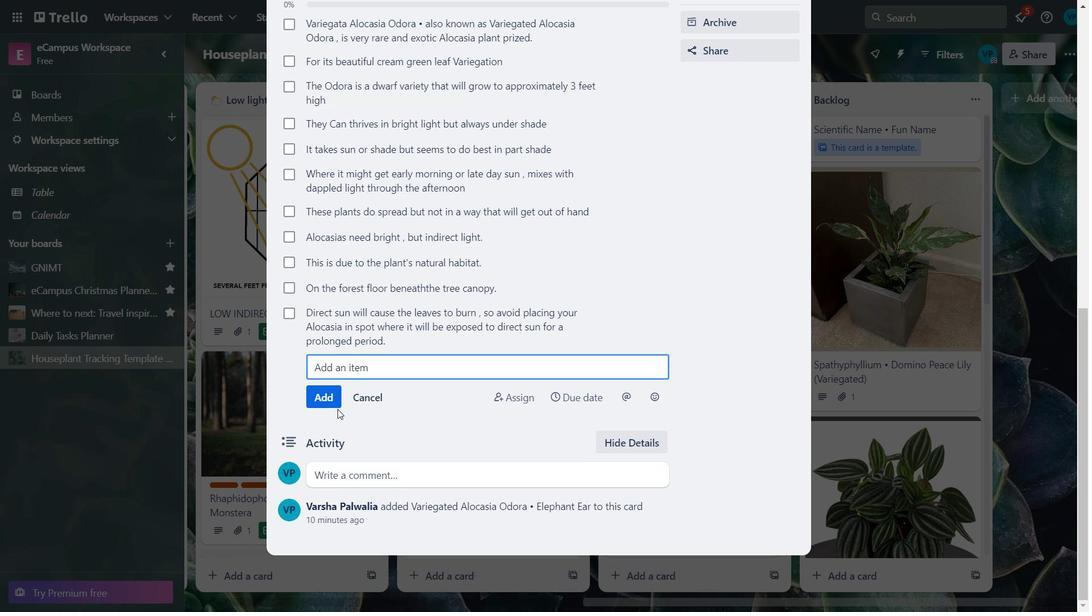 
Action: Mouse moved to (360, 381)
Screenshot: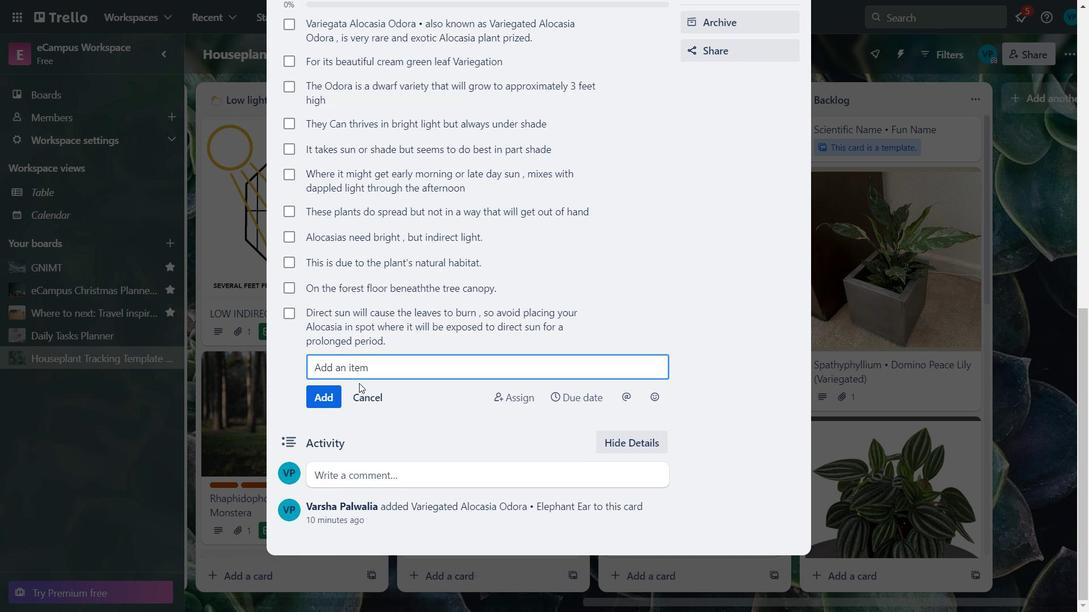 
Action: Mouse scrolled (360, 381) with delta (0, 0)
Screenshot: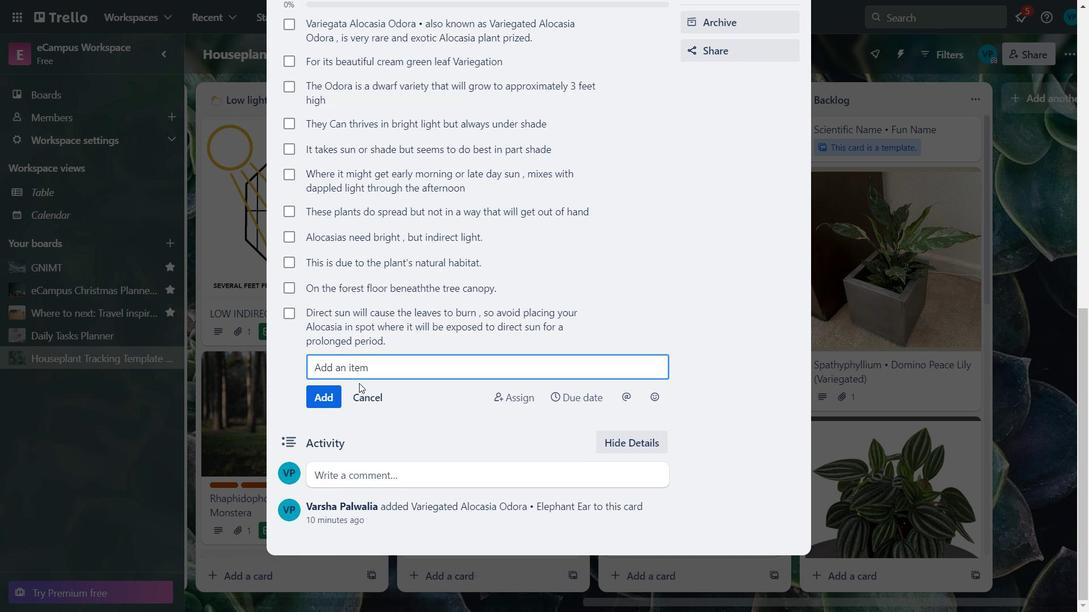 
Action: Mouse moved to (360, 381)
Screenshot: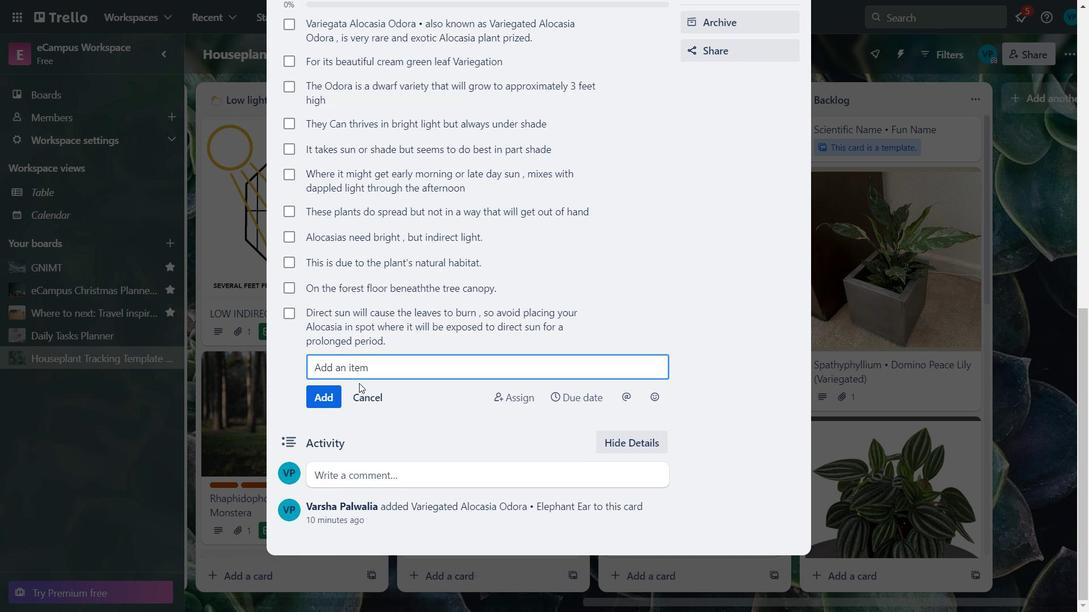 
Action: Mouse scrolled (360, 380) with delta (0, 0)
Screenshot: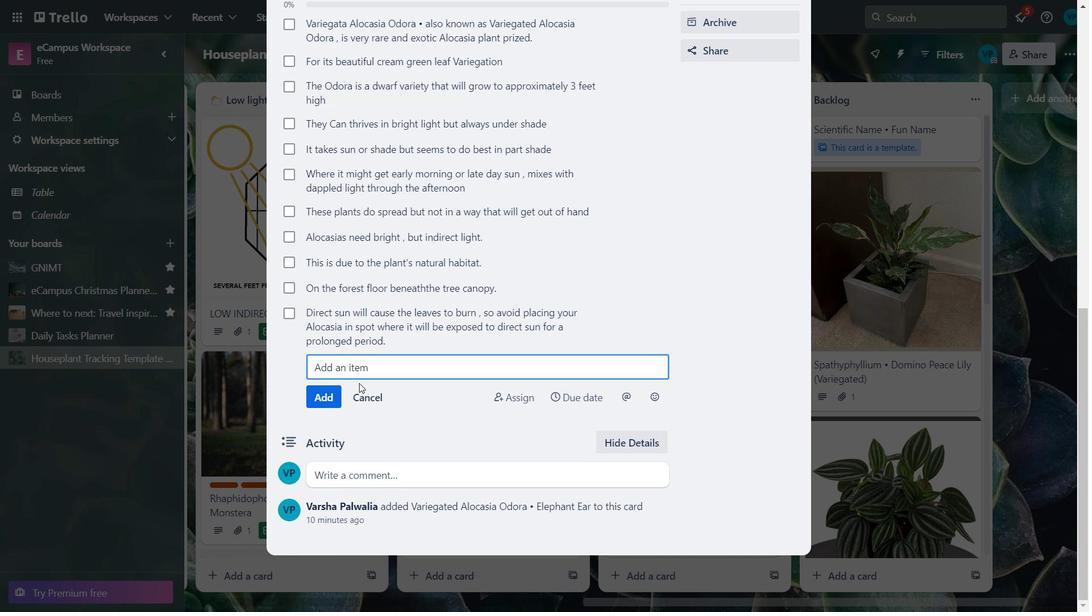 
Action: Mouse moved to (396, 352)
Screenshot: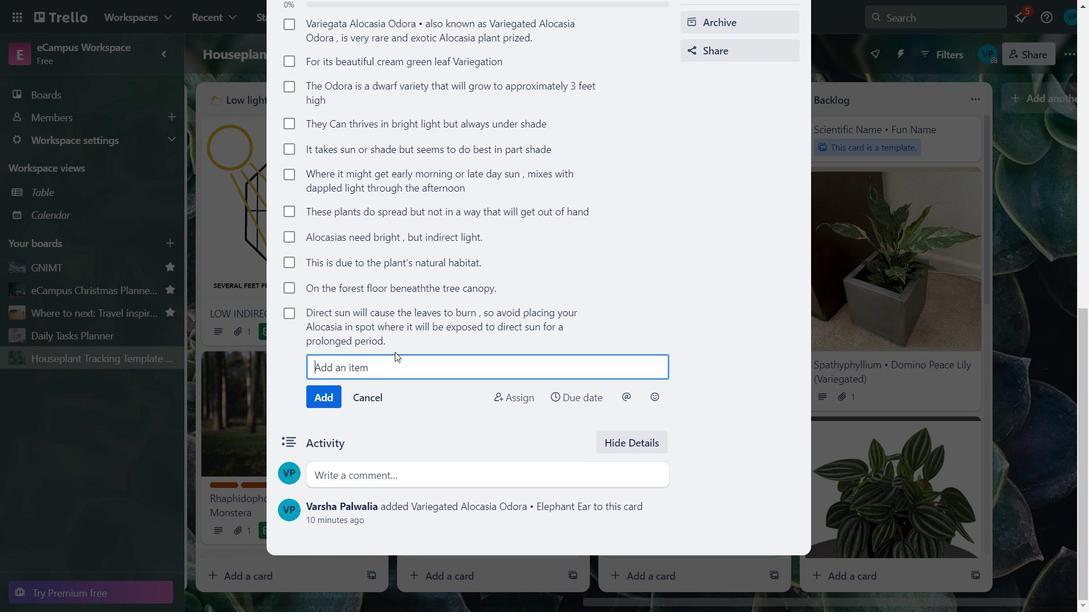 
Action: Key pressed <Key.caps_lock>C<Key.caps_lock>onsider<Key.space><Key.caps_lock>PLA<Key.backspace><Key.backspace><Key.backspace><Key.caps_lock>placing<Key.space>your<Key.space>alocasia<Key.space>in<Key.space>a<Key.space>room<Key.space>with<Key.space>higher<Key.space>humidity.<Key.enter><Key.caps_lock>B<Key.caps_lock>ath
Screenshot: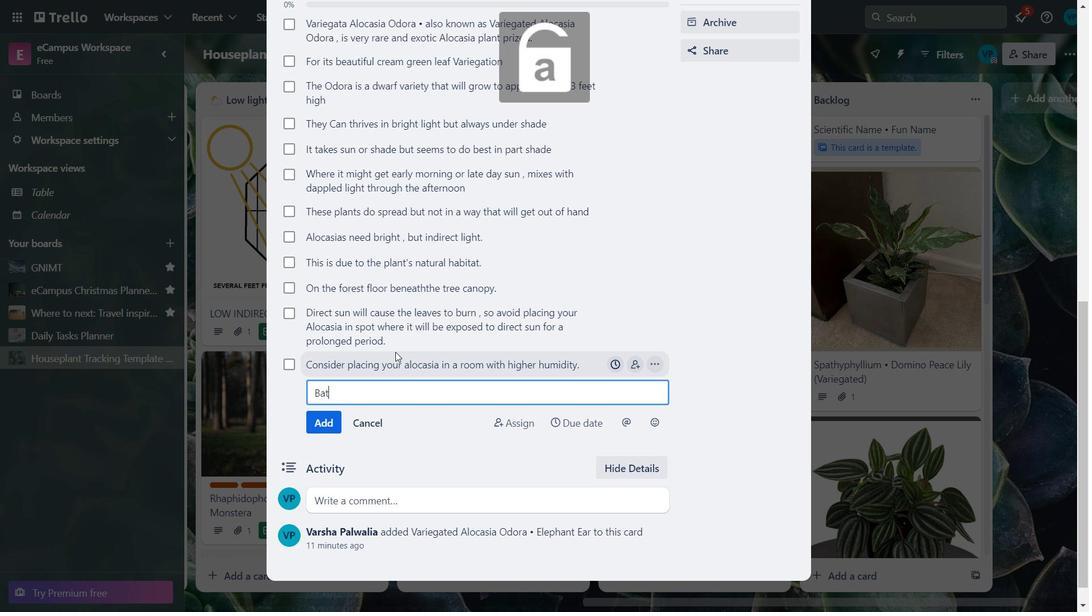 
Action: Mouse moved to (396, 352)
Screenshot: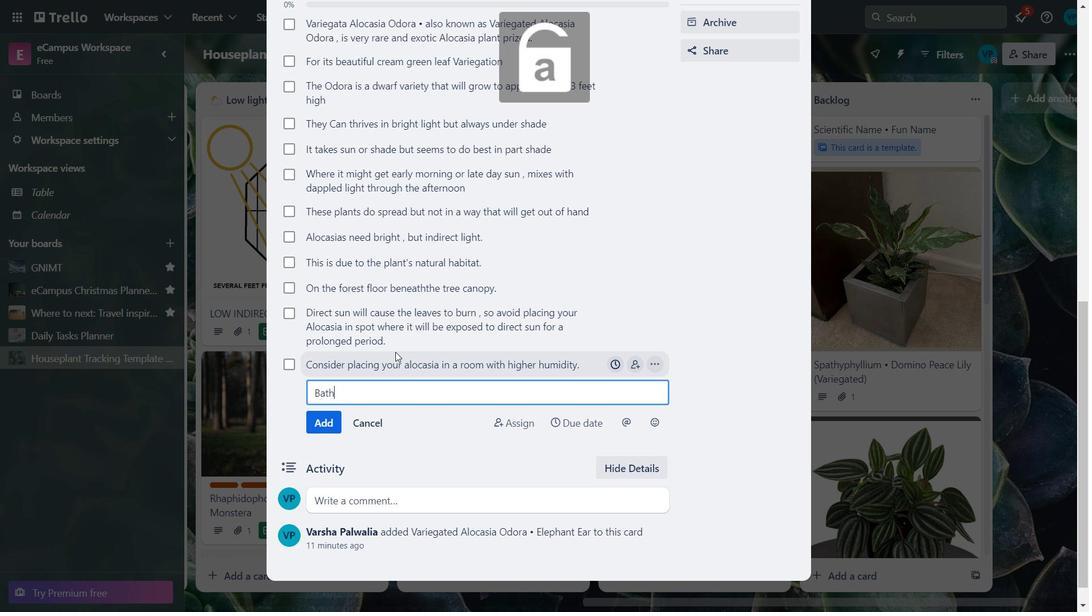 
Action: Key pressed room<Key.space>s<Key.space><Key.backspace><Key.backspace><Key.backspace>s<Key.space><Key.shift>&<Key.space>l<Key.caps_lock><Key.caps_lock><Key.caps_lock><Key.backspace>L<Key.caps_lock>aundary<Key.space>rooms<Key.space>
Screenshot: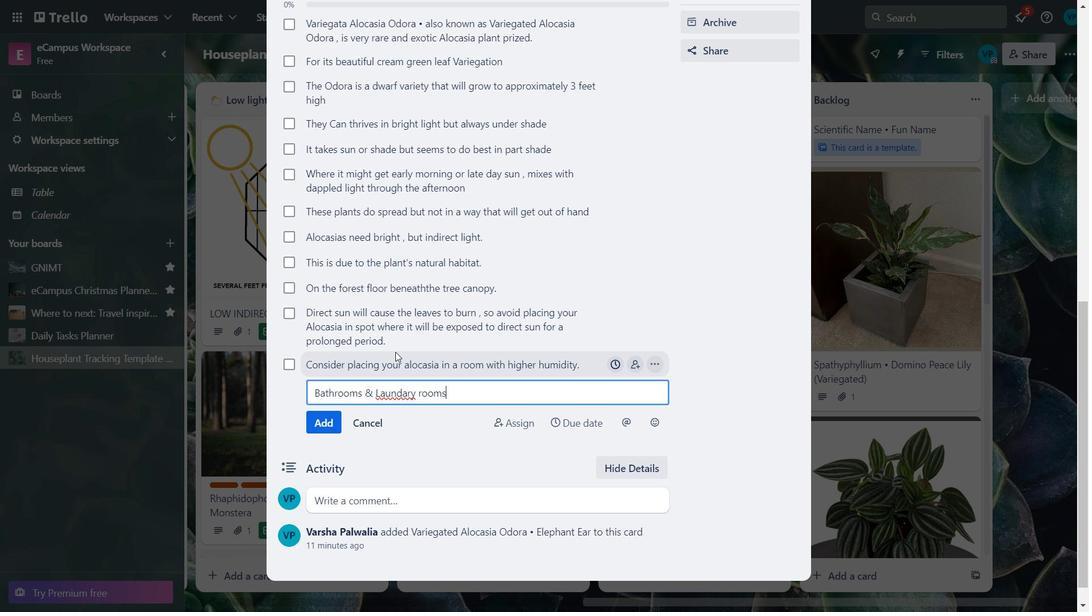 
Action: Mouse moved to (408, 397)
Screenshot: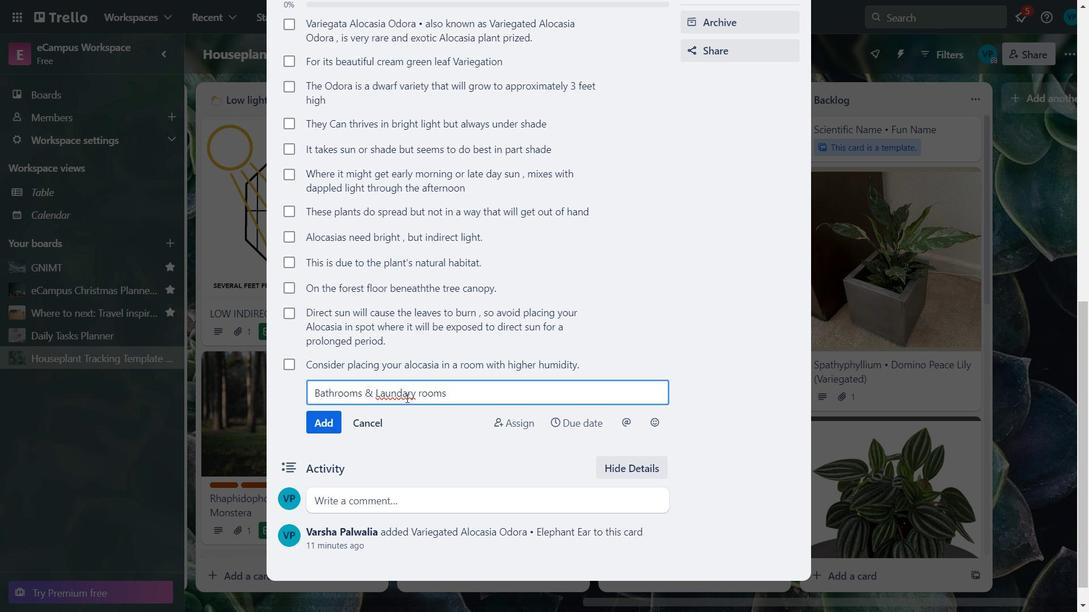 
Action: Mouse pressed left at (408, 397)
Screenshot: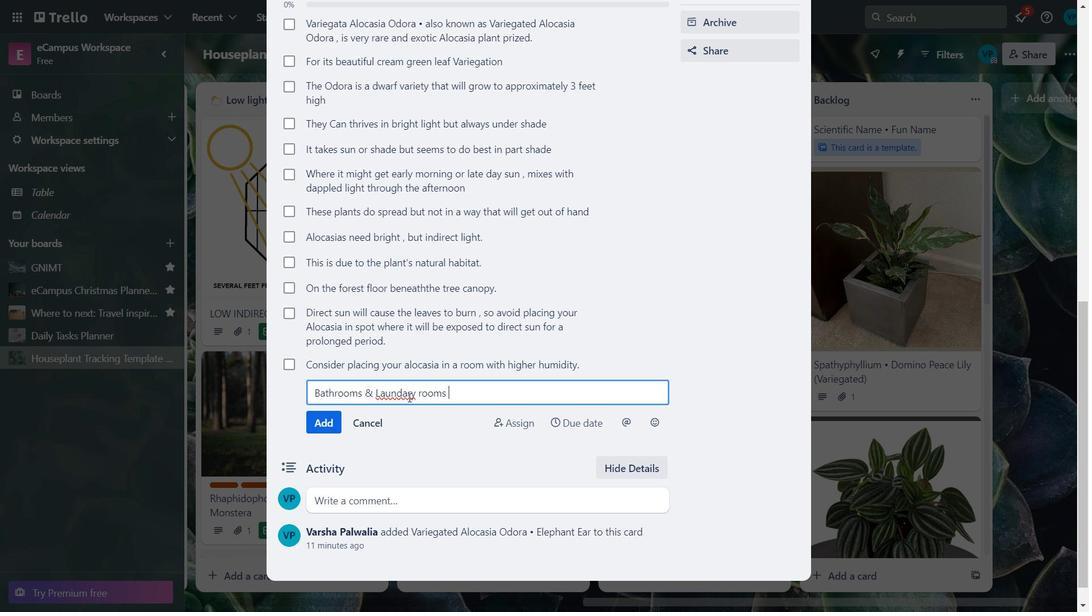 
Action: Key pressed <Key.backspace>
Screenshot: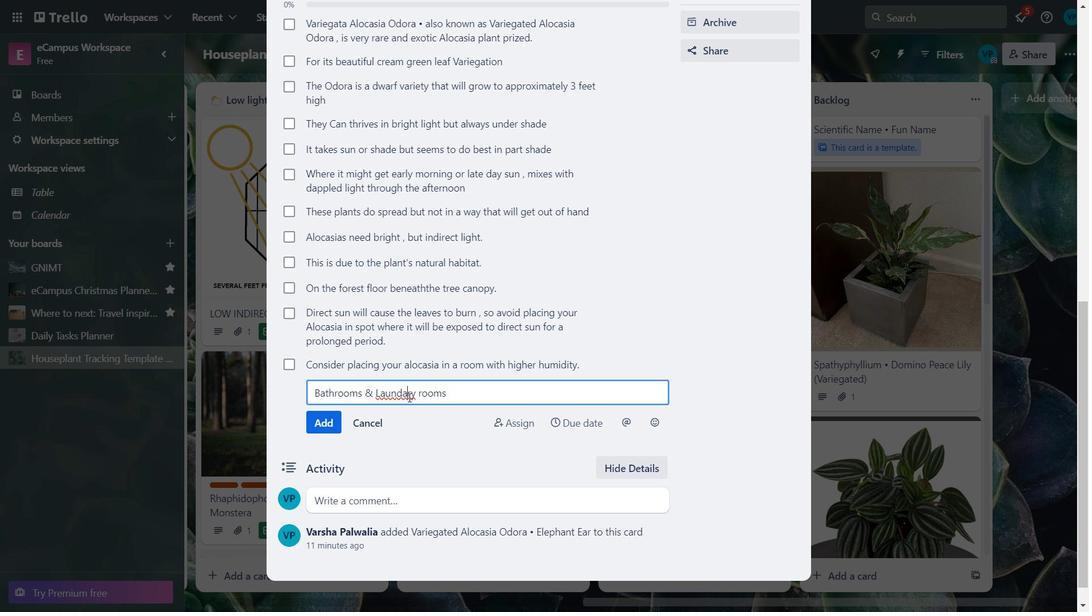 
Action: Mouse moved to (454, 397)
Screenshot: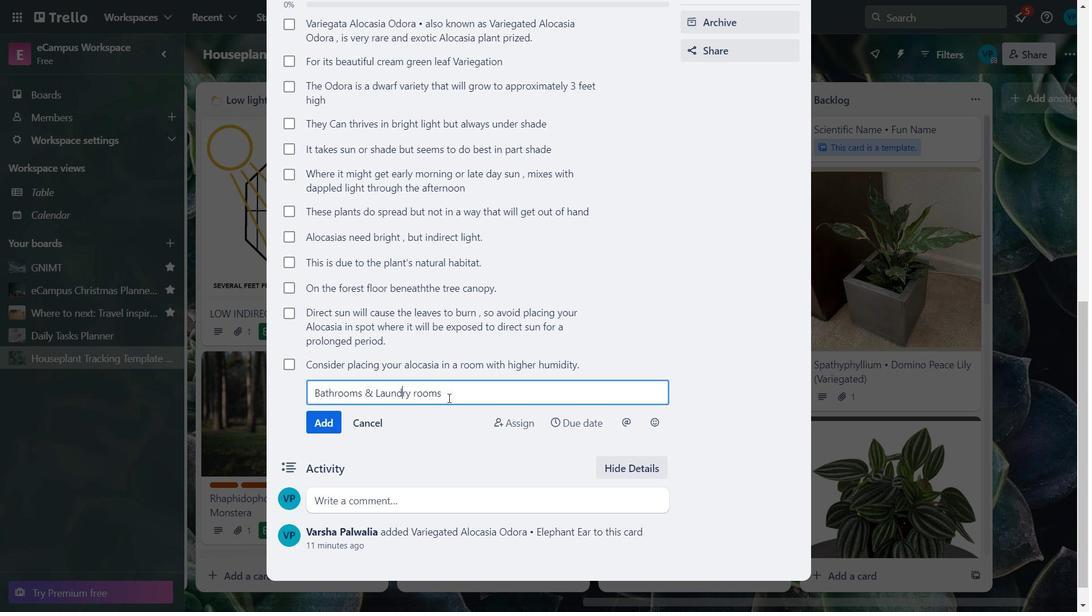 
Action: Mouse pressed left at (454, 397)
Screenshot: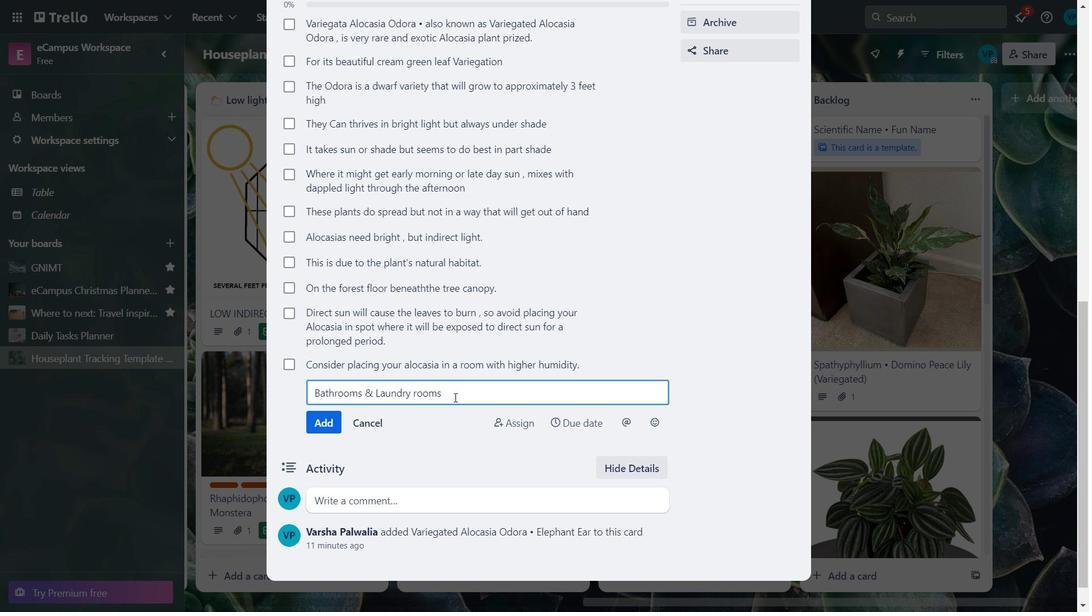 
Action: Key pressed <Key.space>foster<Key.space>a<Key.space>consistenl<Key.backspace>tly<Key.space>humid<Key.space>environment<Key.space>i<Key.backspace>of<Key.space>happy<Key.space>alocasis.<Key.enter><Key.caps_lock><Key.caps_lock><Key.caps_lock>P<Key.caps_lock>roper
Screenshot: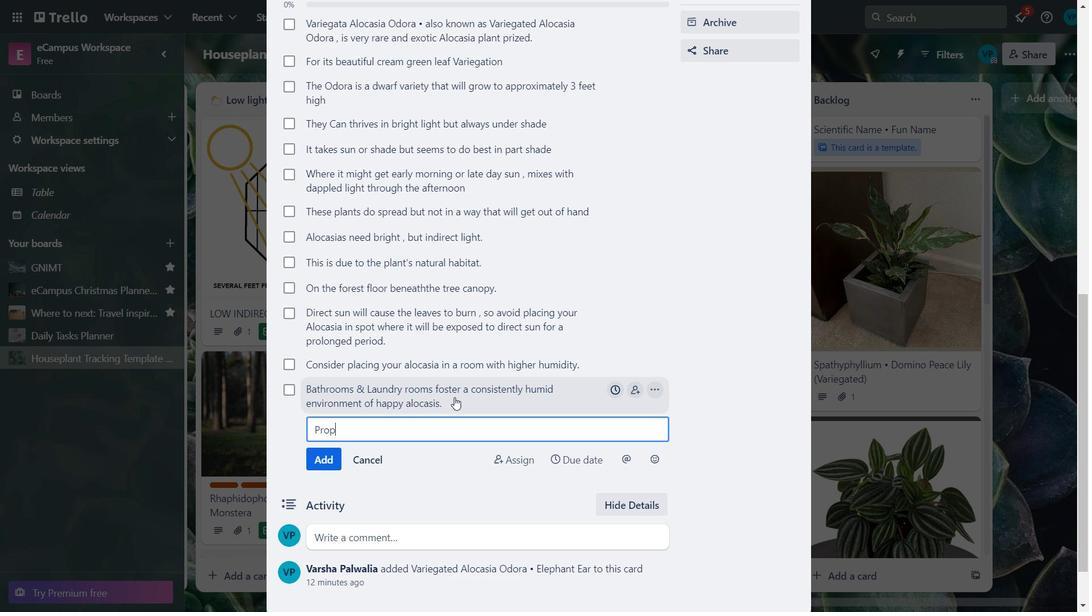 
Action: Mouse moved to (453, 398)
Screenshot: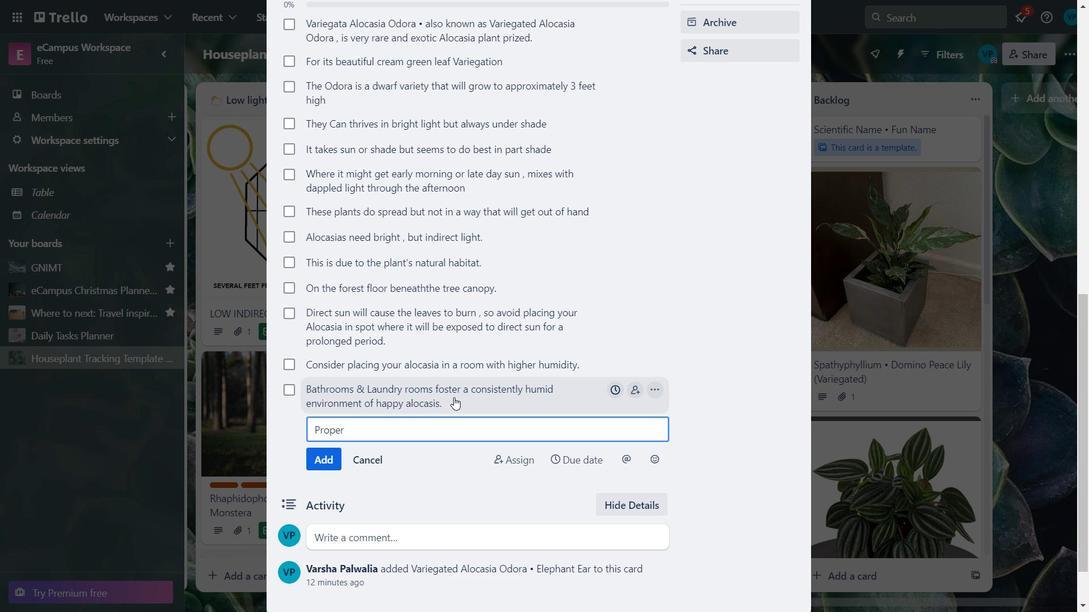 
Action: Key pressed <Key.space>humo<Key.backspace>idity<Key.space>leaves<Key.space>help<Key.space>promote<Key.space>
Screenshot: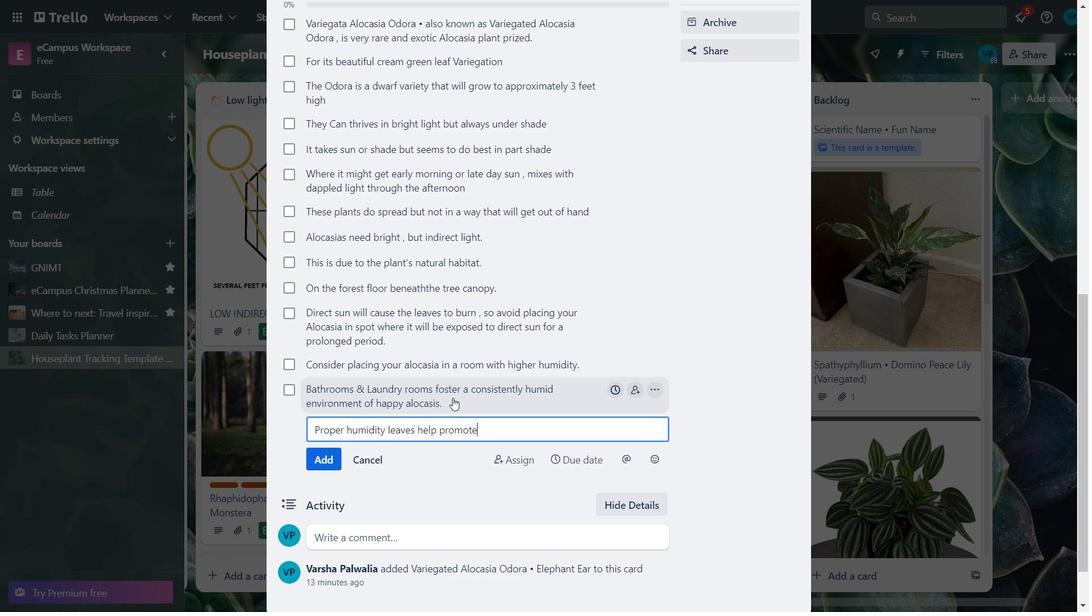 
Action: Mouse moved to (443, 400)
Screenshot: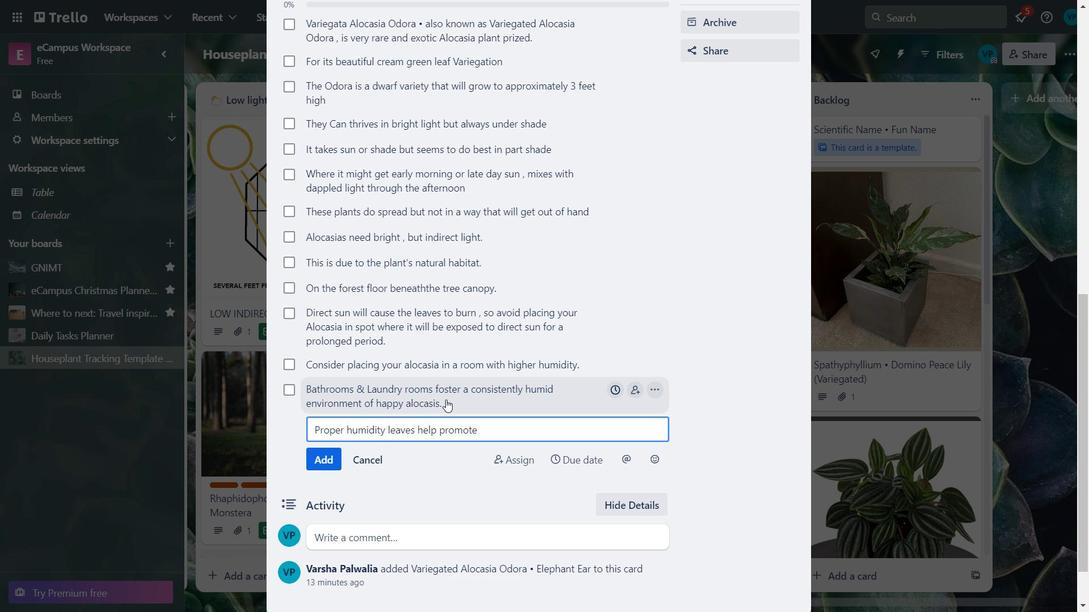 
Action: Key pressed the<Key.space>best<Key.space>environment<Key.space>
Screenshot: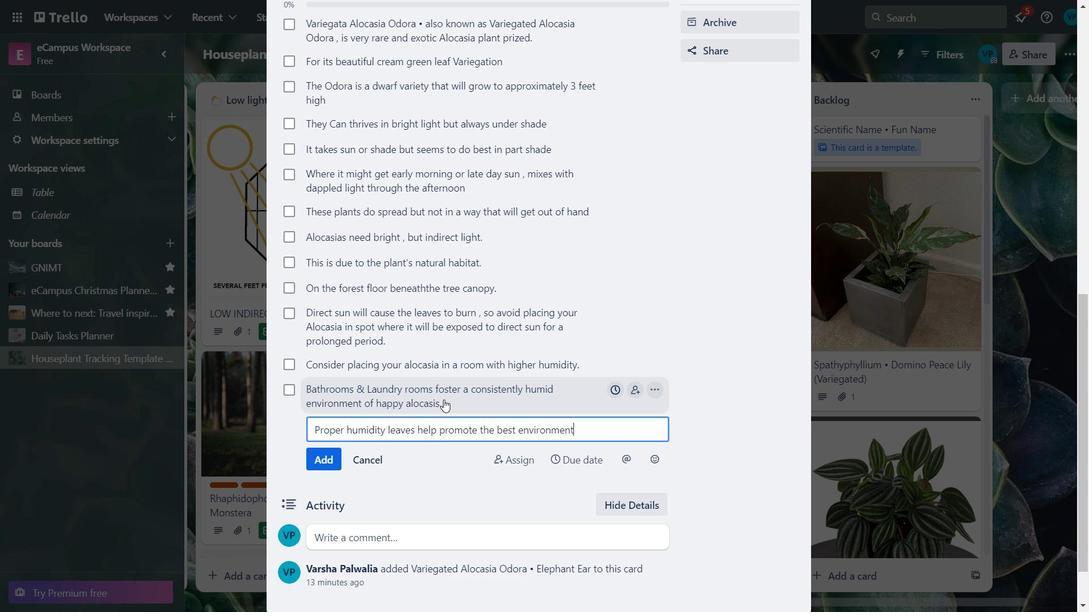 
Action: Mouse moved to (443, 398)
Screenshot: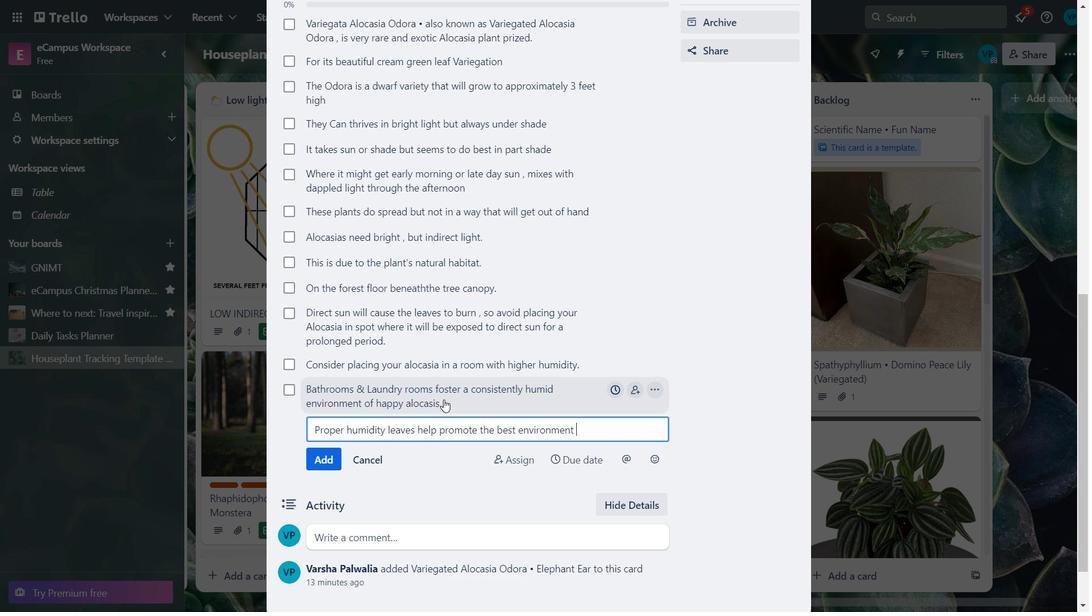 
Action: Key pressed for
Screenshot: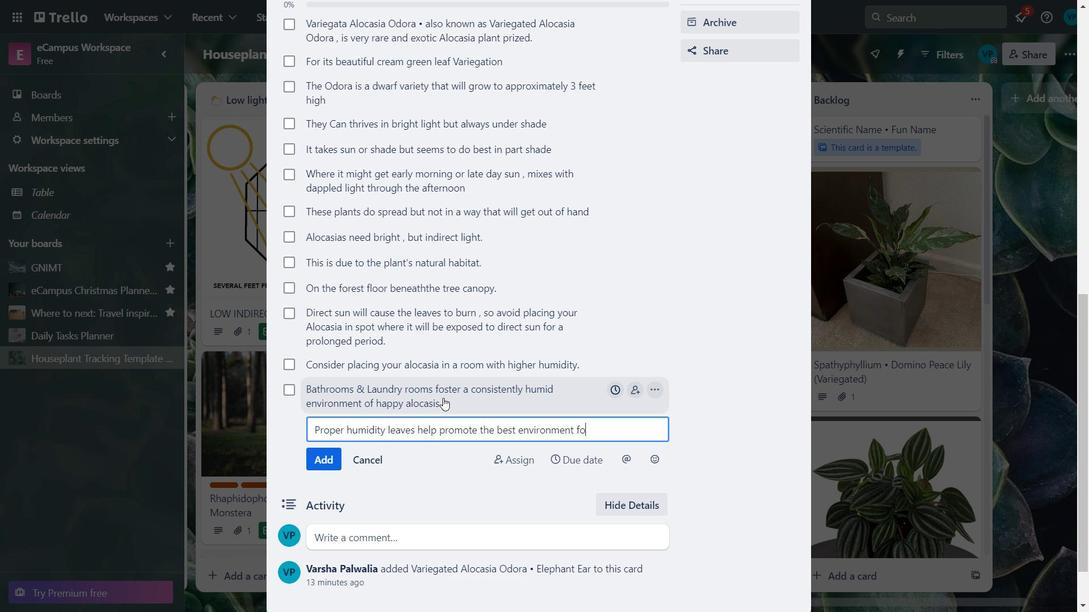 
Action: Mouse moved to (443, 398)
Screenshot: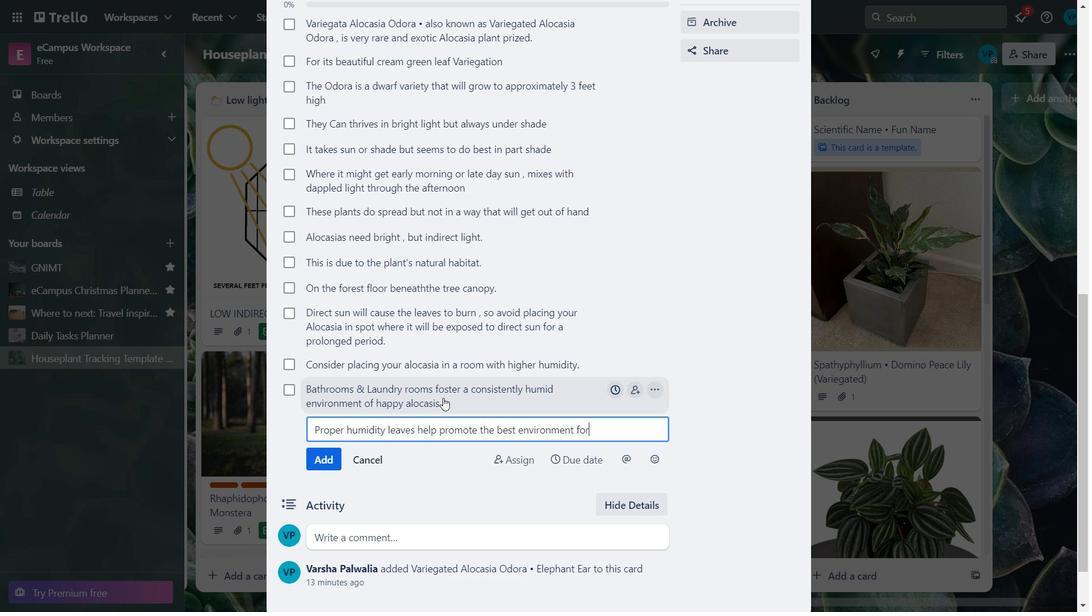 
Action: Key pressed <Key.space>your<Key.space>alocasia.<Key.enter><Key.caps_lock>L<Key.caps_lock>ow<Key.space>humidity<Key.space>results<Key.space>in<Key.space>stuned<Key.space><Key.backspace>
Screenshot: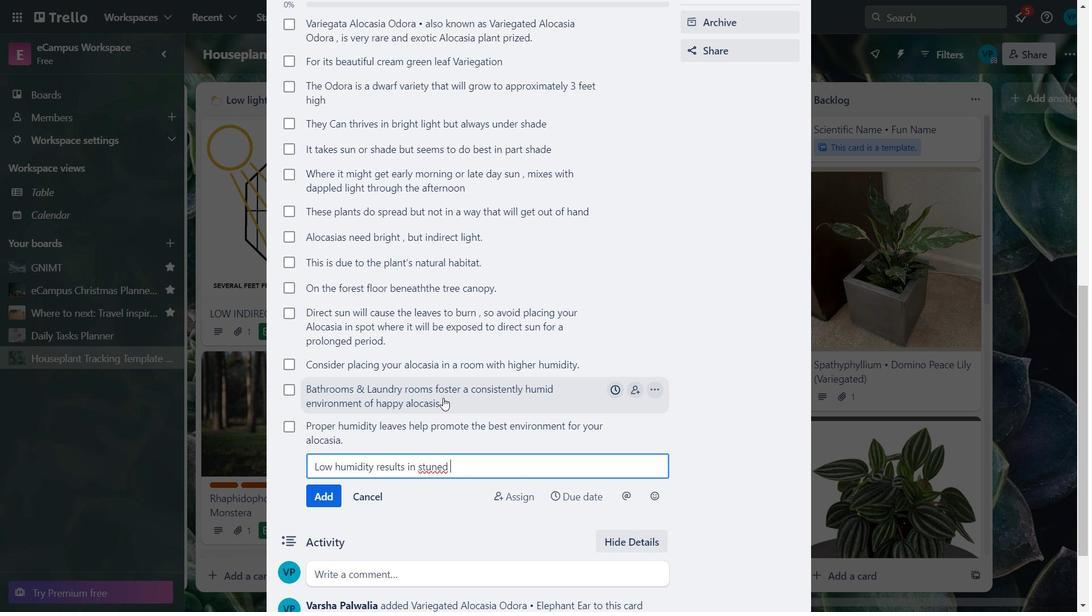 
Action: Mouse moved to (444, 395)
Screenshot: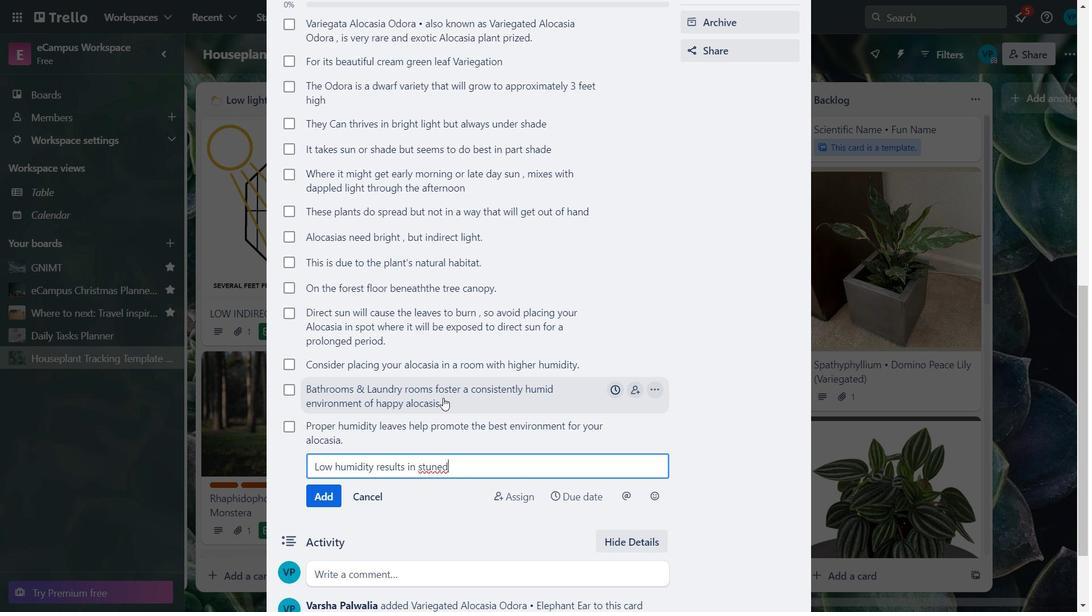 
Action: Mouse scrolled (444, 394) with delta (0, 0)
Screenshot: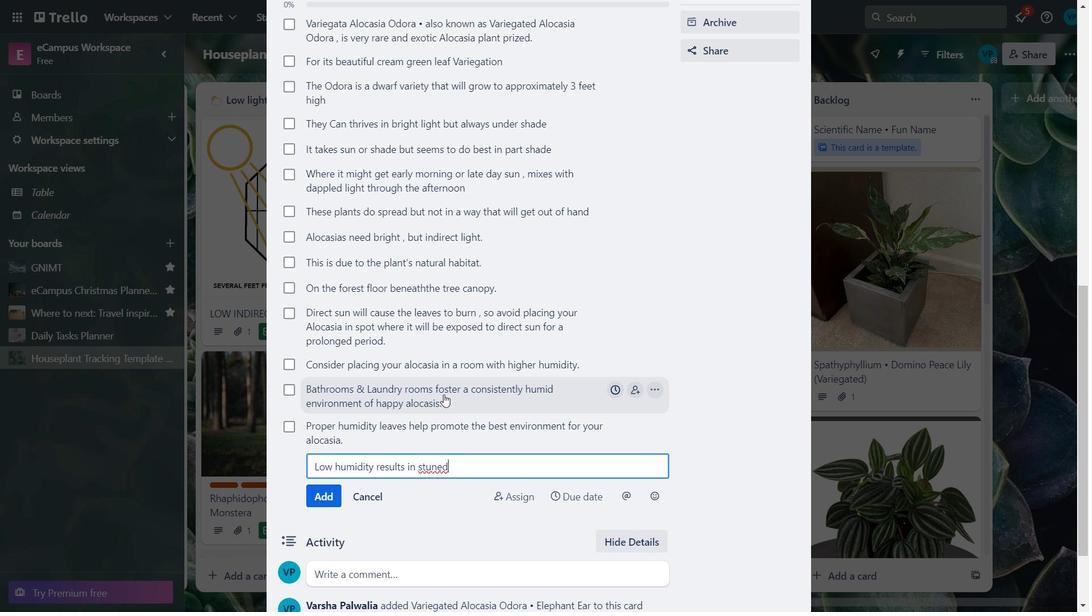 
Action: Mouse moved to (444, 395)
Screenshot: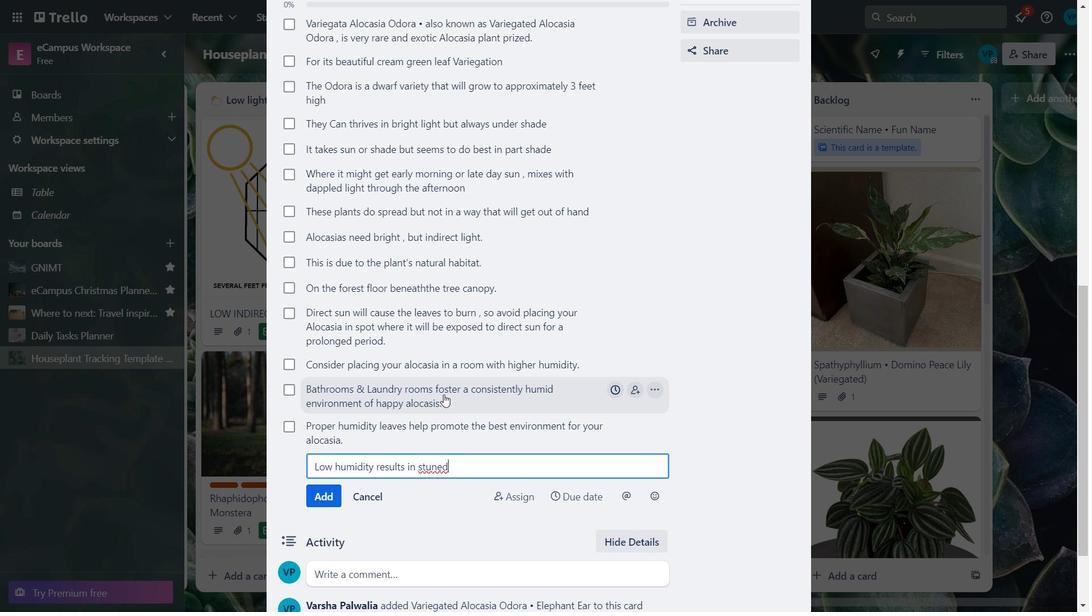
Action: Mouse scrolled (444, 394) with delta (0, 0)
Screenshot: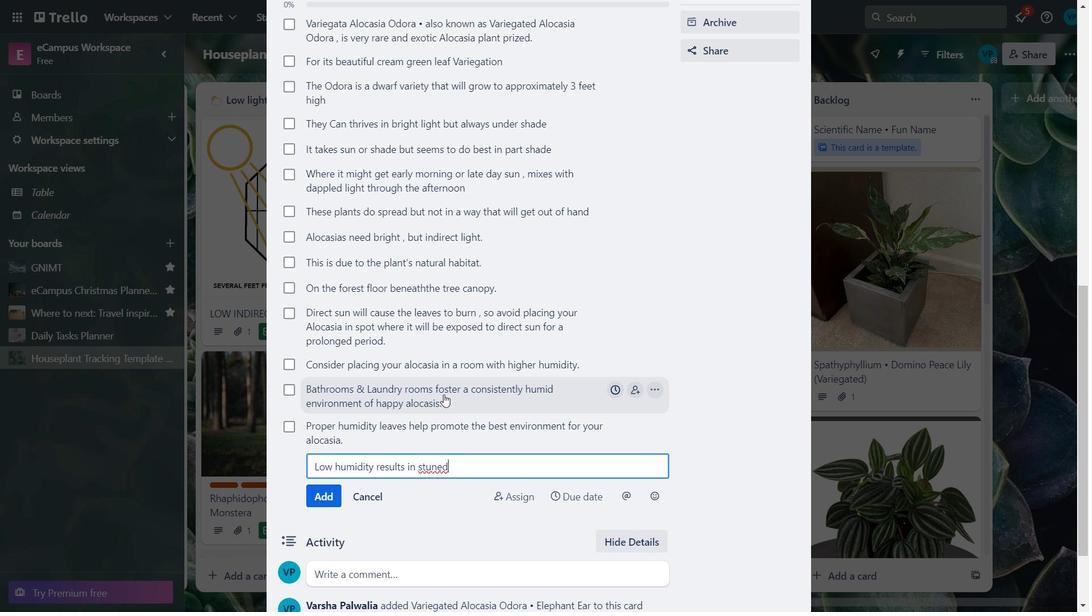 
Action: Mouse scrolled (444, 394) with delta (0, 0)
Screenshot: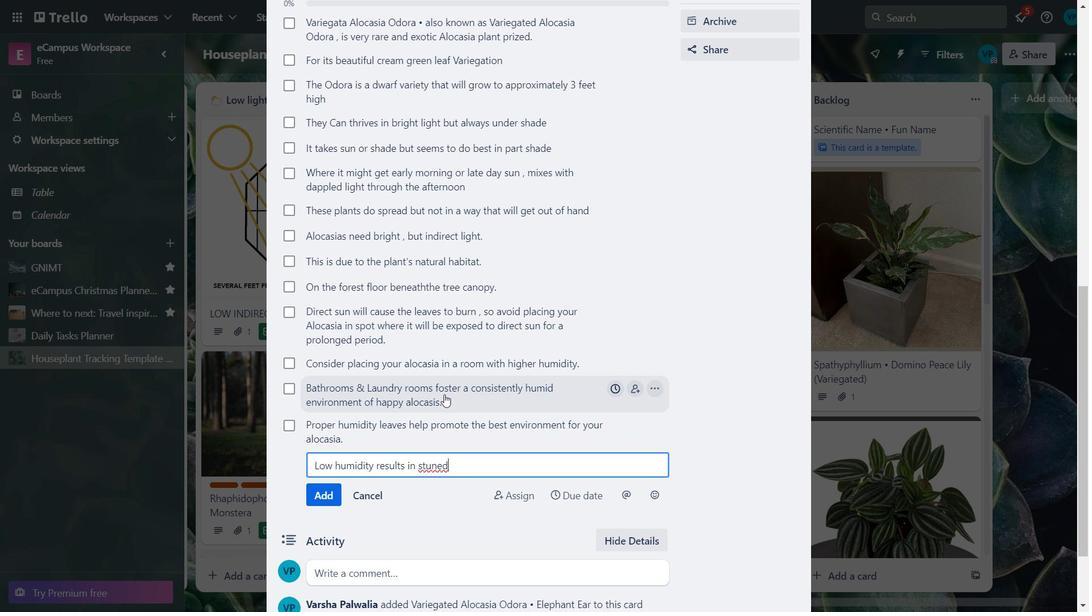 
Action: Mouse scrolled (444, 394) with delta (0, 0)
Screenshot: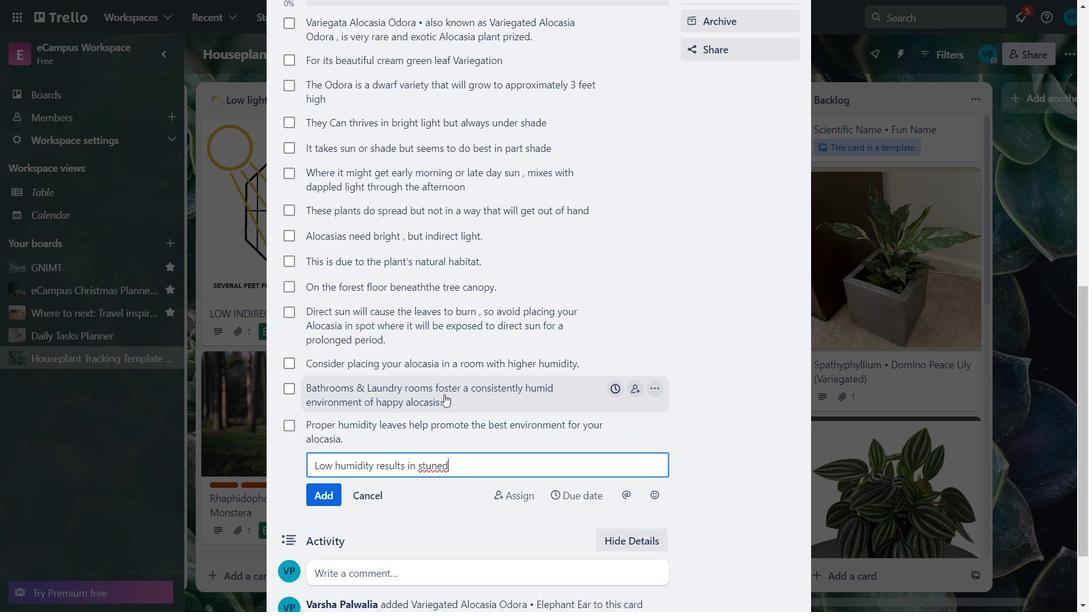 
Action: Mouse moved to (469, 366)
Screenshot: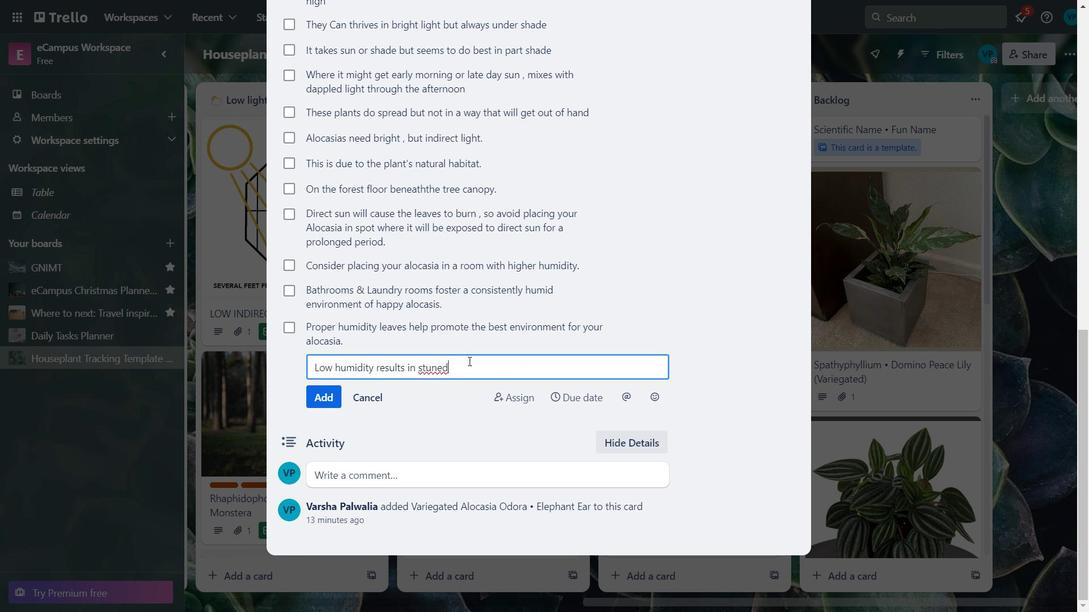 
Action: Key pressed <Key.backspace><Key.backspace>ted<Key.space>plants<Key.space>which<Key.space>fail<Key.space>to<Key.space>grow<Key.space>new<Key.space>leaves.<Key.enter>
Screenshot: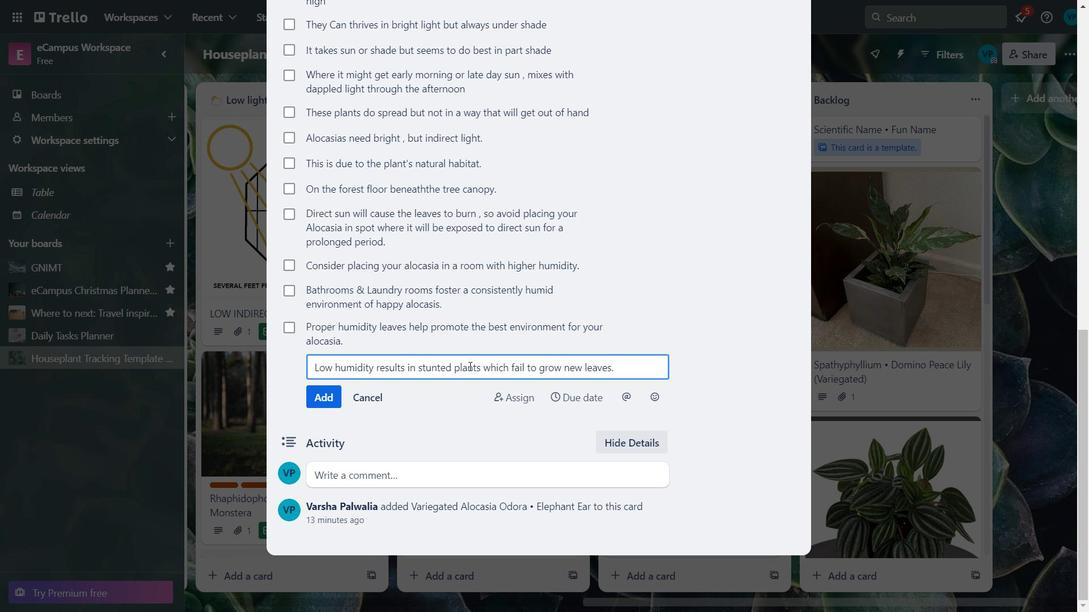 
Action: Mouse moved to (476, 363)
Screenshot: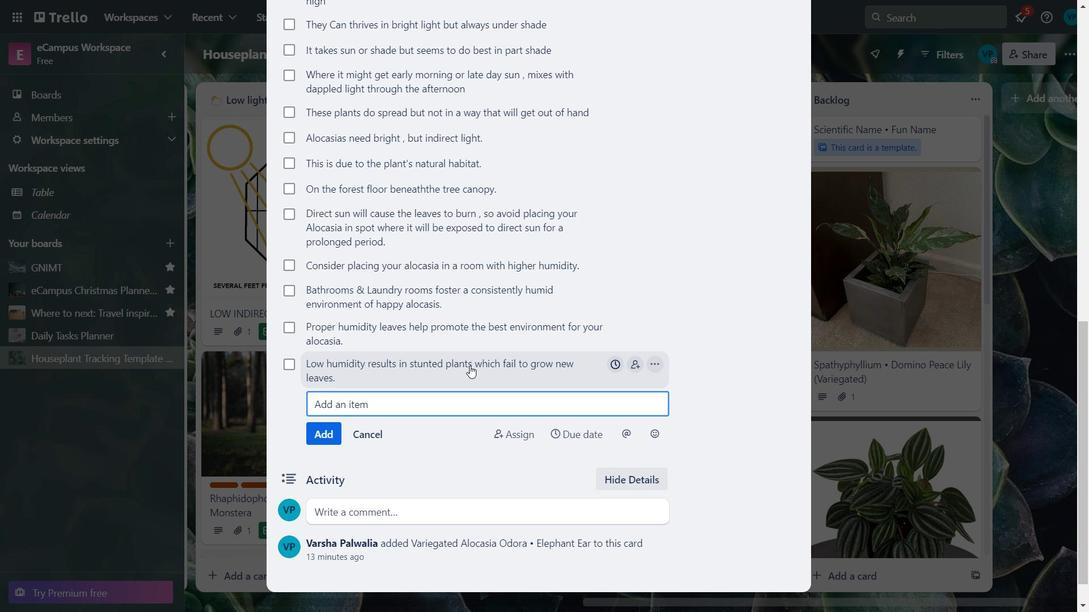 
Action: Mouse scrolled (476, 364) with delta (0, 0)
Screenshot: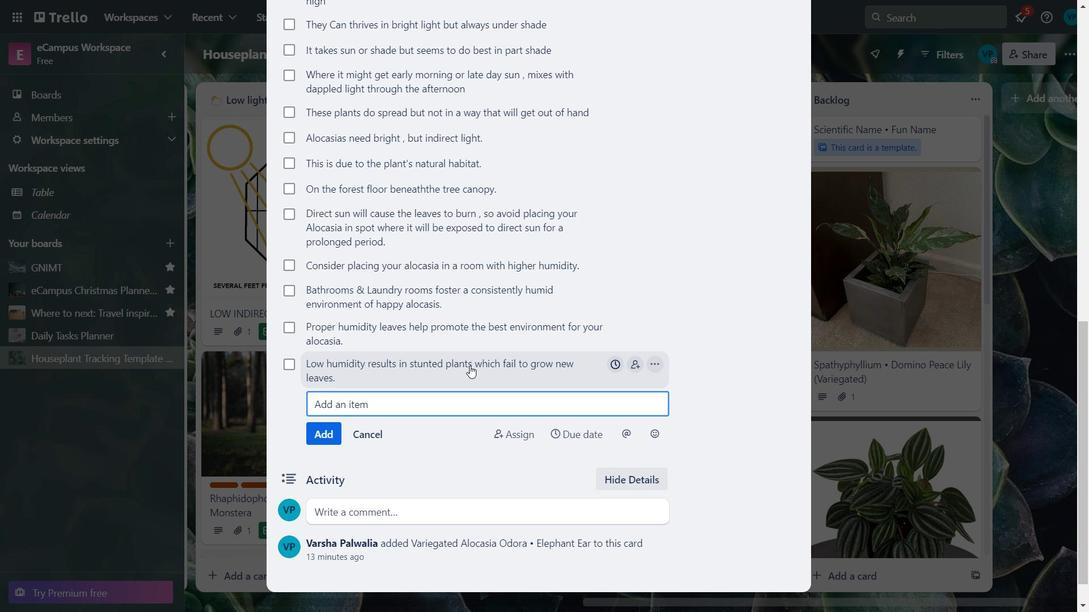 
Action: Mouse scrolled (476, 364) with delta (0, 0)
Screenshot: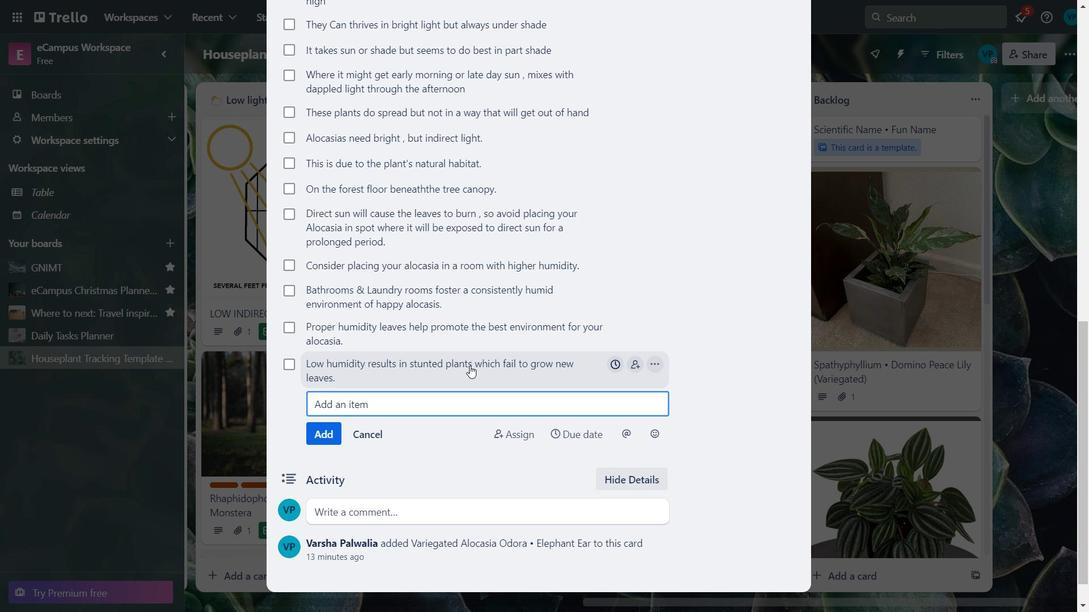 
Action: Mouse moved to (477, 363)
Screenshot: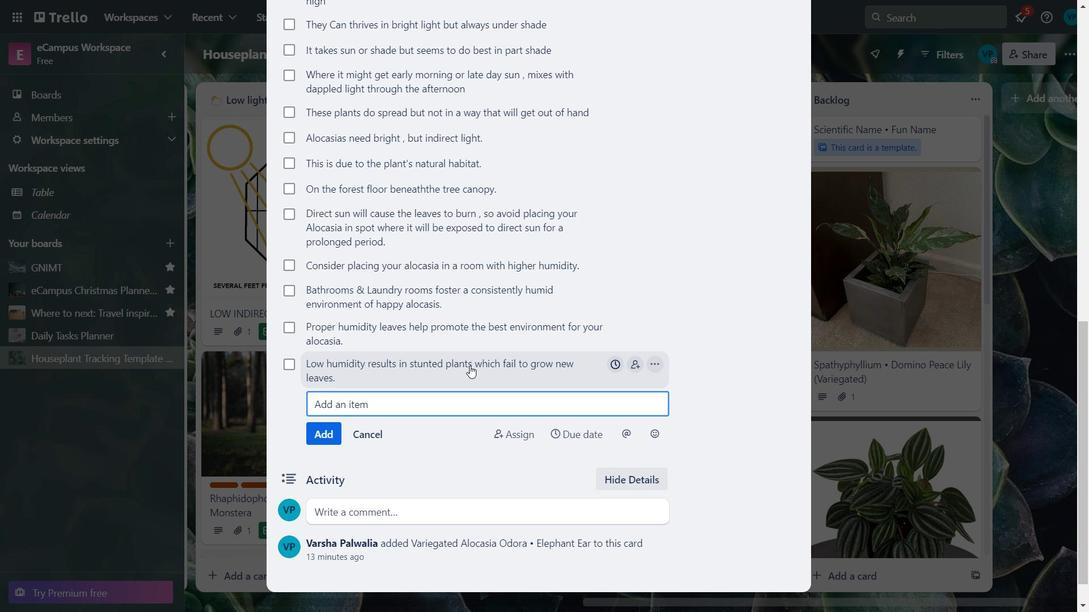 
Action: Mouse scrolled (477, 364) with delta (0, 0)
Screenshot: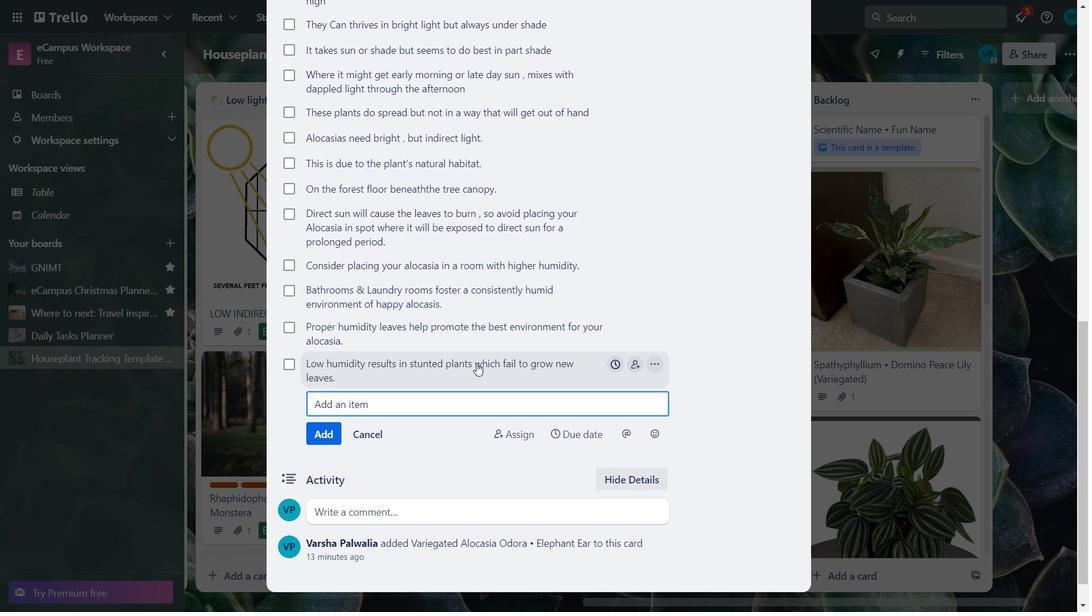 
Action: Mouse scrolled (477, 364) with delta (0, 0)
Screenshot: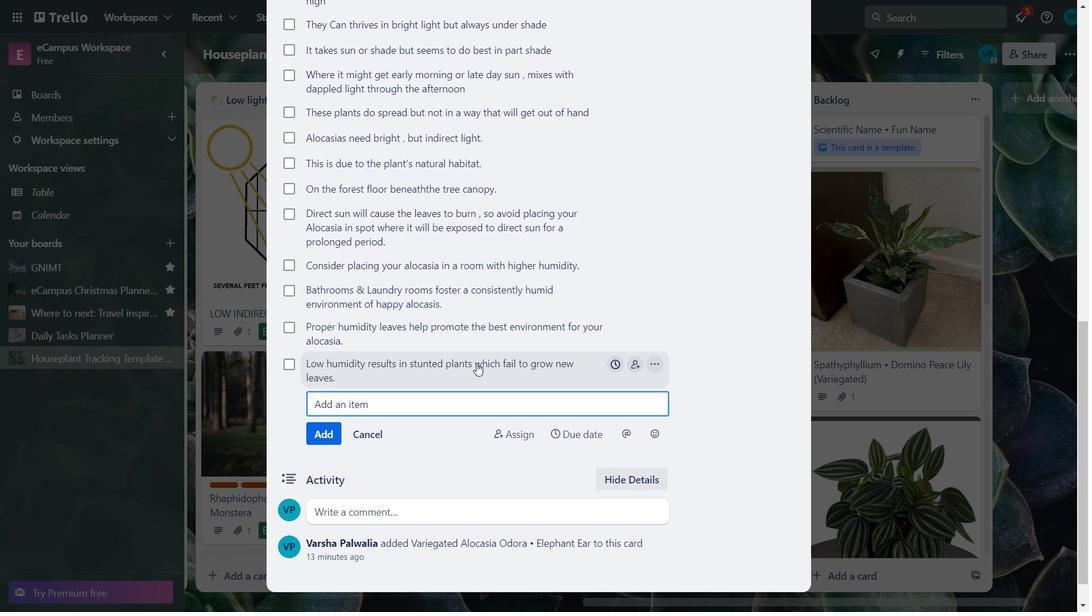 
Action: Mouse scrolled (477, 364) with delta (0, 0)
